 Task: Emphasize the color of a specific food item in a culinary photo for visual appeal.
Action: Mouse moved to (805, 216)
Screenshot: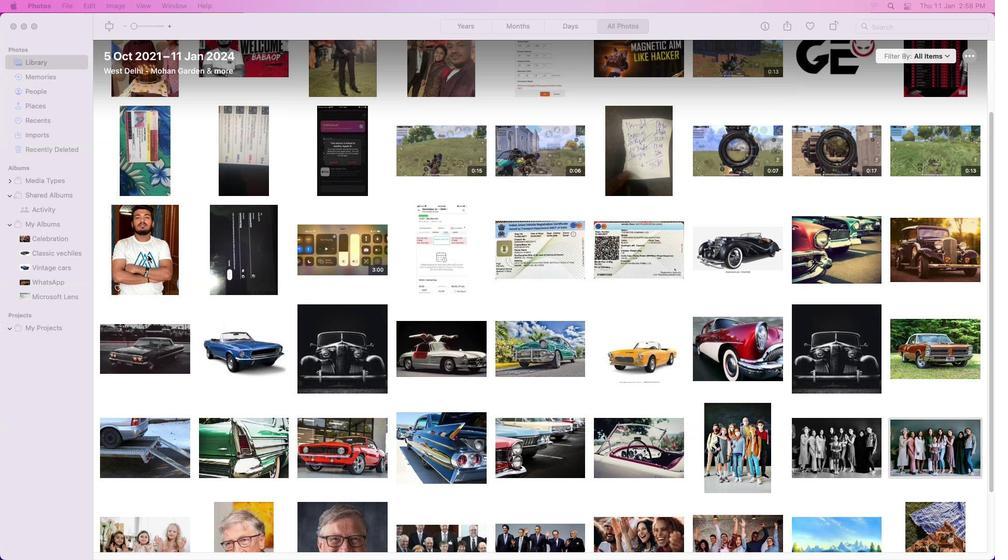 
Action: Mouse scrolled (805, 216) with delta (761, -12)
Screenshot: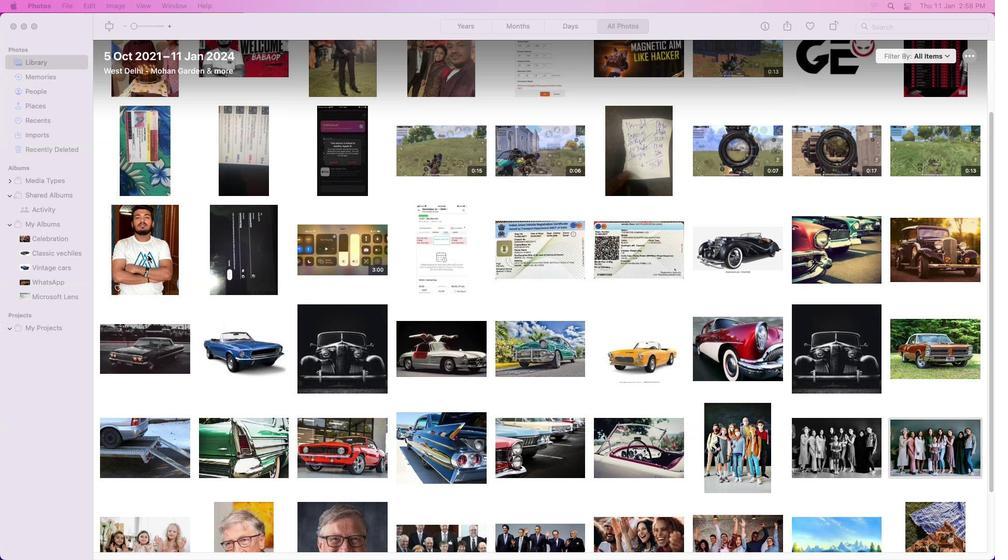 
Action: Mouse moved to (769, 55)
Screenshot: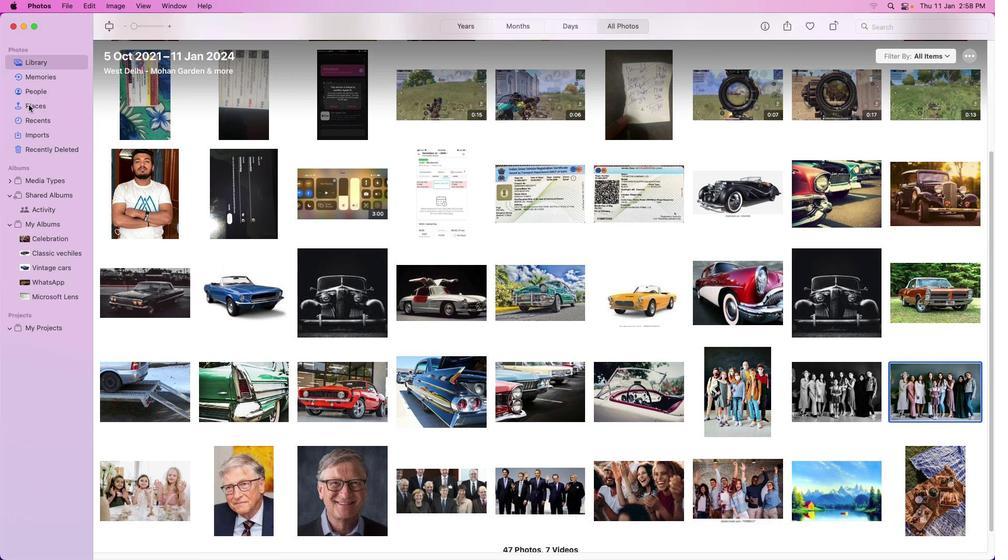 
Action: Mouse pressed left at (769, 55)
Screenshot: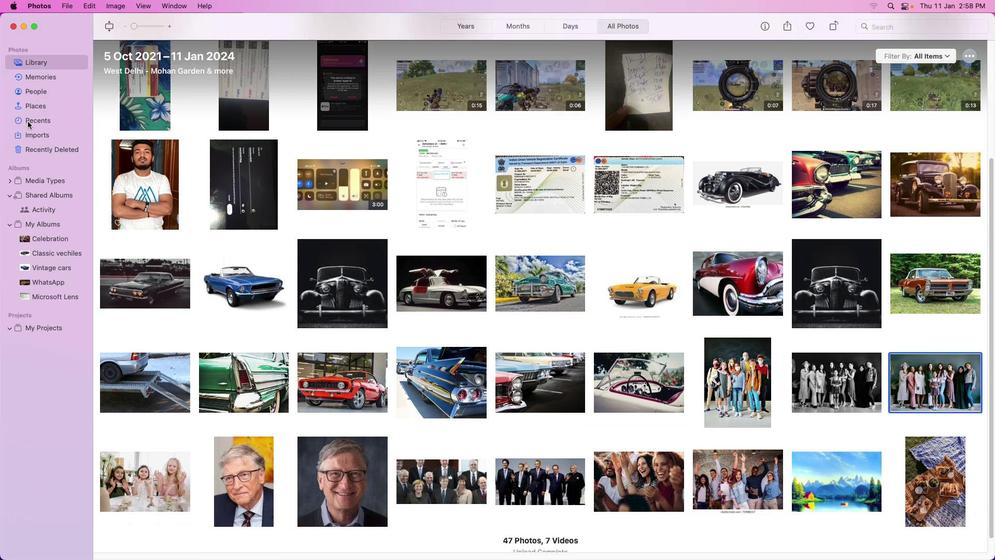 
Action: Mouse moved to (770, 112)
Screenshot: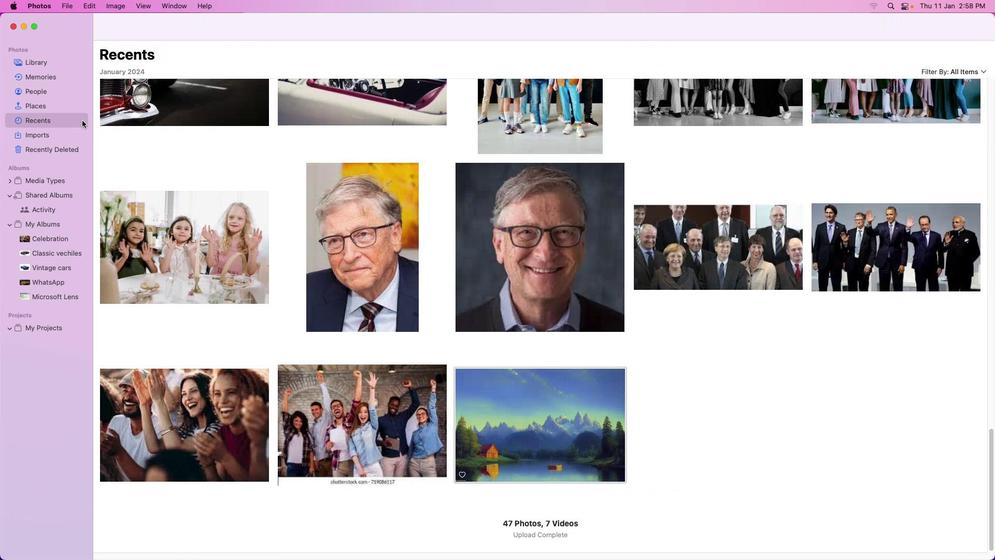 
Action: Mouse pressed left at (770, 112)
Screenshot: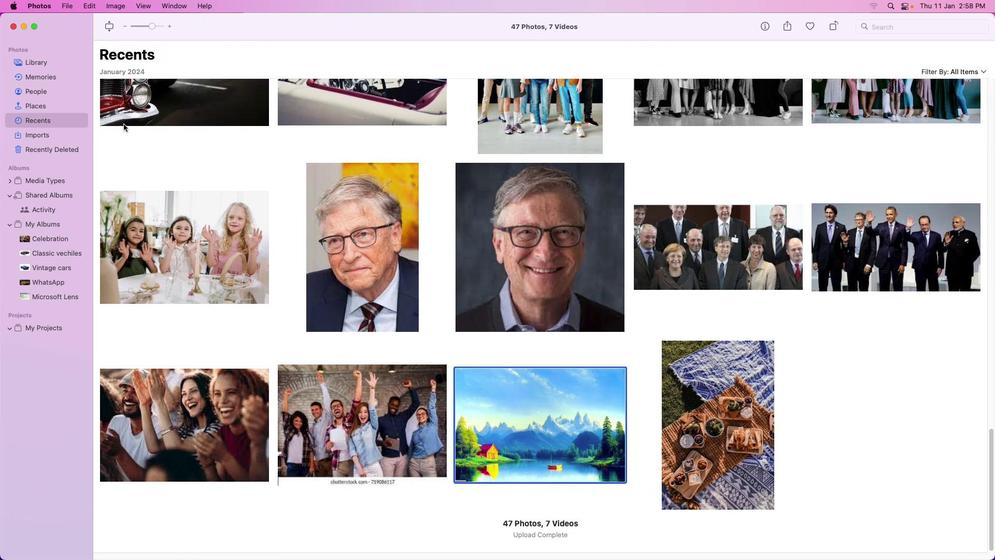 
Action: Mouse moved to (881, 423)
Screenshot: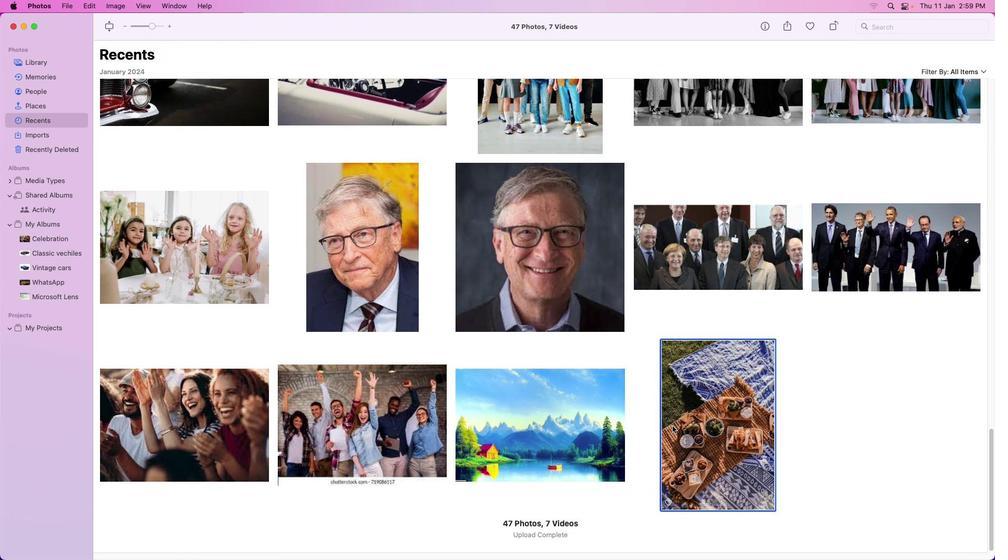 
Action: Mouse pressed left at (881, 423)
Screenshot: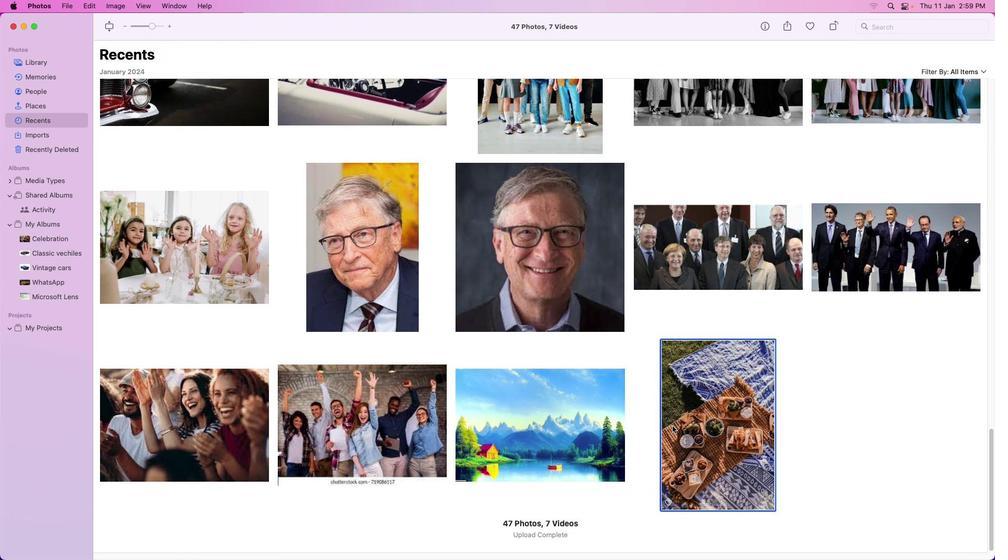 
Action: Mouse moved to (880, 408)
Screenshot: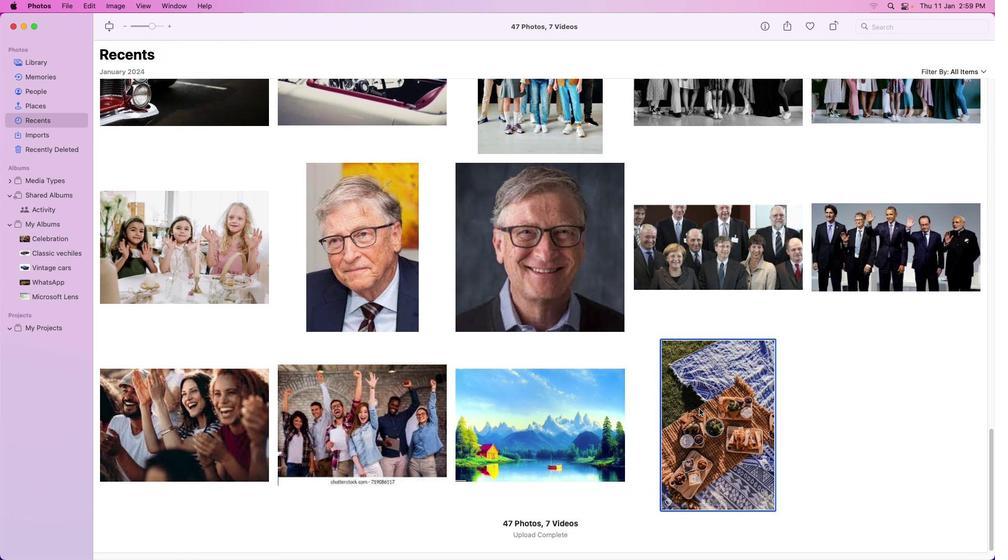 
Action: Mouse pressed left at (880, 408)
Screenshot: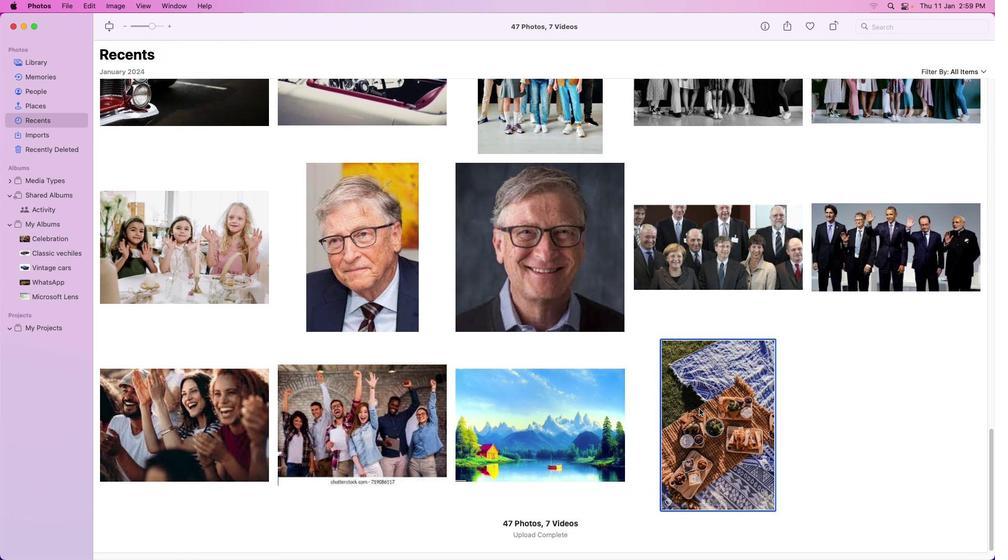 
Action: Mouse pressed left at (880, 408)
Screenshot: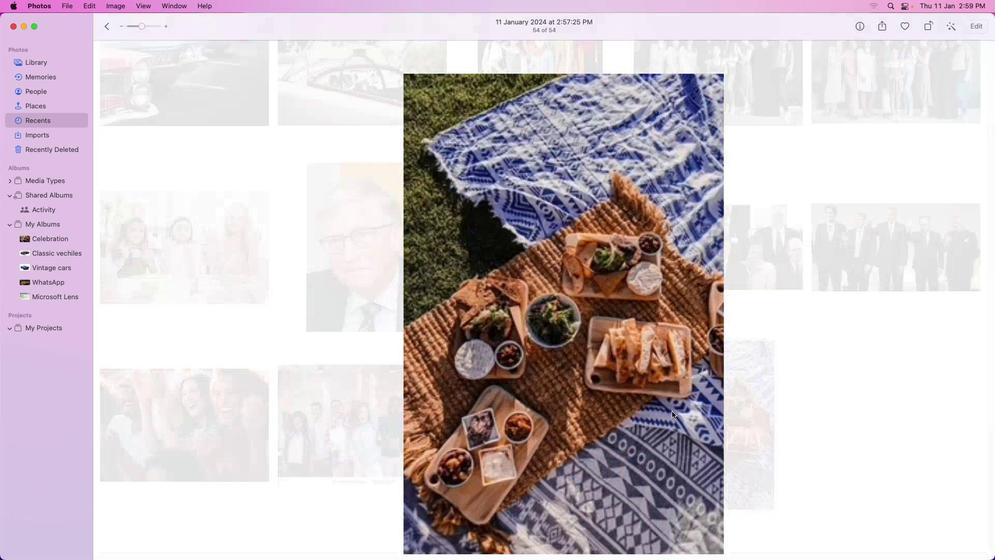 
Action: Mouse moved to (875, 257)
Screenshot: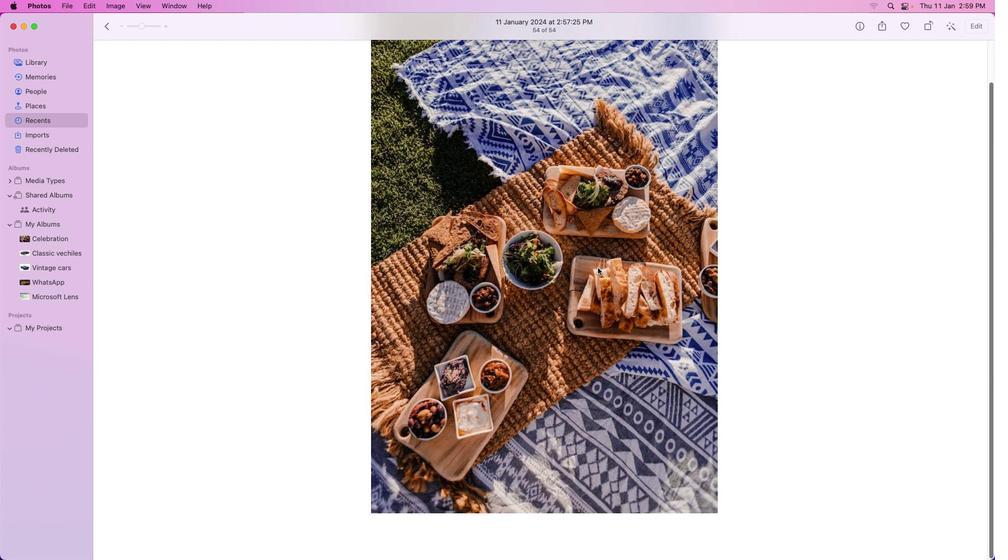 
Action: Mouse scrolled (875, 257) with delta (761, -13)
Screenshot: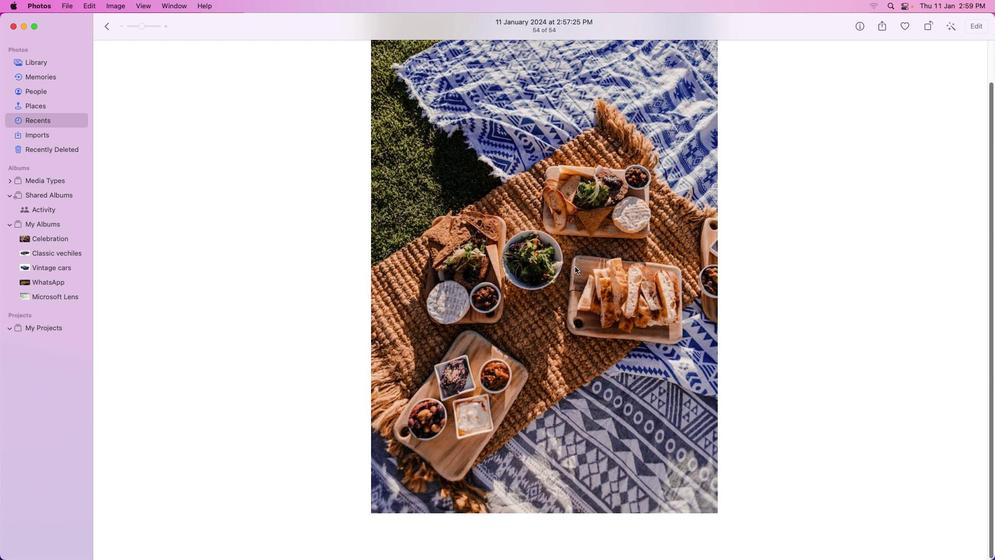 
Action: Mouse scrolled (875, 257) with delta (761, -13)
Screenshot: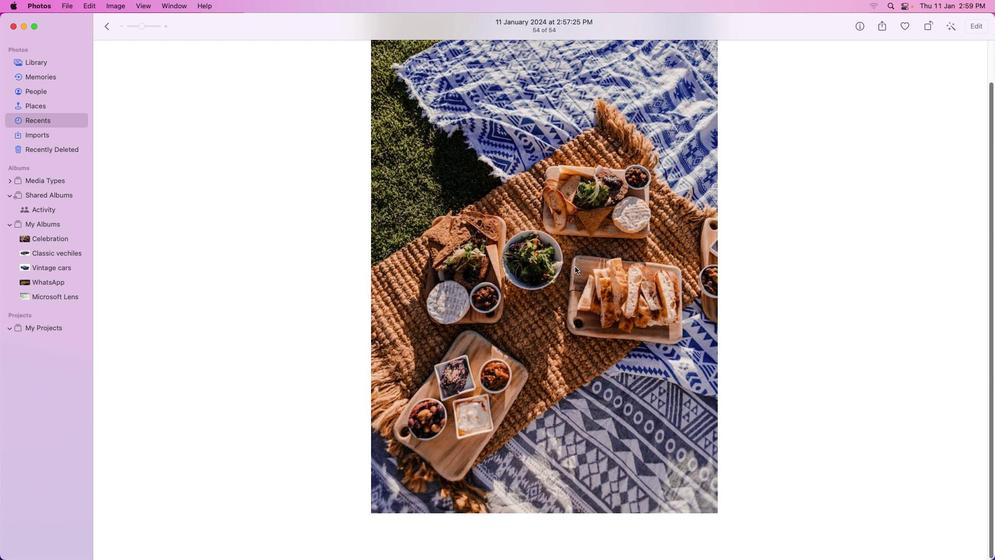 
Action: Mouse scrolled (875, 257) with delta (761, -14)
Screenshot: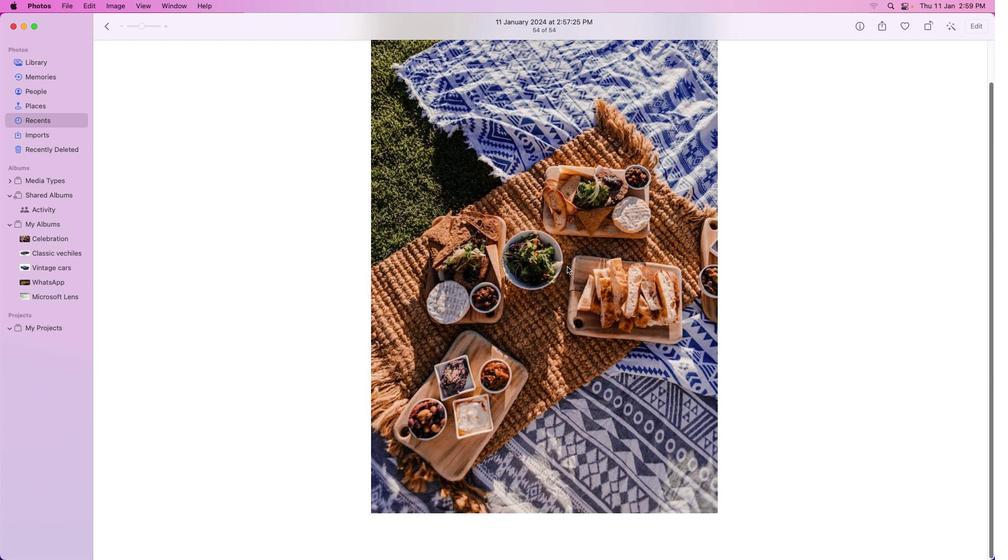 
Action: Mouse scrolled (875, 257) with delta (761, -15)
Screenshot: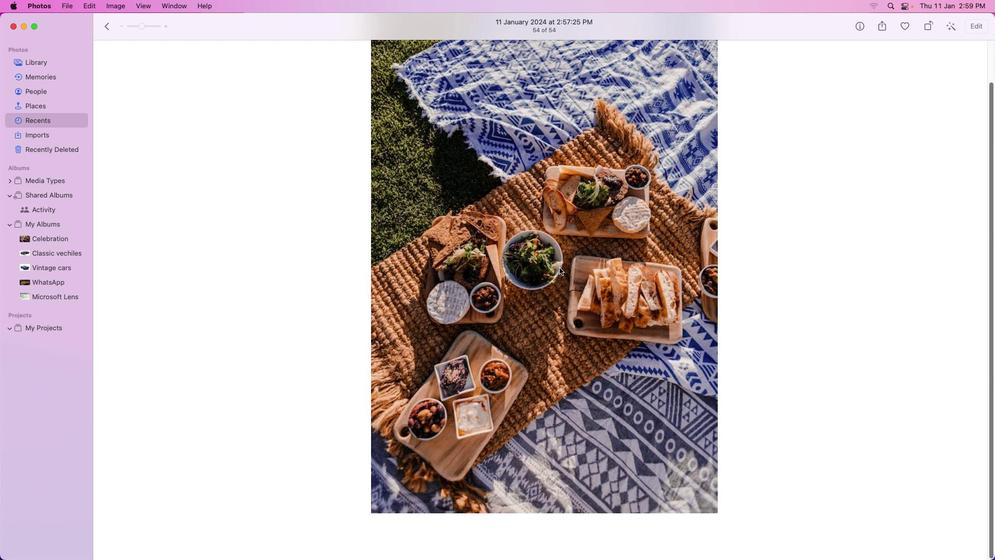 
Action: Mouse scrolled (875, 257) with delta (761, -15)
Screenshot: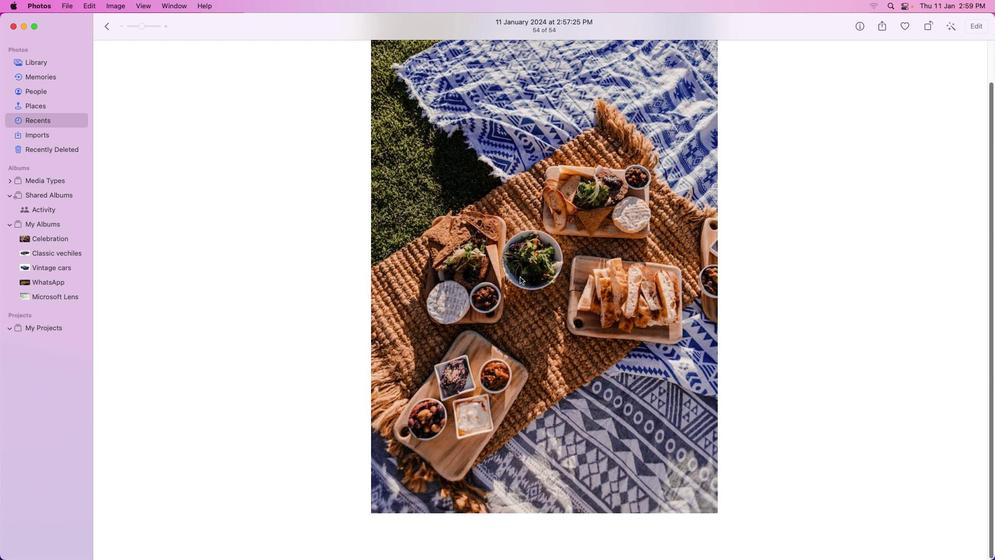 
Action: Mouse moved to (853, 280)
Screenshot: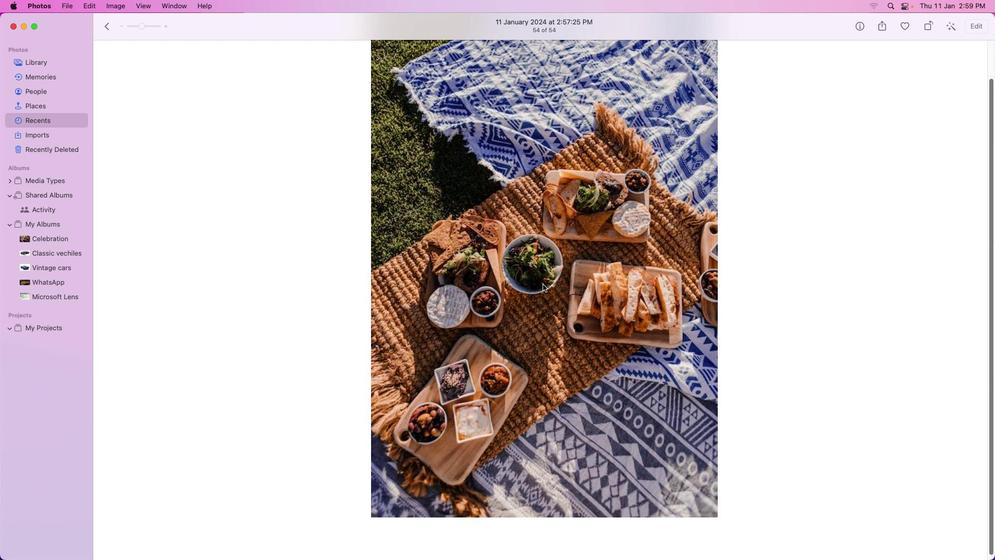 
Action: Mouse scrolled (853, 280) with delta (761, -12)
Screenshot: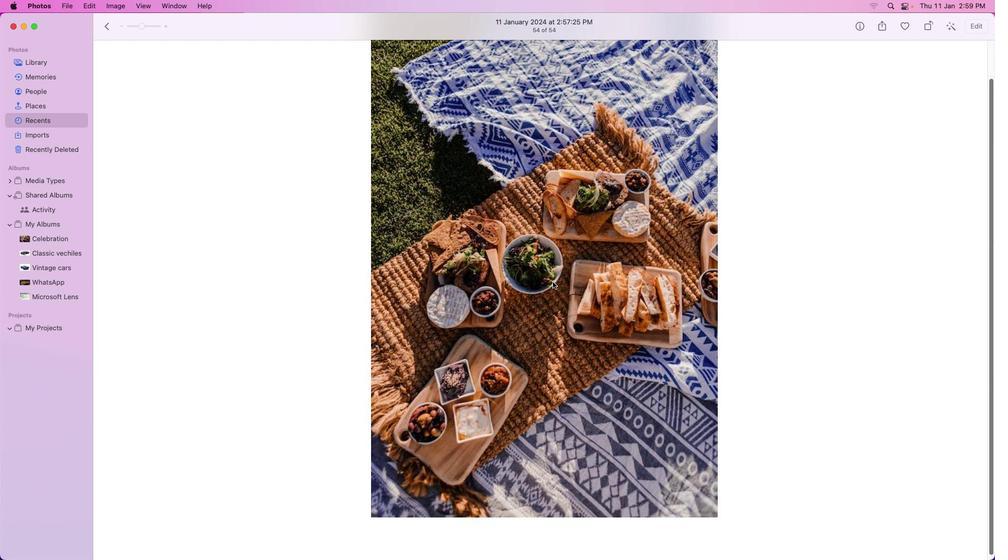 
Action: Mouse scrolled (853, 280) with delta (761, -12)
Screenshot: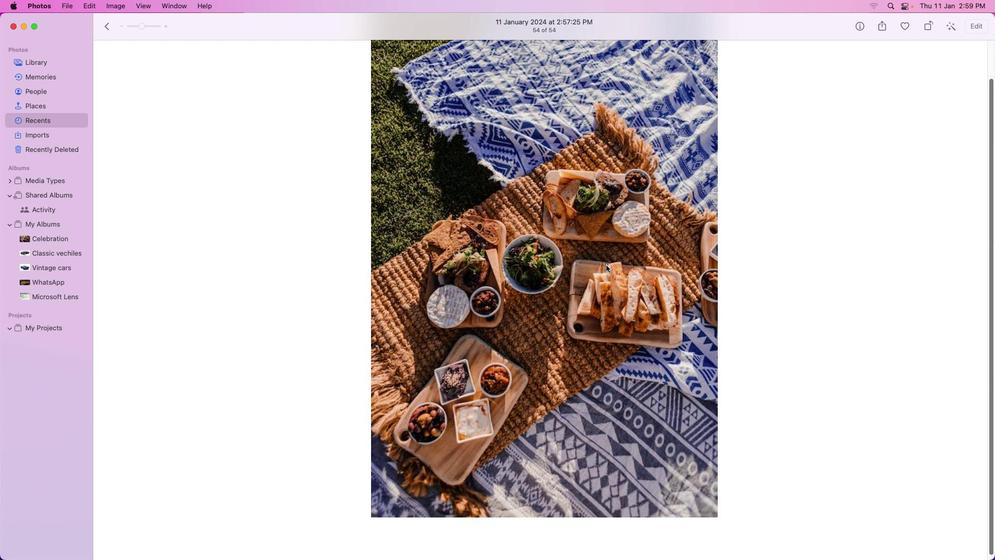 
Action: Mouse moved to (923, 17)
Screenshot: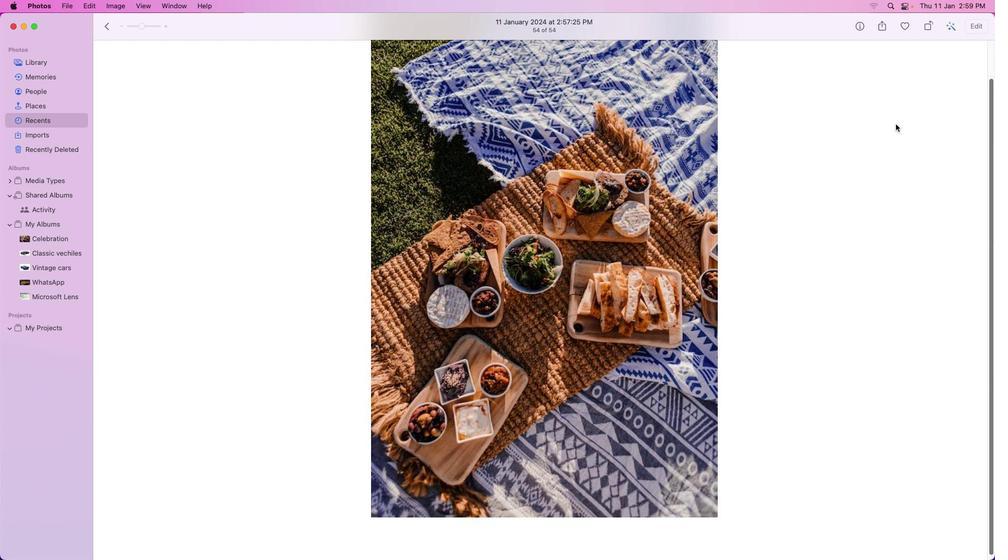 
Action: Mouse pressed left at (923, 17)
Screenshot: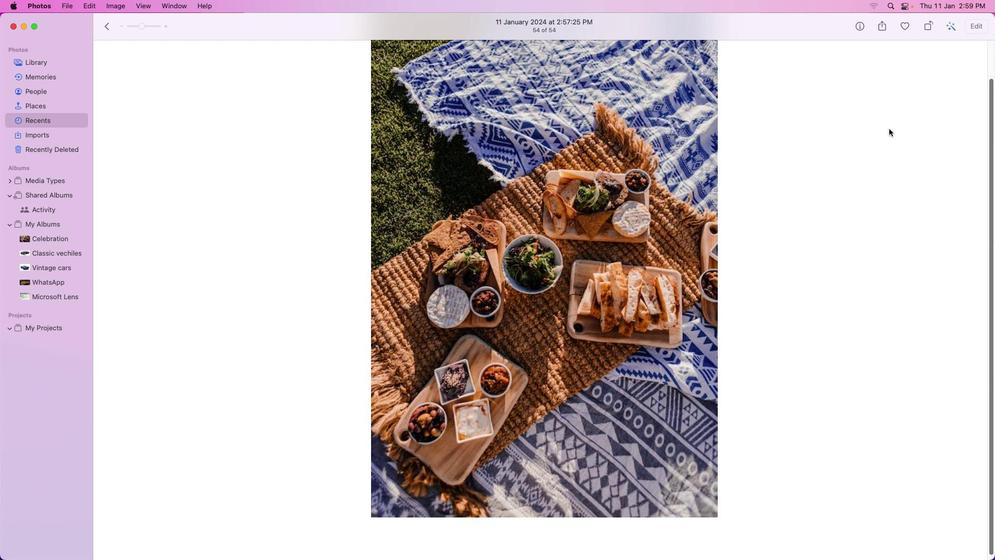
Action: Mouse moved to (927, 13)
Screenshot: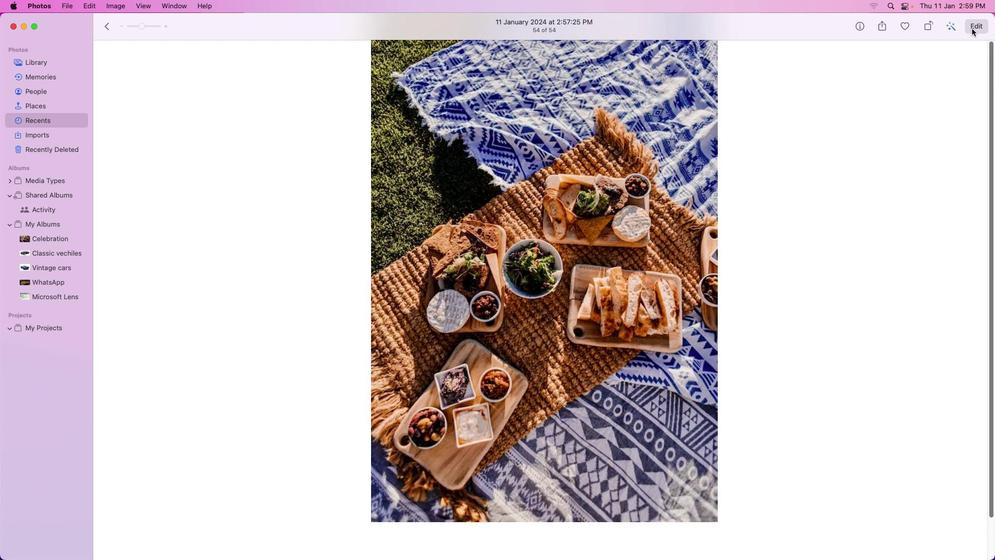 
Action: Mouse pressed left at (927, 13)
Screenshot: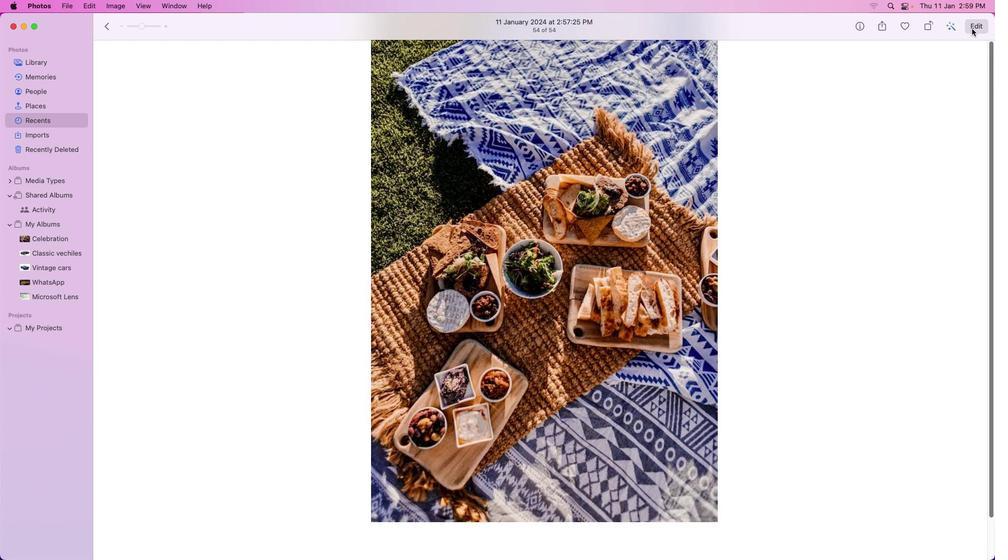 
Action: Mouse moved to (837, 241)
Screenshot: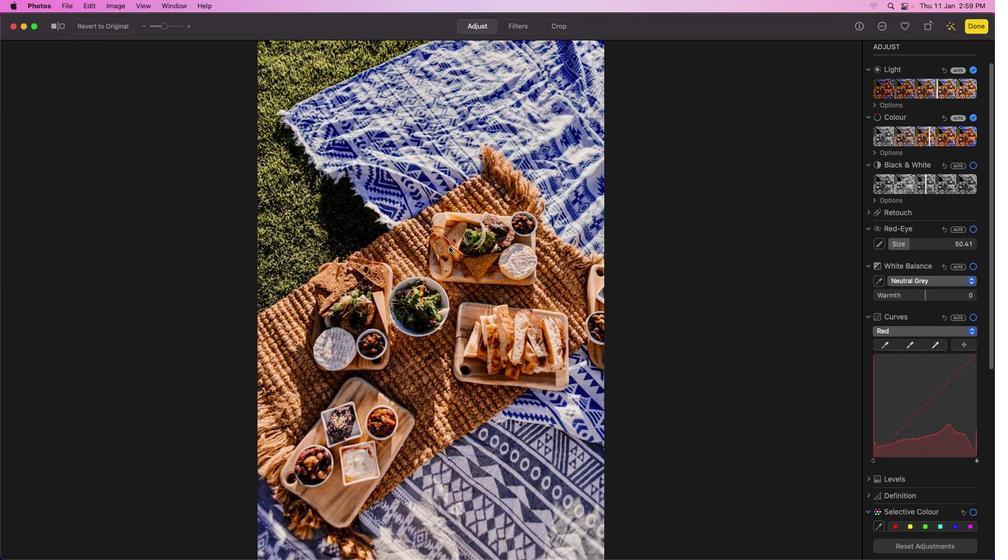 
Action: Mouse scrolled (837, 241) with delta (761, -13)
Screenshot: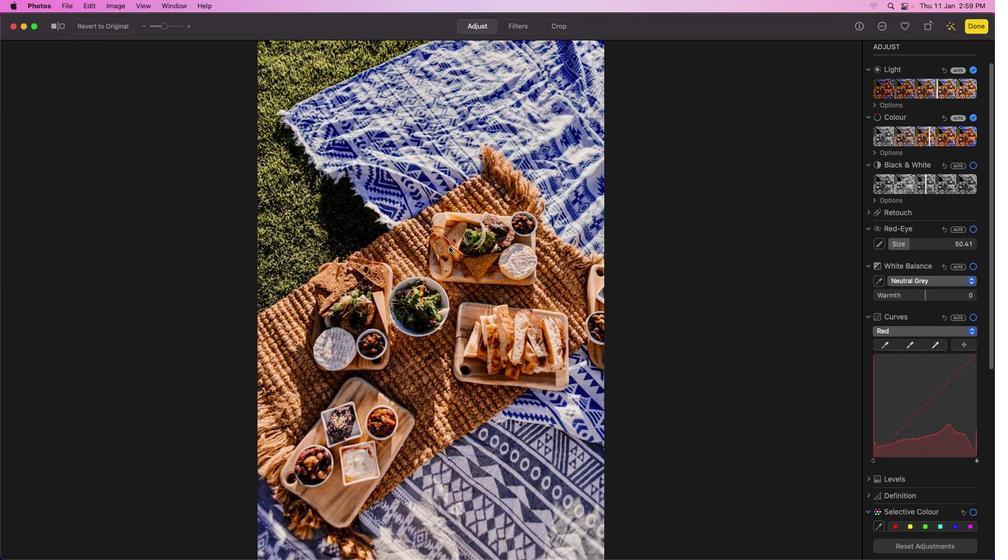 
Action: Mouse scrolled (837, 241) with delta (761, -13)
Screenshot: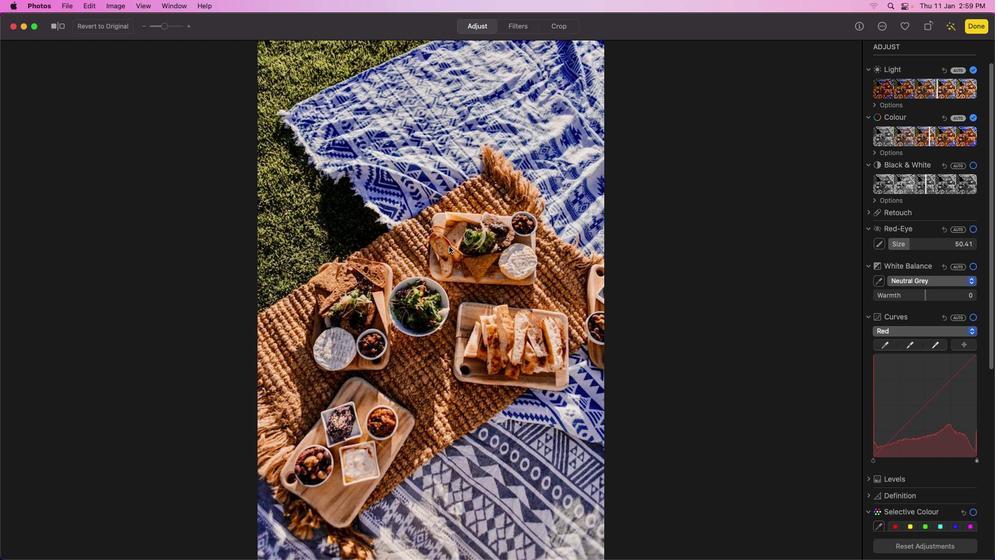 
Action: Mouse scrolled (837, 241) with delta (761, -14)
Screenshot: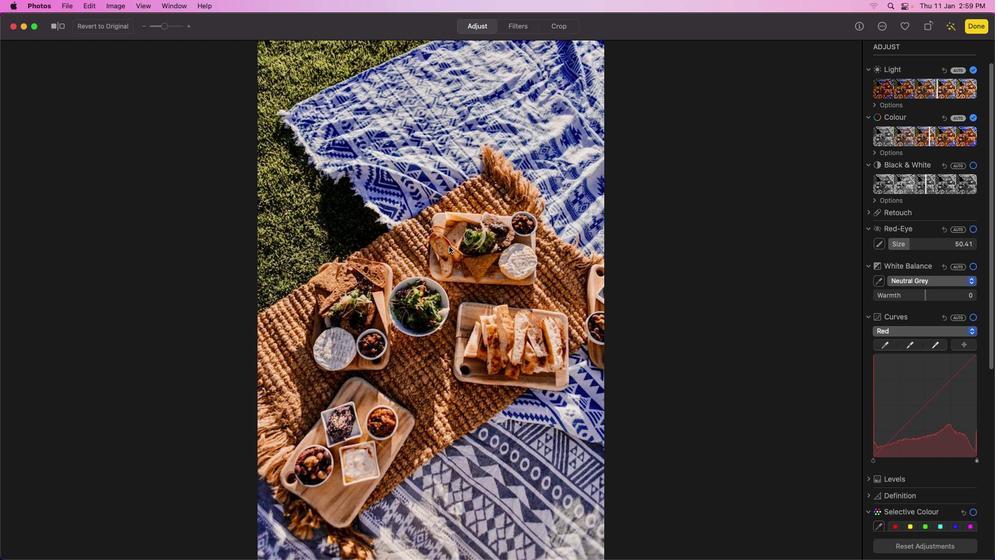 
Action: Mouse moved to (843, 291)
Screenshot: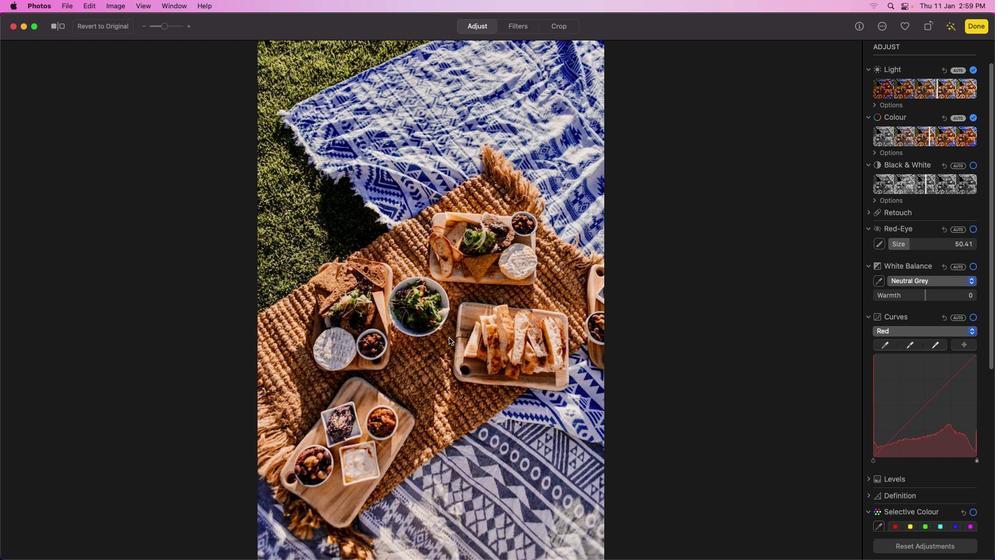 
Action: Mouse scrolled (843, 291) with delta (761, -13)
Screenshot: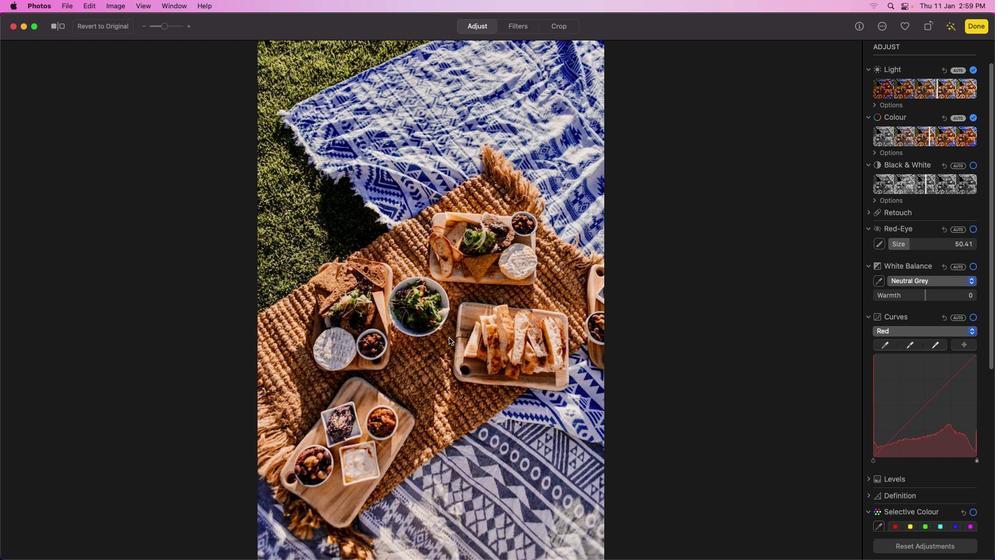 
Action: Mouse moved to (843, 292)
Screenshot: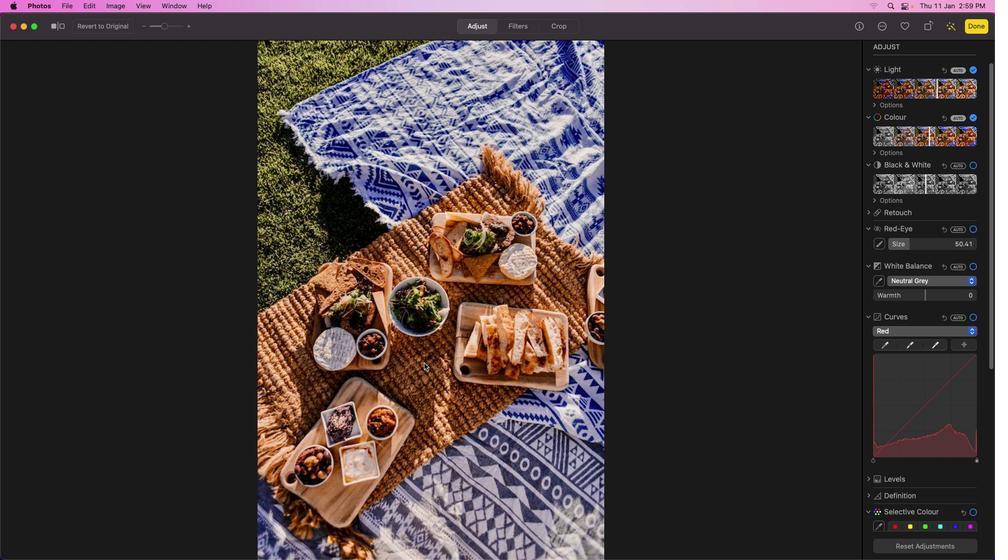 
Action: Mouse scrolled (843, 292) with delta (761, -13)
Screenshot: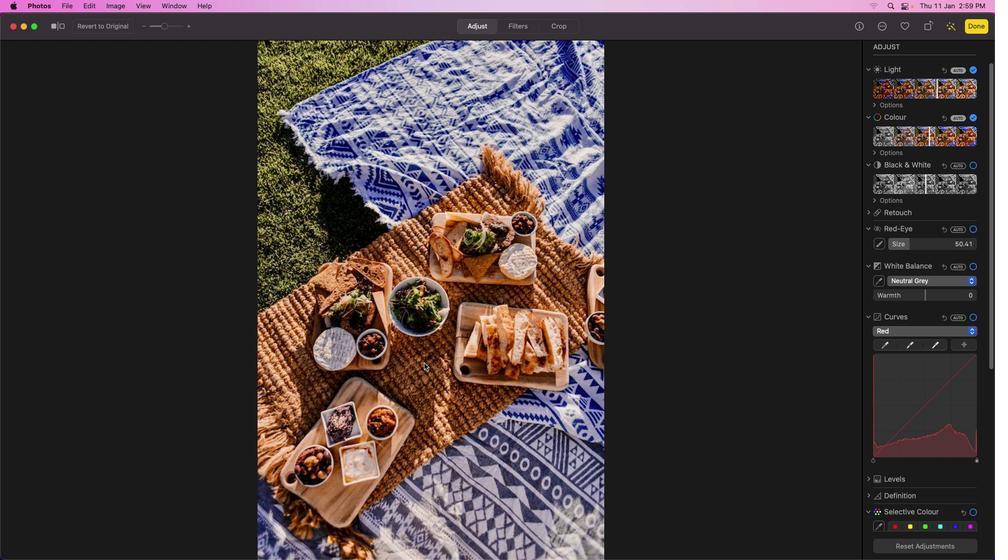 
Action: Mouse moved to (843, 292)
Screenshot: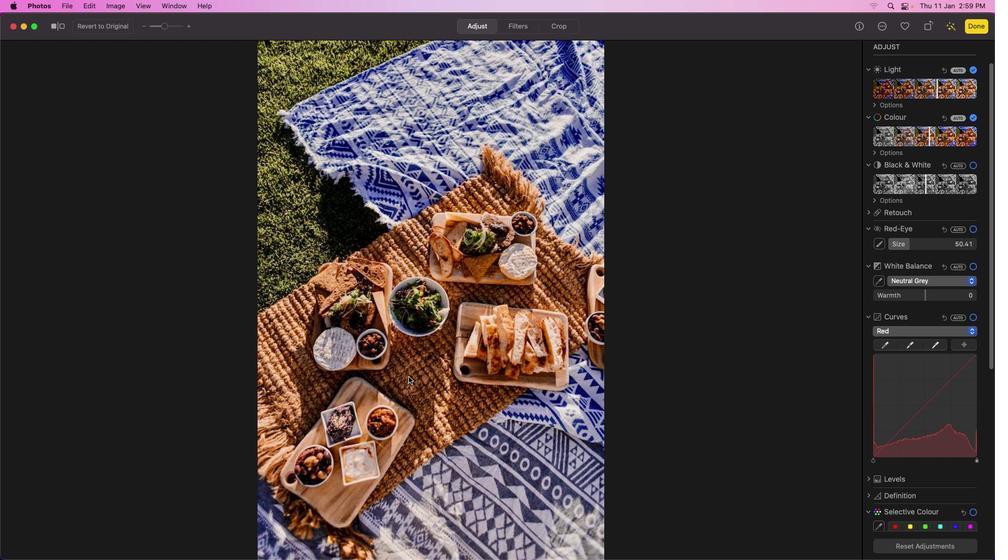 
Action: Mouse scrolled (843, 292) with delta (761, -14)
Screenshot: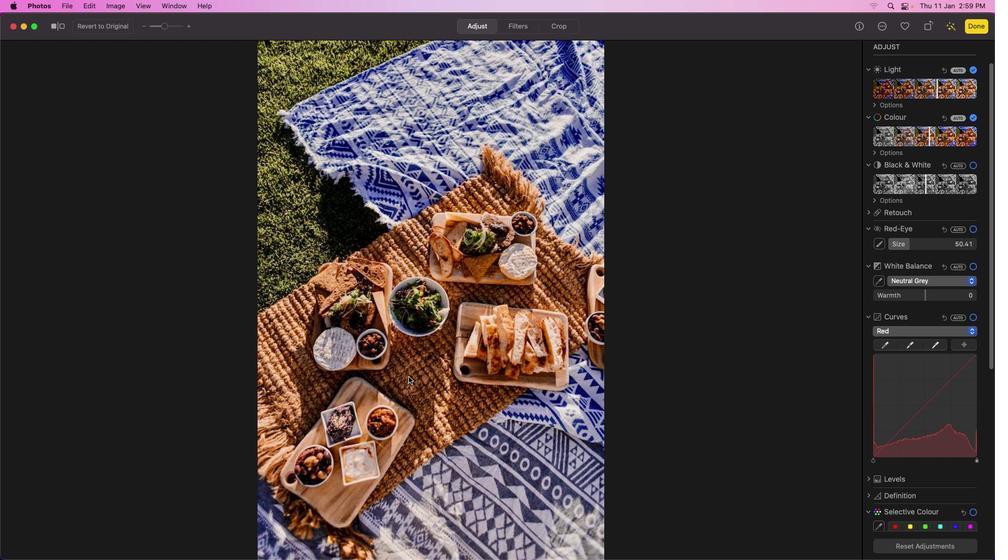 
Action: Mouse scrolled (843, 292) with delta (761, -15)
Screenshot: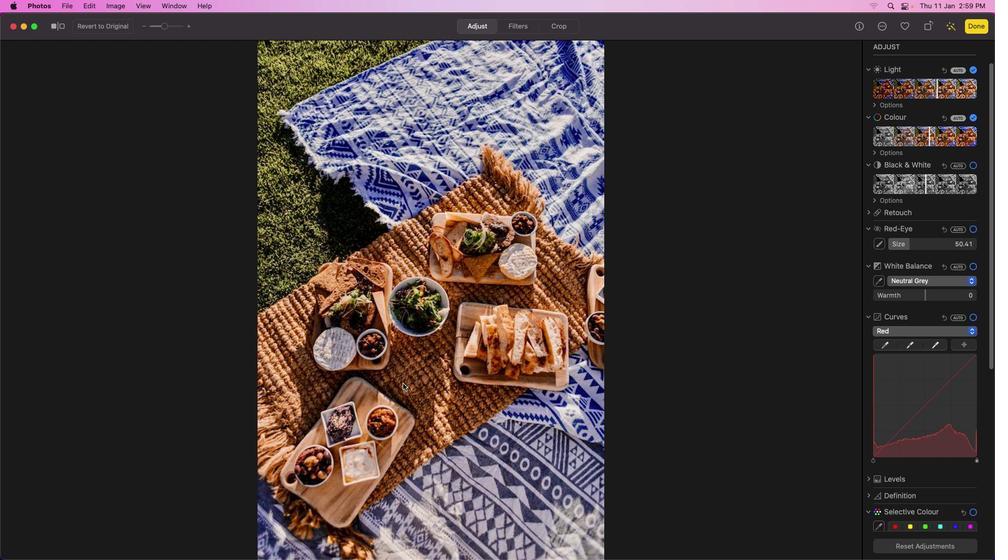 
Action: Mouse moved to (833, 326)
Screenshot: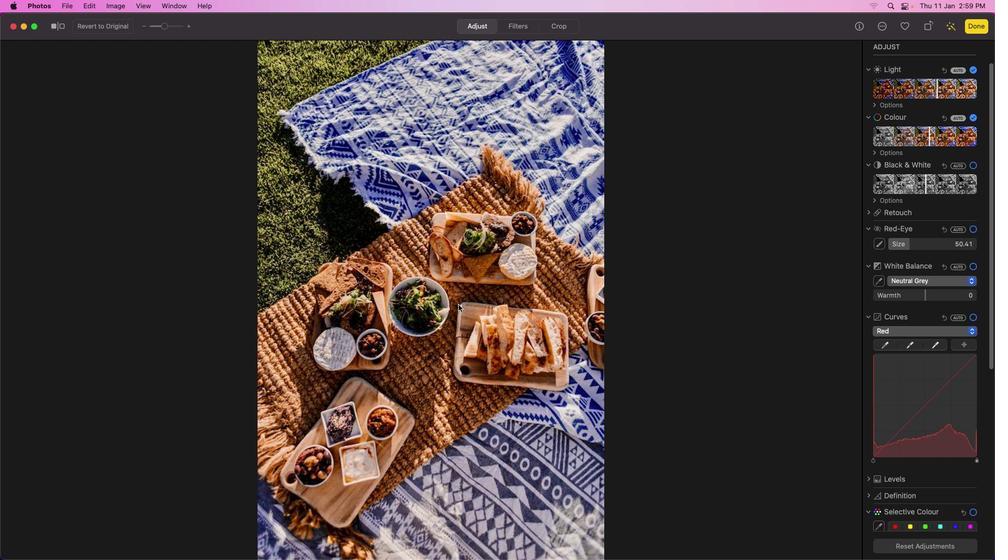 
Action: Mouse pressed left at (833, 326)
Screenshot: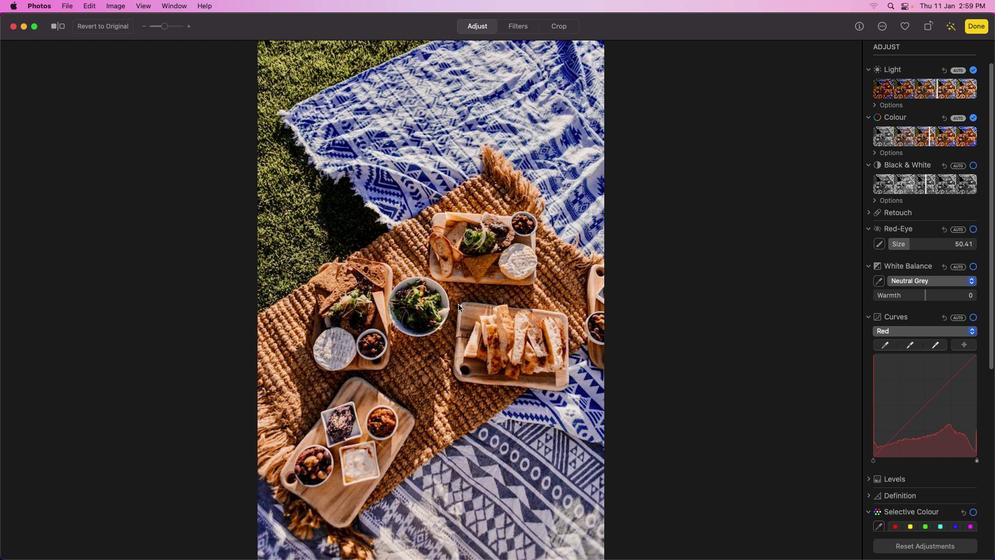 
Action: Mouse moved to (914, 276)
Screenshot: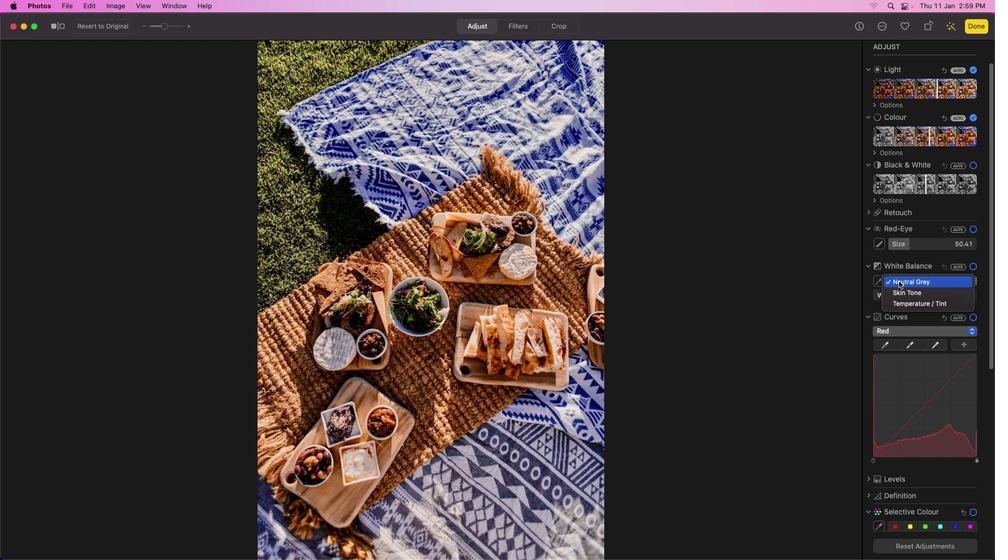 
Action: Mouse pressed left at (914, 276)
Screenshot: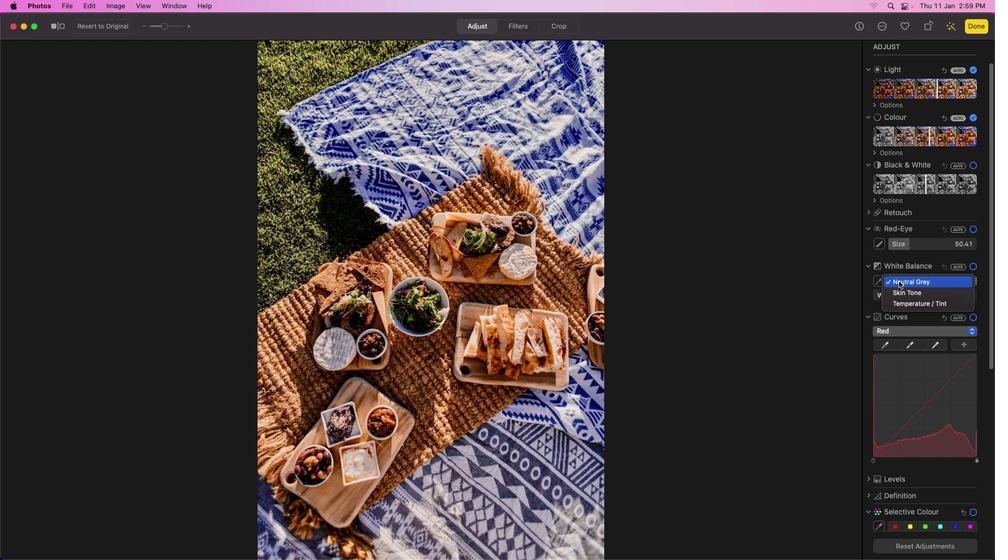 
Action: Mouse moved to (914, 290)
Screenshot: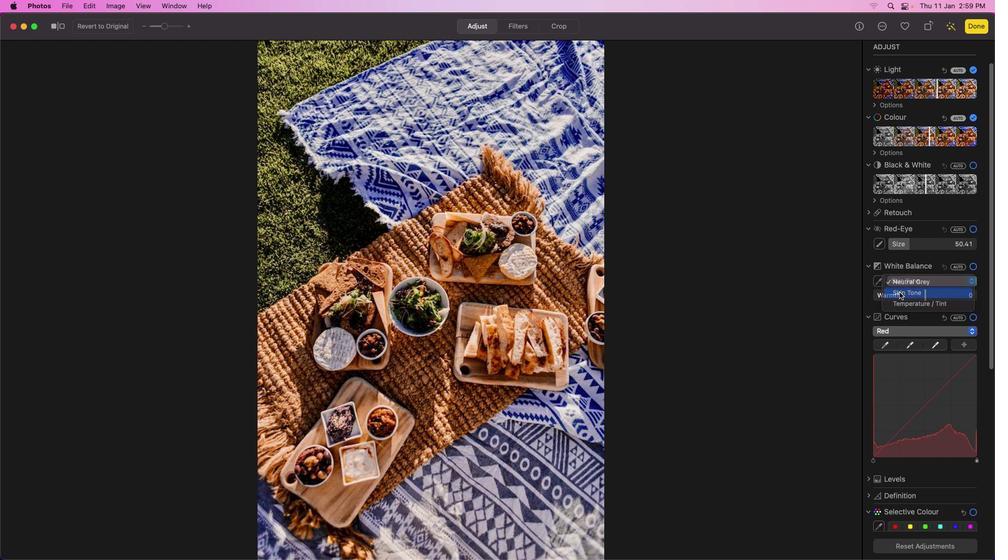 
Action: Mouse pressed left at (914, 290)
Screenshot: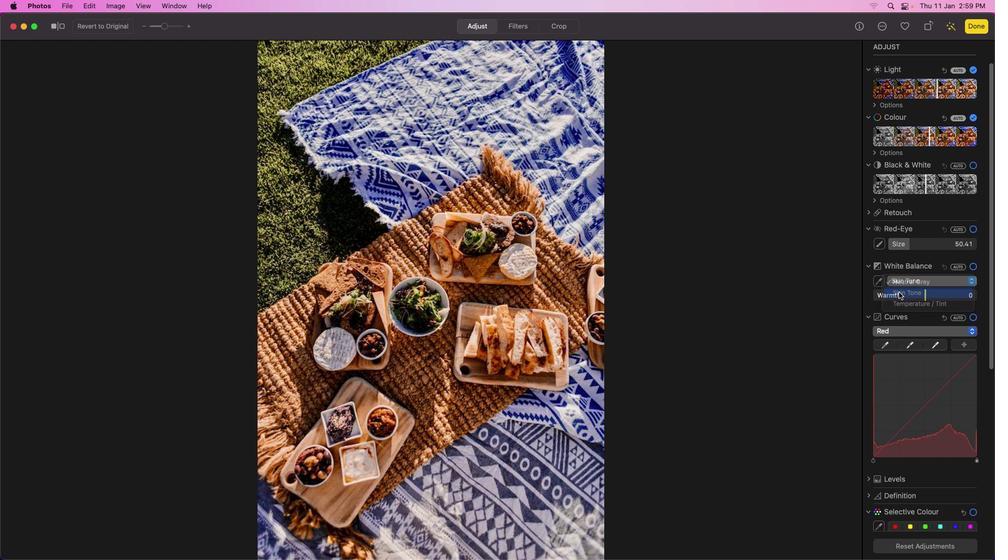 
Action: Mouse moved to (910, 207)
Screenshot: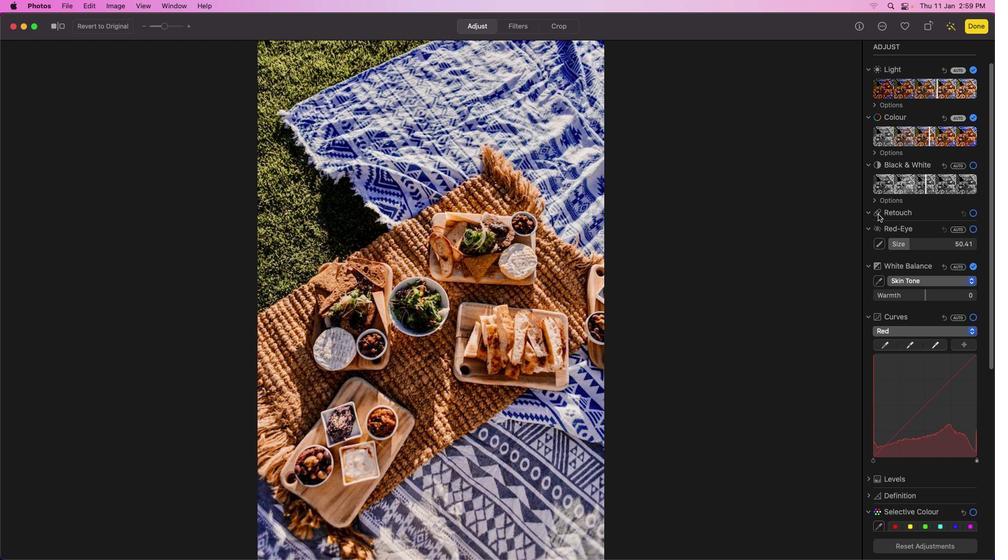 
Action: Mouse pressed left at (910, 207)
Screenshot: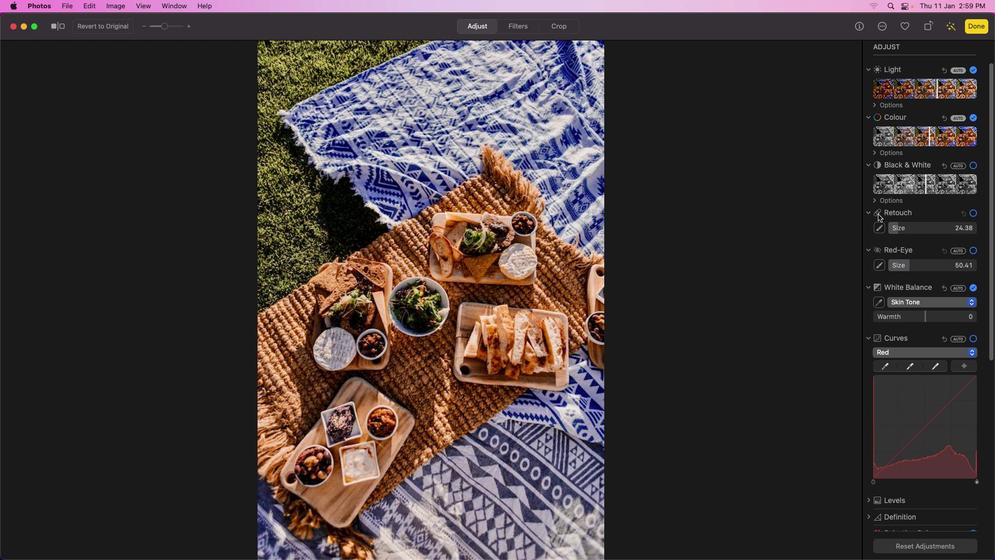 
Action: Mouse moved to (910, 221)
Screenshot: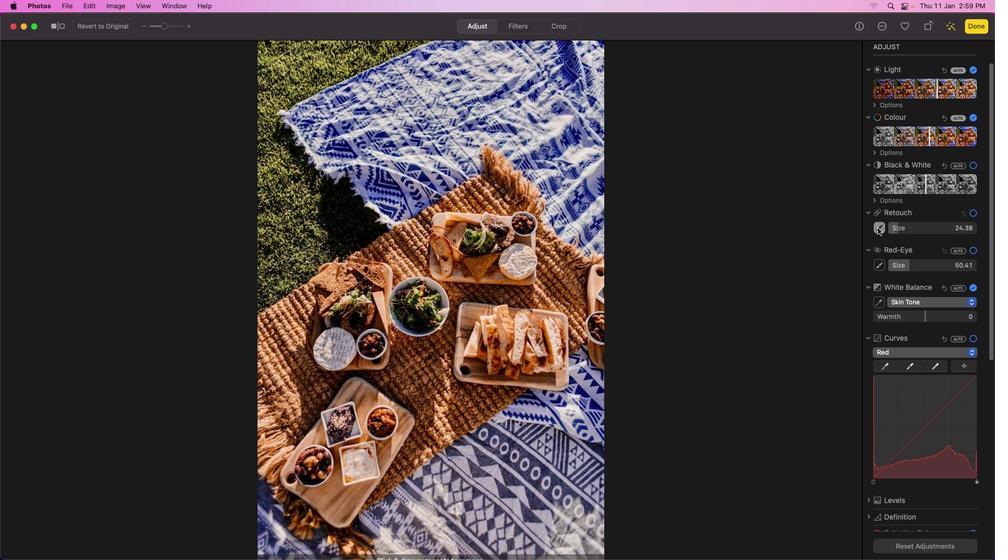 
Action: Mouse pressed left at (910, 221)
Screenshot: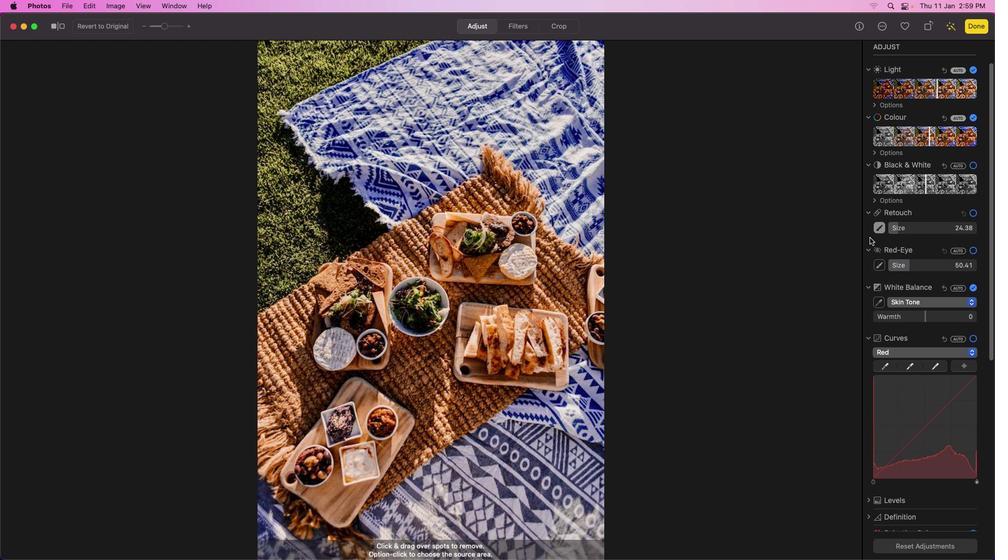
Action: Mouse moved to (915, 262)
Screenshot: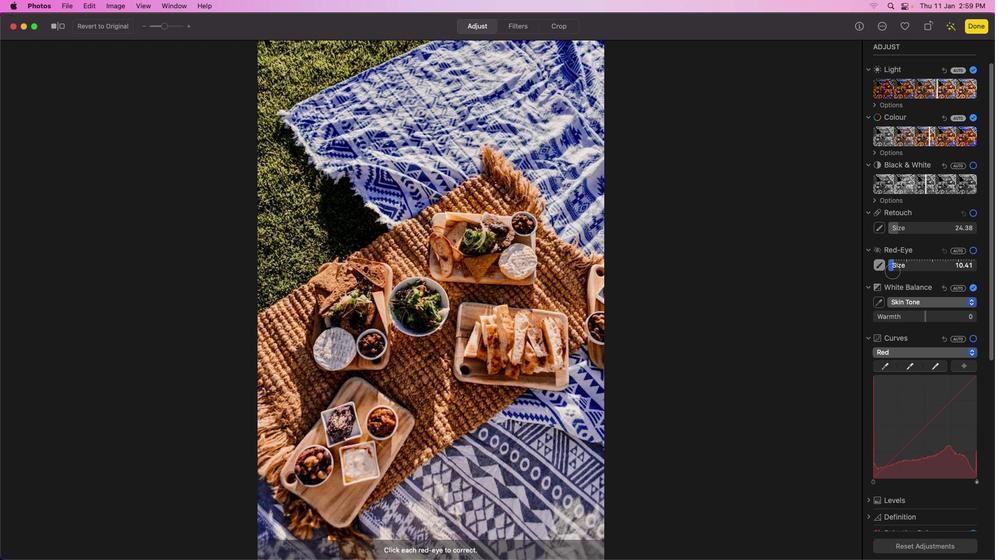 
Action: Mouse pressed left at (915, 262)
Screenshot: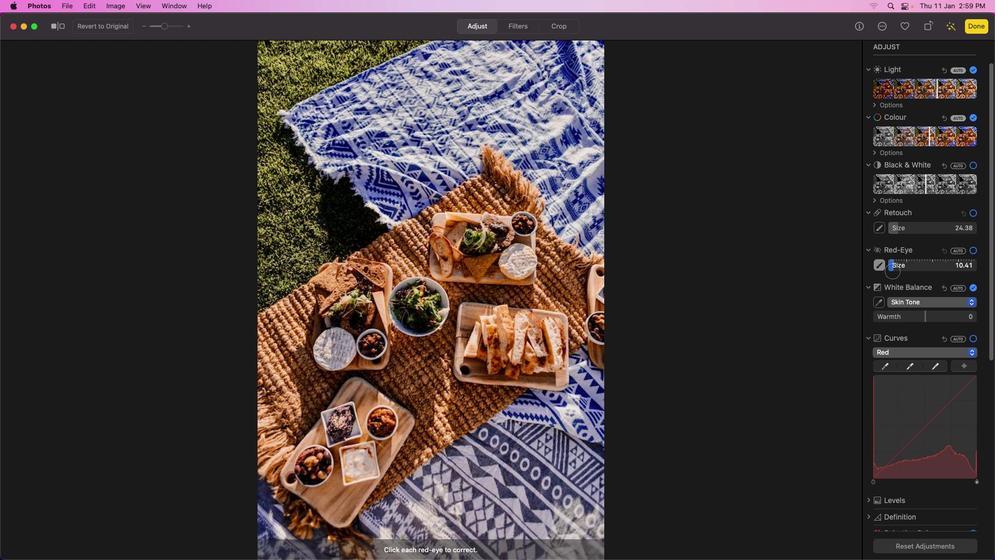 
Action: Mouse moved to (850, 210)
Screenshot: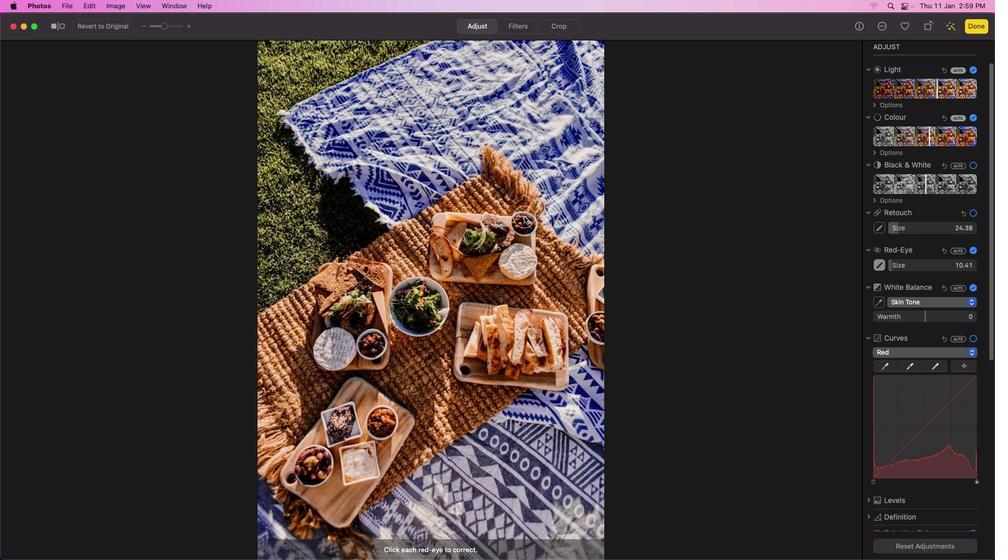 
Action: Mouse pressed left at (850, 210)
Screenshot: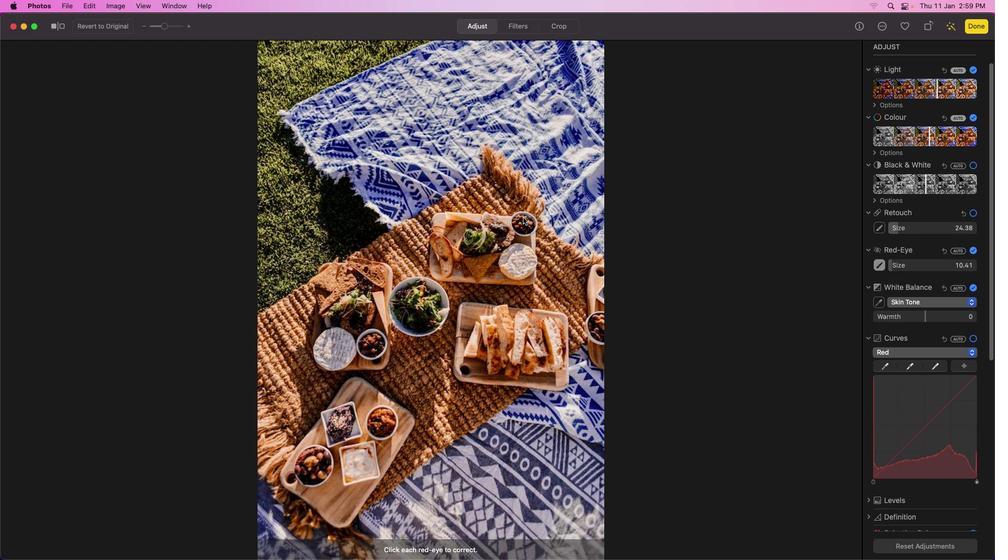 
Action: Mouse moved to (849, 212)
Screenshot: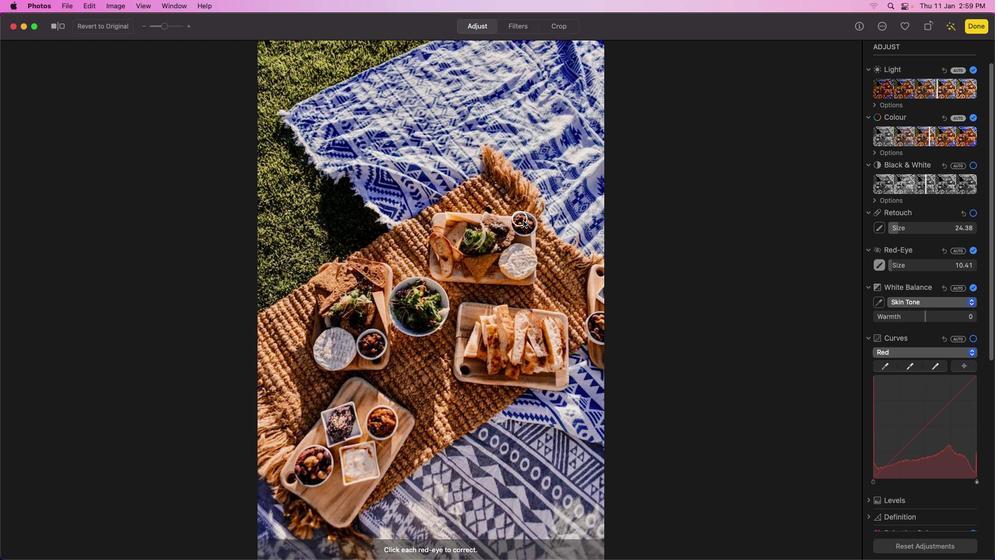 
Action: Mouse pressed left at (849, 212)
Screenshot: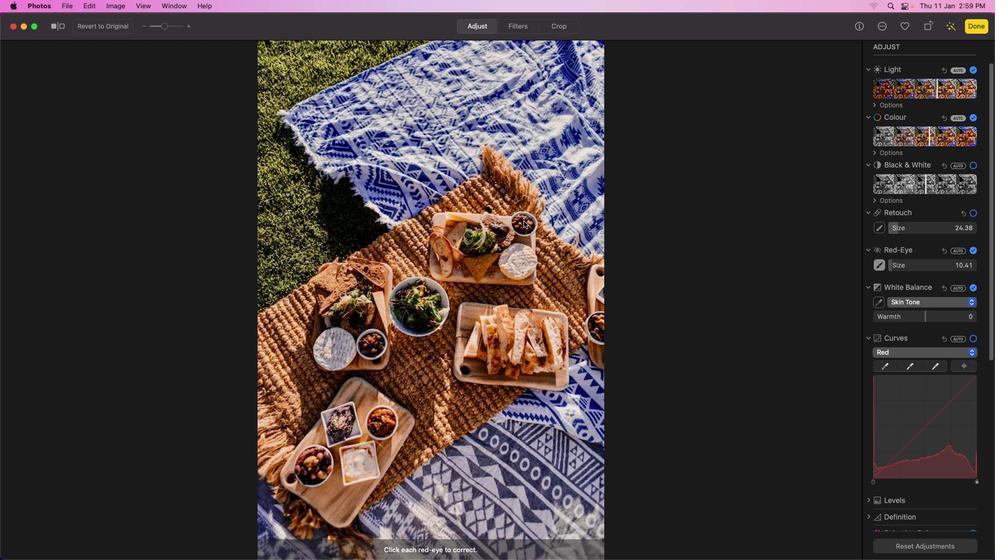 
Action: Mouse moved to (850, 217)
Screenshot: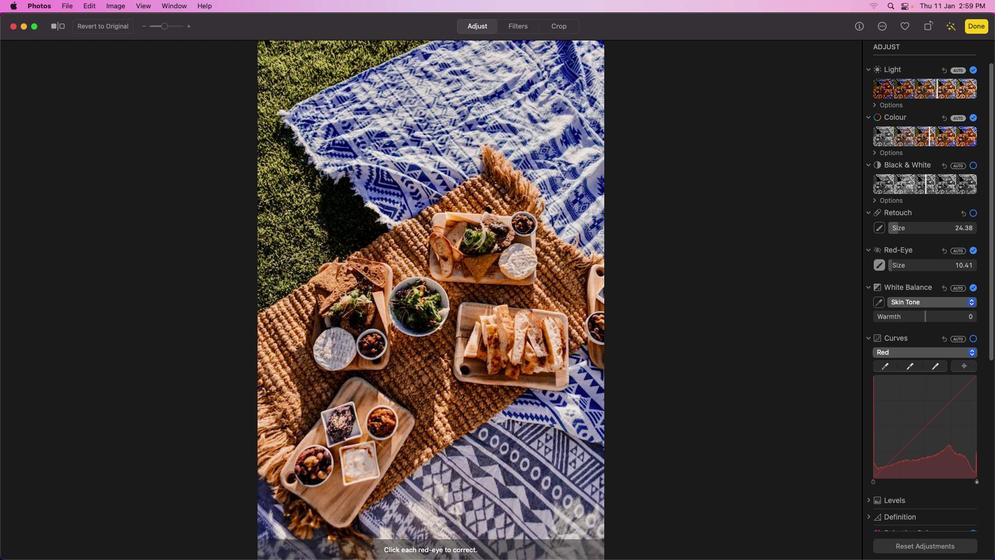 
Action: Mouse pressed left at (850, 217)
Screenshot: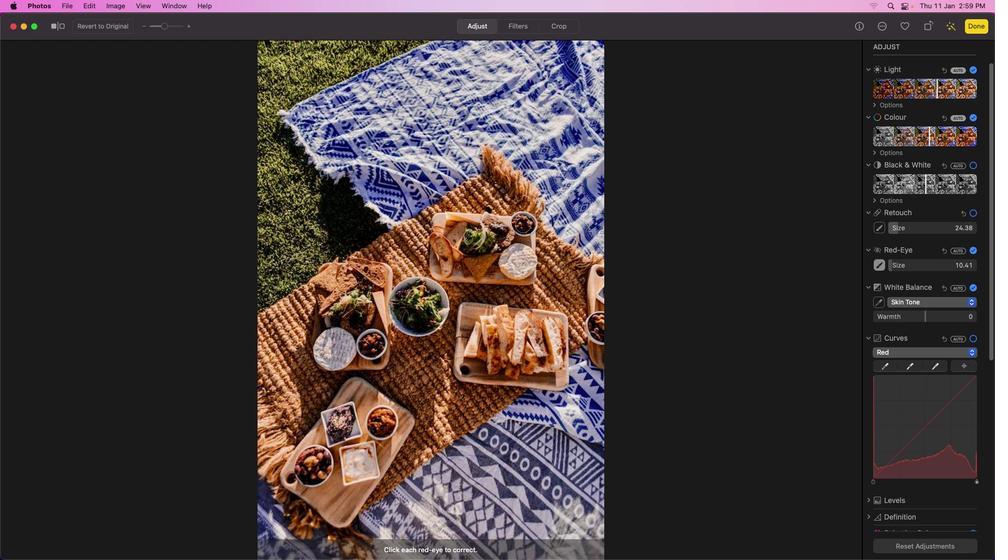 
Action: Mouse moved to (850, 218)
Screenshot: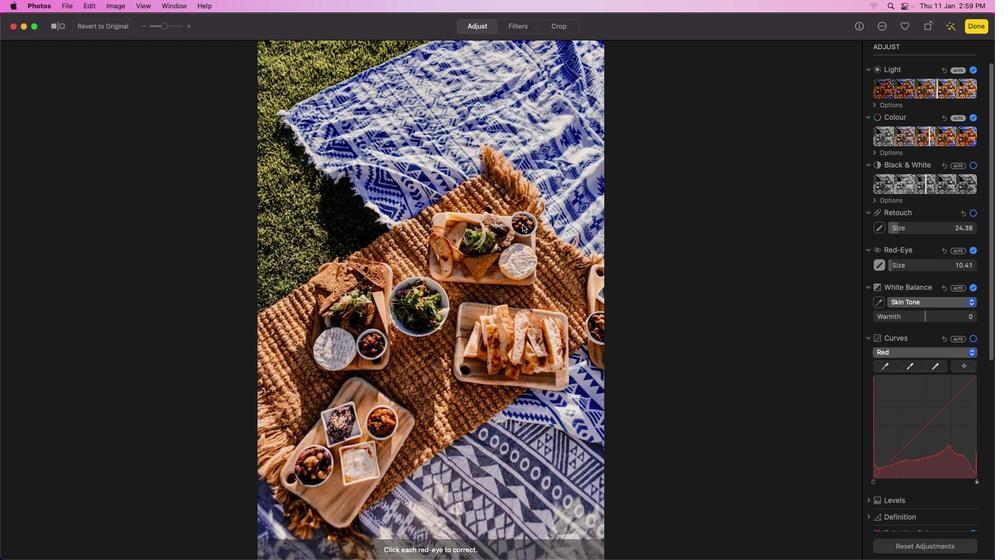 
Action: Mouse pressed left at (850, 218)
Screenshot: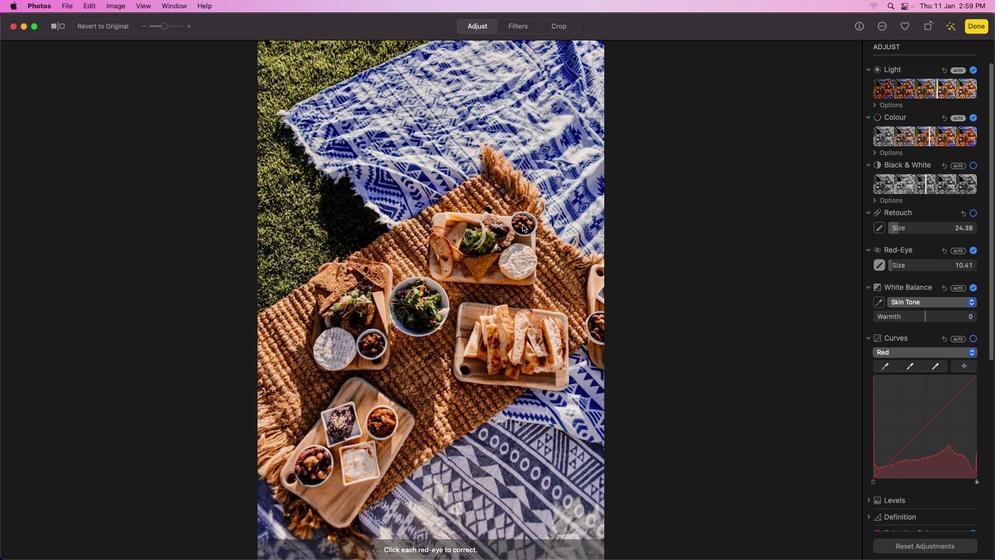 
Action: Mouse pressed left at (850, 218)
Screenshot: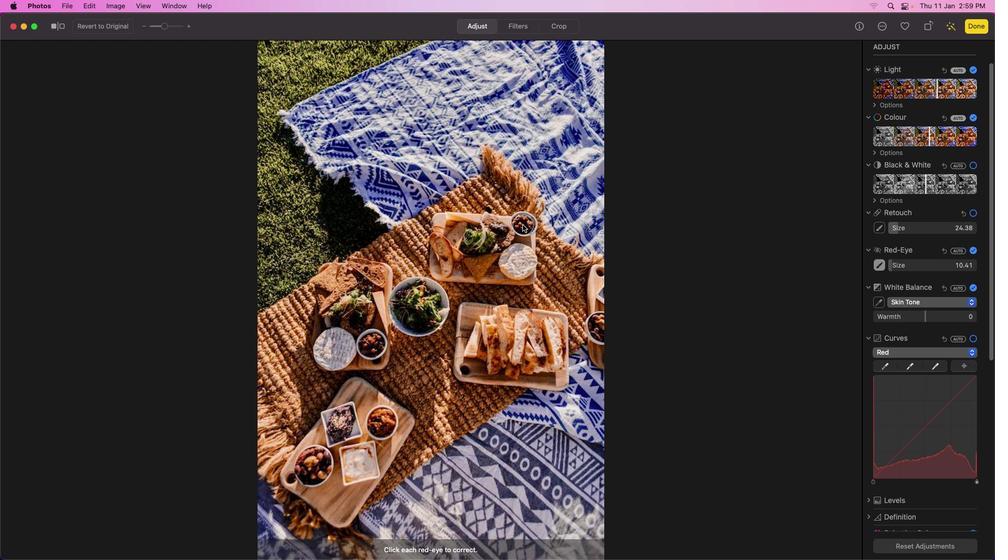 
Action: Mouse pressed left at (850, 218)
Screenshot: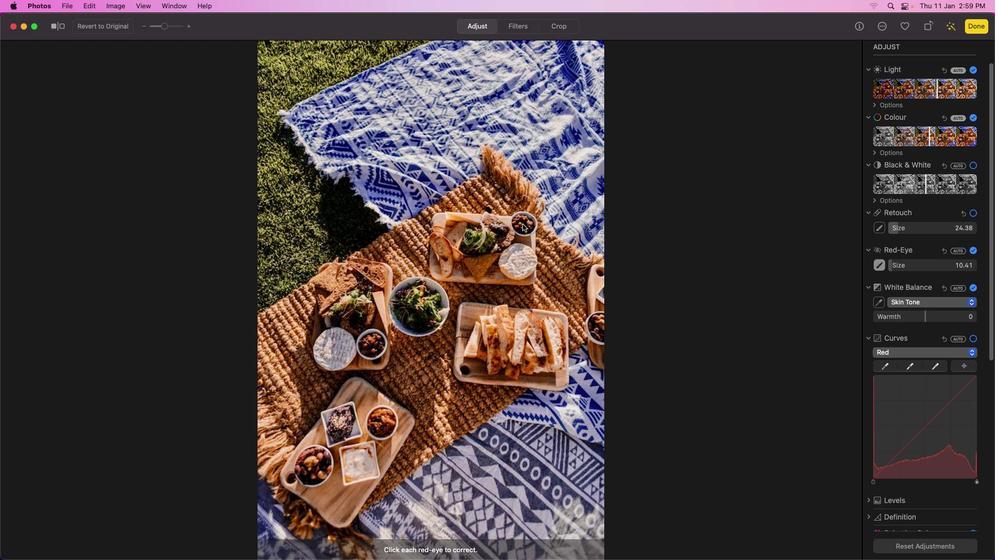 
Action: Mouse pressed left at (850, 218)
Screenshot: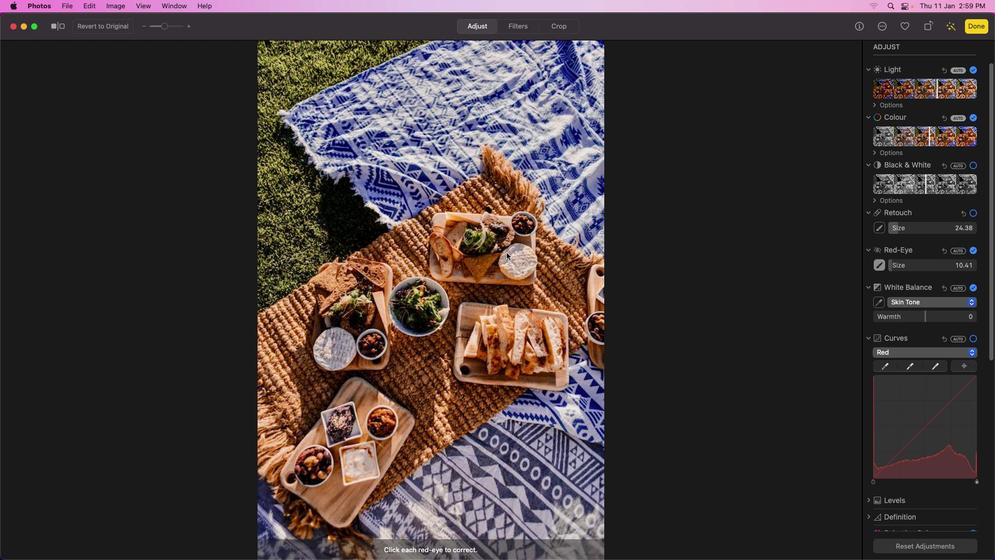 
Action: Mouse moved to (814, 448)
Screenshot: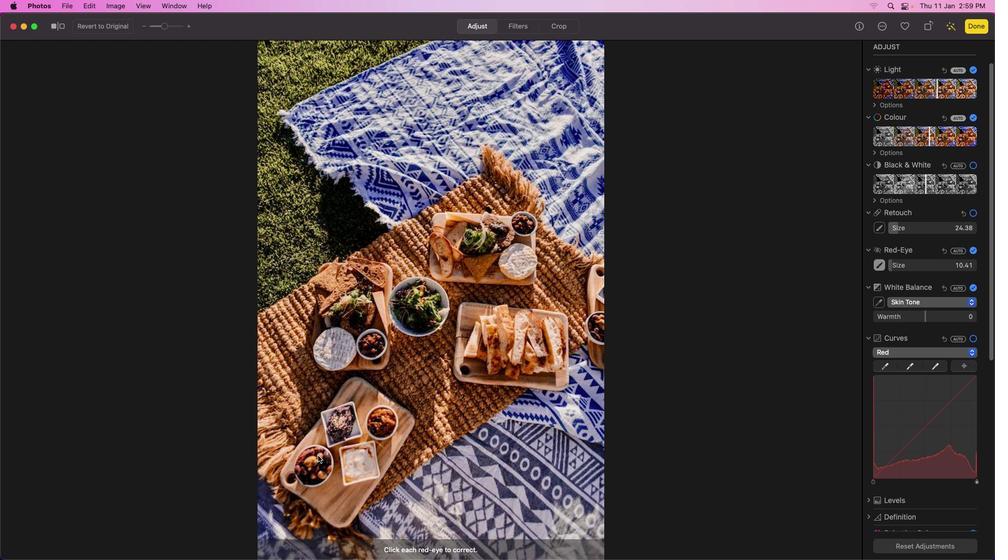 
Action: Mouse pressed left at (814, 448)
Screenshot: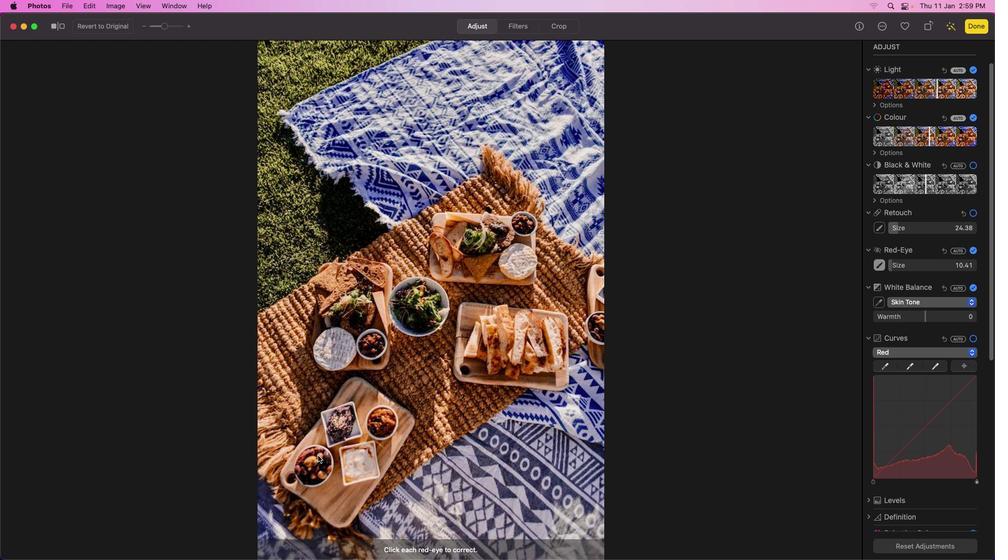 
Action: Mouse moved to (814, 467)
Screenshot: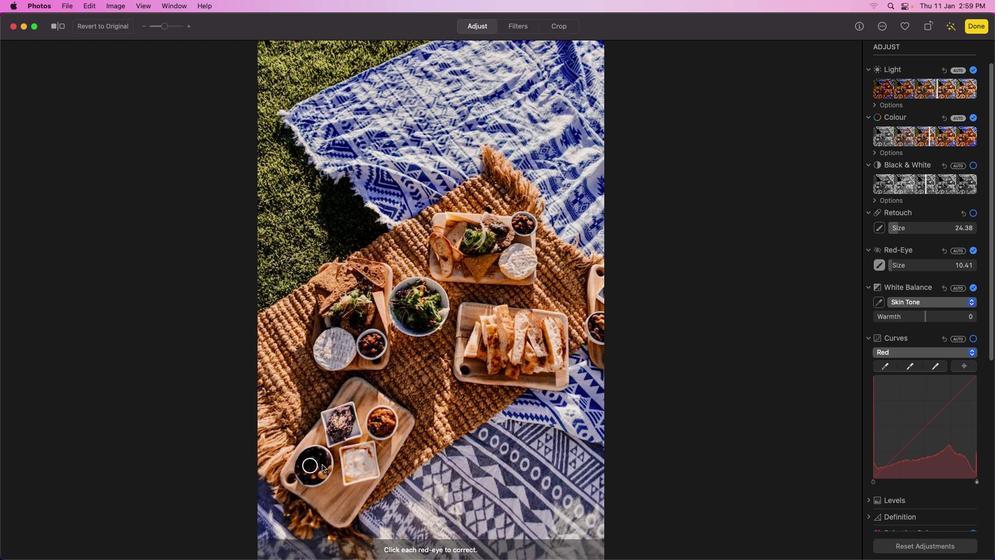 
Action: Mouse pressed left at (814, 467)
Screenshot: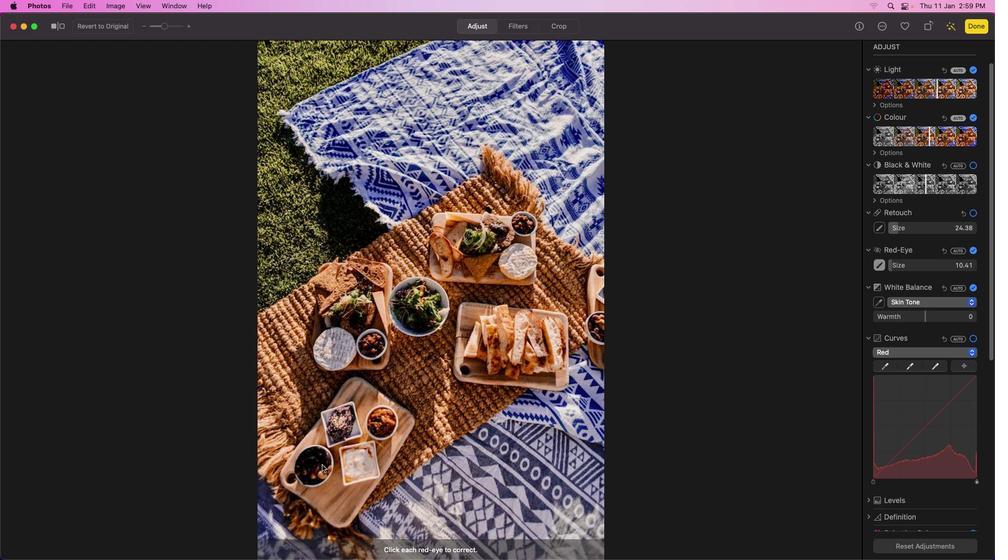 
Action: Mouse moved to (917, 260)
Screenshot: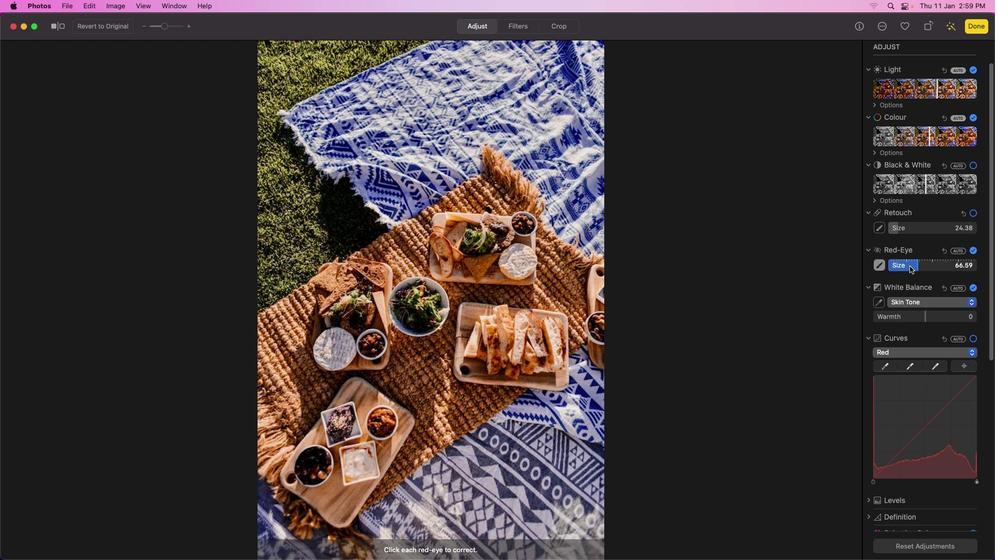 
Action: Mouse pressed left at (917, 260)
Screenshot: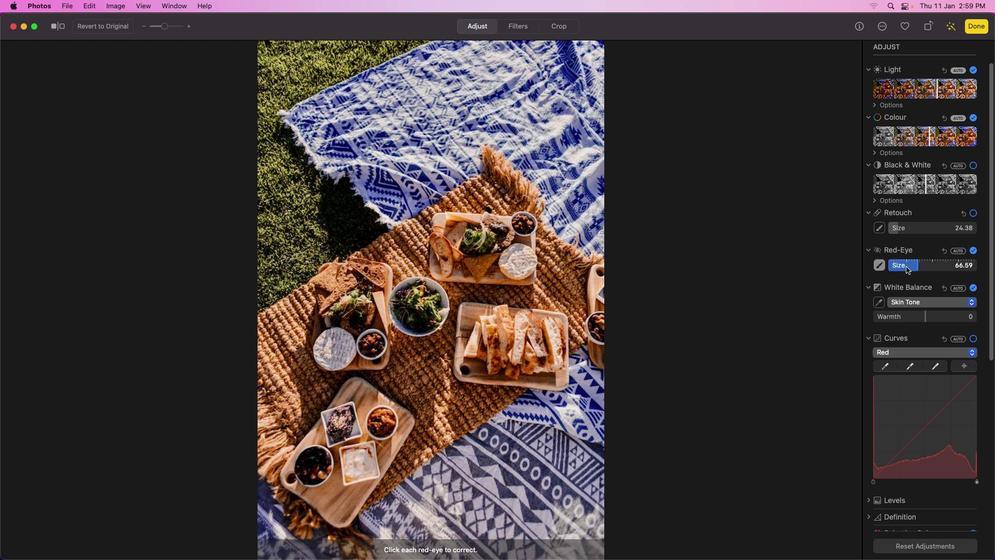 
Action: Mouse moved to (915, 262)
Screenshot: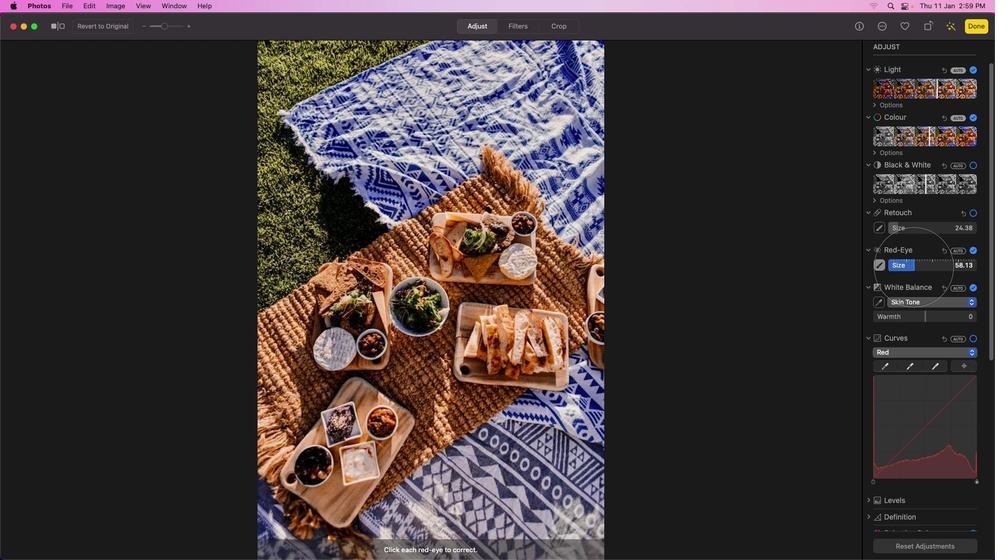 
Action: Mouse pressed left at (915, 262)
Screenshot: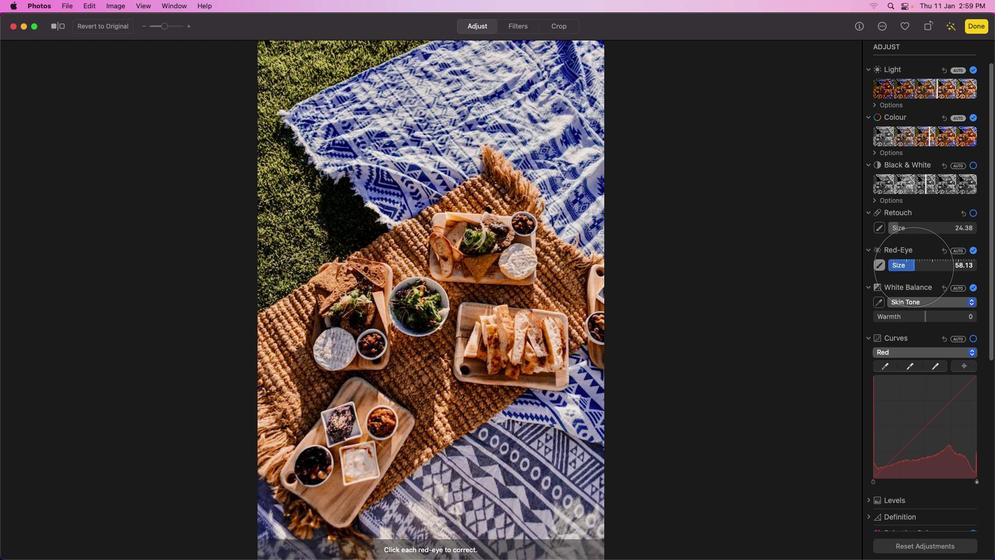 
Action: Mouse moved to (911, 223)
Screenshot: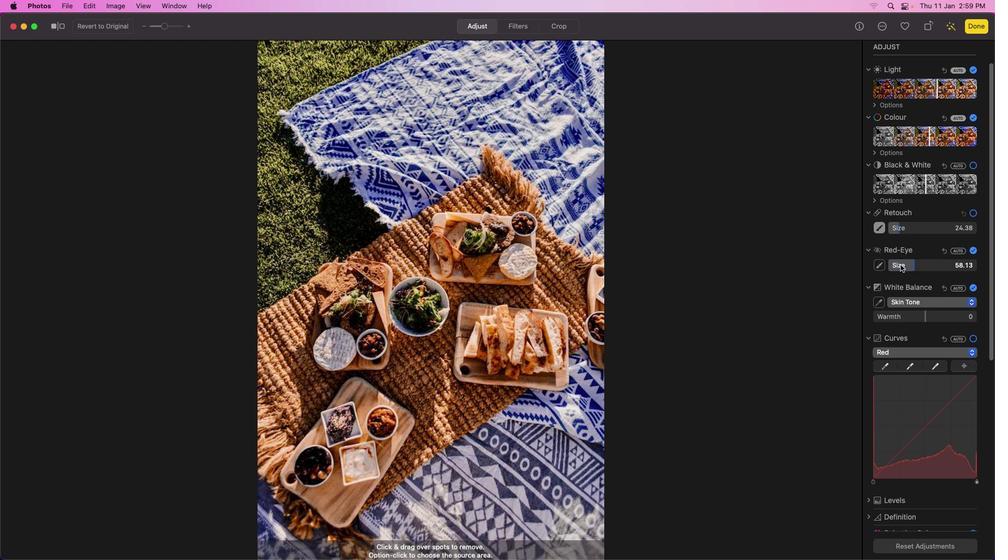 
Action: Mouse pressed left at (911, 223)
Screenshot: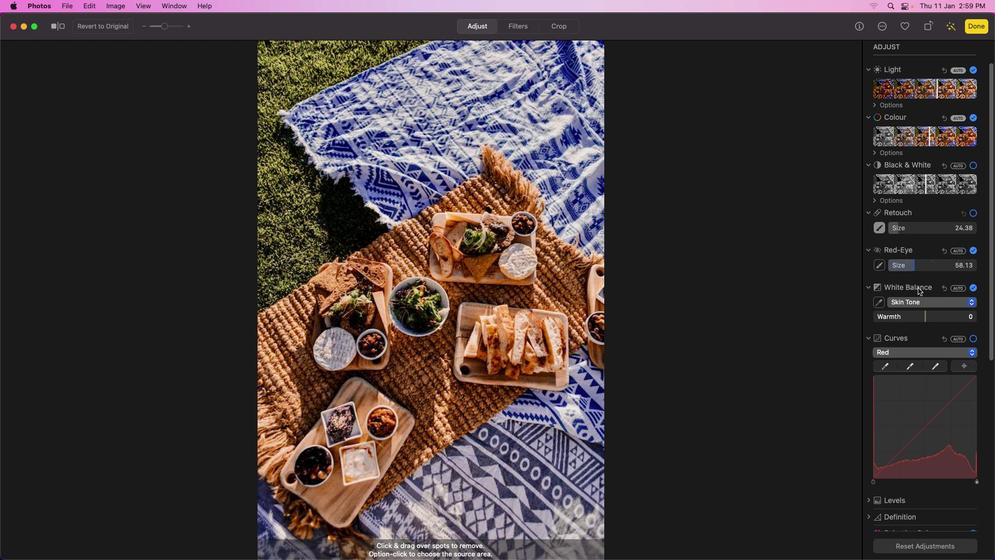 
Action: Mouse moved to (916, 258)
Screenshot: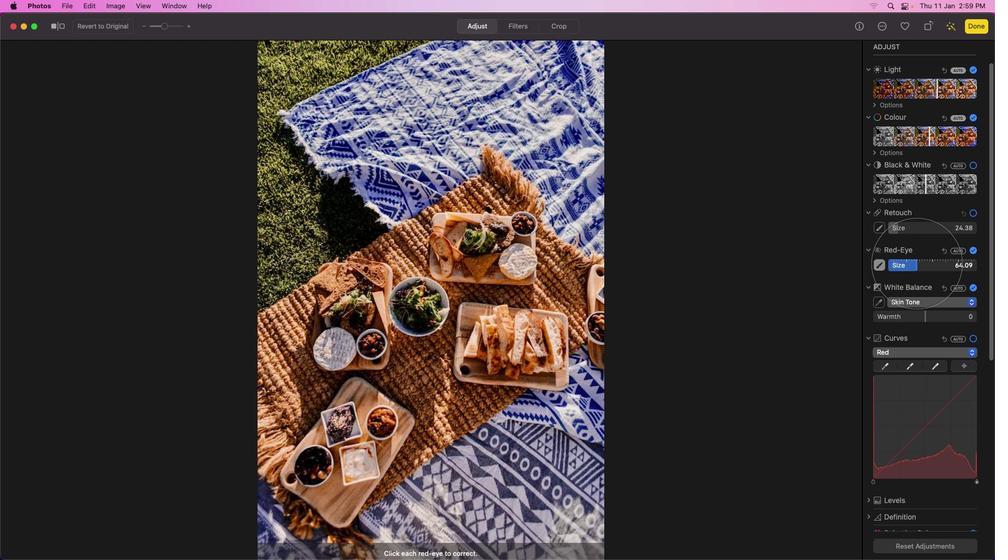 
Action: Mouse pressed left at (916, 258)
Screenshot: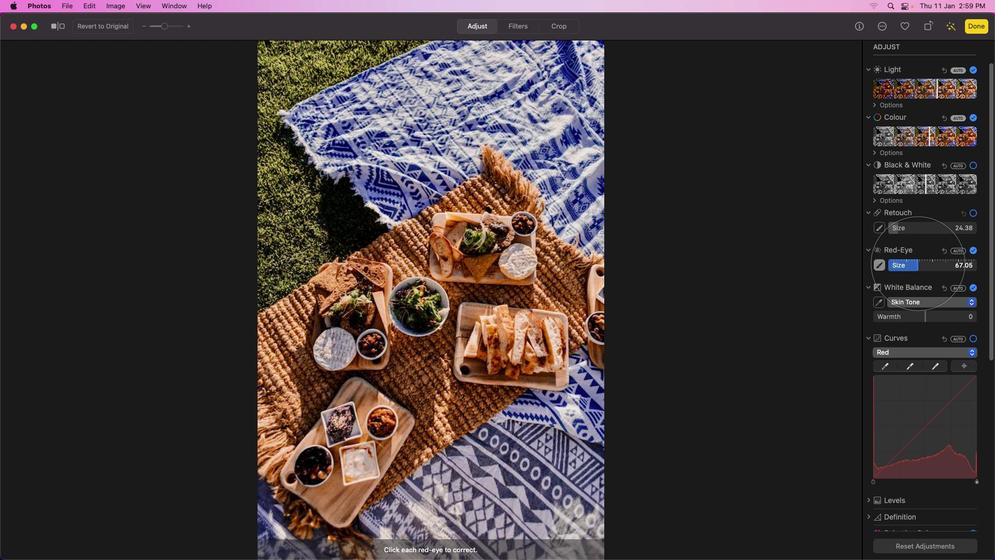 
Action: Mouse moved to (927, 207)
Screenshot: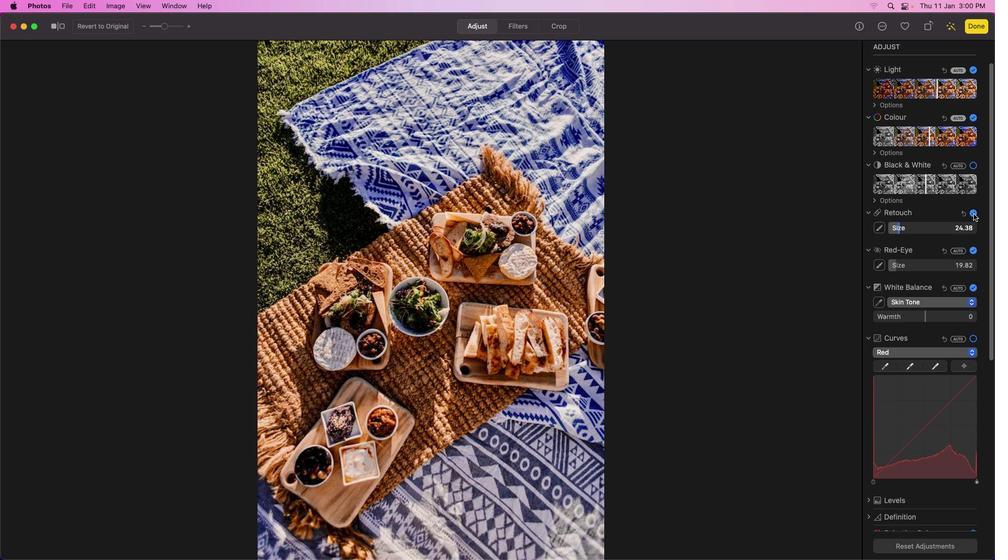 
Action: Mouse pressed left at (927, 207)
Screenshot: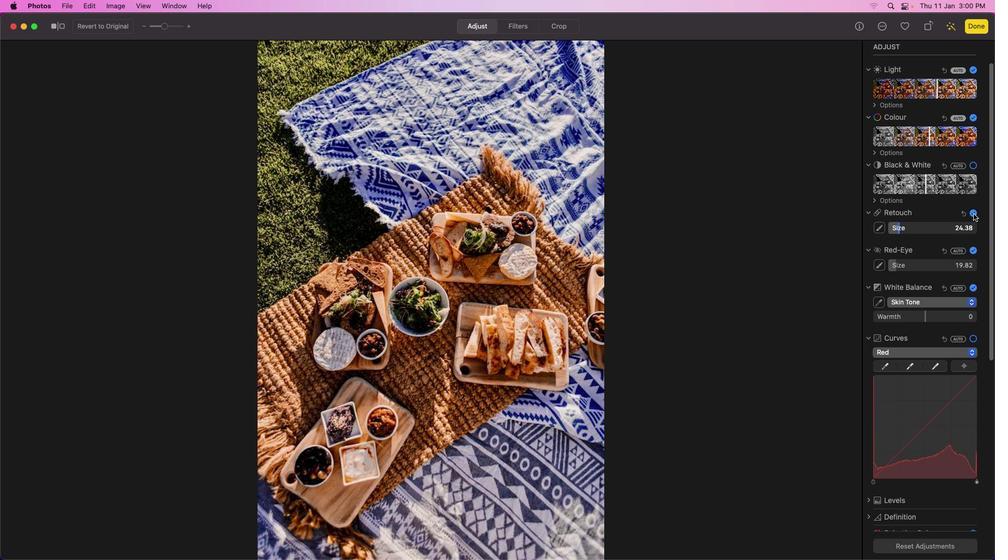 
Action: Mouse moved to (920, 271)
Screenshot: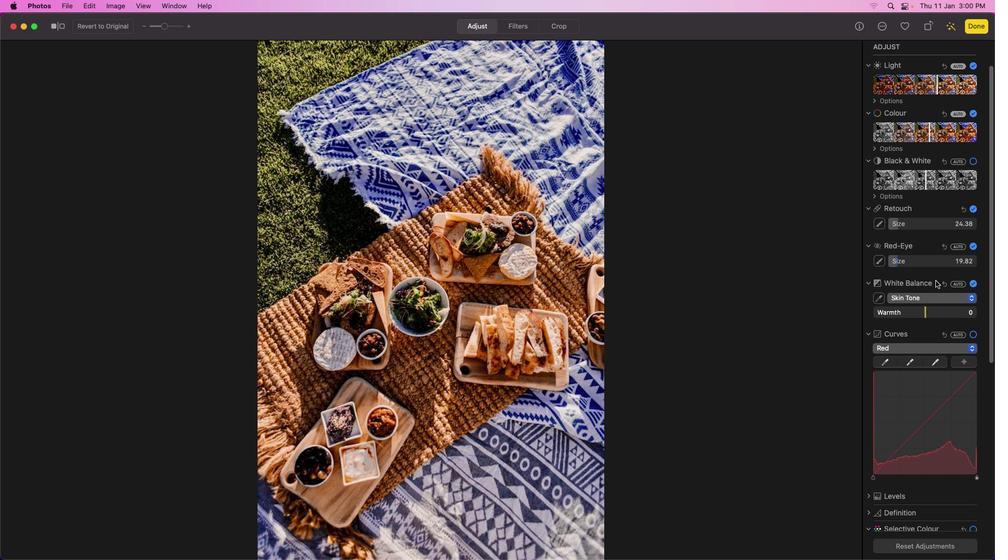 
Action: Mouse scrolled (920, 271) with delta (761, -13)
Screenshot: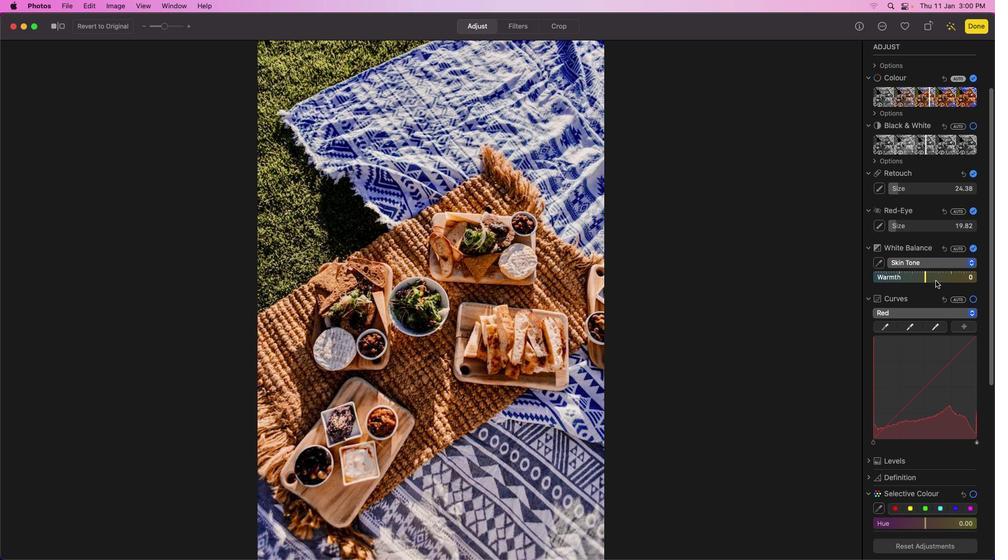 
Action: Mouse moved to (920, 275)
Screenshot: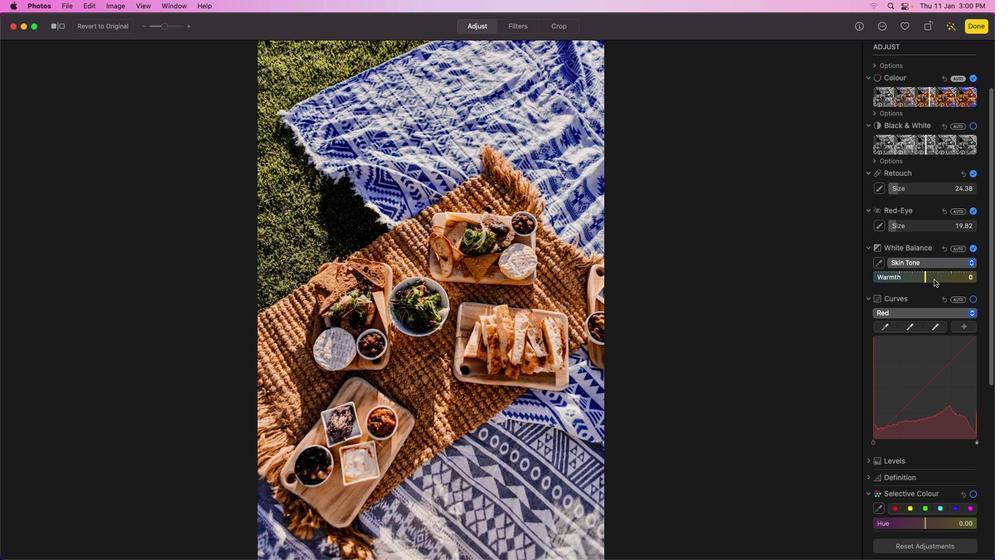 
Action: Mouse scrolled (920, 275) with delta (761, -13)
Screenshot: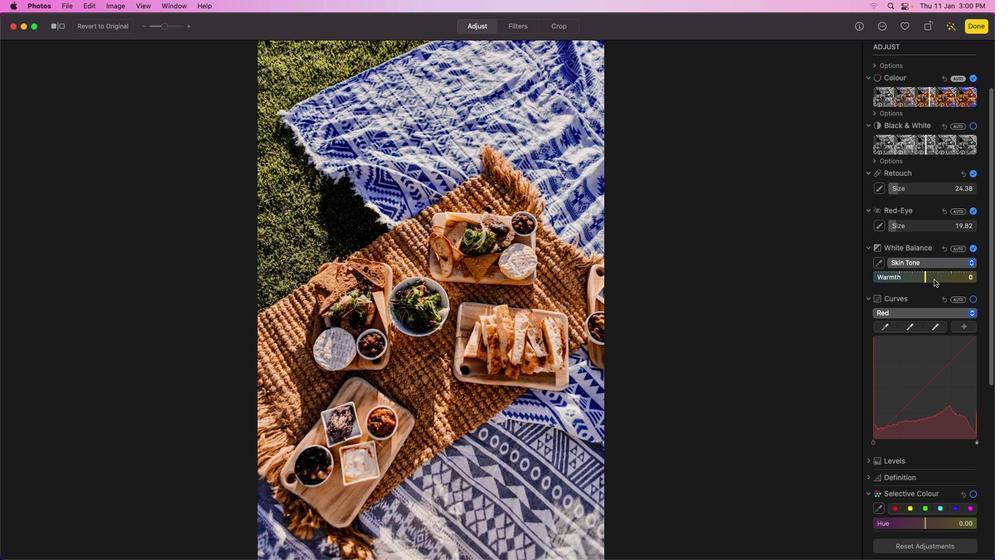 
Action: Mouse moved to (920, 276)
Screenshot: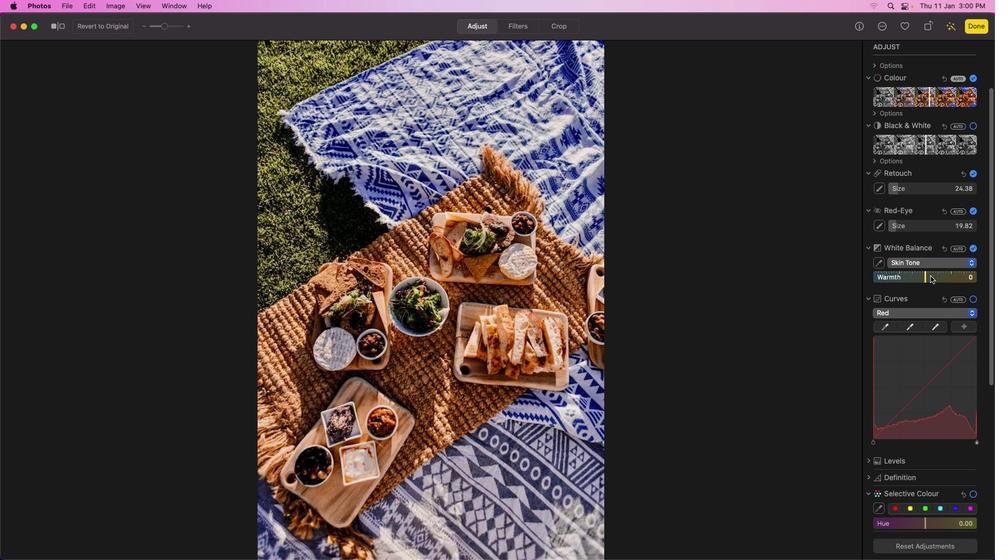 
Action: Mouse scrolled (920, 276) with delta (761, -14)
Screenshot: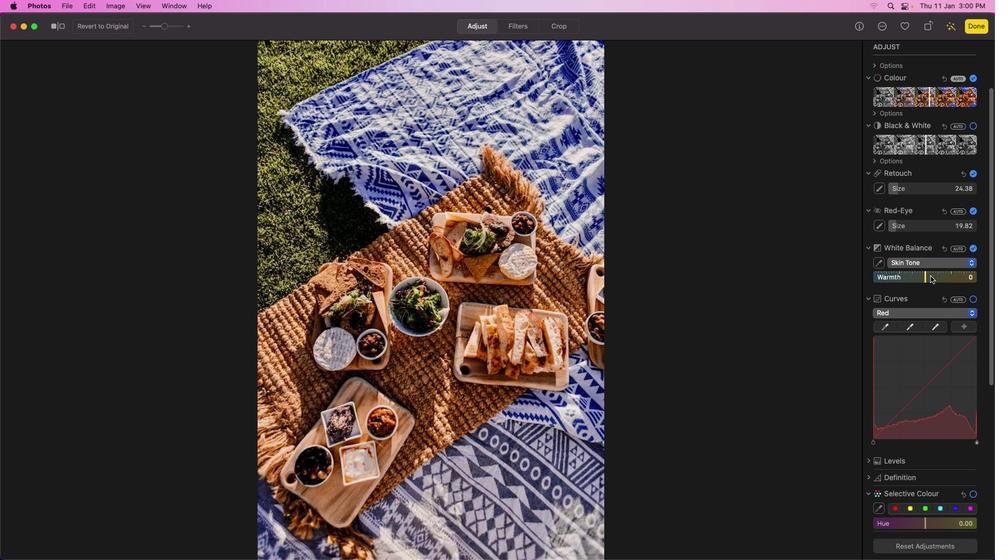 
Action: Mouse scrolled (920, 276) with delta (761, -15)
Screenshot: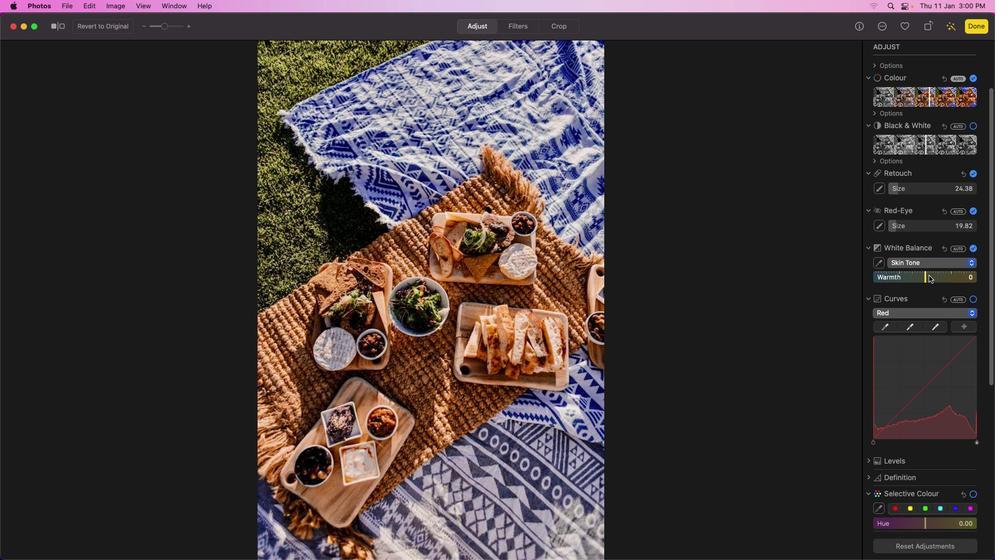 
Action: Mouse moved to (918, 272)
Screenshot: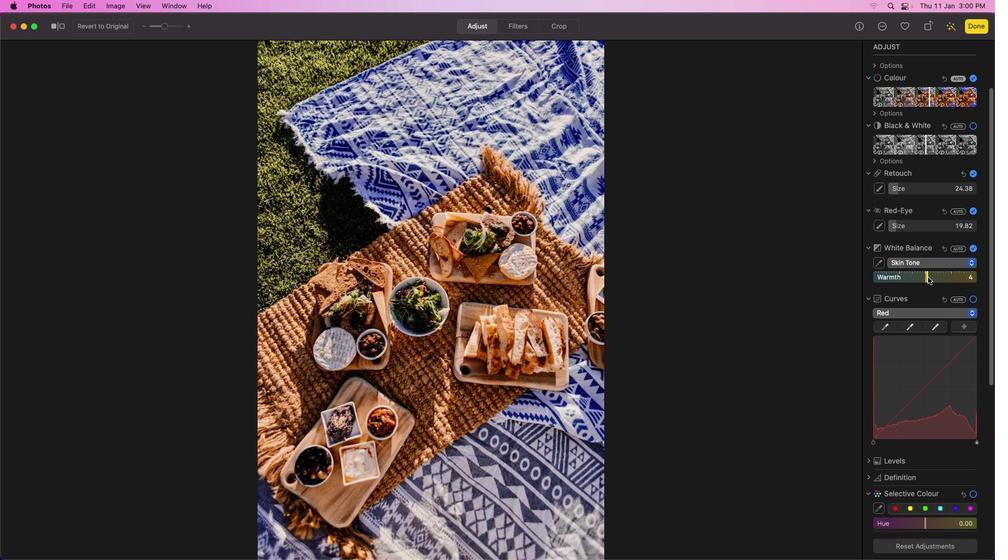
Action: Mouse pressed left at (918, 272)
Screenshot: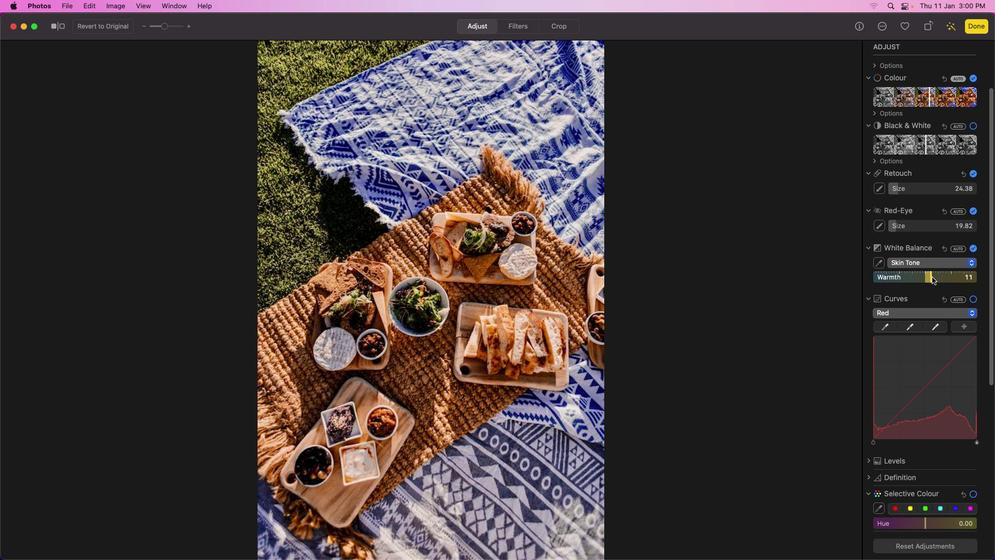 
Action: Mouse moved to (920, 298)
Screenshot: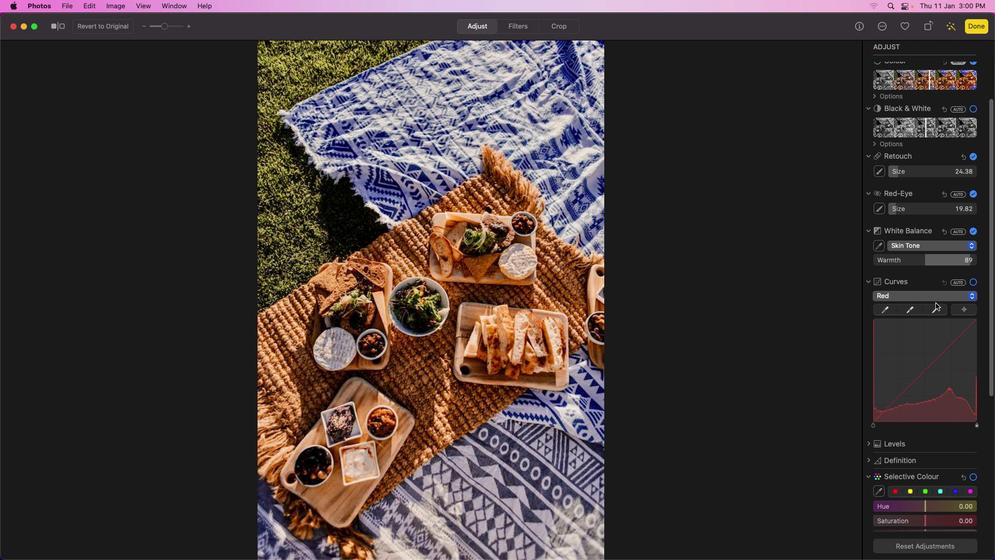 
Action: Mouse scrolled (920, 298) with delta (761, -13)
Screenshot: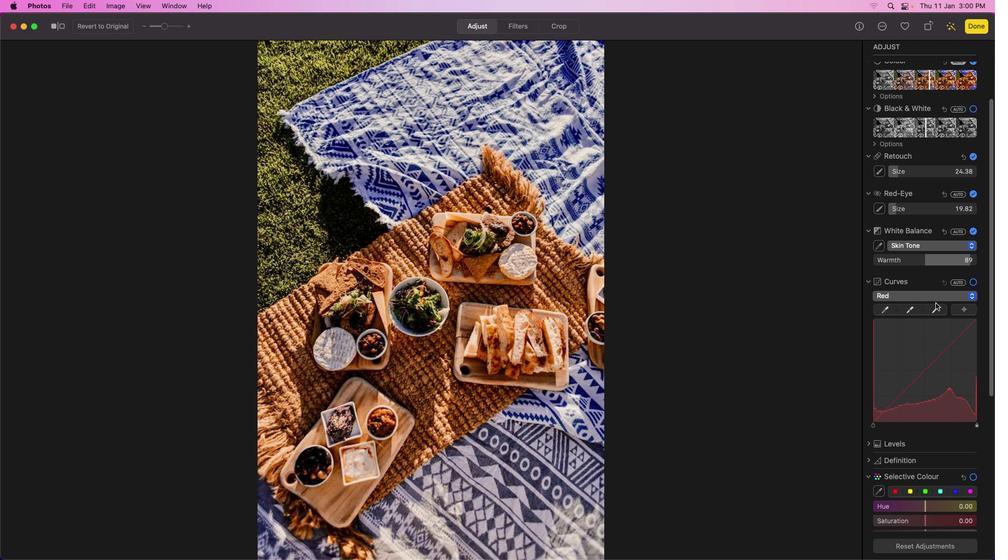 
Action: Mouse moved to (920, 299)
Screenshot: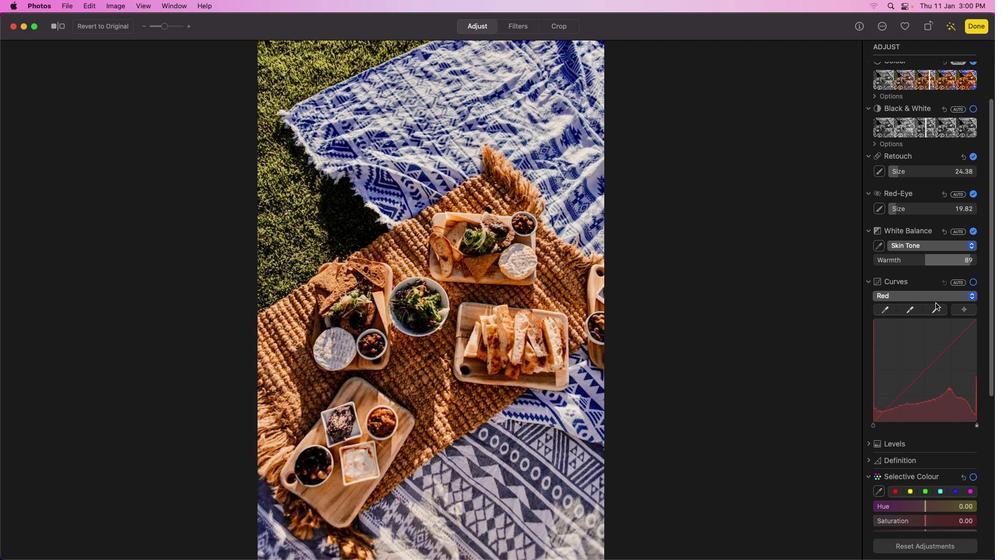 
Action: Mouse scrolled (920, 299) with delta (761, -13)
Screenshot: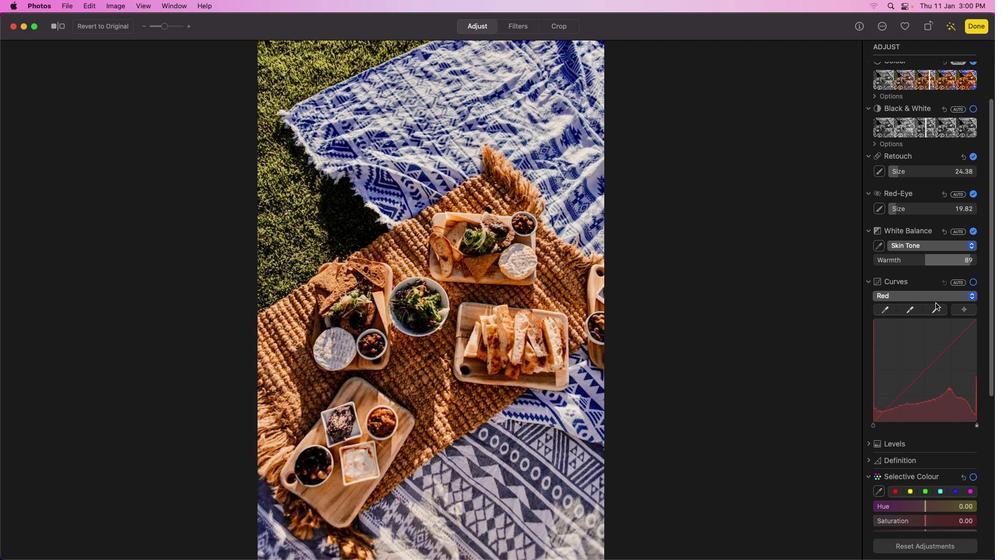 
Action: Mouse scrolled (920, 299) with delta (761, -13)
Screenshot: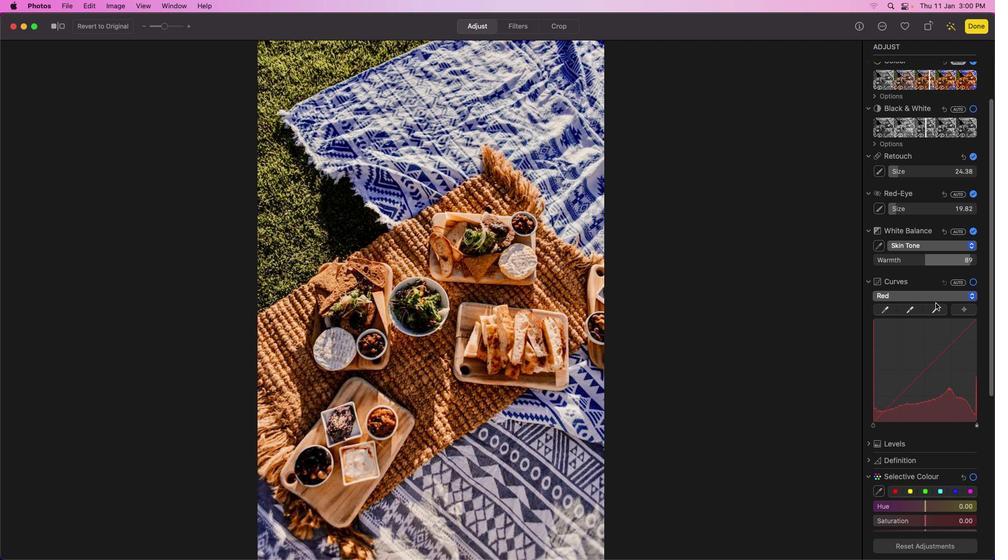 
Action: Mouse moved to (920, 299)
Screenshot: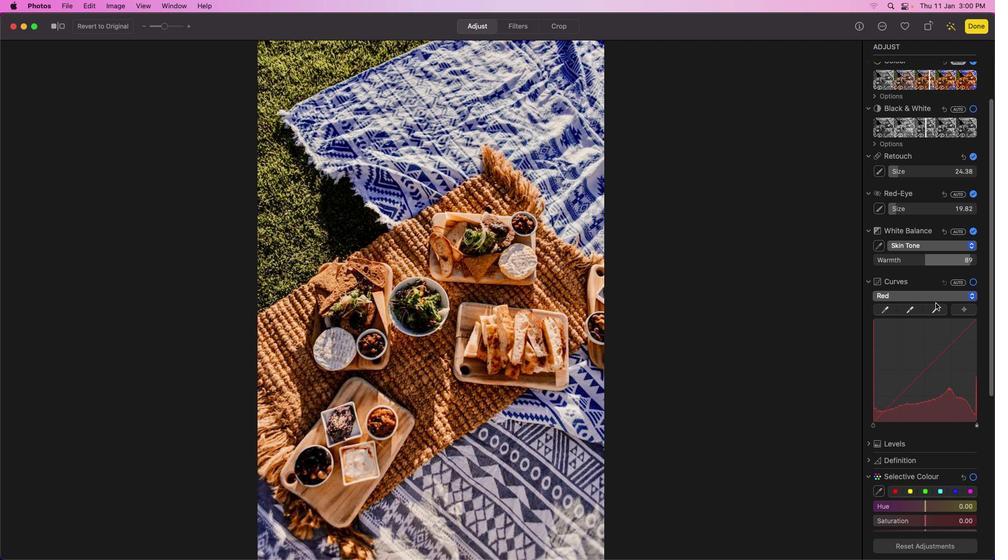 
Action: Mouse scrolled (920, 299) with delta (761, -13)
Screenshot: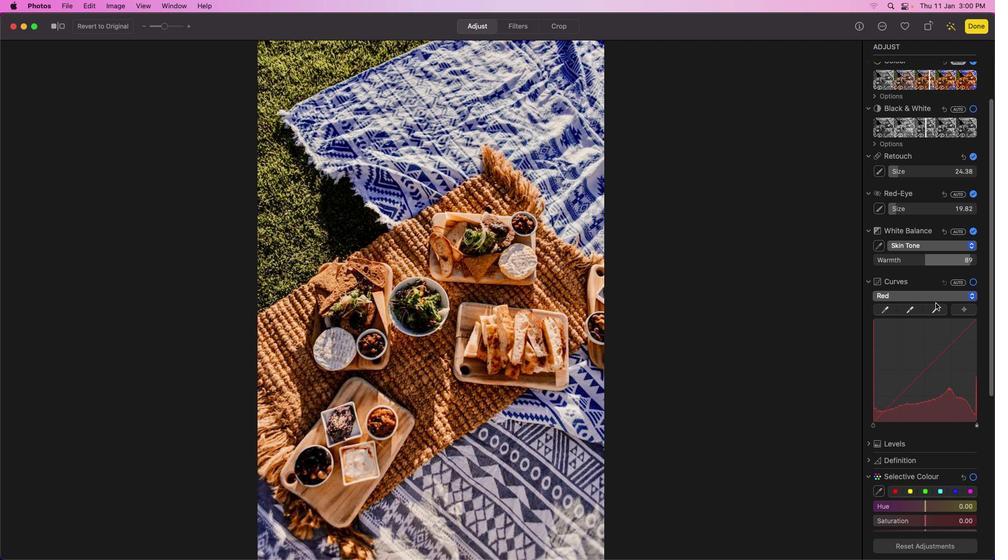 
Action: Mouse moved to (920, 377)
Screenshot: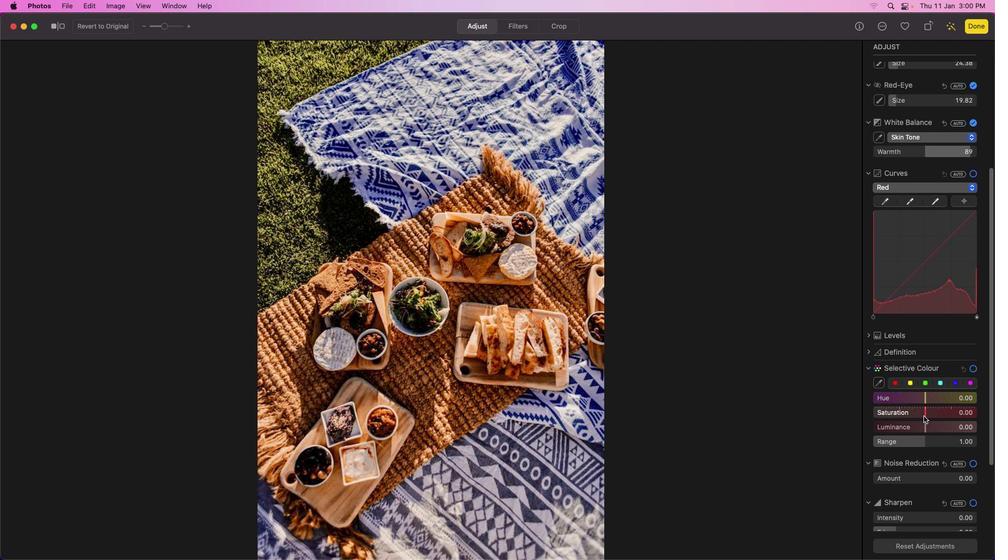 
Action: Mouse scrolled (920, 377) with delta (761, -13)
Screenshot: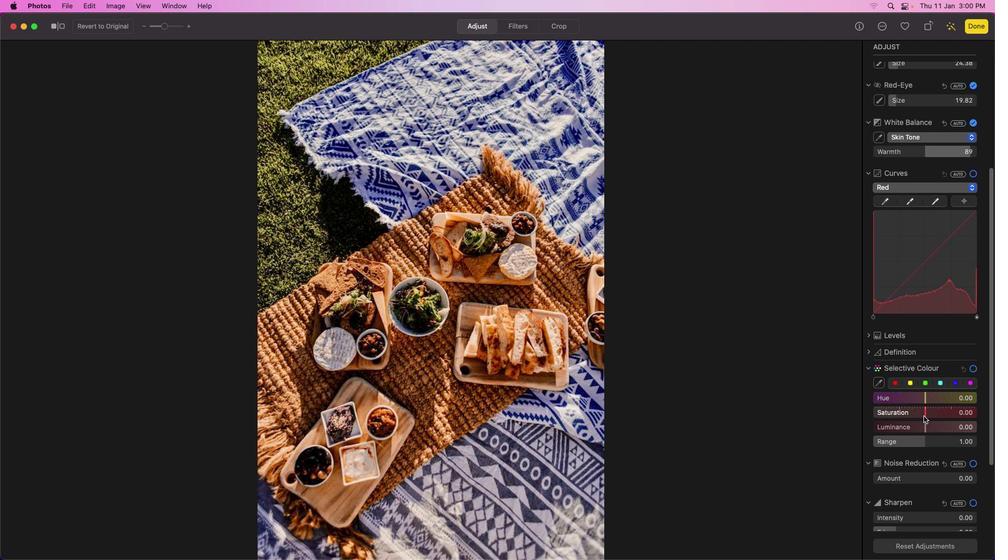 
Action: Mouse moved to (920, 379)
Screenshot: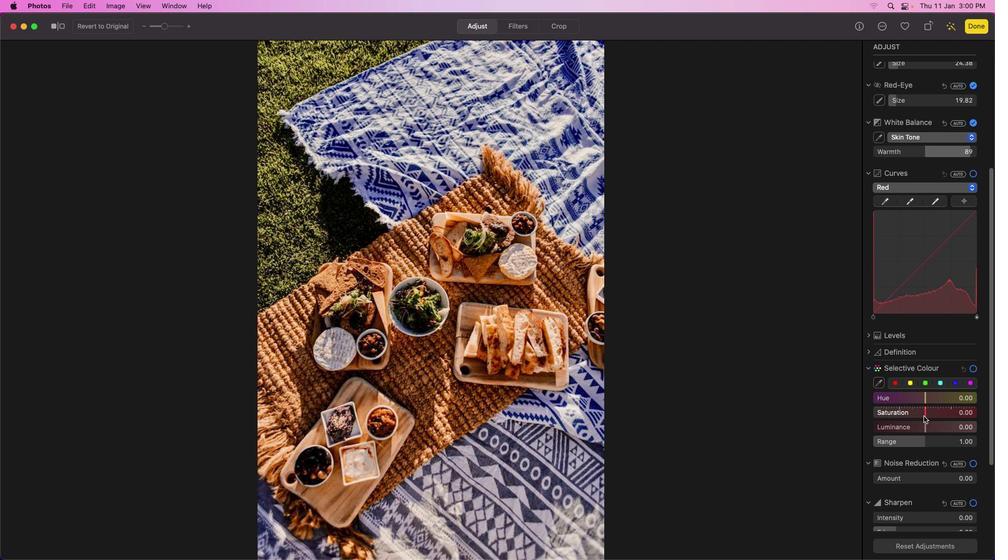 
Action: Mouse scrolled (920, 379) with delta (761, -13)
Screenshot: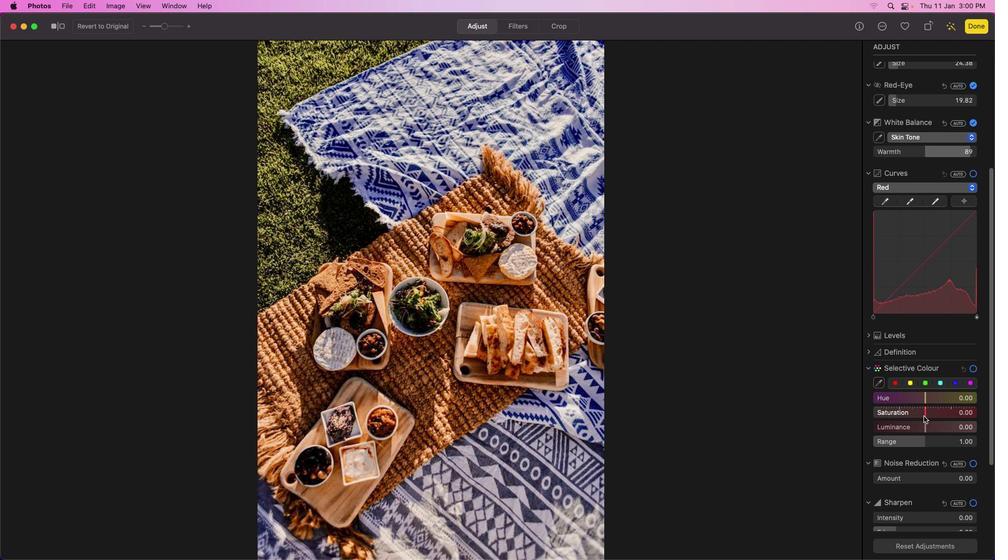 
Action: Mouse moved to (920, 381)
Screenshot: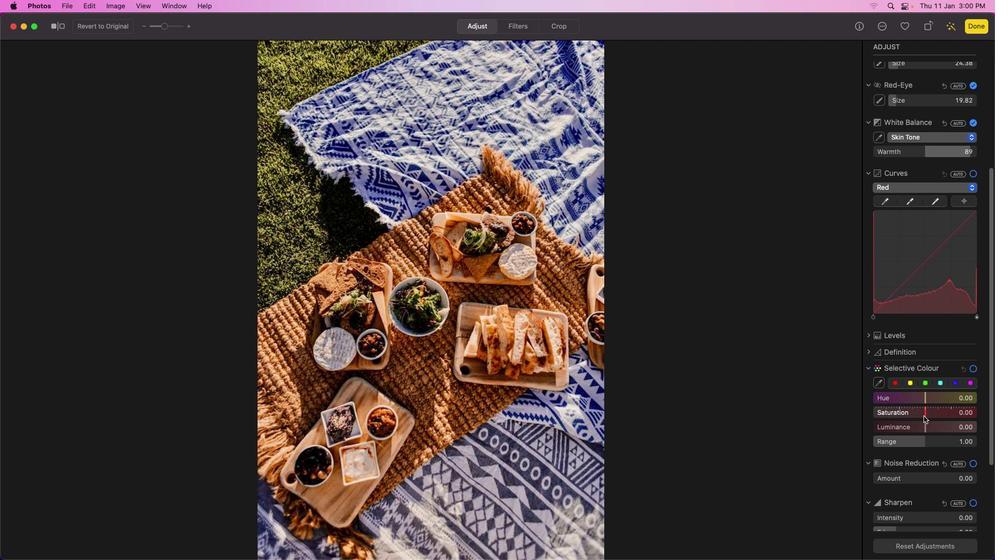 
Action: Mouse scrolled (920, 381) with delta (761, -14)
Screenshot: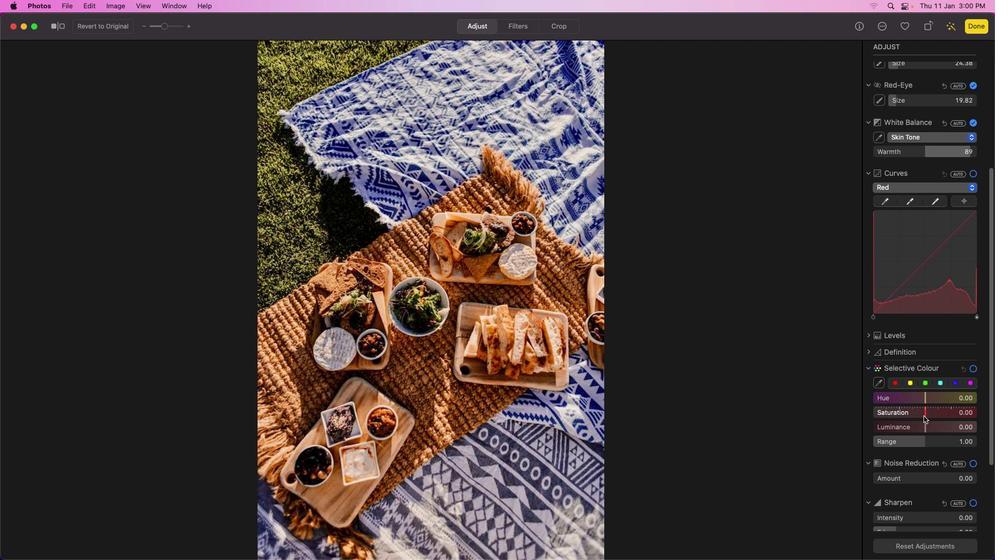 
Action: Mouse moved to (920, 382)
Screenshot: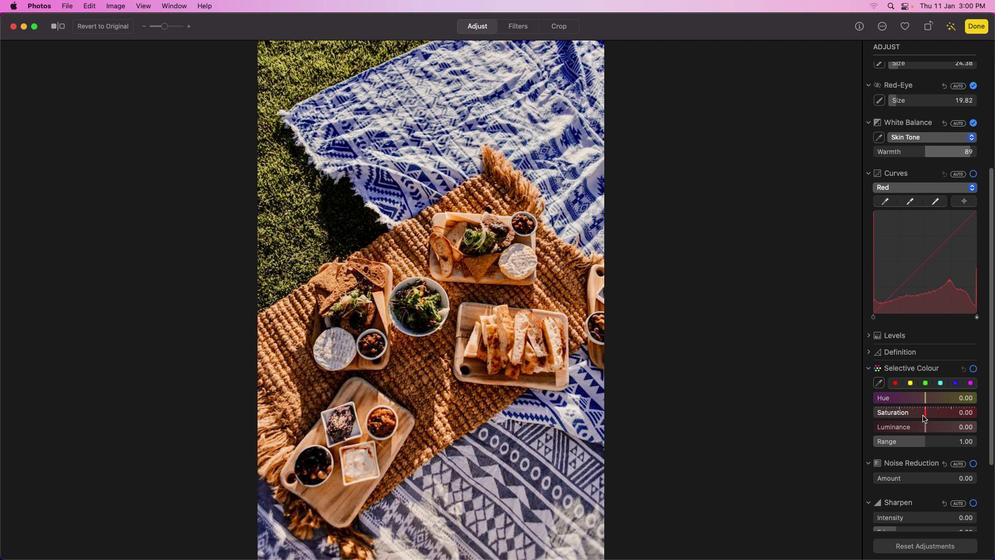 
Action: Mouse scrolled (920, 382) with delta (761, -15)
Screenshot: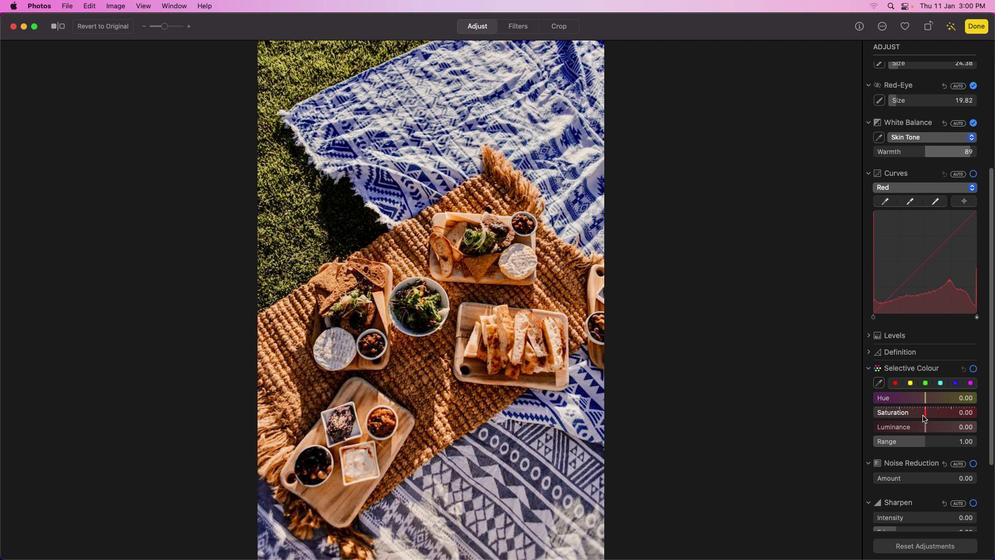 
Action: Mouse moved to (920, 385)
Screenshot: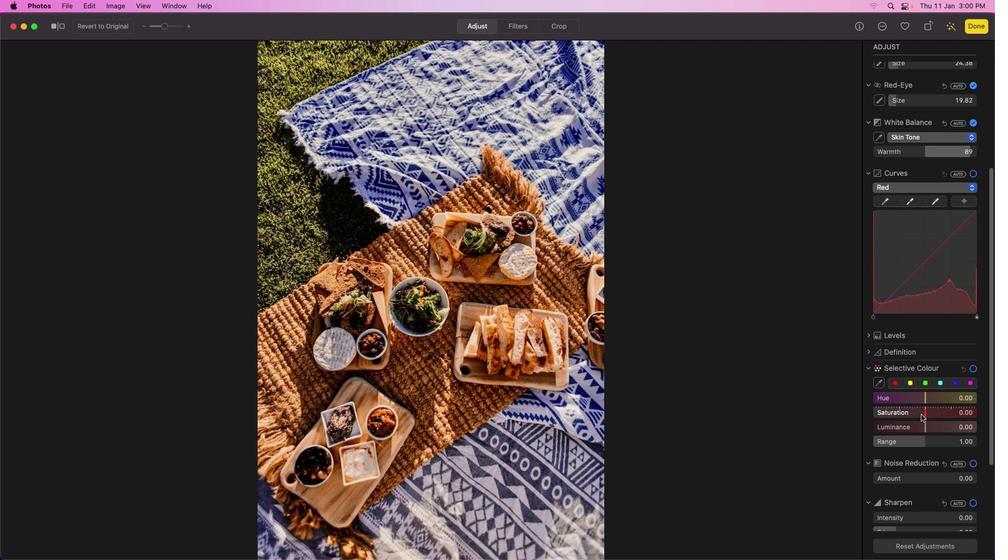 
Action: Mouse scrolled (920, 385) with delta (761, -15)
Screenshot: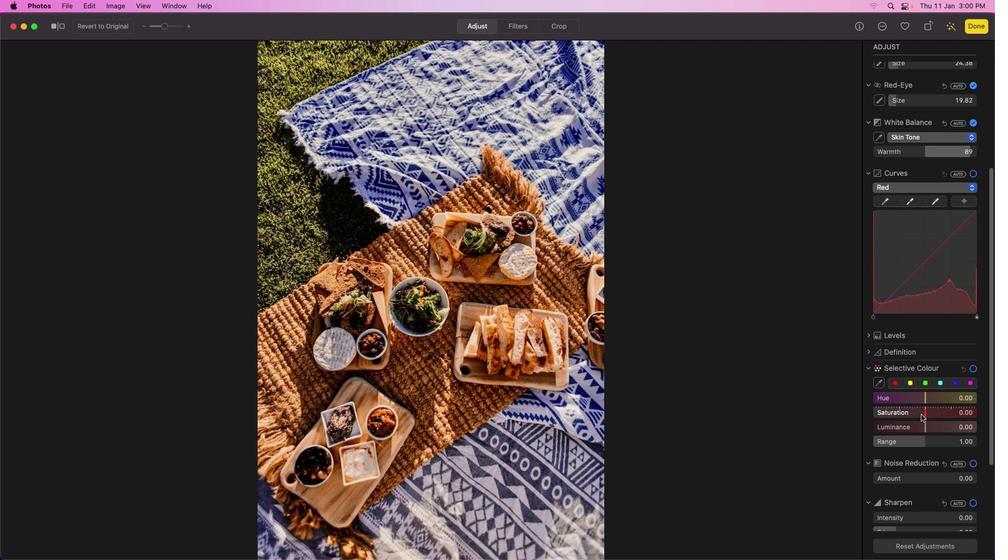 
Action: Mouse moved to (920, 387)
Screenshot: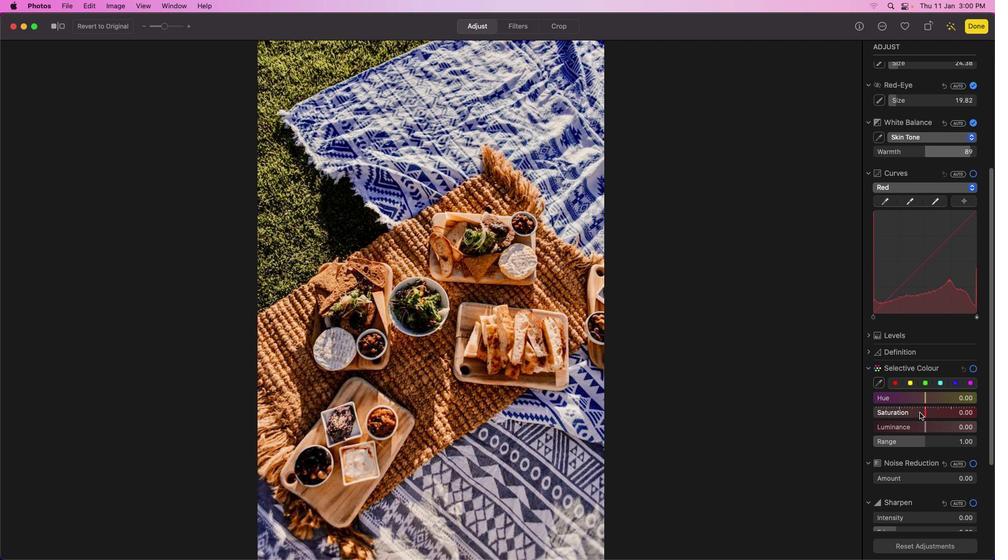 
Action: Mouse scrolled (920, 387) with delta (761, -16)
Screenshot: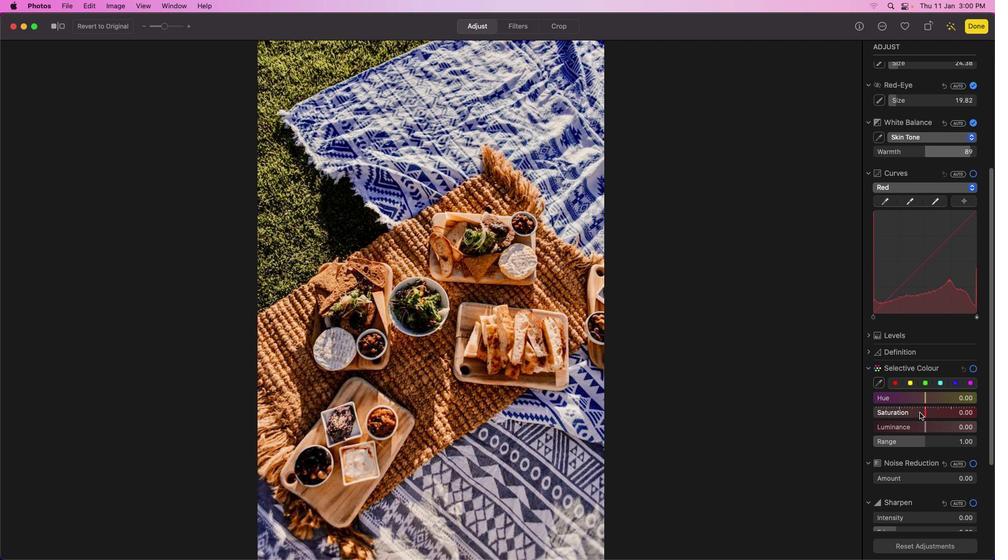 
Action: Mouse moved to (917, 411)
Screenshot: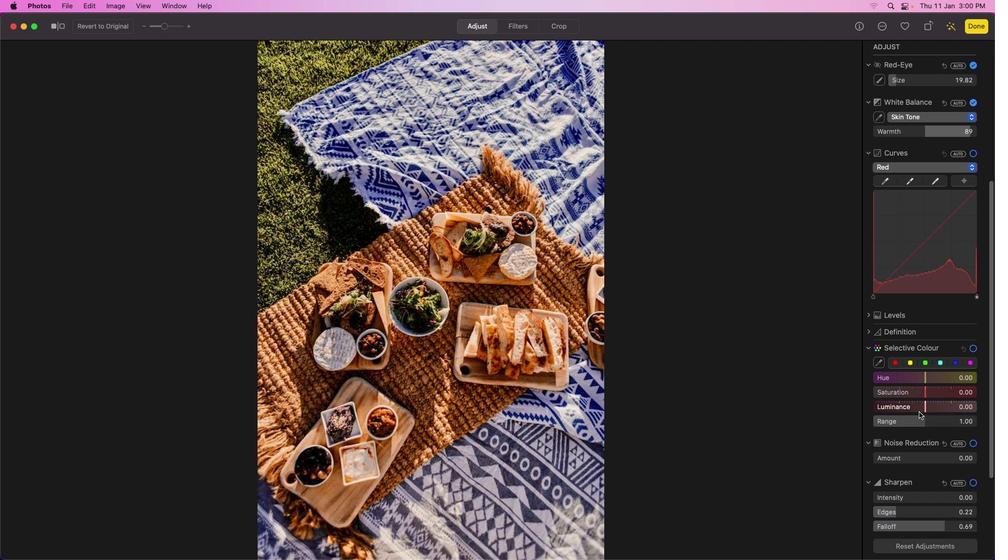 
Action: Mouse scrolled (917, 411) with delta (761, -13)
Screenshot: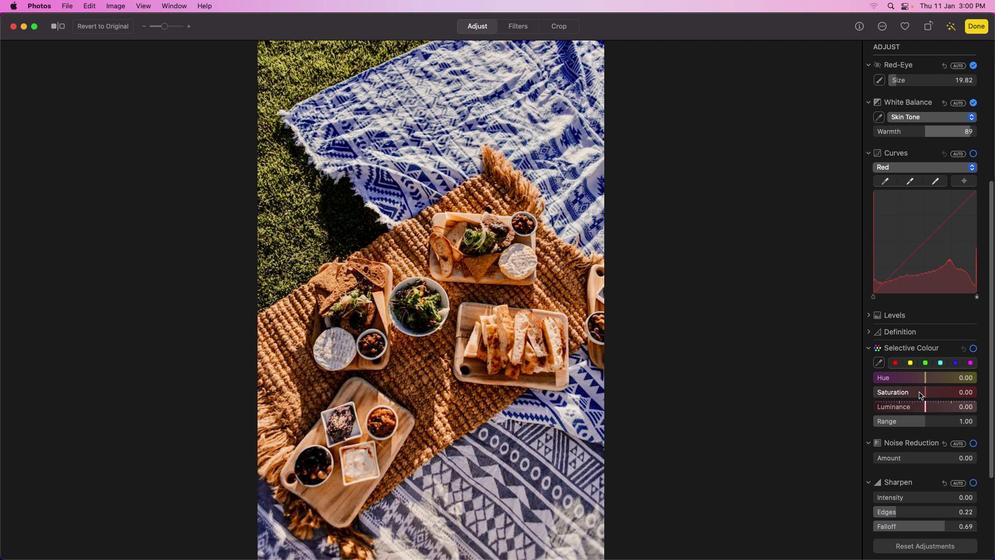
Action: Mouse scrolled (917, 411) with delta (761, -13)
Screenshot: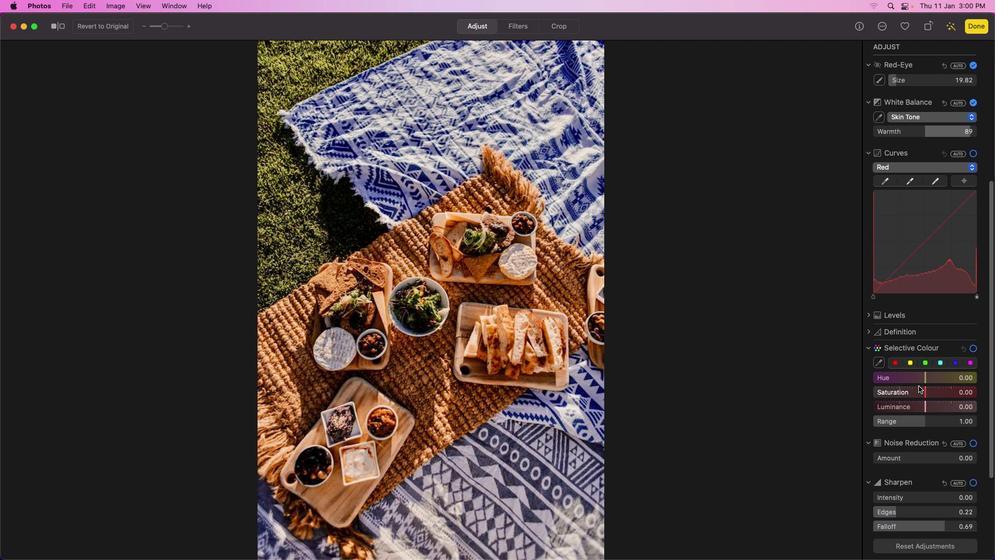 
Action: Mouse scrolled (917, 411) with delta (761, -14)
Screenshot: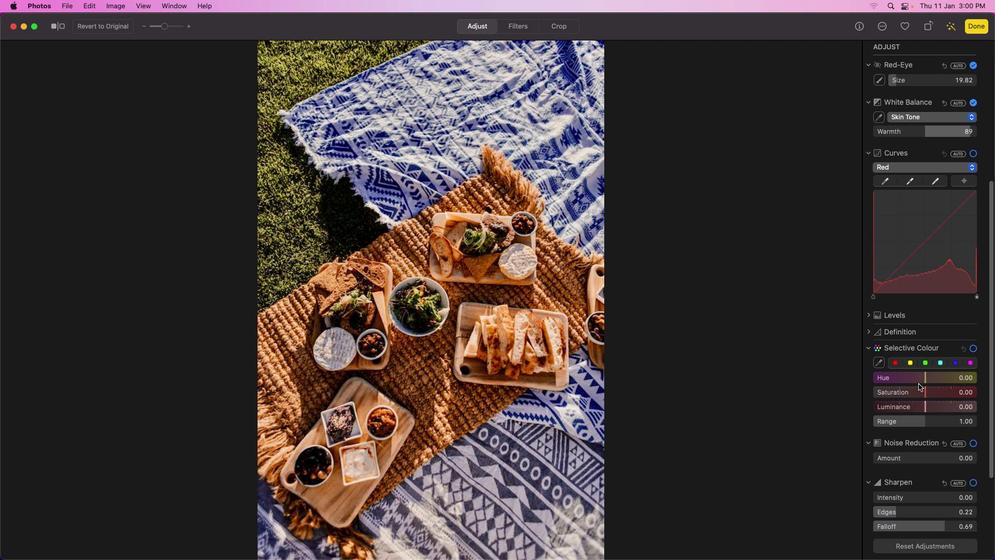 
Action: Mouse moved to (914, 313)
Screenshot: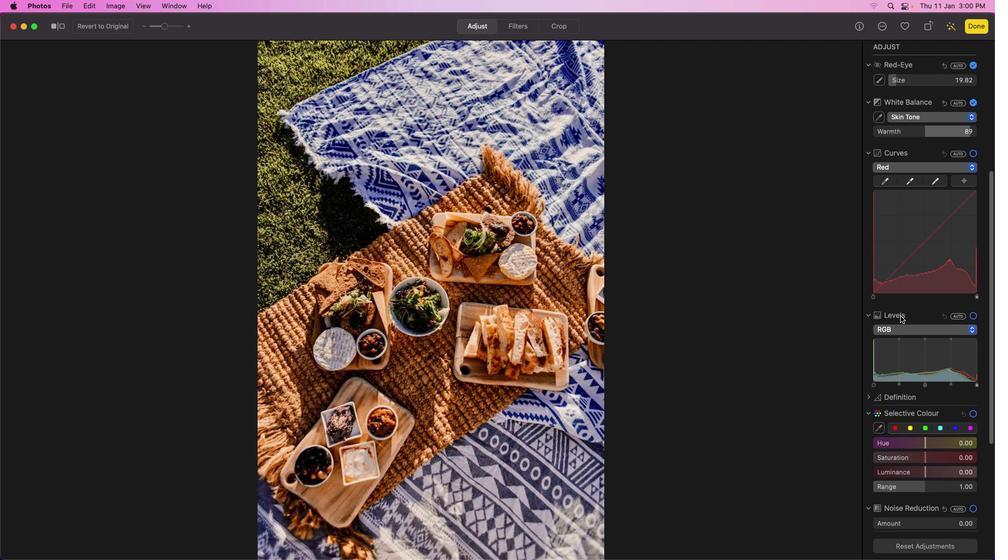 
Action: Mouse pressed left at (914, 313)
Screenshot: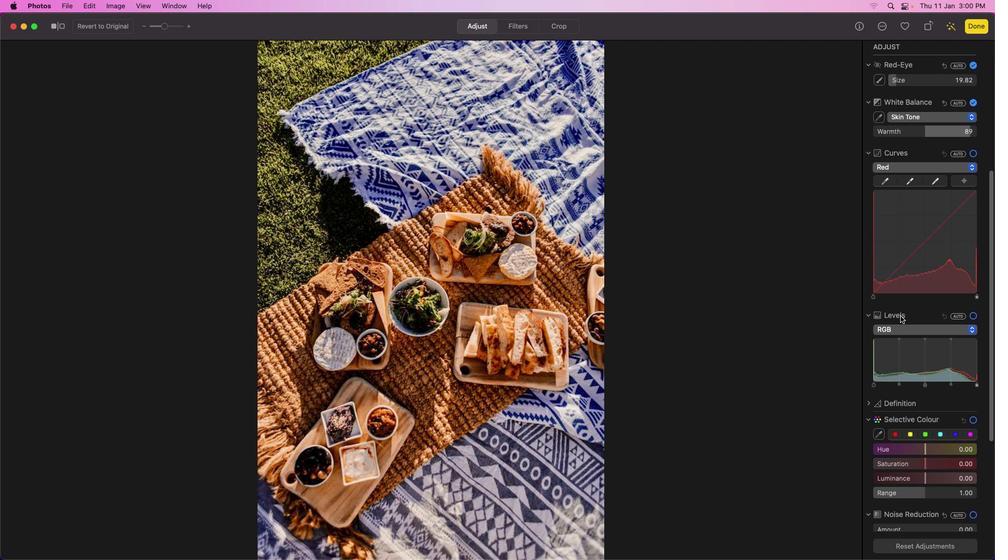 
Action: Mouse moved to (918, 384)
Screenshot: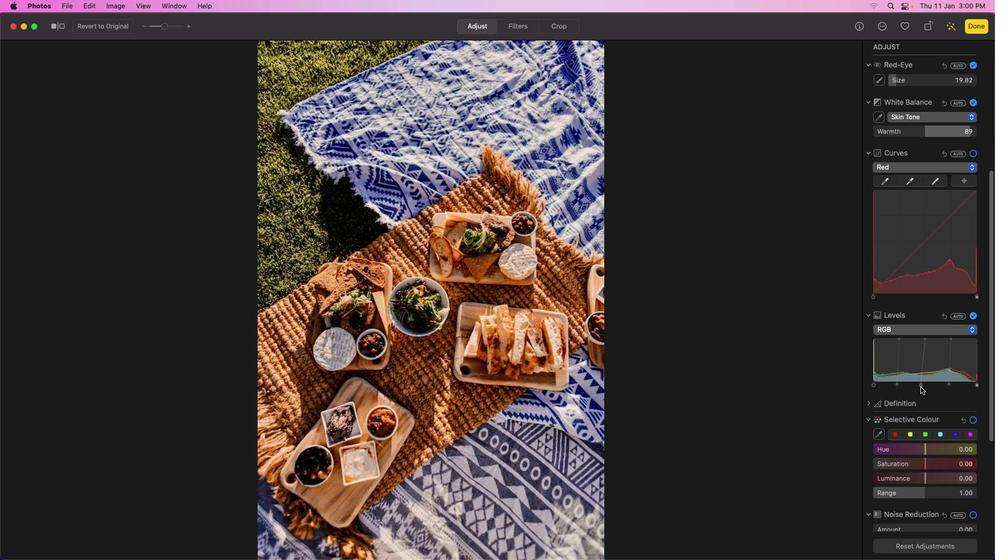 
Action: Mouse pressed left at (918, 384)
Screenshot: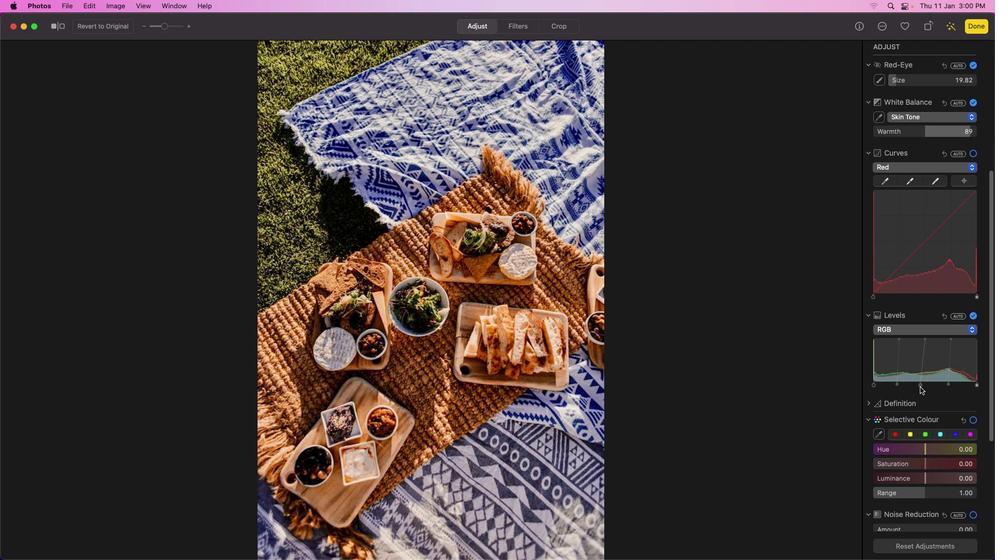 
Action: Mouse moved to (845, 339)
Screenshot: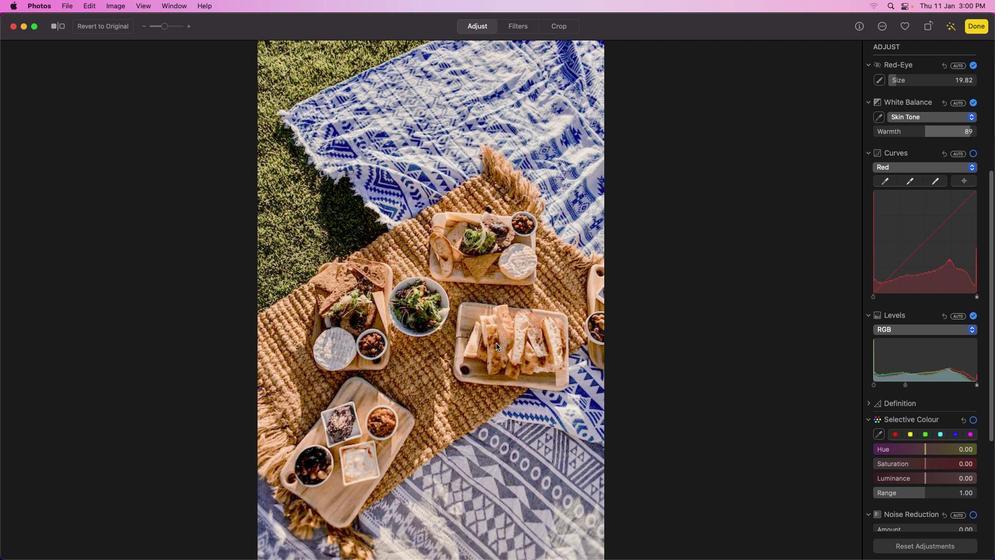 
Action: Mouse scrolled (845, 339) with delta (761, -13)
Screenshot: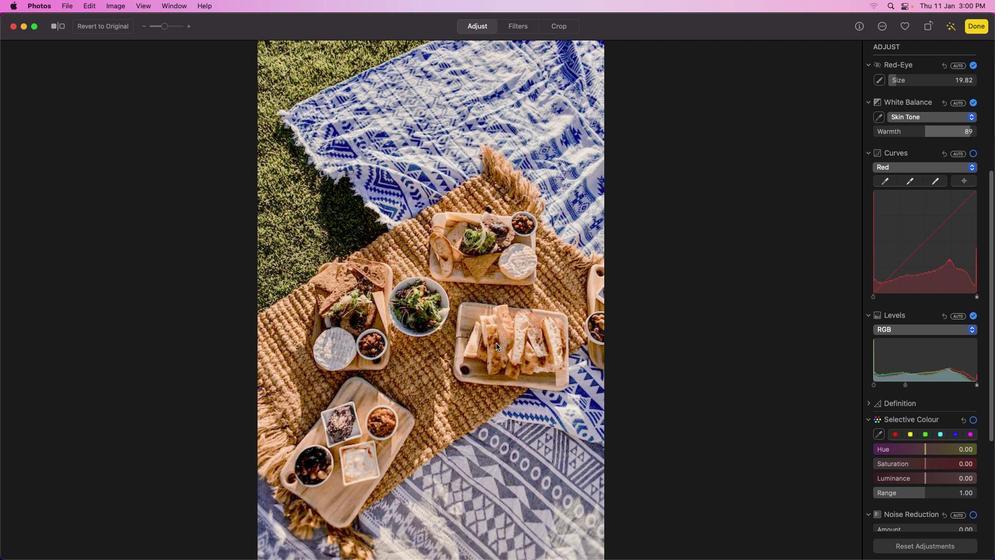 
Action: Mouse moved to (845, 339)
Screenshot: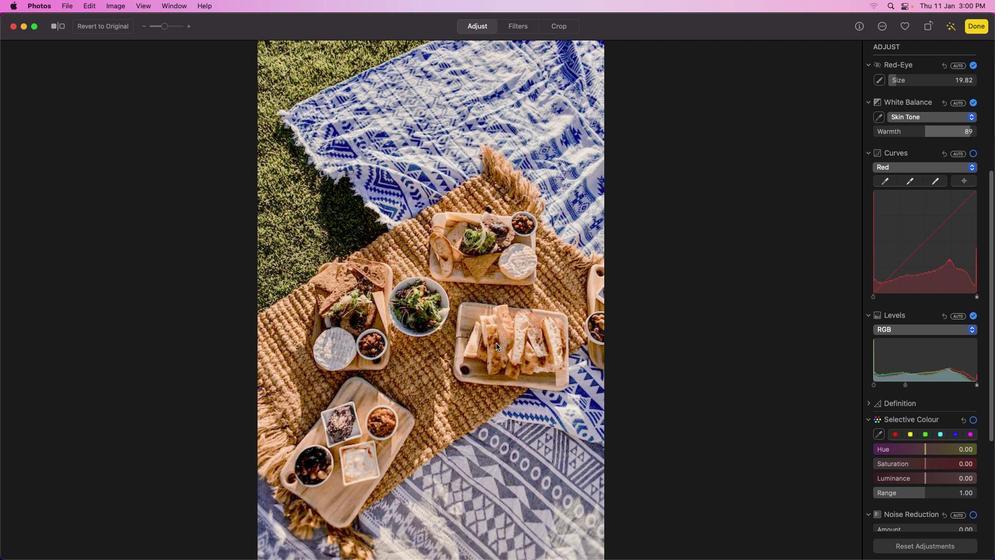 
Action: Mouse scrolled (845, 339) with delta (761, -13)
Screenshot: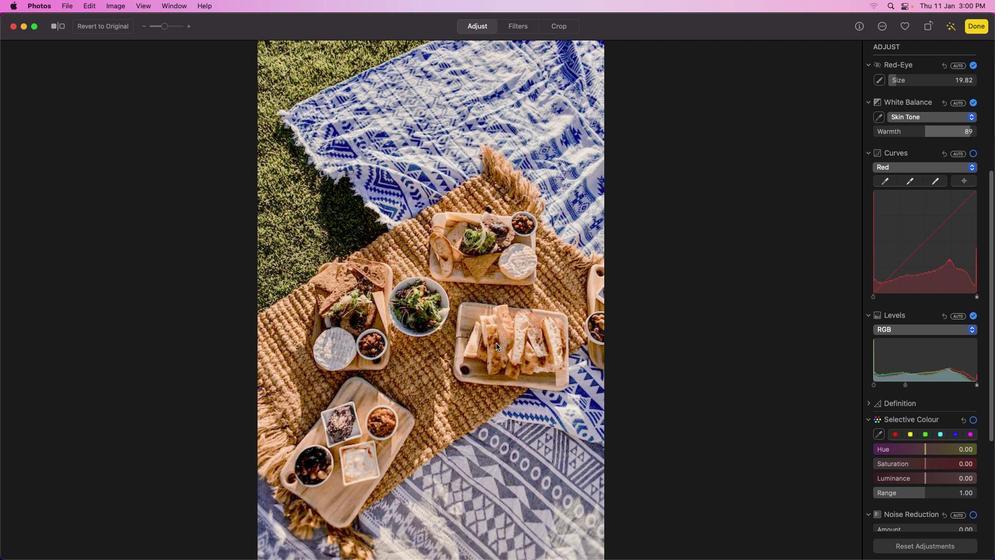 
Action: Mouse moved to (845, 340)
Screenshot: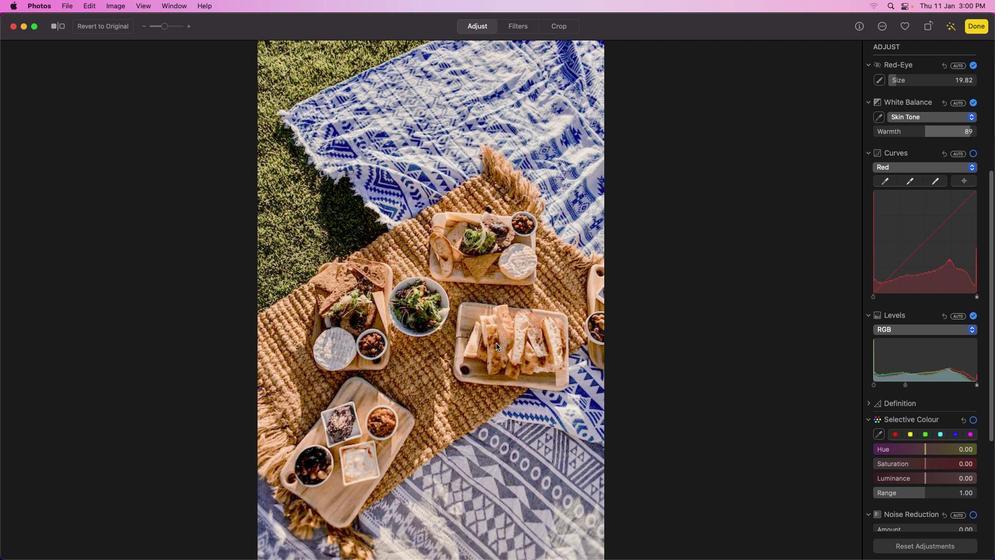 
Action: Mouse scrolled (845, 340) with delta (761, -14)
Screenshot: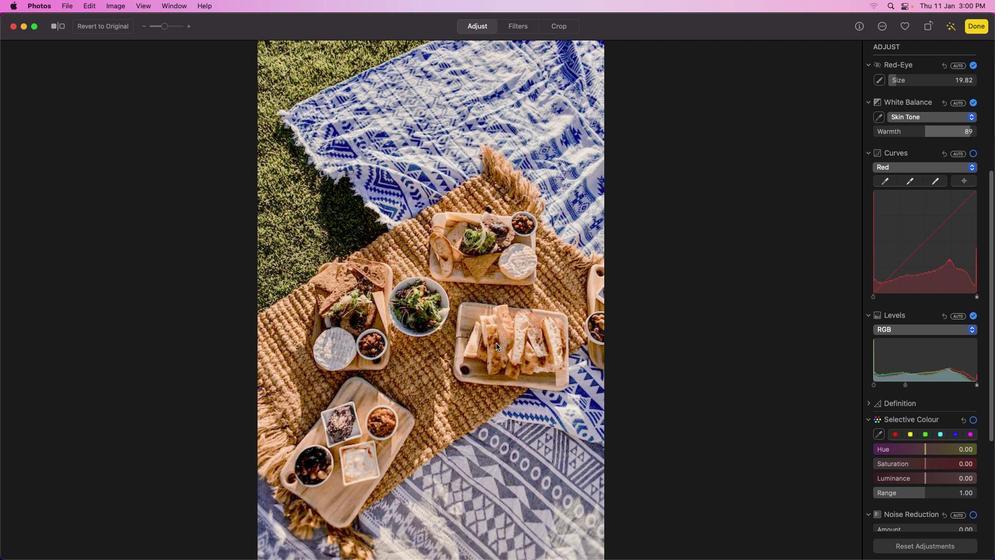 
Action: Mouse moved to (845, 341)
Screenshot: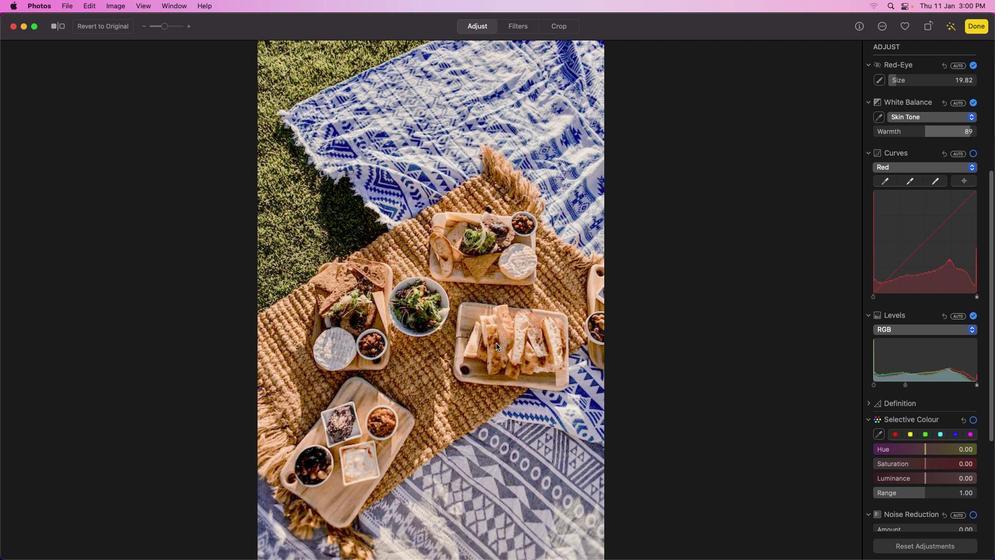 
Action: Mouse scrolled (845, 341) with delta (761, -15)
Screenshot: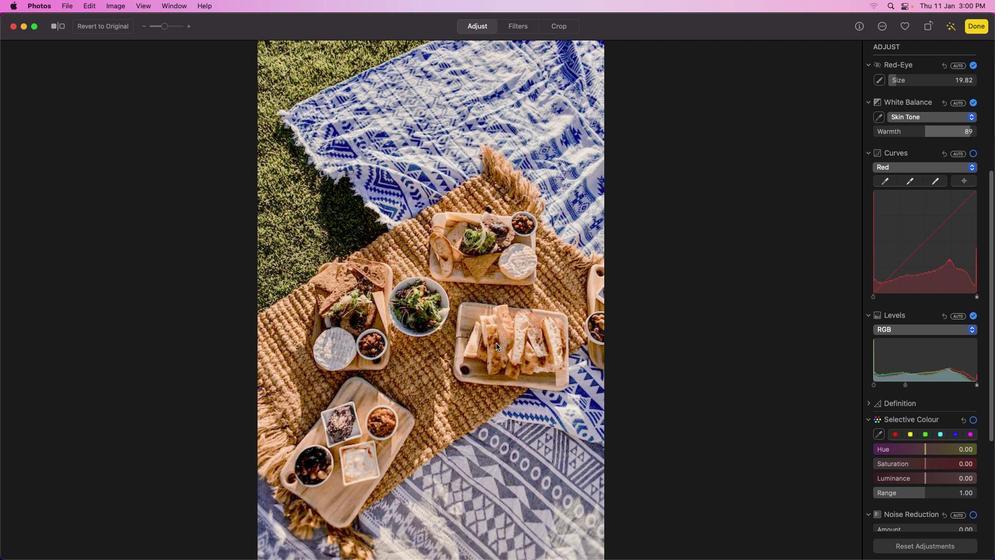 
Action: Mouse moved to (914, 420)
Screenshot: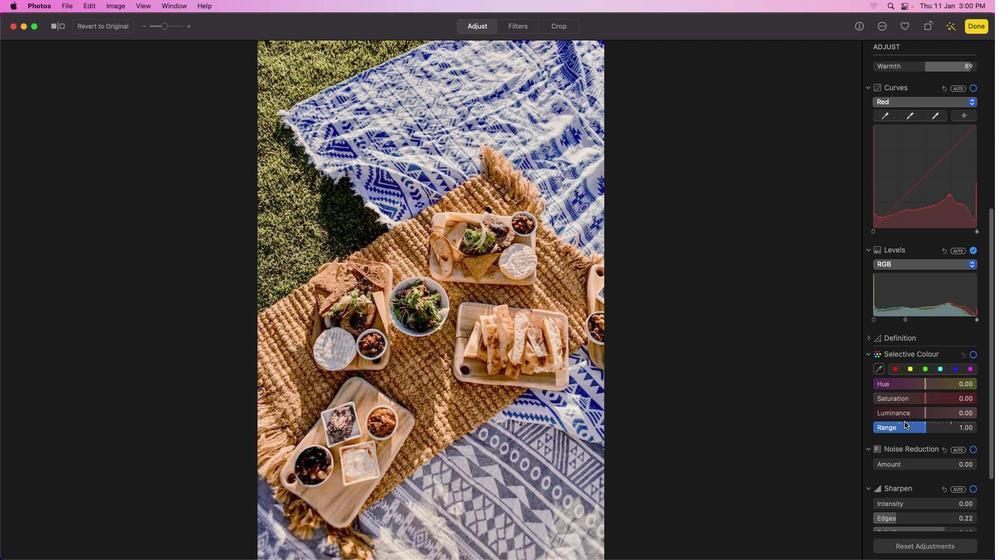 
Action: Mouse scrolled (914, 420) with delta (761, -13)
Screenshot: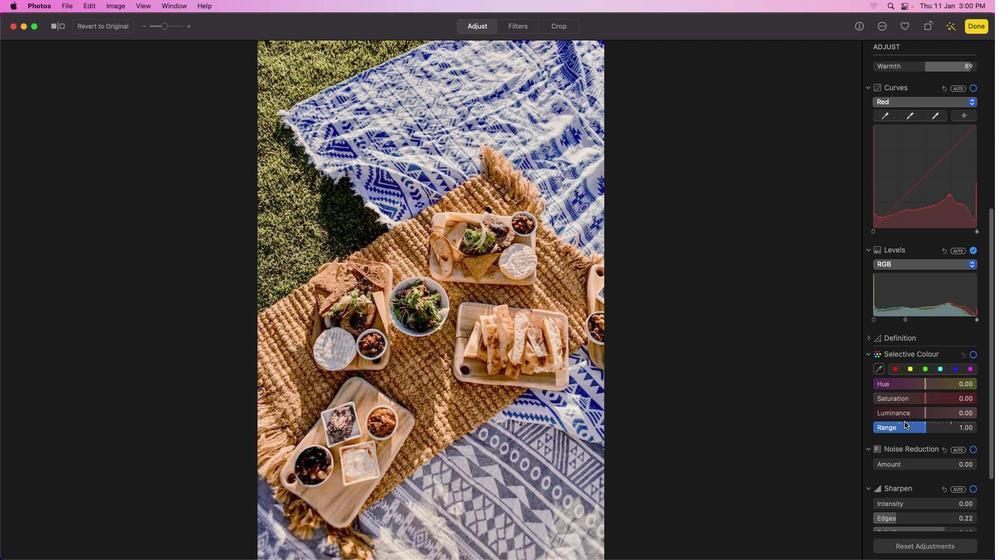
Action: Mouse moved to (914, 422)
Screenshot: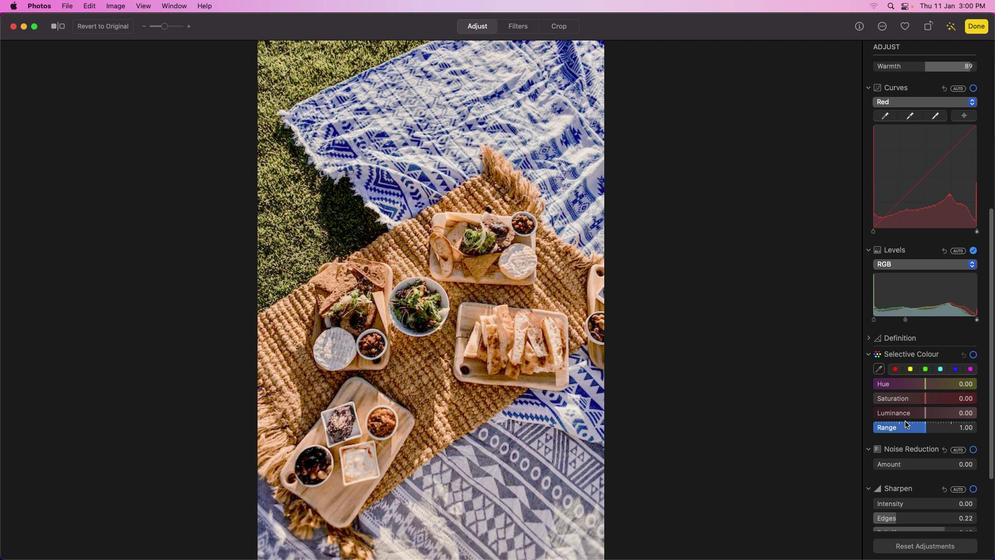 
Action: Mouse scrolled (914, 422) with delta (761, -13)
Screenshot: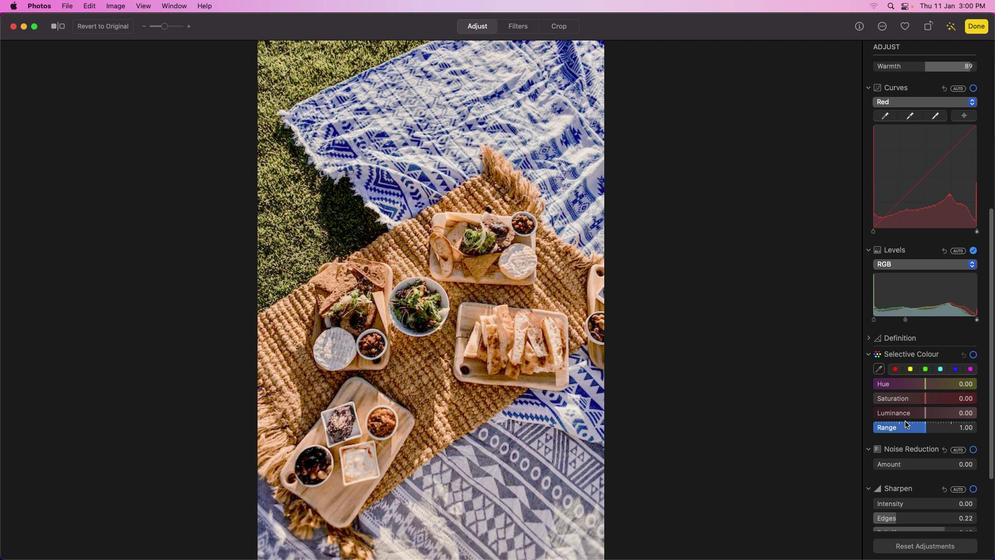 
Action: Mouse moved to (914, 423)
Screenshot: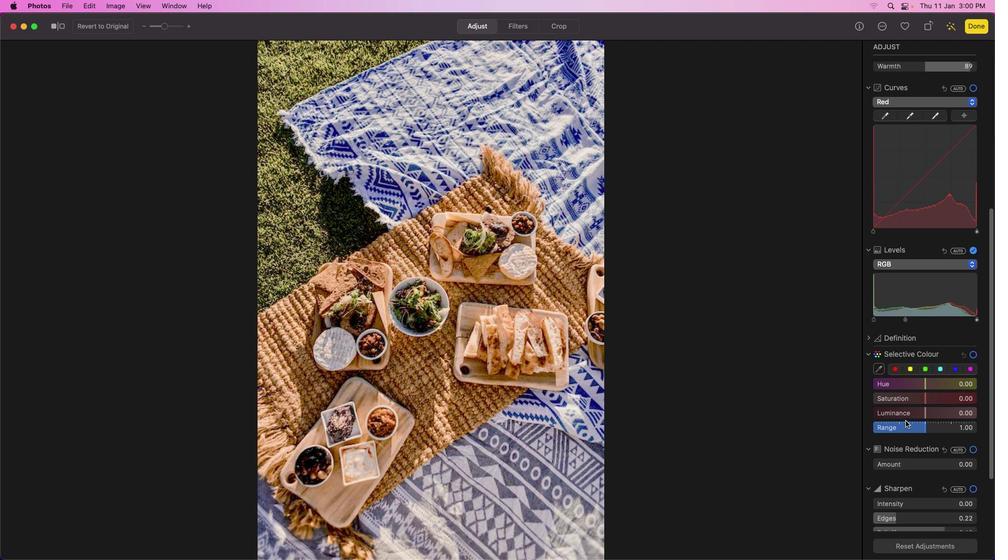 
Action: Mouse scrolled (914, 423) with delta (761, -14)
Screenshot: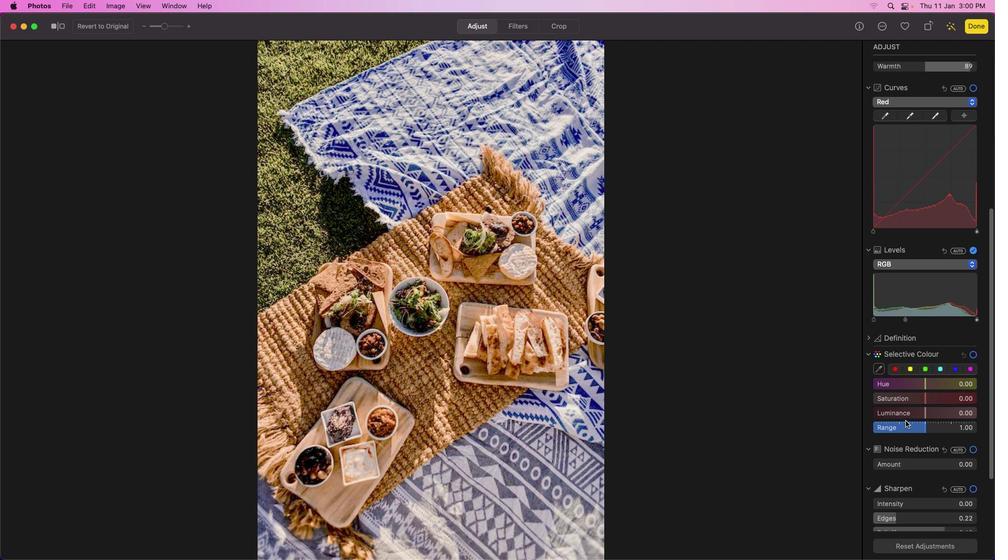 
Action: Mouse moved to (914, 423)
Screenshot: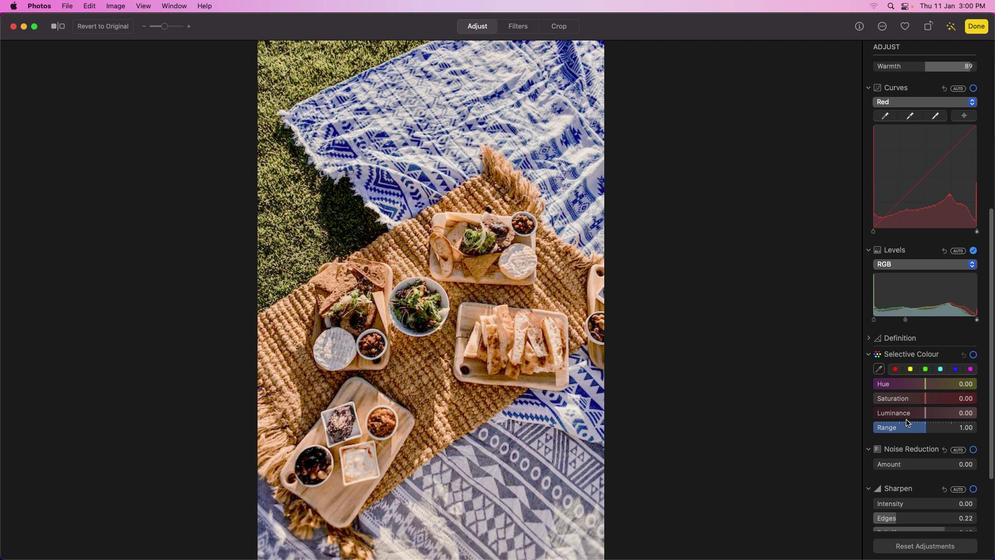 
Action: Mouse scrolled (914, 423) with delta (761, -15)
Screenshot: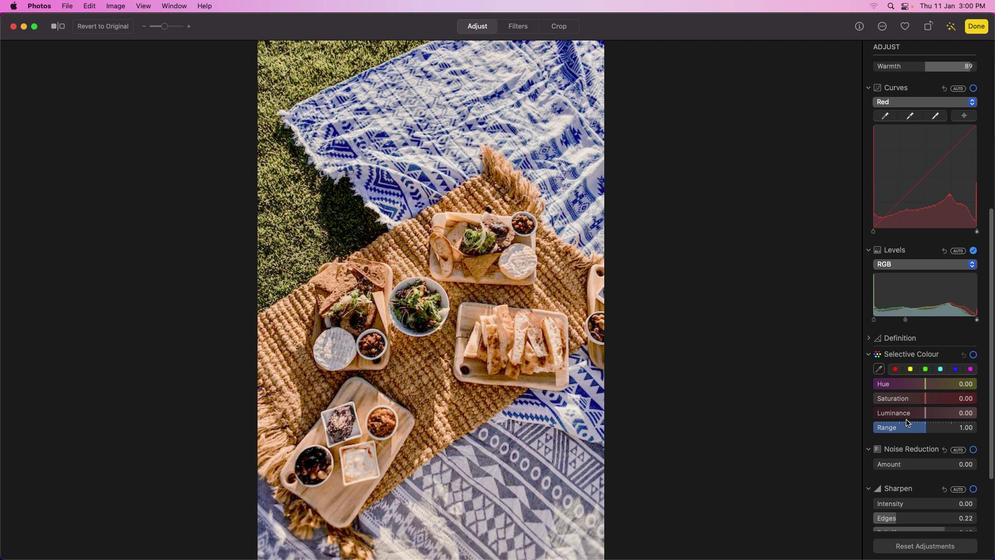 
Action: Mouse moved to (914, 424)
Screenshot: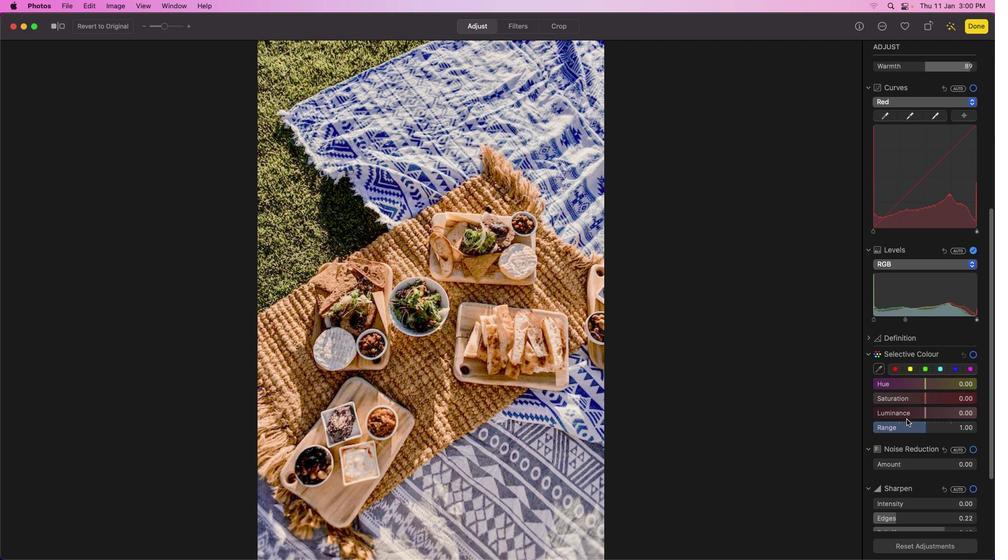 
Action: Mouse scrolled (914, 424) with delta (761, -15)
Screenshot: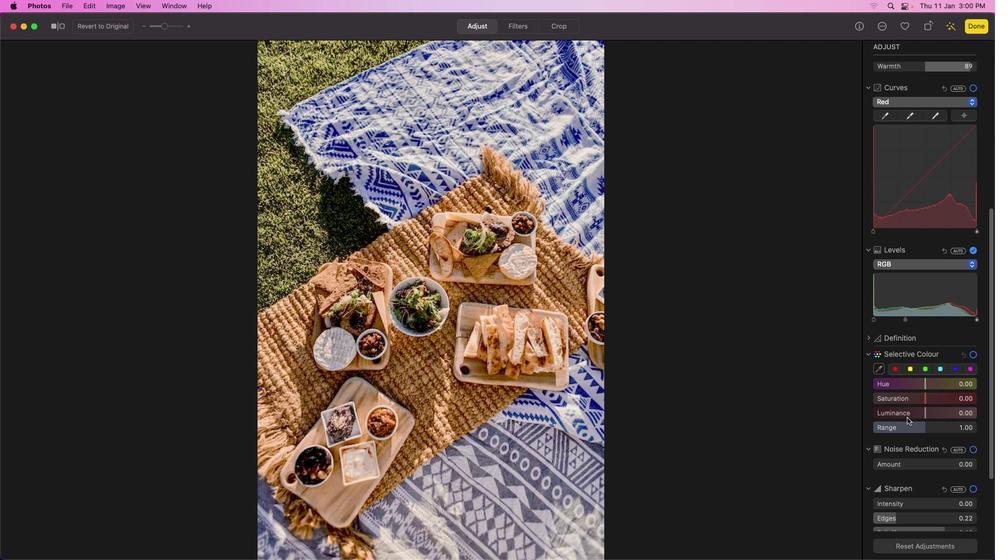 
Action: Mouse moved to (915, 416)
Screenshot: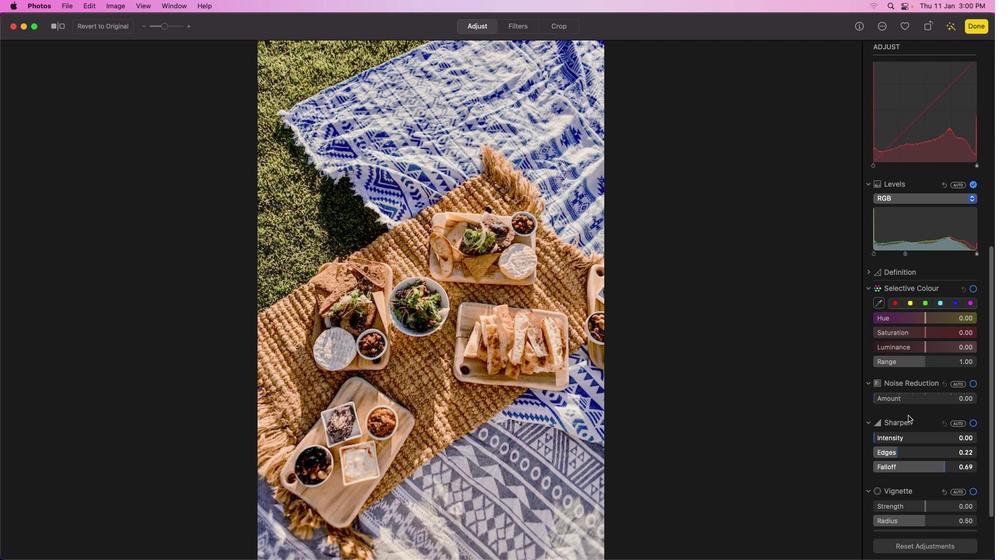 
Action: Mouse scrolled (915, 416) with delta (761, -13)
Screenshot: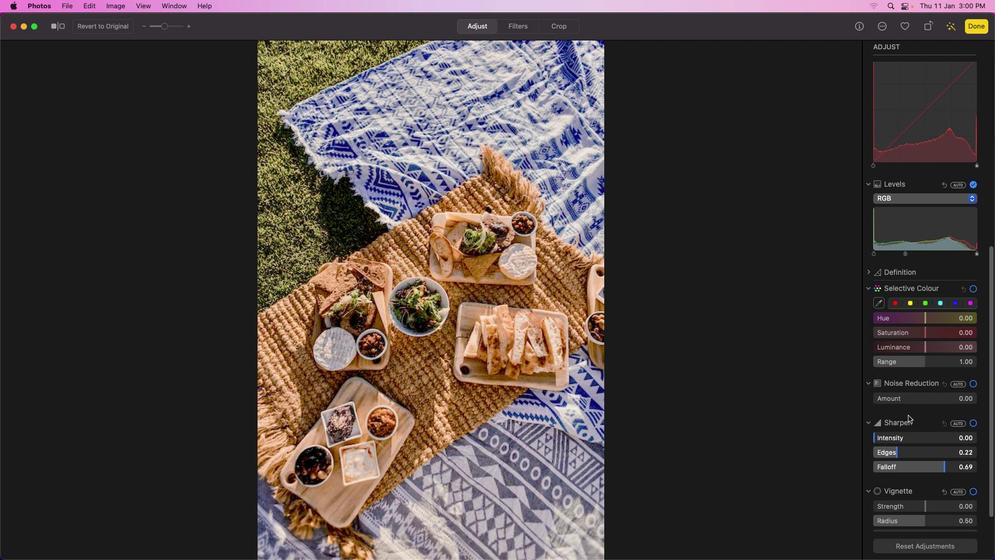 
Action: Mouse scrolled (915, 416) with delta (761, -13)
Screenshot: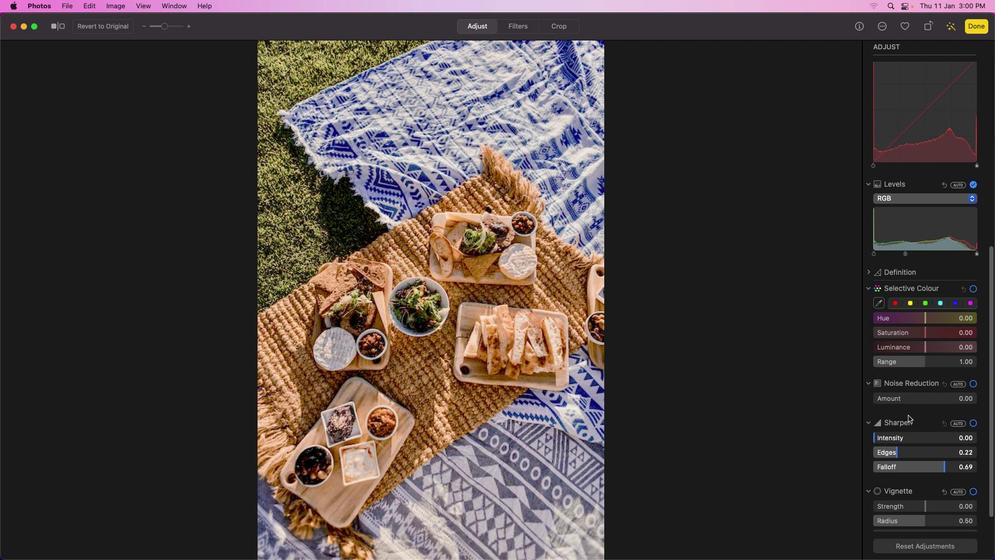 
Action: Mouse scrolled (915, 416) with delta (761, -14)
Screenshot: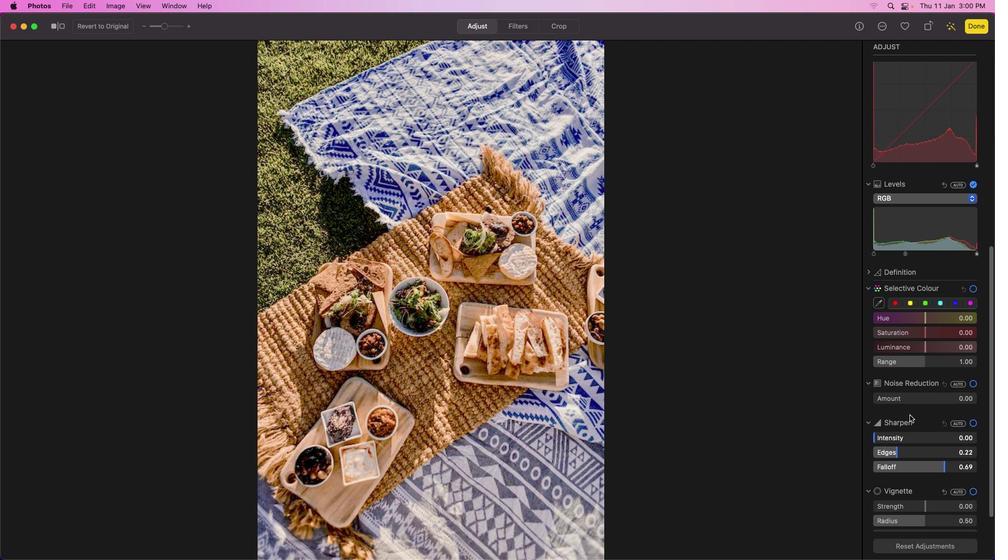
Action: Mouse scrolled (915, 416) with delta (761, -15)
Screenshot: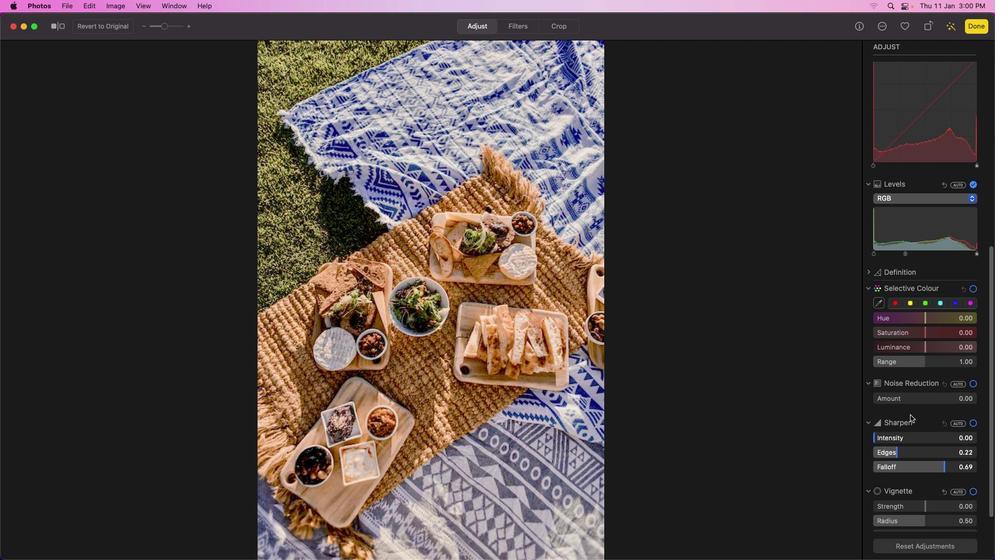 
Action: Mouse scrolled (915, 416) with delta (761, -15)
Screenshot: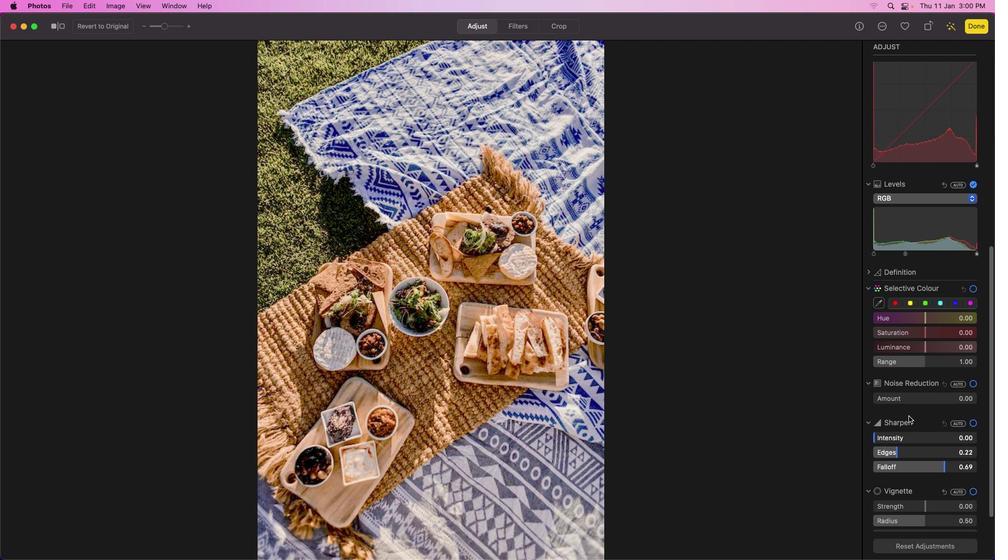 
Action: Mouse moved to (916, 408)
Screenshot: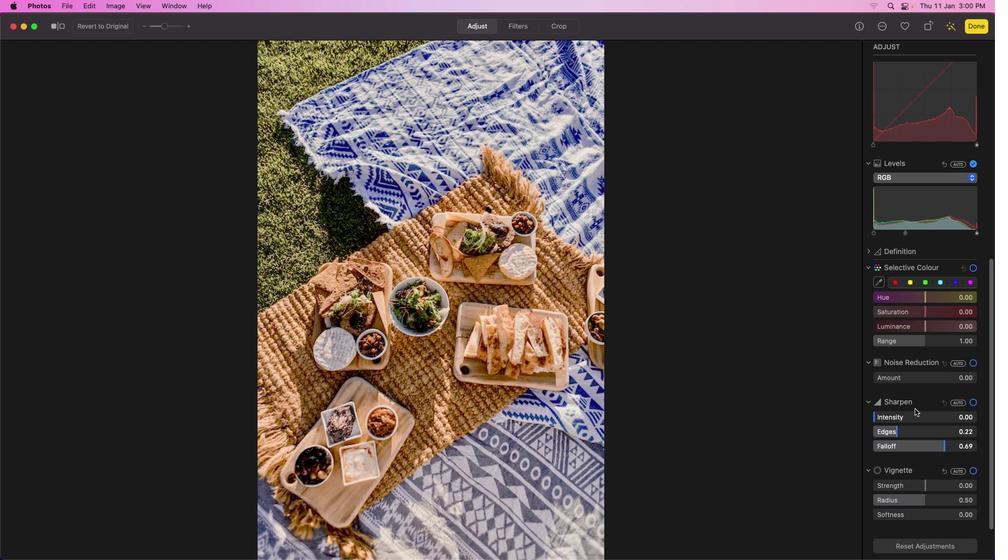 
Action: Mouse scrolled (916, 408) with delta (761, -13)
Screenshot: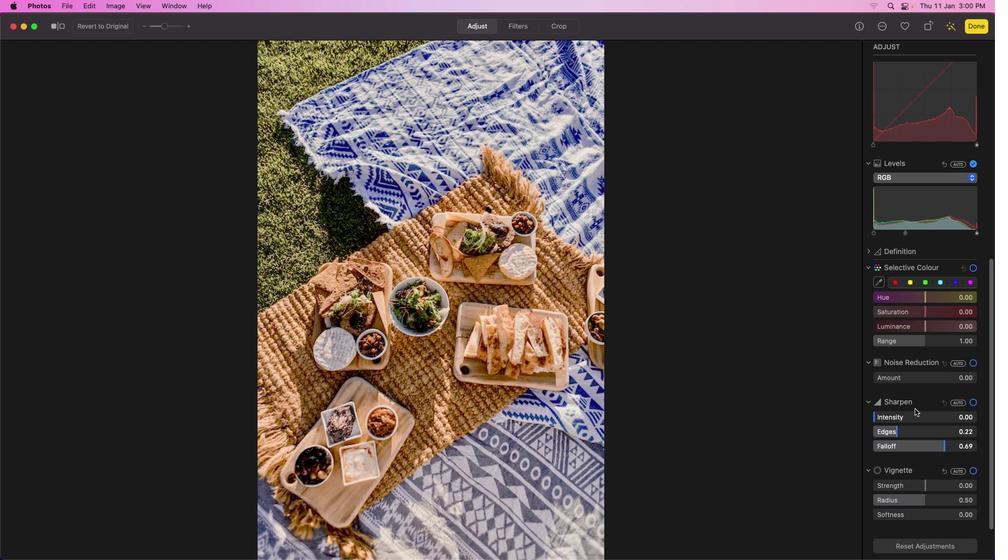 
Action: Mouse moved to (916, 409)
Screenshot: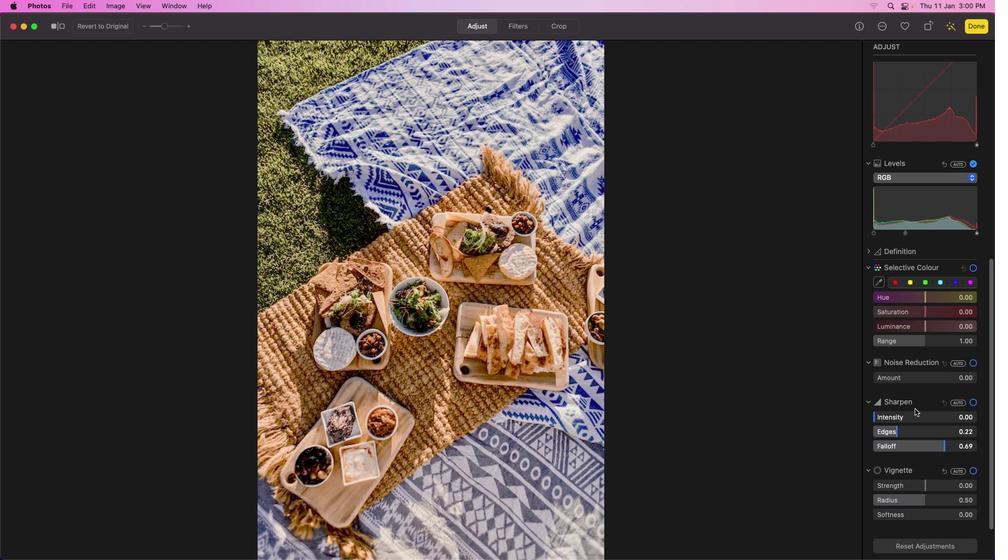 
Action: Mouse scrolled (916, 409) with delta (761, -13)
Screenshot: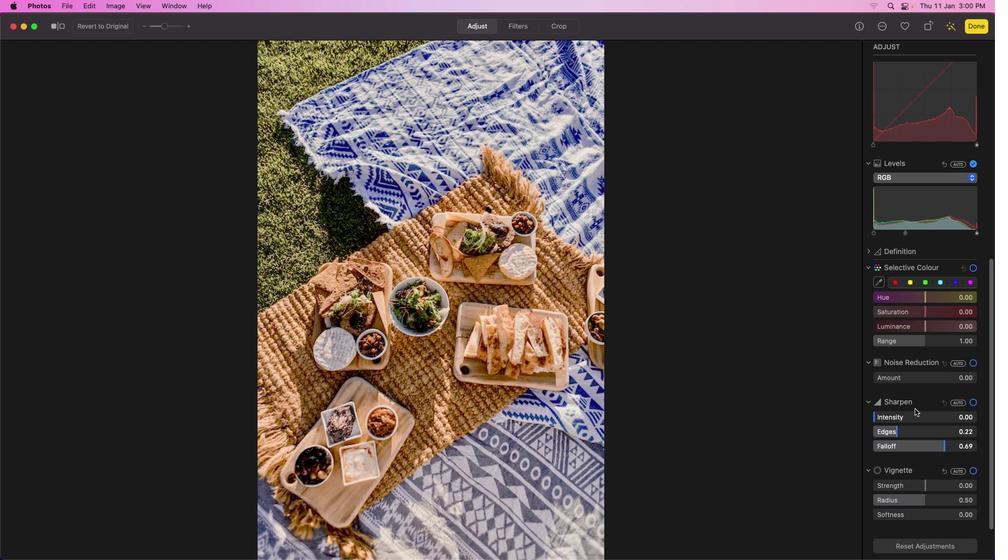 
Action: Mouse scrolled (916, 409) with delta (761, -14)
Screenshot: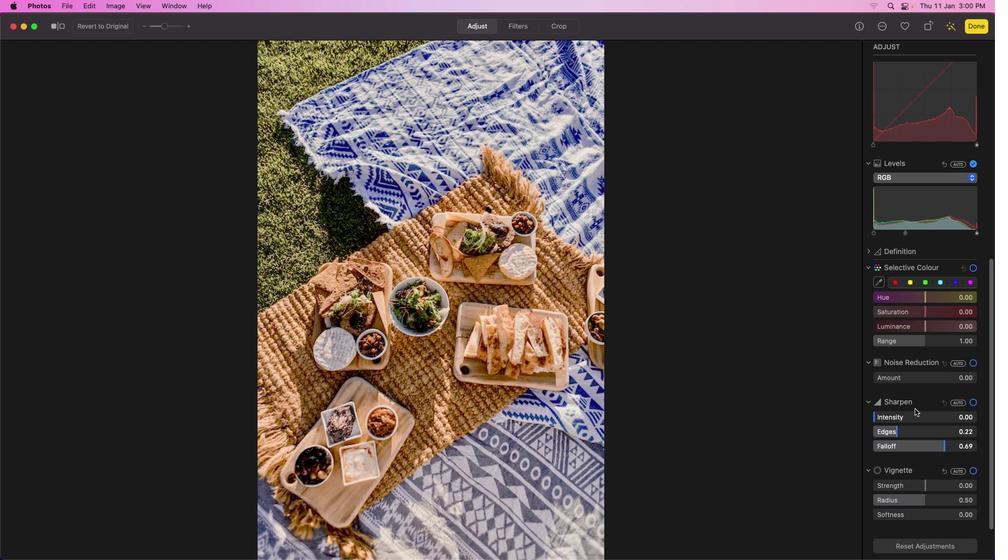 
Action: Mouse scrolled (916, 409) with delta (761, -14)
Screenshot: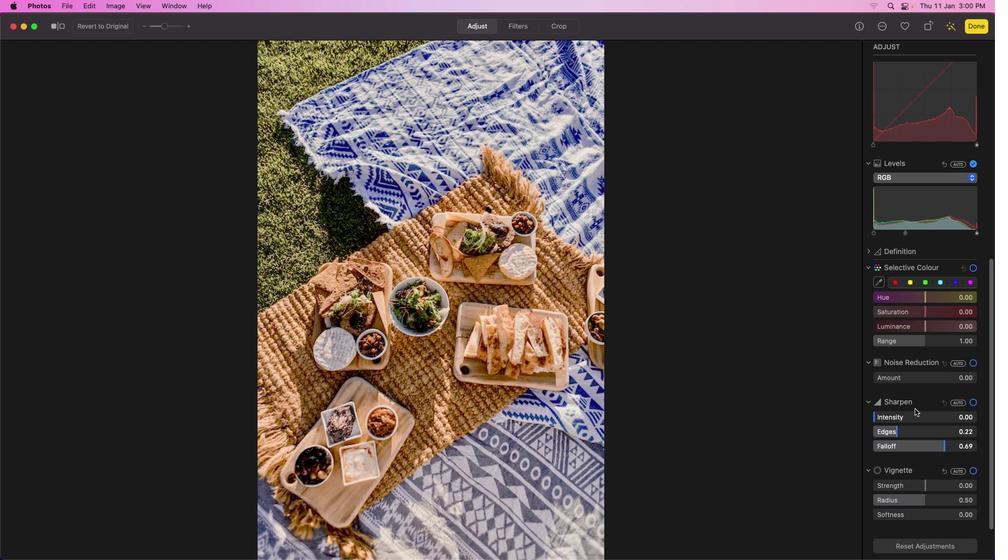
Action: Mouse moved to (916, 408)
Screenshot: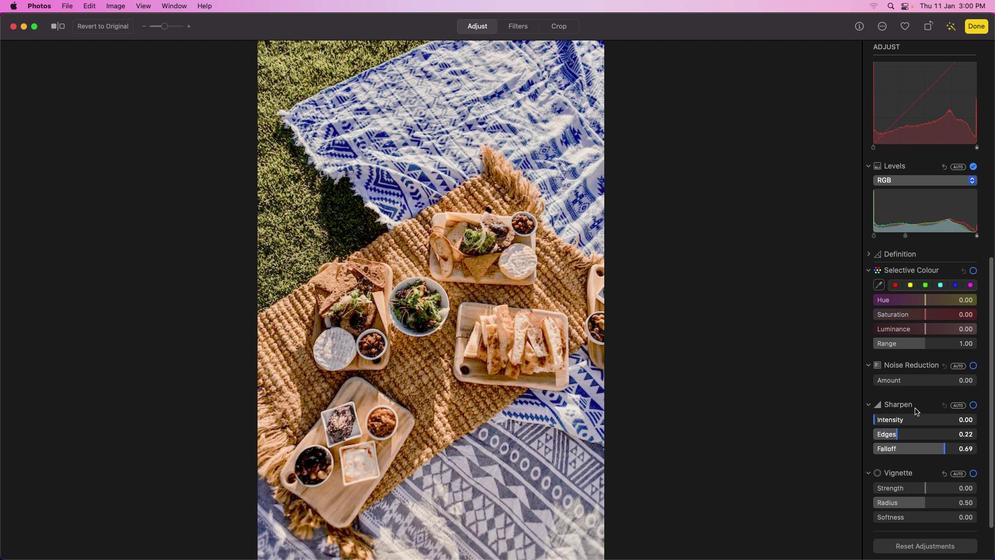 
Action: Mouse scrolled (916, 408) with delta (761, -12)
Screenshot: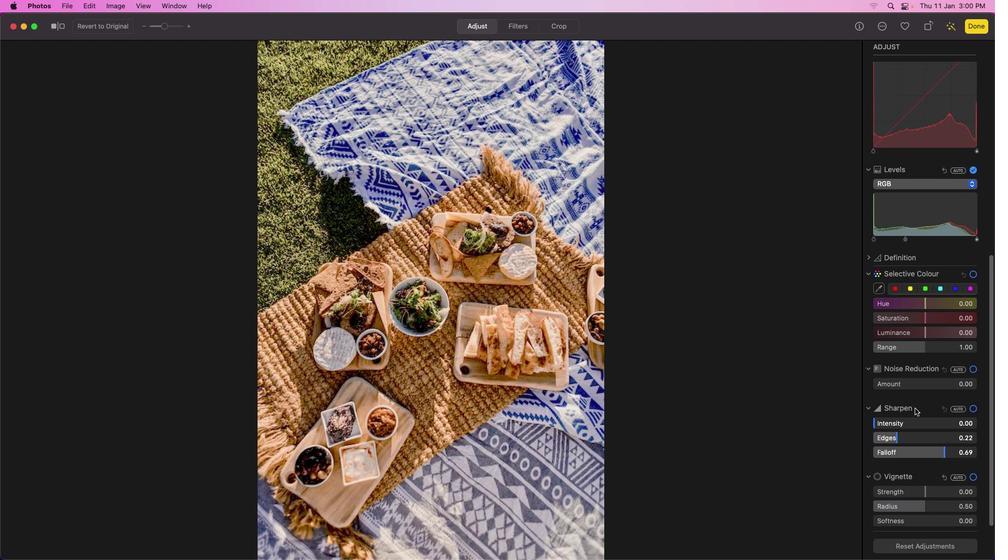 
Action: Mouse scrolled (916, 408) with delta (761, -12)
Screenshot: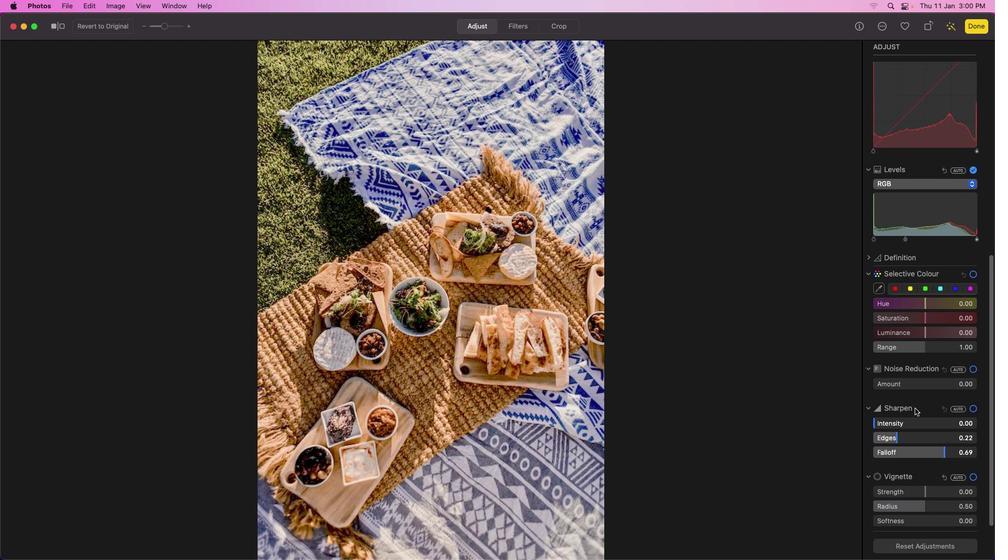 
Action: Mouse scrolled (916, 408) with delta (761, -12)
Screenshot: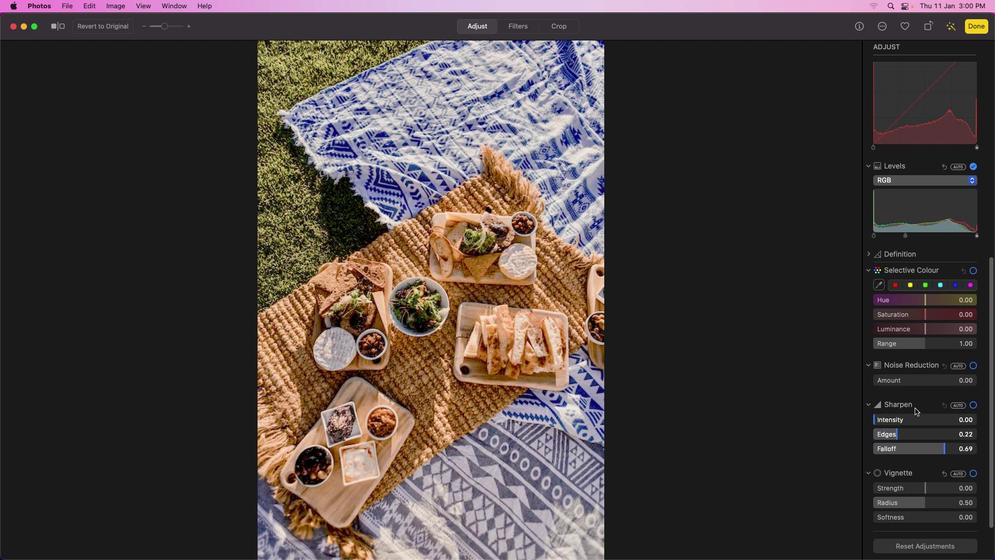 
Action: Mouse scrolled (916, 408) with delta (761, -13)
Screenshot: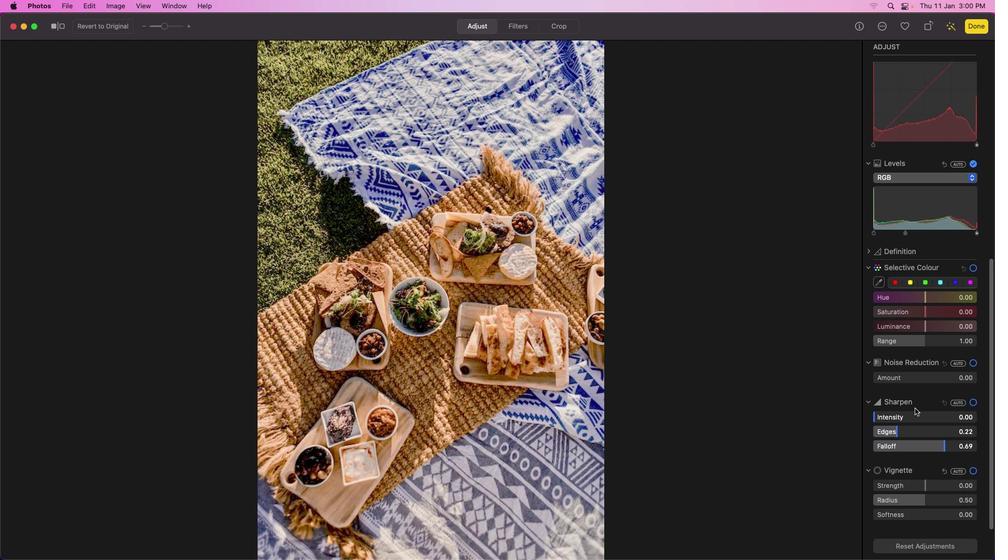 
Action: Mouse scrolled (916, 408) with delta (761, -13)
Screenshot: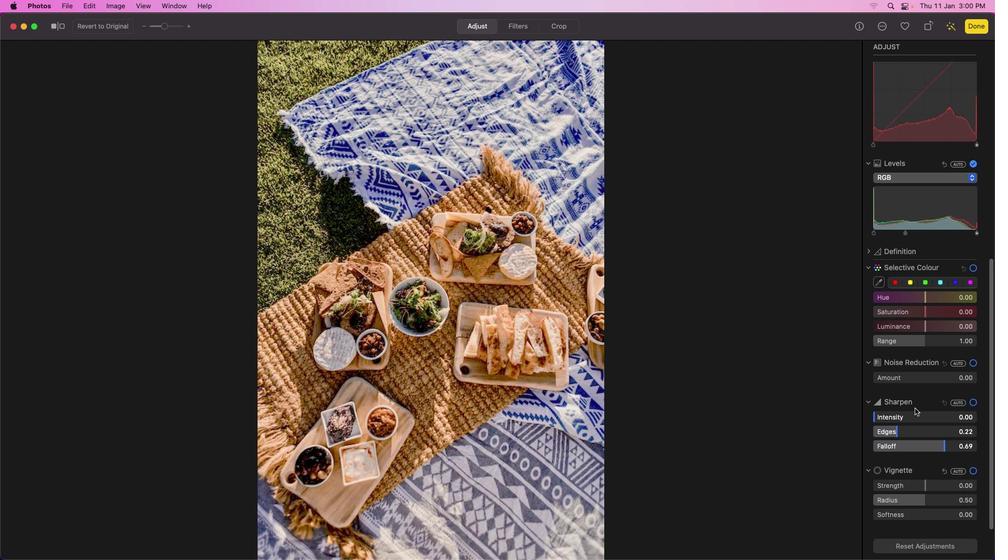 
Action: Mouse scrolled (916, 408) with delta (761, -13)
Screenshot: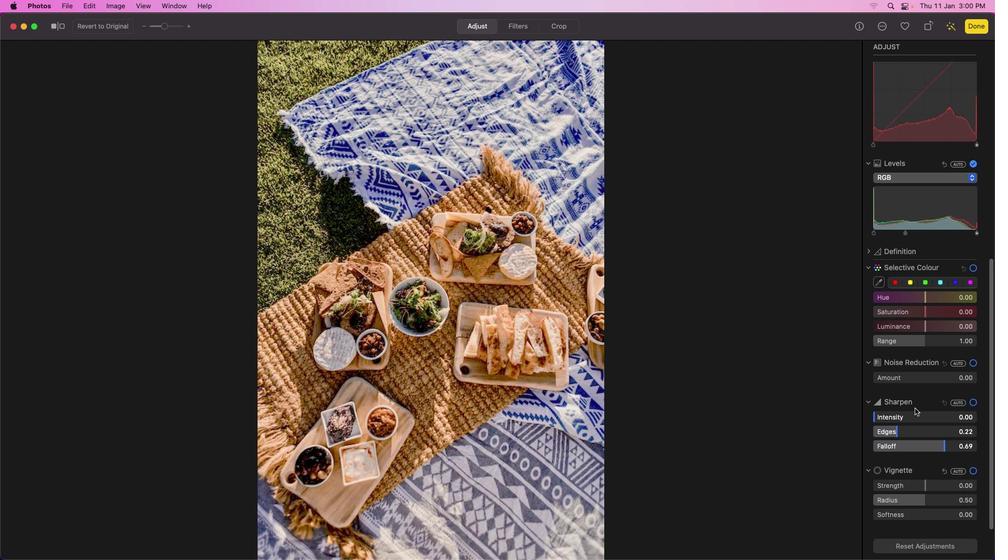 
Action: Mouse moved to (917, 397)
Screenshot: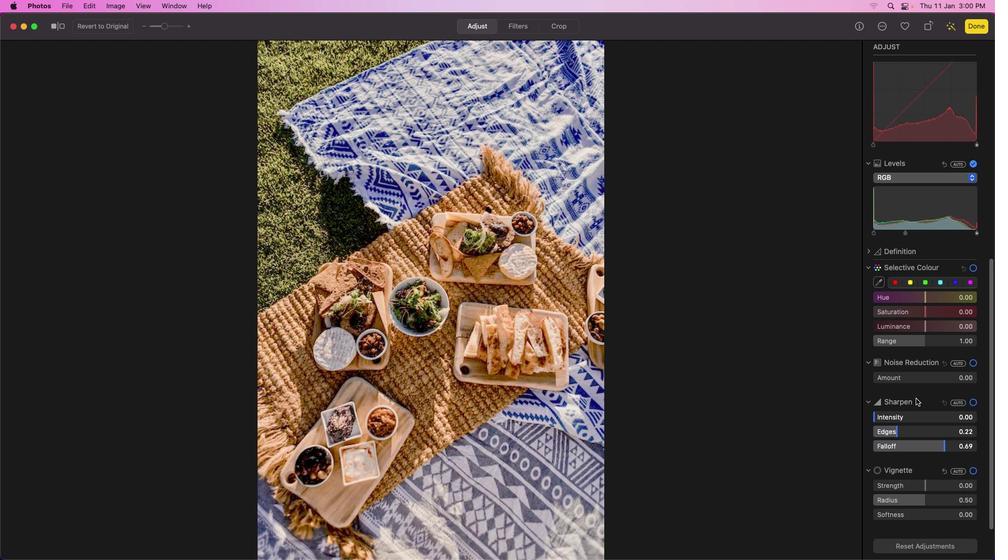 
Action: Mouse scrolled (917, 397) with delta (761, -13)
Screenshot: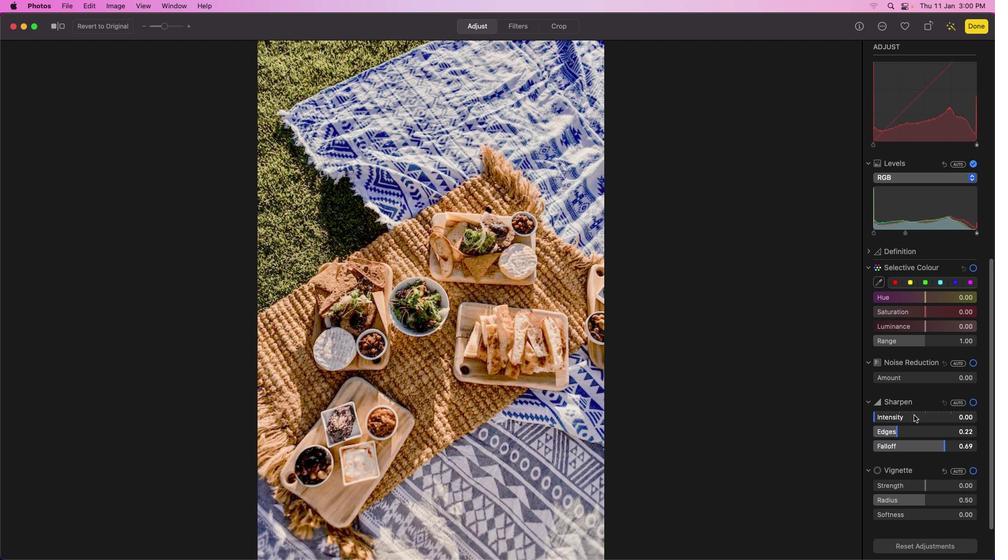
Action: Mouse scrolled (917, 397) with delta (761, -13)
Screenshot: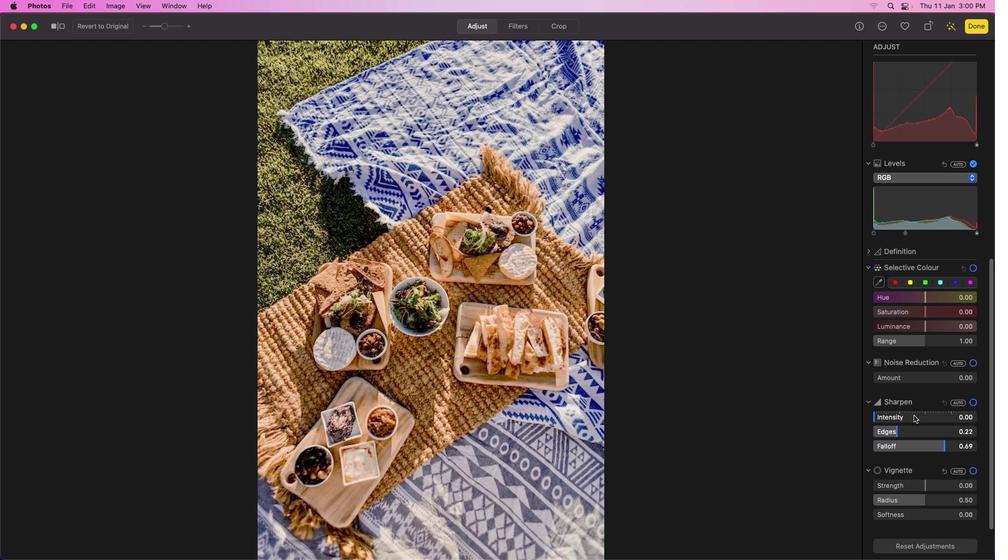 
Action: Mouse moved to (917, 397)
Screenshot: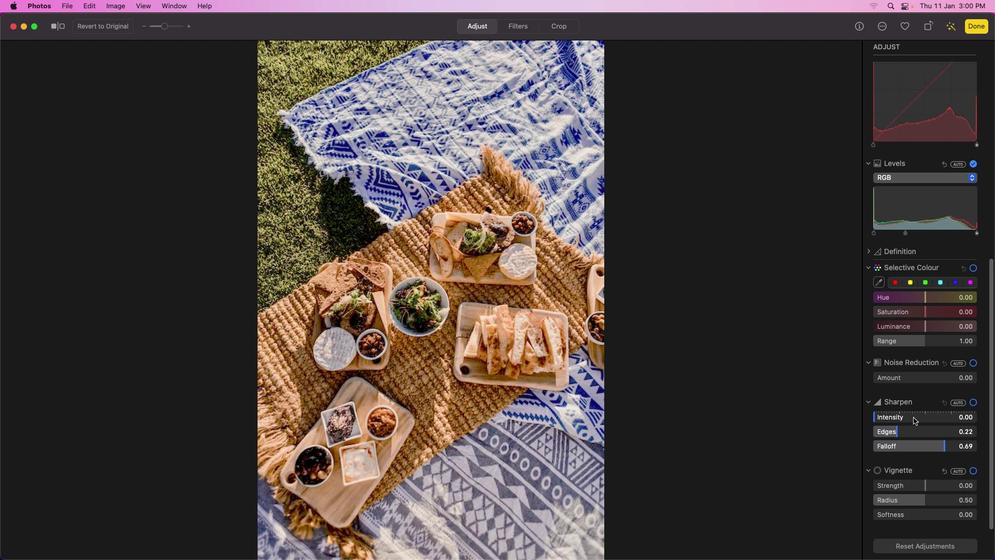 
Action: Mouse scrolled (917, 397) with delta (761, -14)
Screenshot: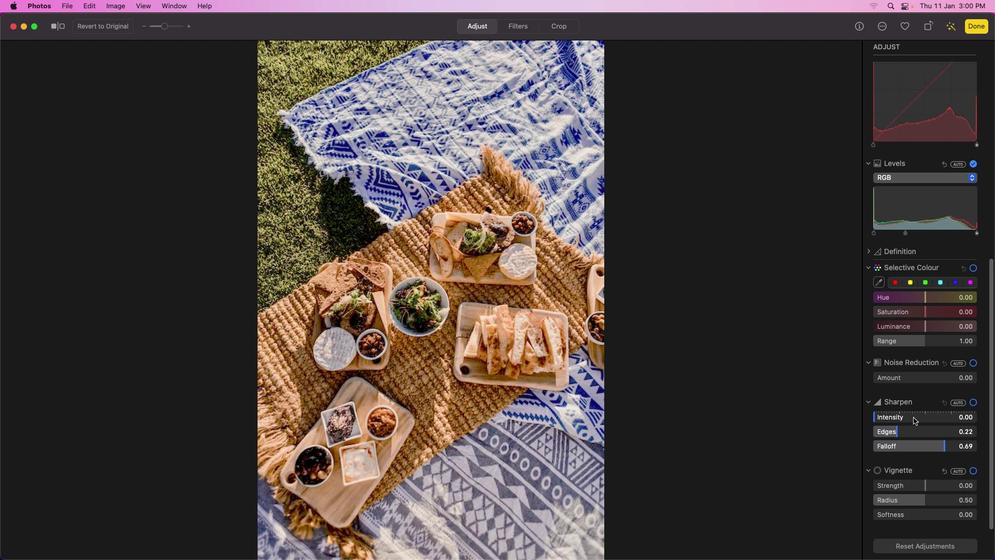 
Action: Mouse moved to (917, 397)
Screenshot: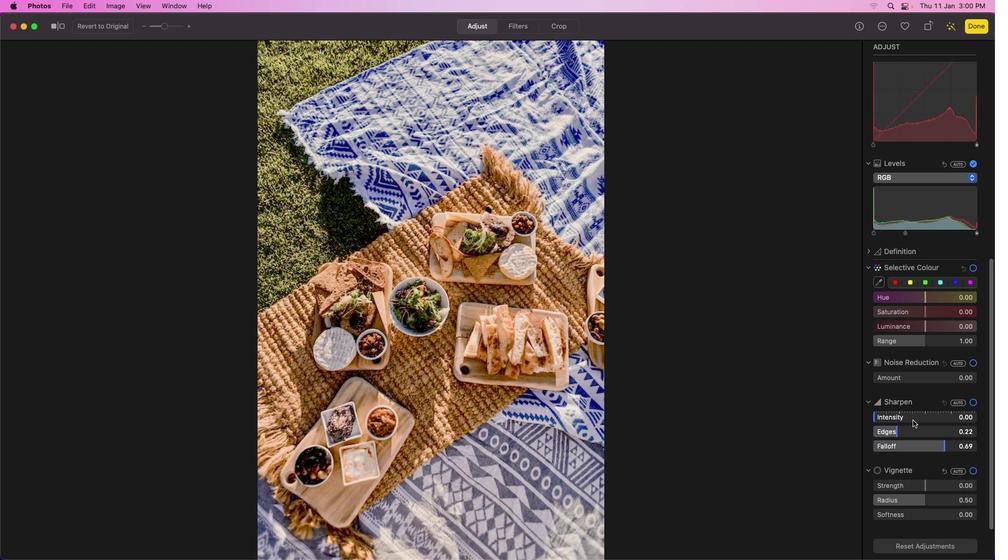 
Action: Mouse scrolled (917, 397) with delta (761, -15)
Screenshot: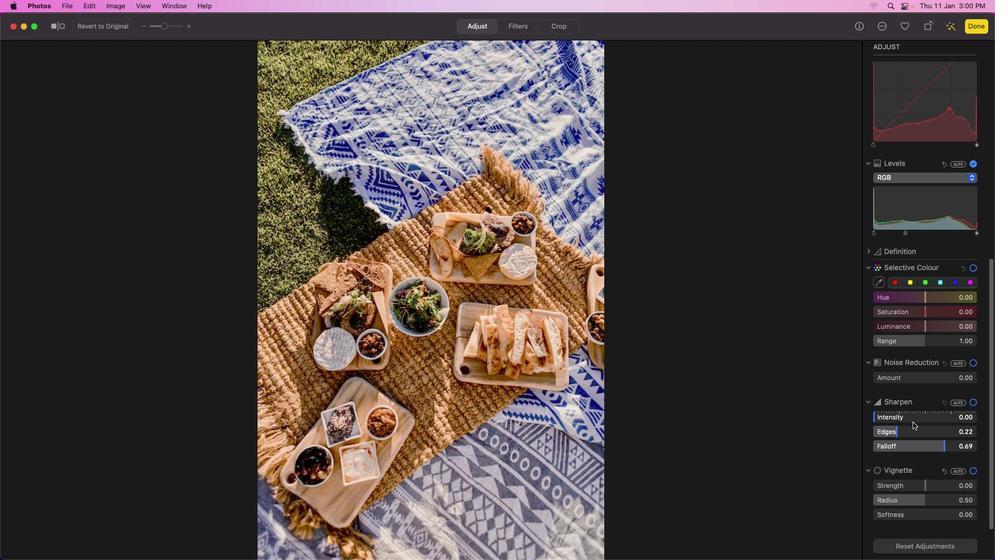 
Action: Mouse moved to (913, 431)
Screenshot: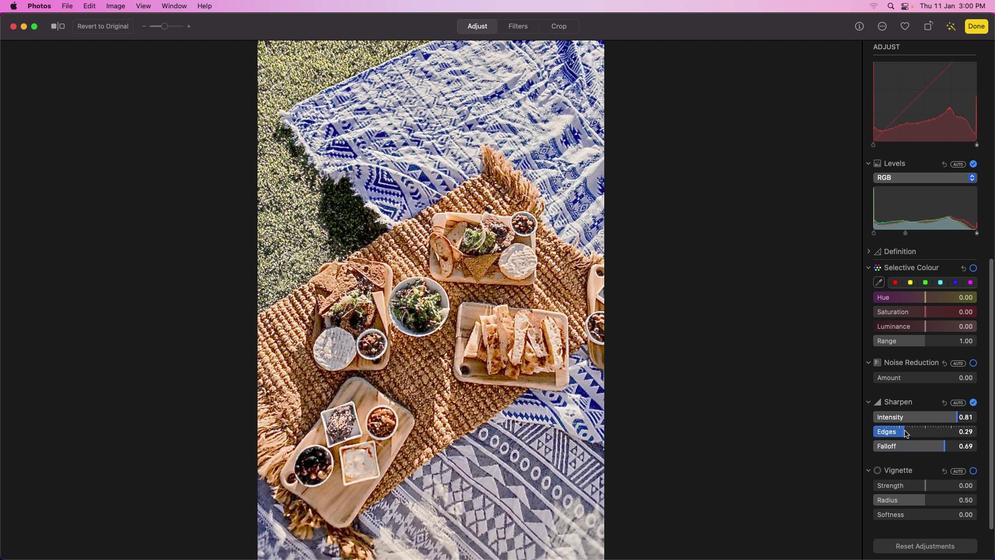 
Action: Mouse pressed left at (913, 431)
Screenshot: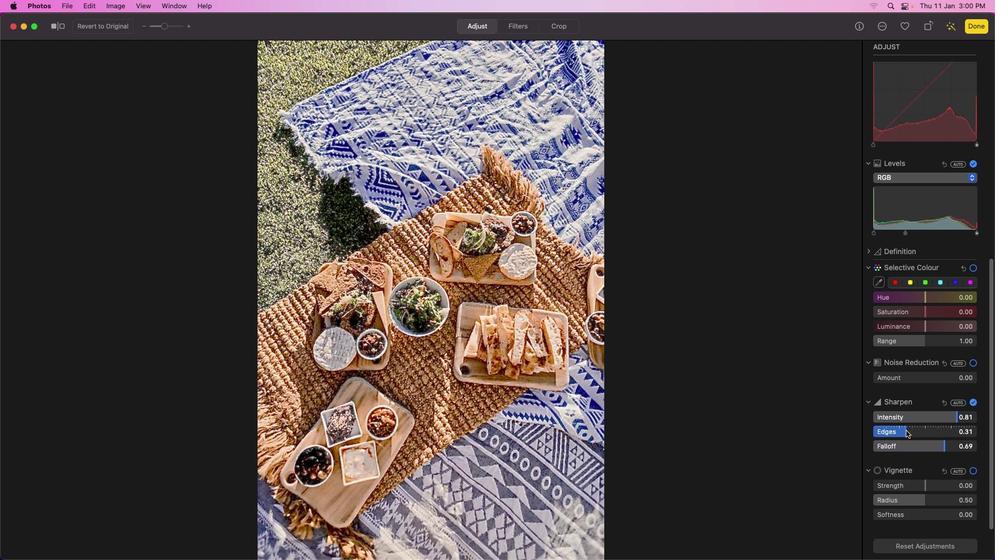 
Action: Mouse moved to (921, 448)
Screenshot: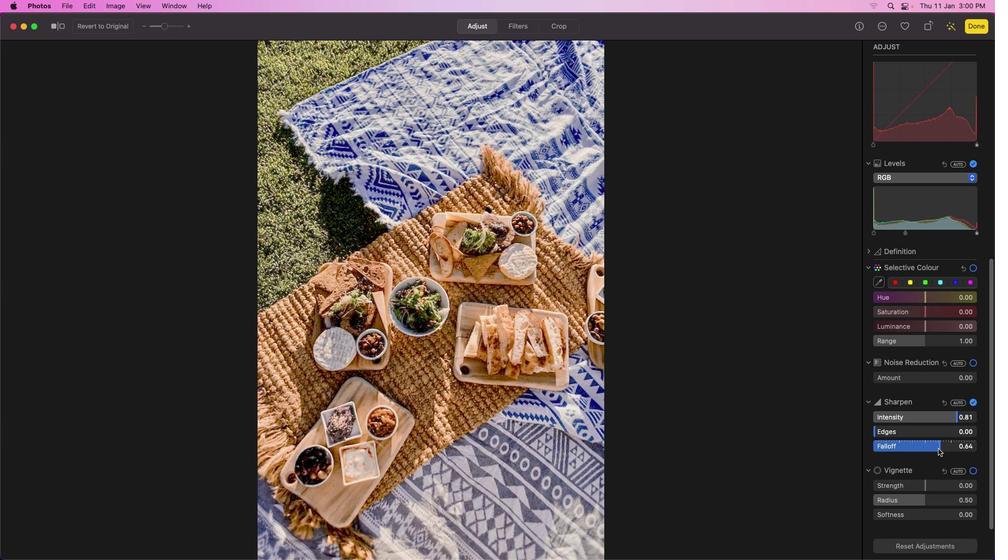 
Action: Mouse pressed left at (921, 448)
Screenshot: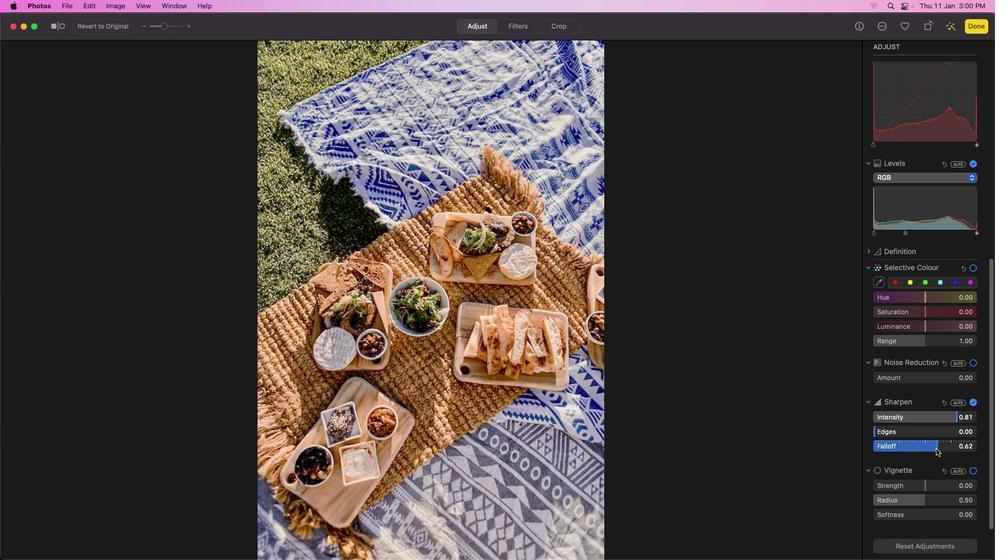 
Action: Mouse moved to (923, 415)
Screenshot: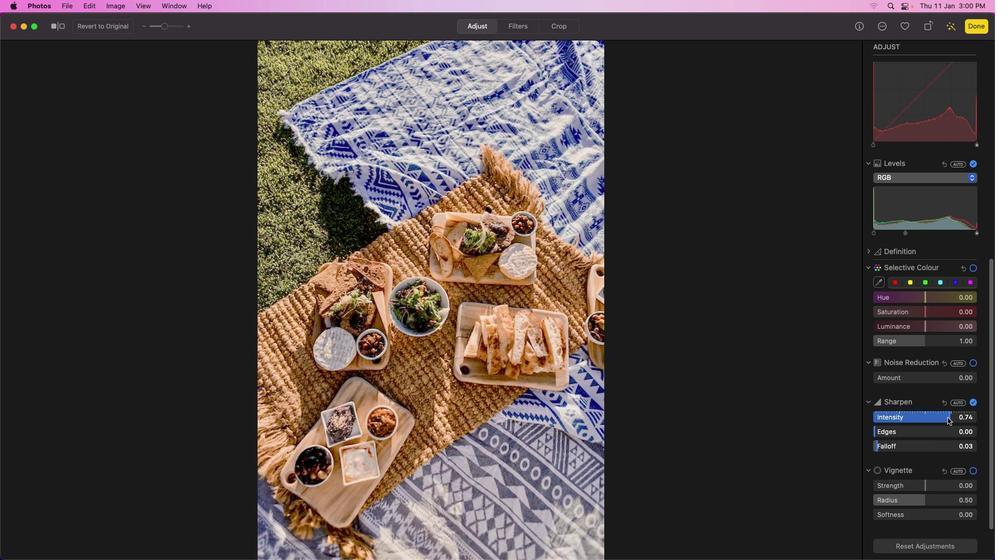 
Action: Mouse pressed left at (923, 415)
Screenshot: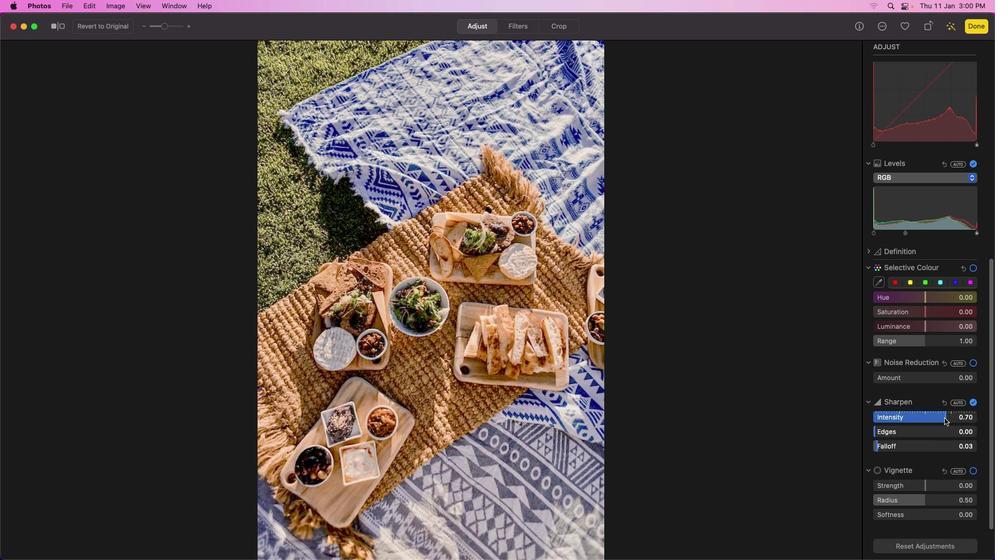 
Action: Mouse moved to (910, 434)
Screenshot: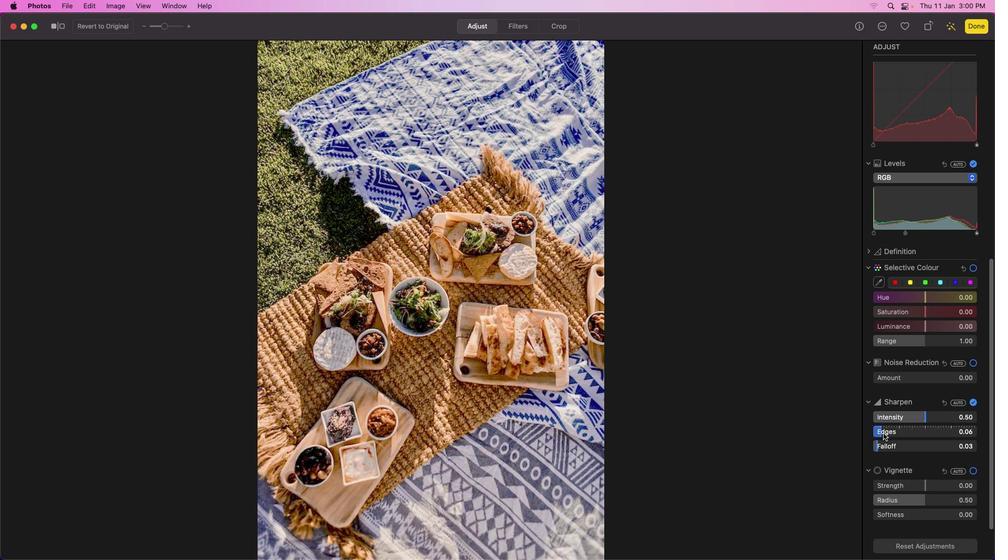 
Action: Mouse pressed left at (910, 434)
Screenshot: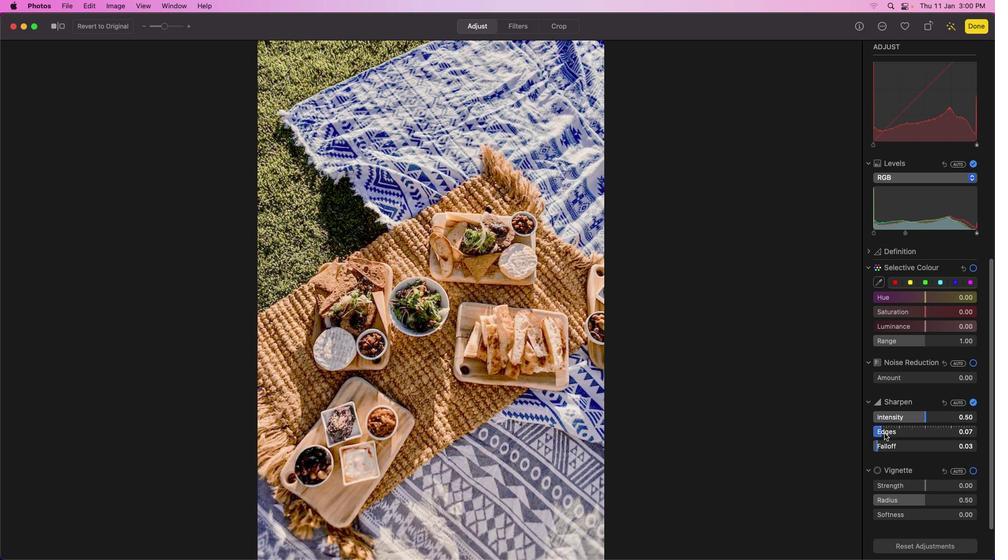 
Action: Mouse moved to (917, 443)
Screenshot: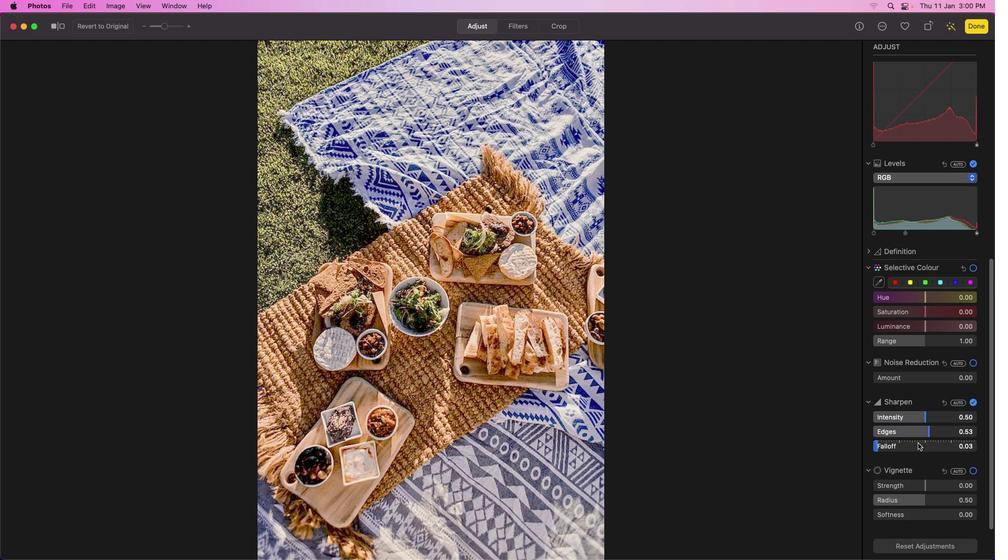
Action: Mouse scrolled (917, 443) with delta (761, -13)
Screenshot: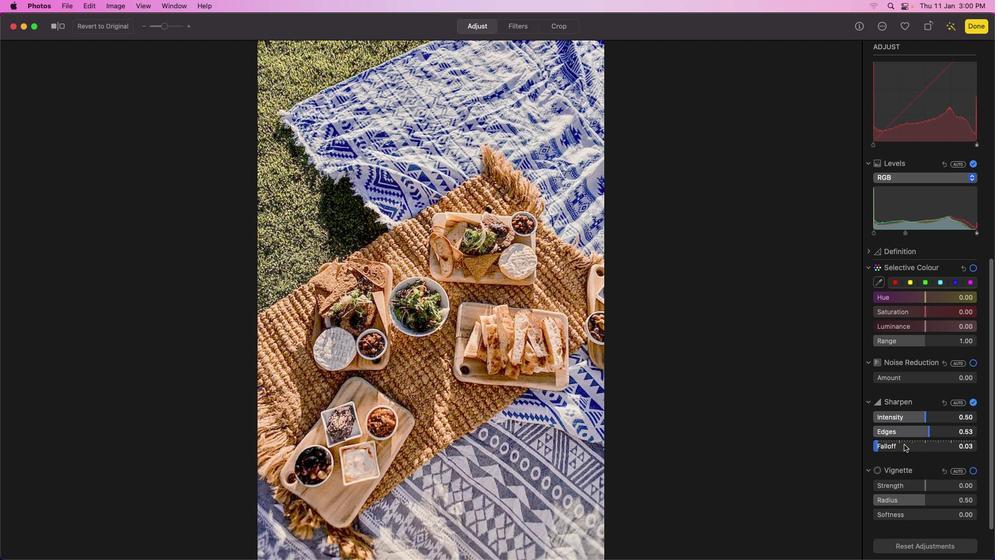 
Action: Mouse scrolled (917, 443) with delta (761, -13)
Screenshot: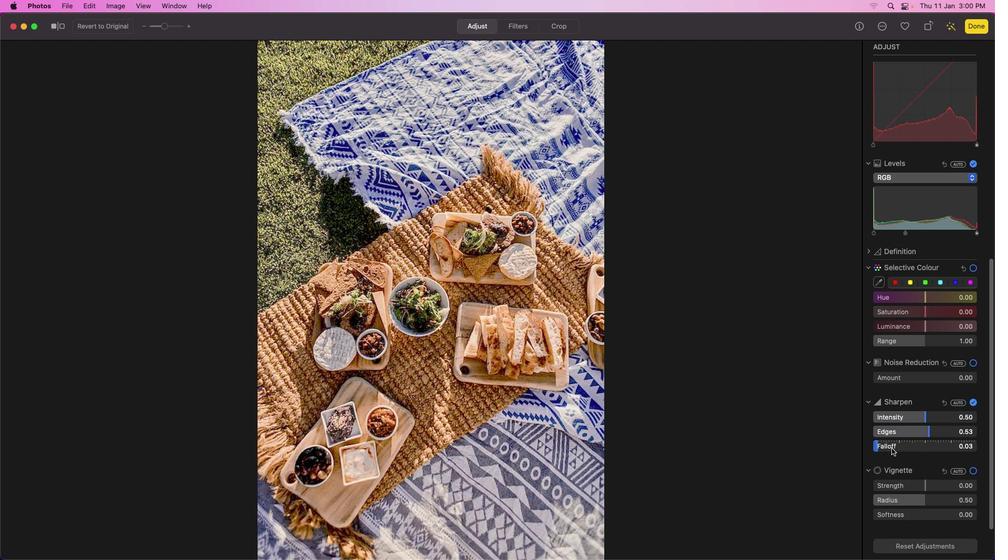 
Action: Mouse scrolled (917, 443) with delta (761, -14)
Screenshot: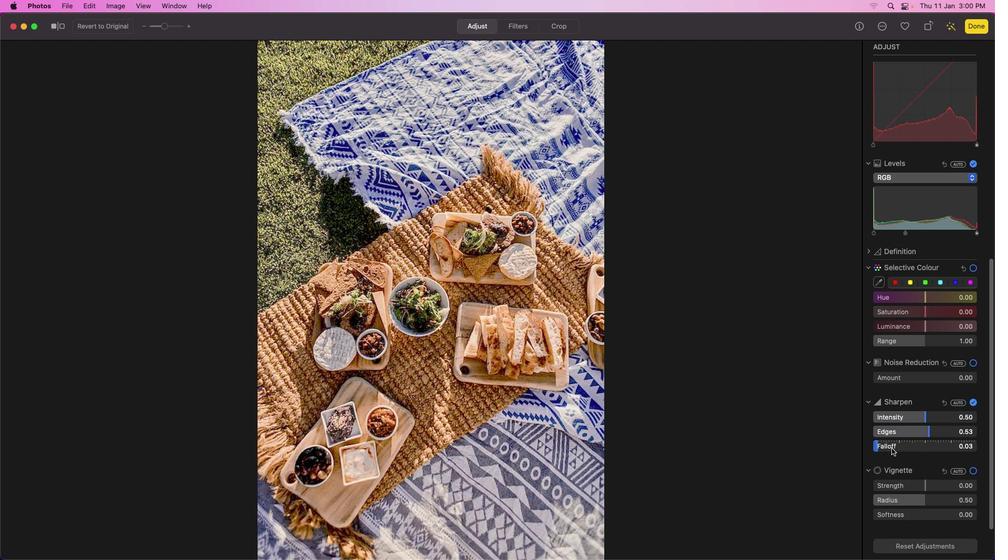 
Action: Mouse scrolled (917, 443) with delta (761, -14)
Screenshot: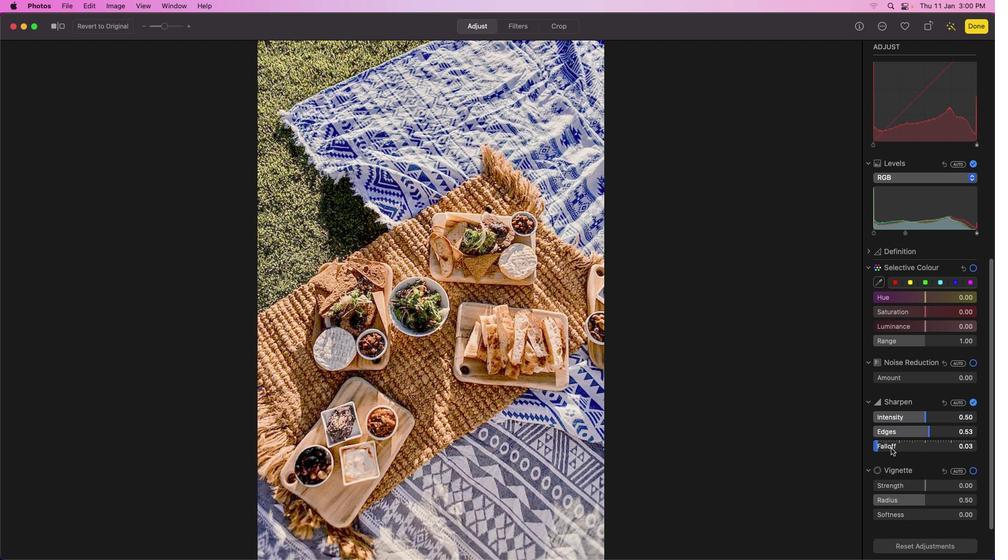 
Action: Mouse scrolled (917, 443) with delta (761, -15)
Screenshot: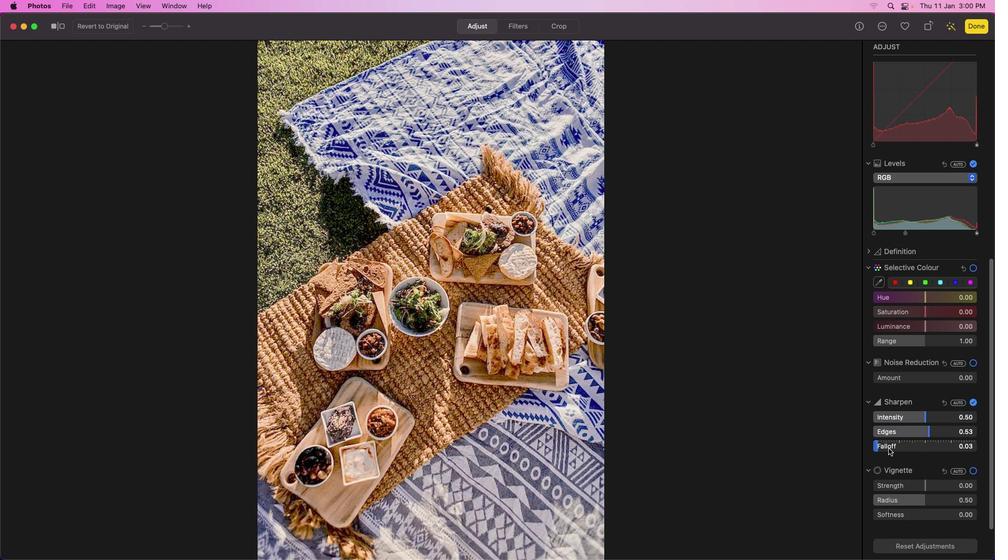 
Action: Mouse moved to (911, 449)
Screenshot: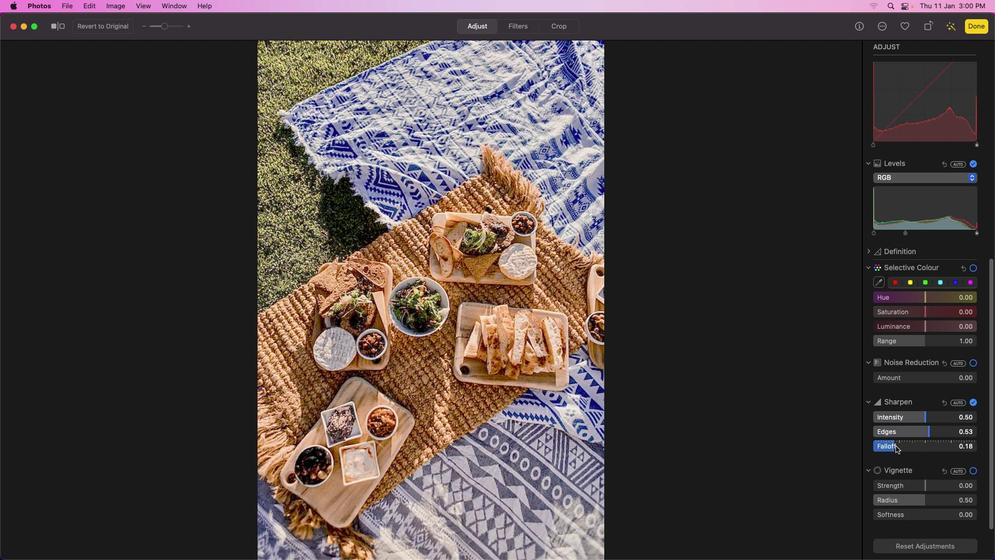 
Action: Mouse pressed left at (911, 449)
Screenshot: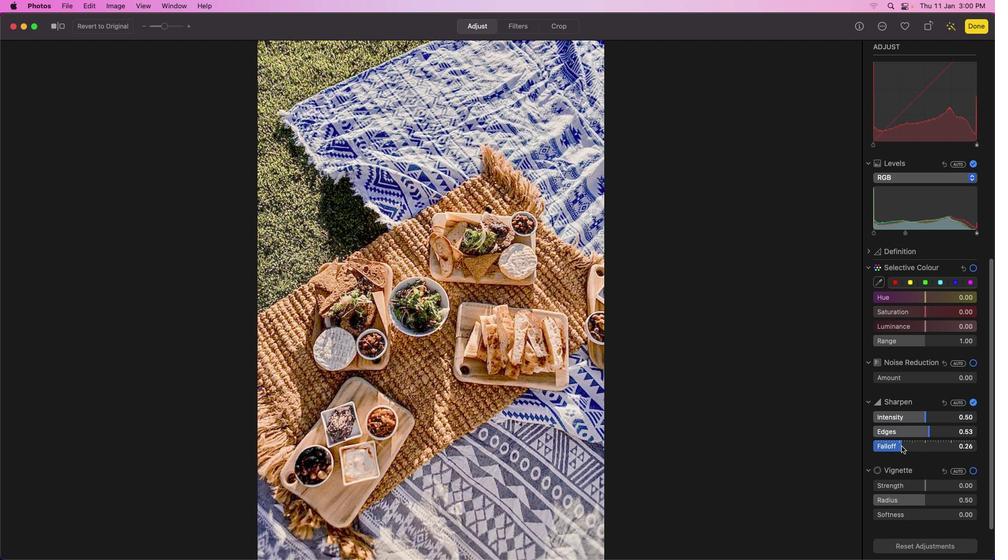 
Action: Mouse moved to (919, 456)
Screenshot: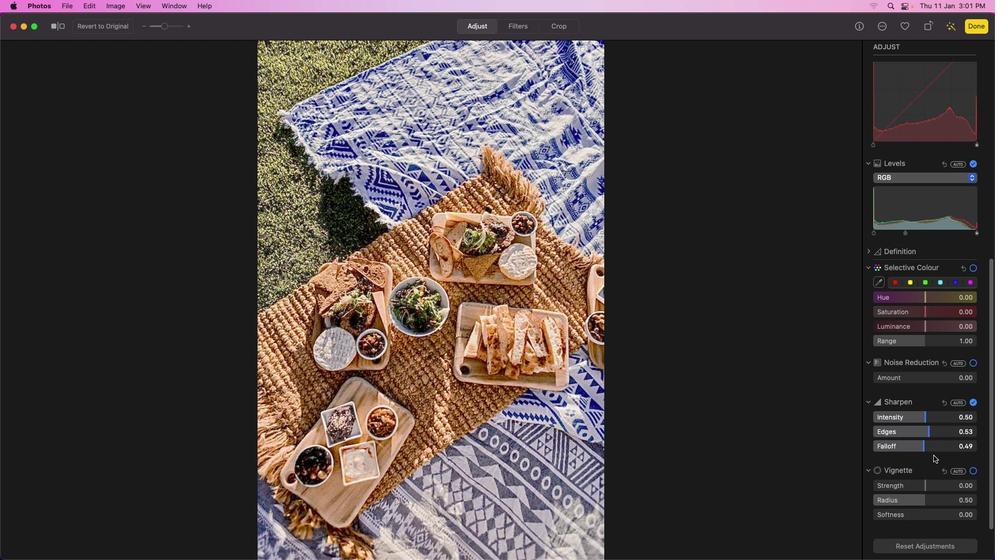 
Action: Mouse scrolled (919, 456) with delta (761, -13)
Screenshot: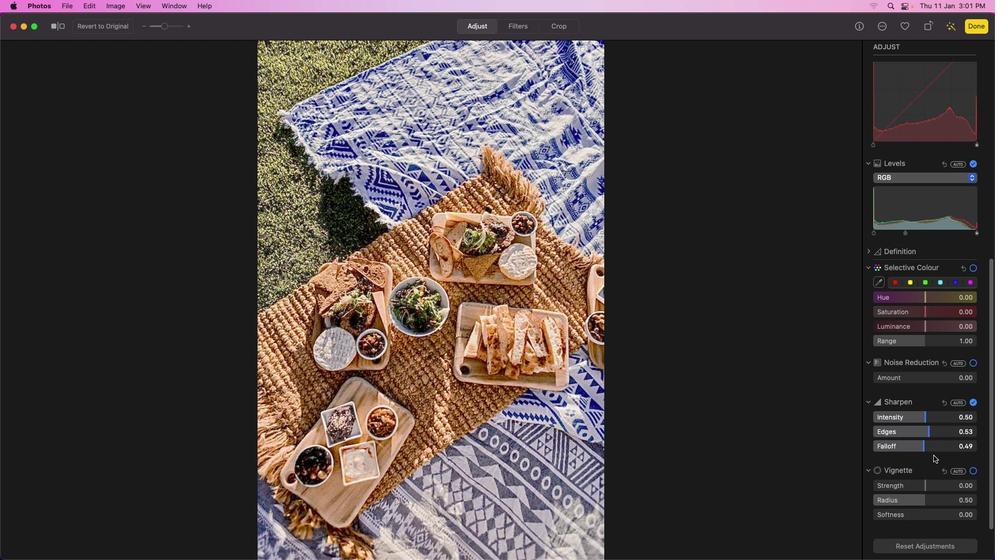 
Action: Mouse scrolled (919, 456) with delta (761, -13)
Screenshot: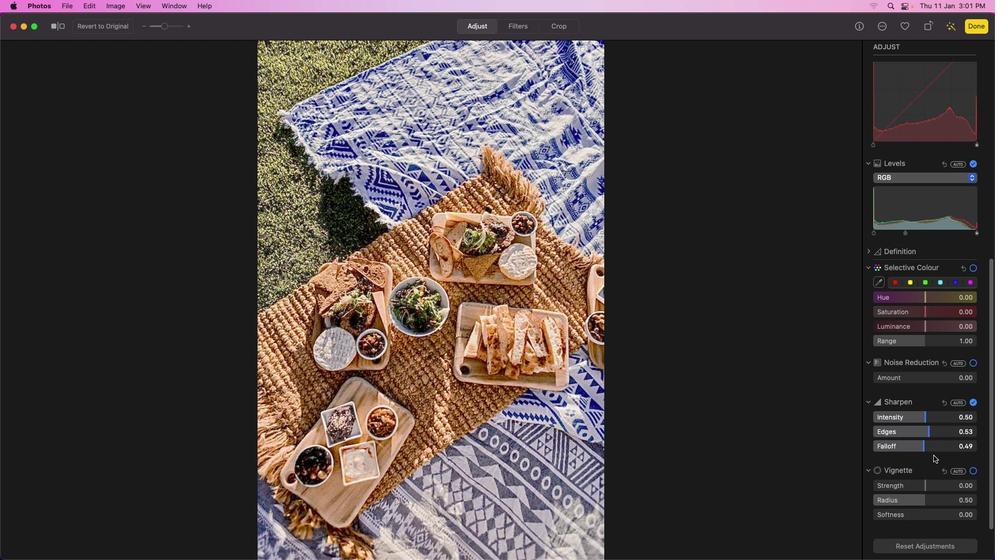 
Action: Mouse scrolled (919, 456) with delta (761, -14)
Screenshot: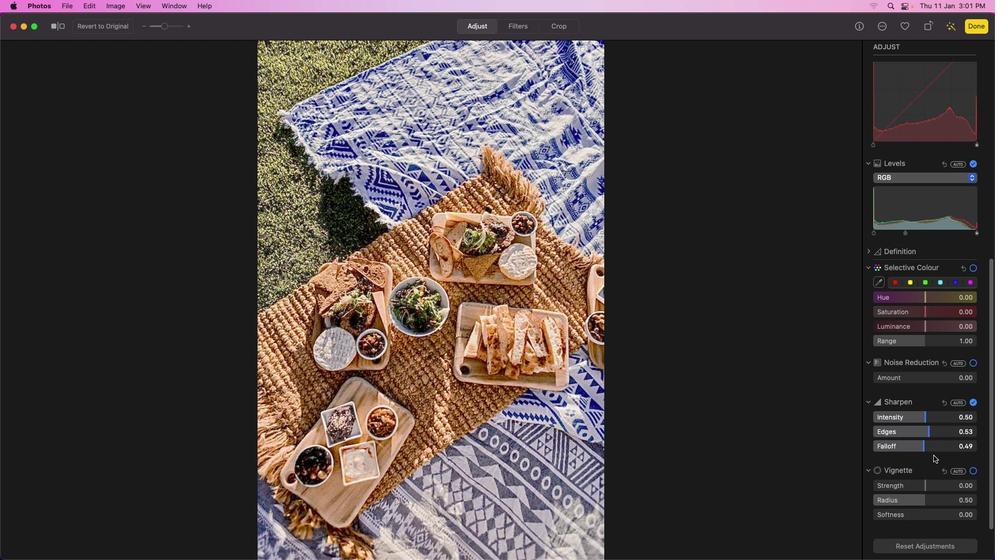 
Action: Mouse scrolled (919, 456) with delta (761, -14)
Screenshot: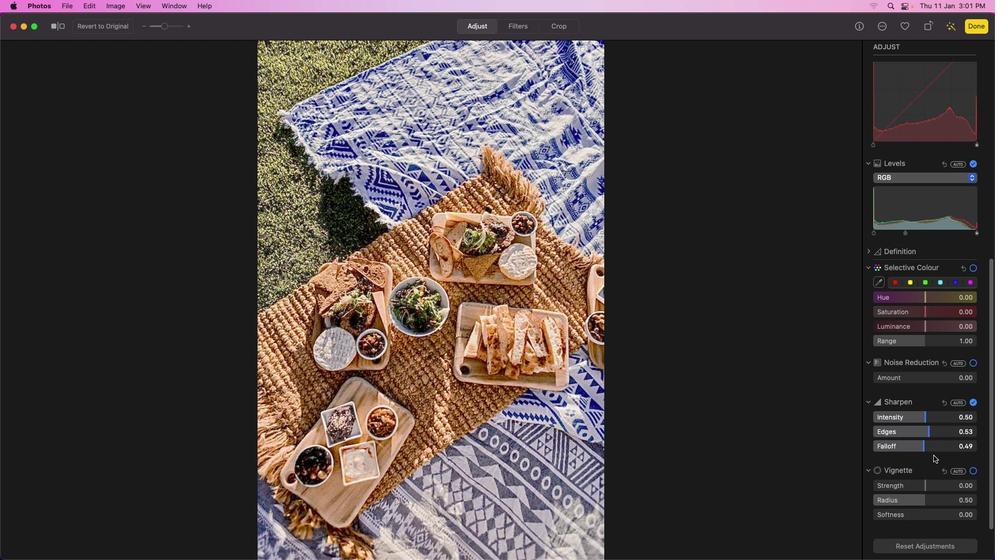 
Action: Mouse scrolled (919, 456) with delta (761, -14)
Screenshot: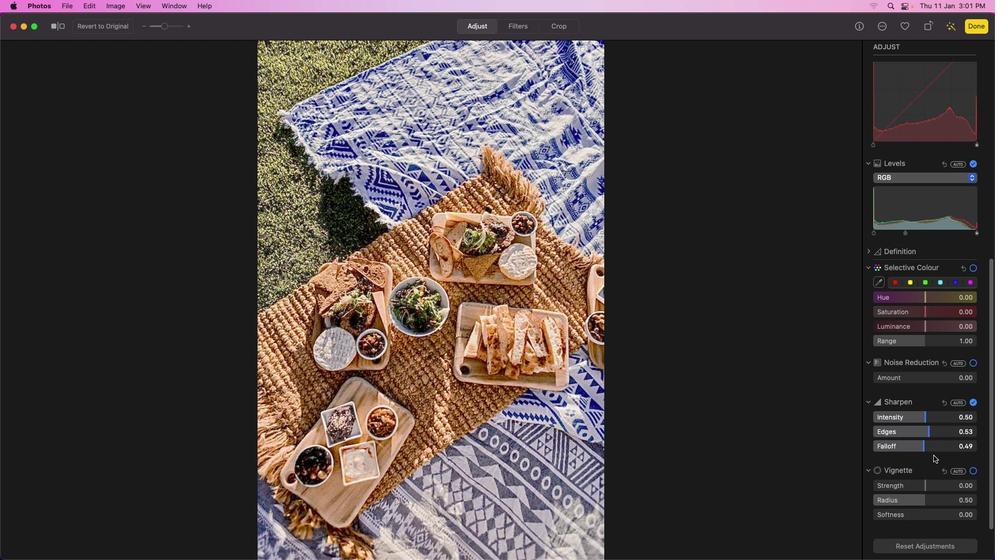 
Action: Mouse moved to (918, 449)
Screenshot: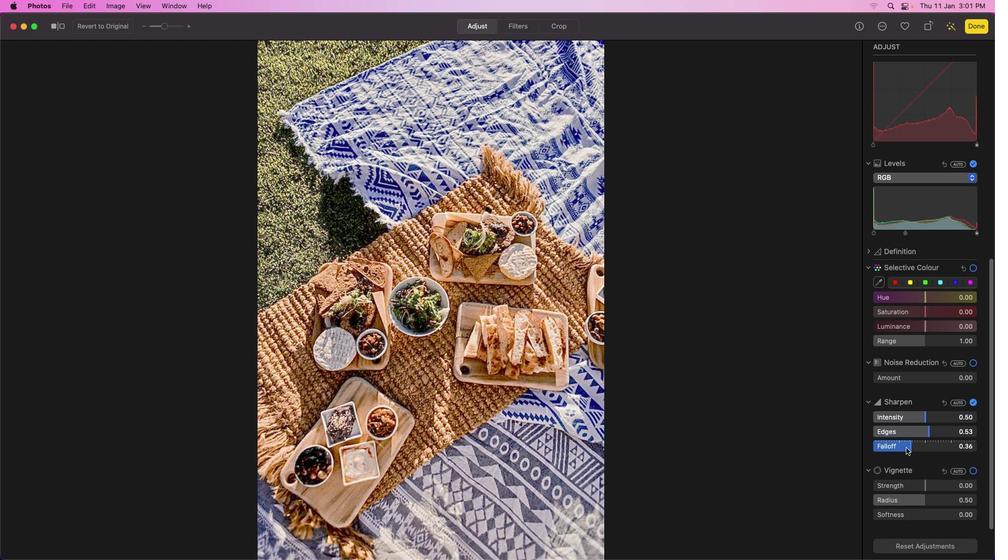 
Action: Mouse pressed left at (918, 449)
Screenshot: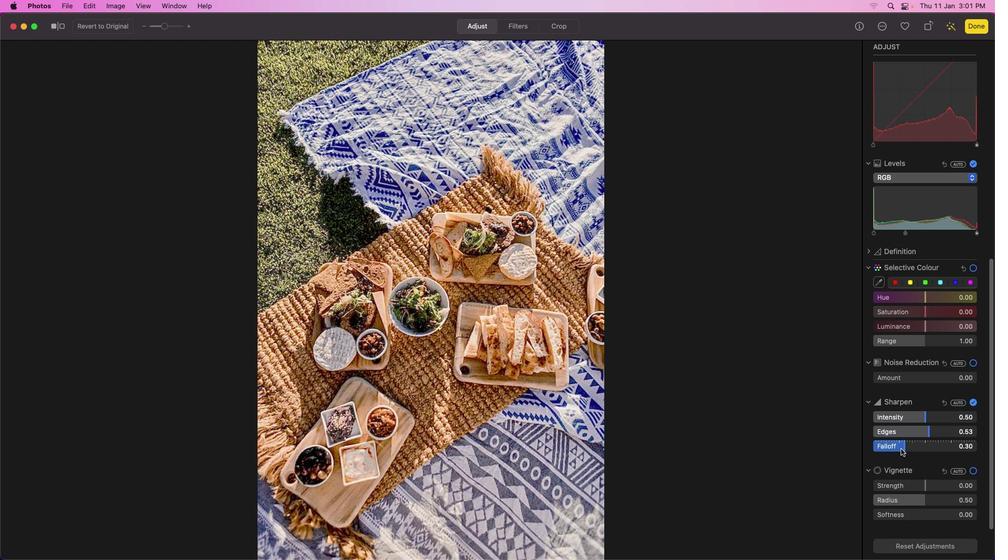 
Action: Mouse moved to (919, 428)
Screenshot: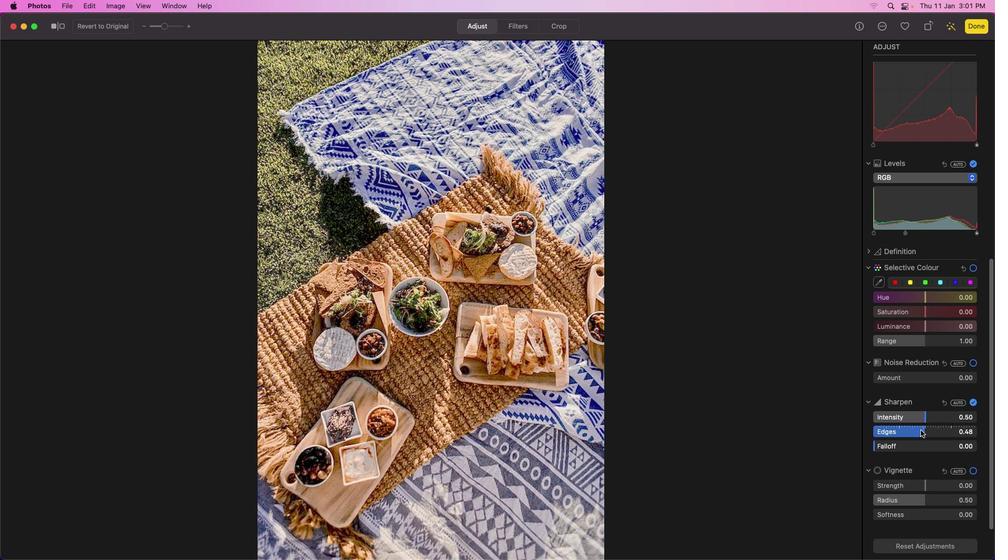 
Action: Mouse pressed left at (919, 428)
Screenshot: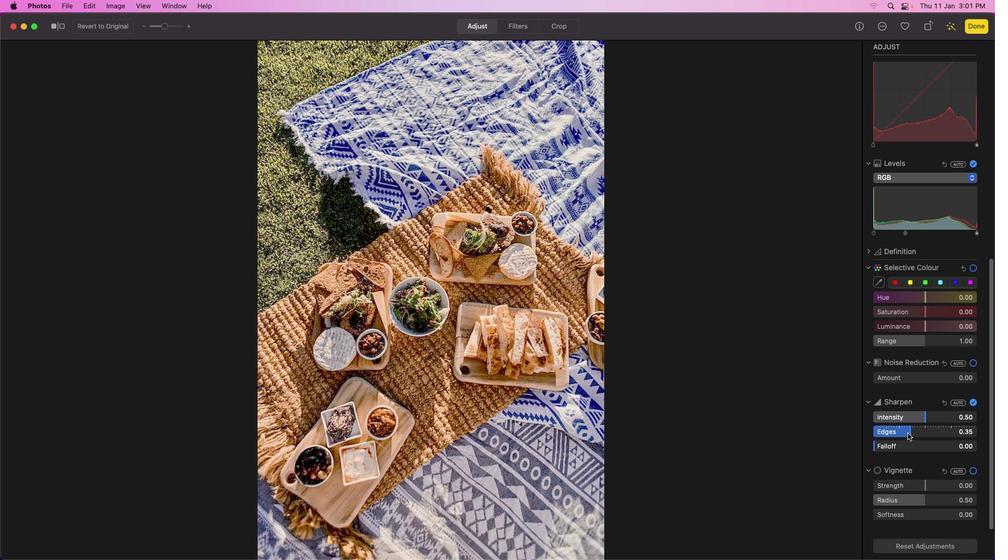 
Action: Mouse moved to (917, 419)
Screenshot: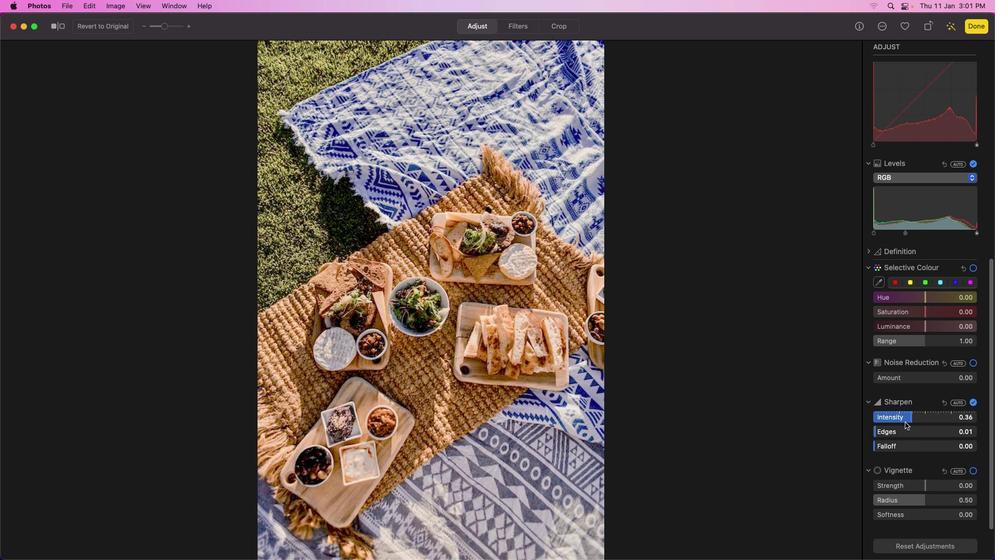 
Action: Mouse pressed left at (917, 419)
Screenshot: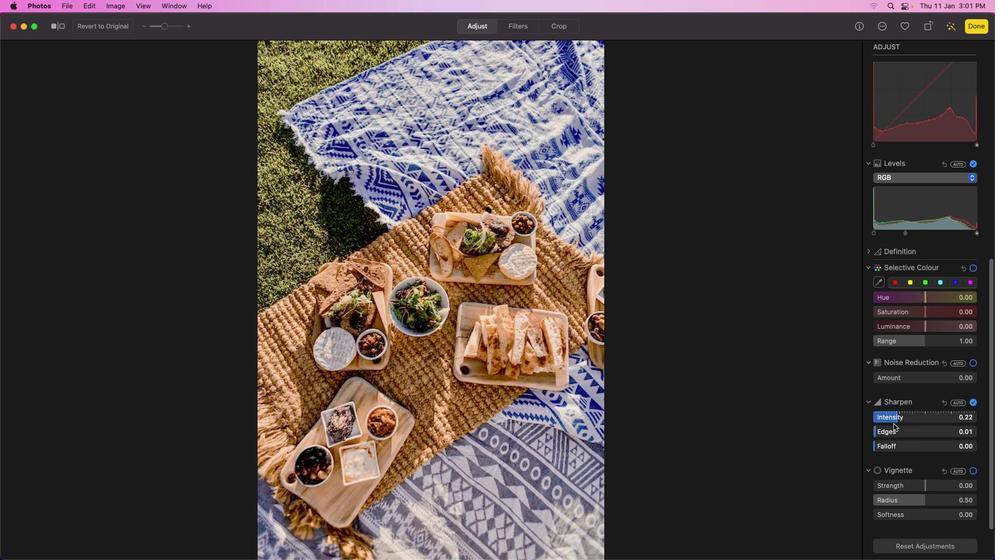 
Action: Mouse moved to (919, 448)
Screenshot: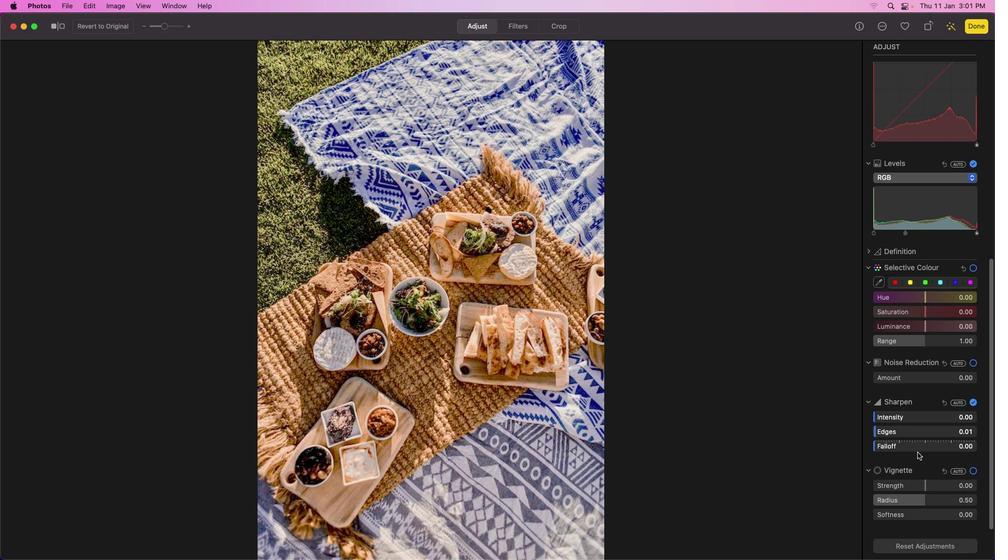 
Action: Mouse scrolled (919, 448) with delta (761, -13)
Screenshot: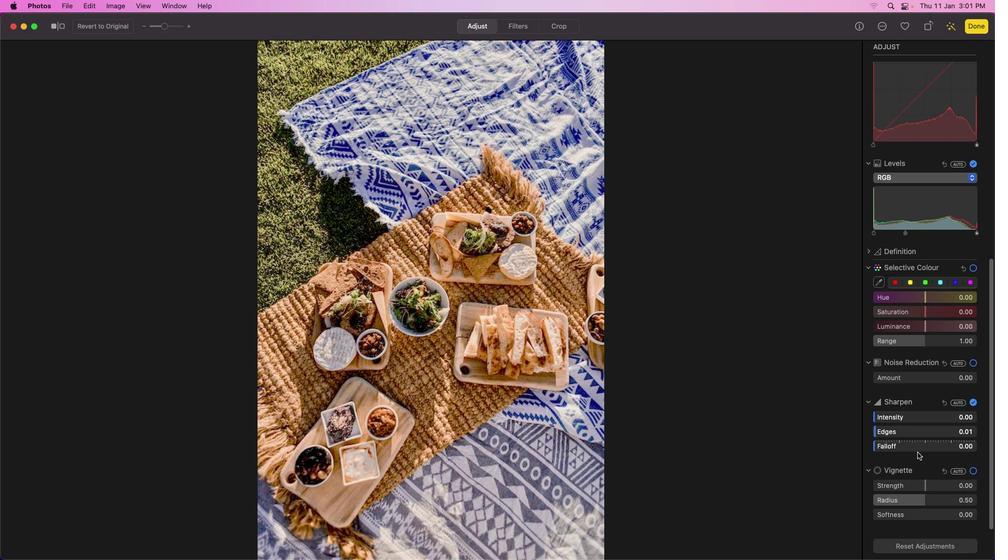 
Action: Mouse moved to (919, 448)
Screenshot: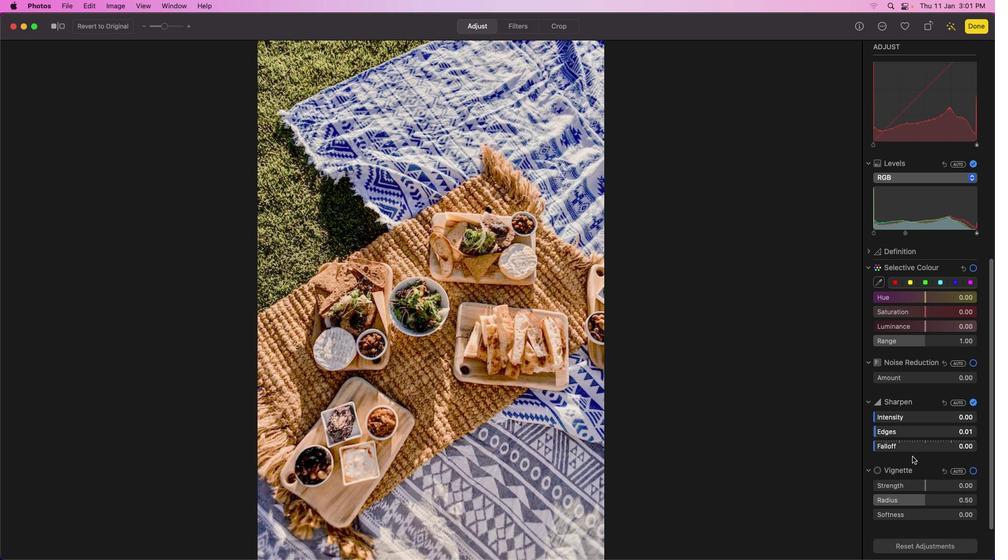 
Action: Mouse scrolled (919, 448) with delta (761, -13)
Screenshot: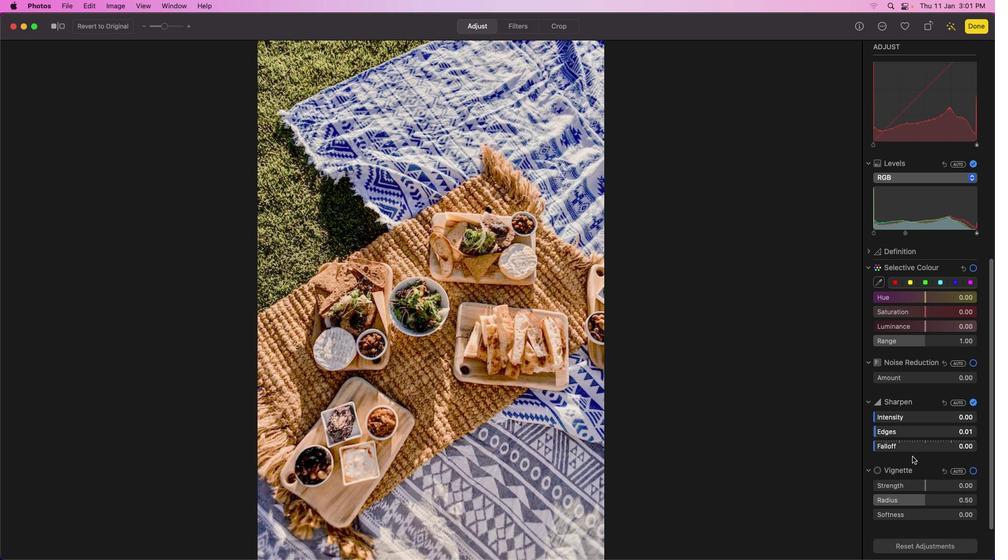 
Action: Mouse moved to (919, 448)
Screenshot: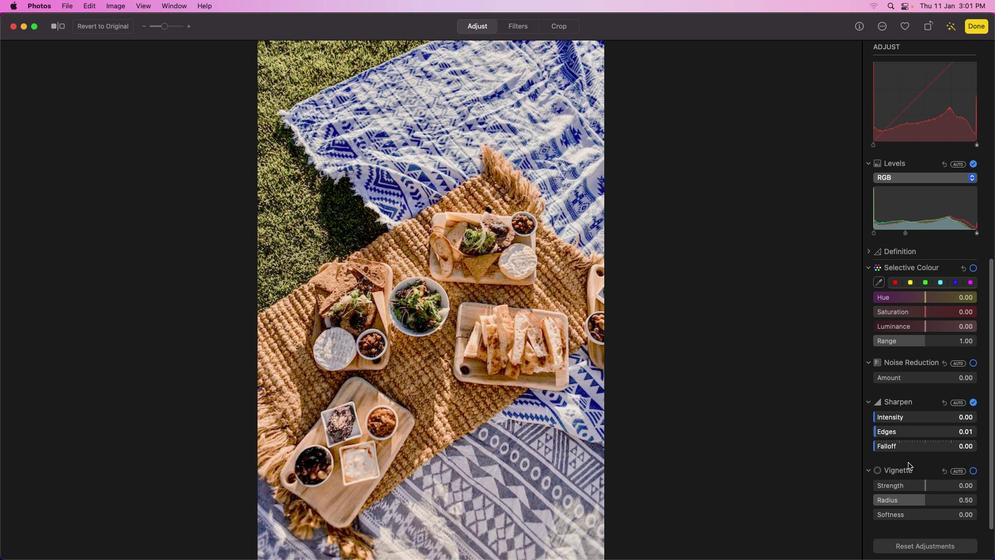 
Action: Mouse scrolled (919, 448) with delta (761, -14)
Screenshot: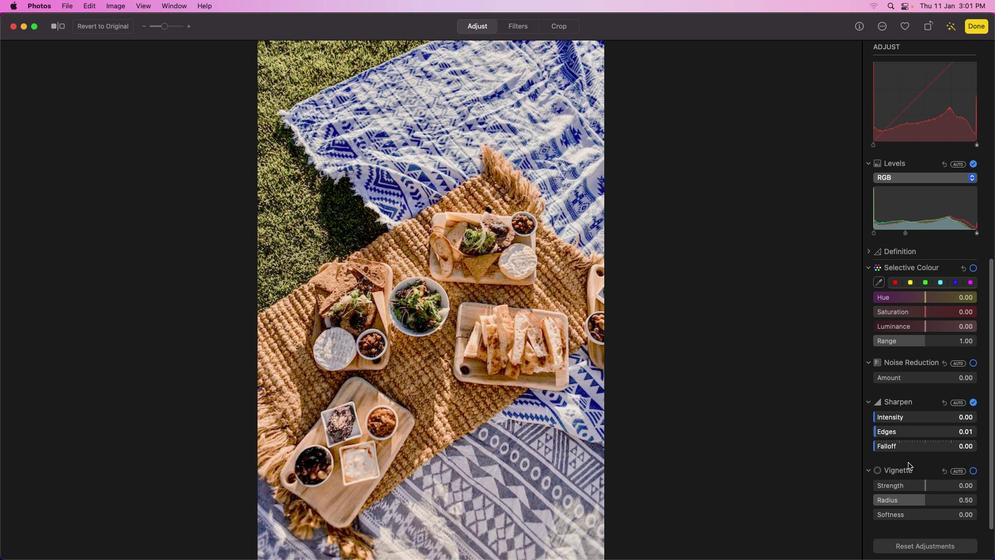
Action: Mouse moved to (919, 448)
Screenshot: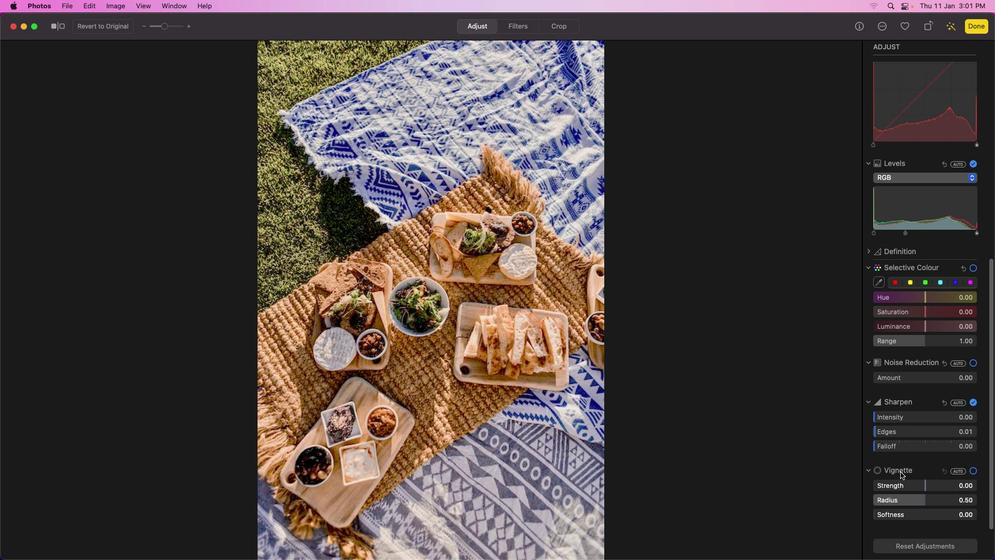 
Action: Mouse scrolled (919, 448) with delta (761, -15)
Screenshot: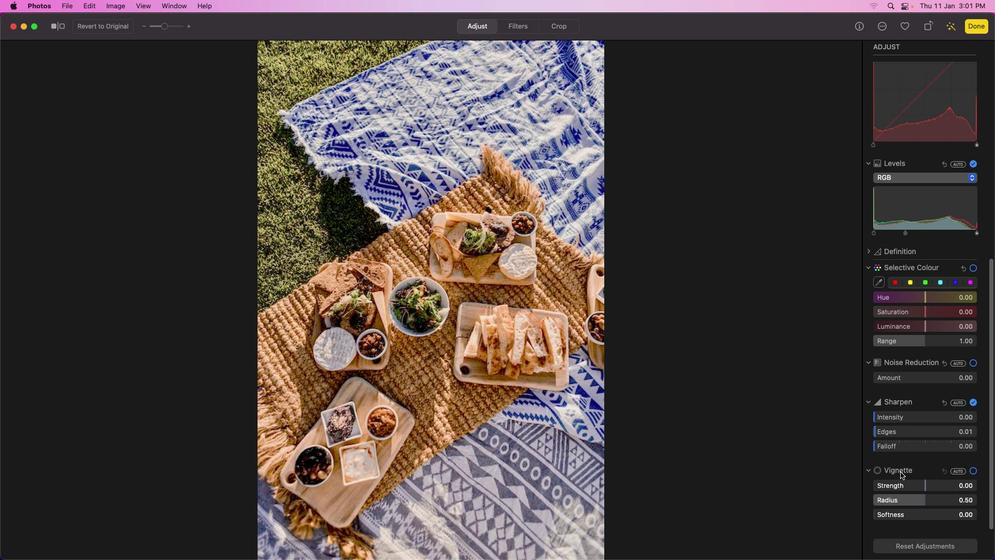 
Action: Mouse scrolled (919, 448) with delta (761, -15)
Screenshot: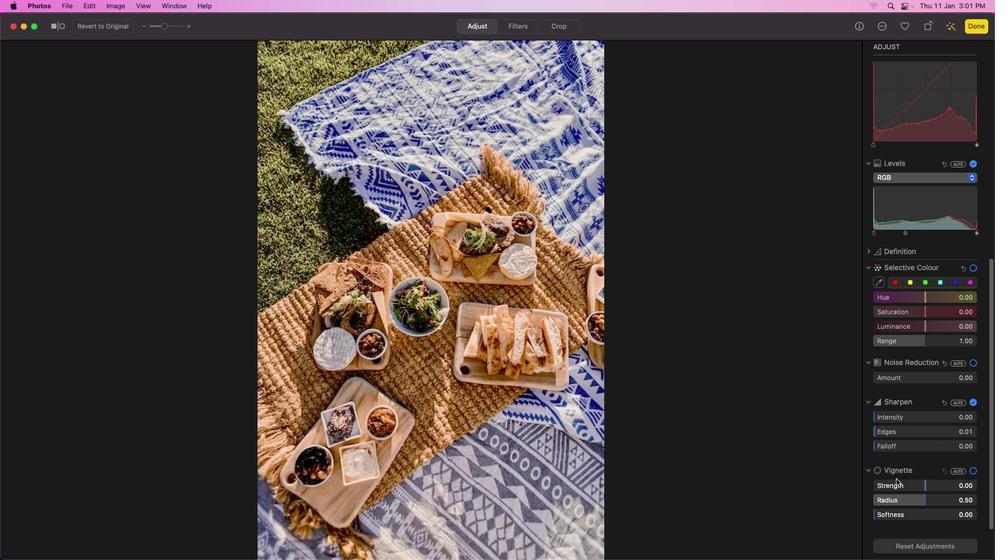 
Action: Mouse moved to (919, 448)
Screenshot: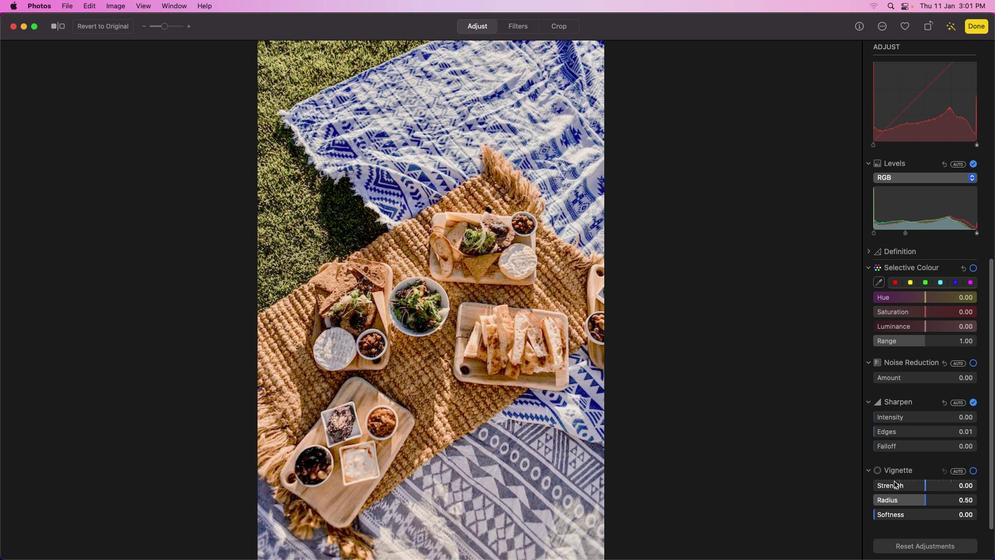 
Action: Mouse scrolled (919, 448) with delta (761, -15)
Screenshot: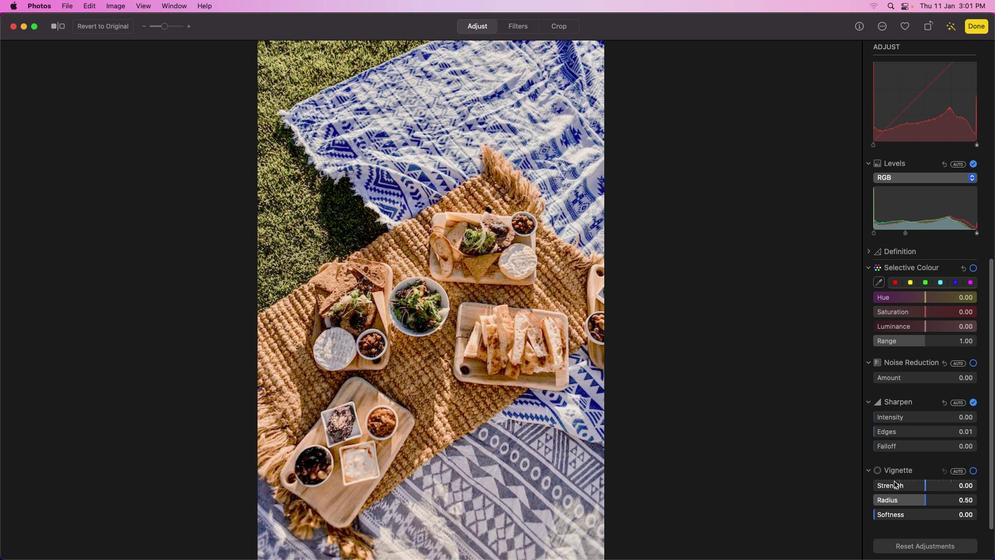 
Action: Mouse moved to (918, 487)
Screenshot: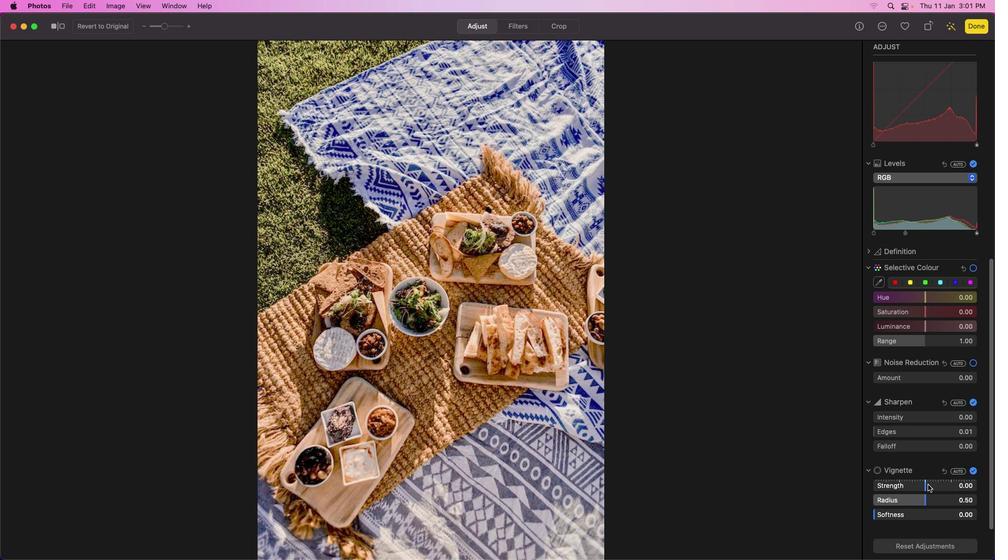 
Action: Mouse pressed left at (918, 487)
Screenshot: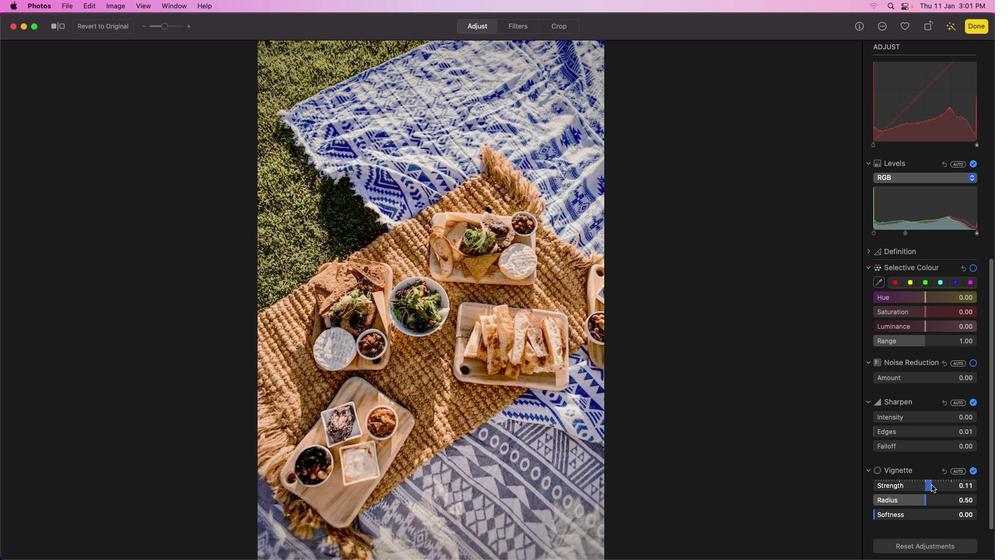 
Action: Mouse moved to (918, 503)
Screenshot: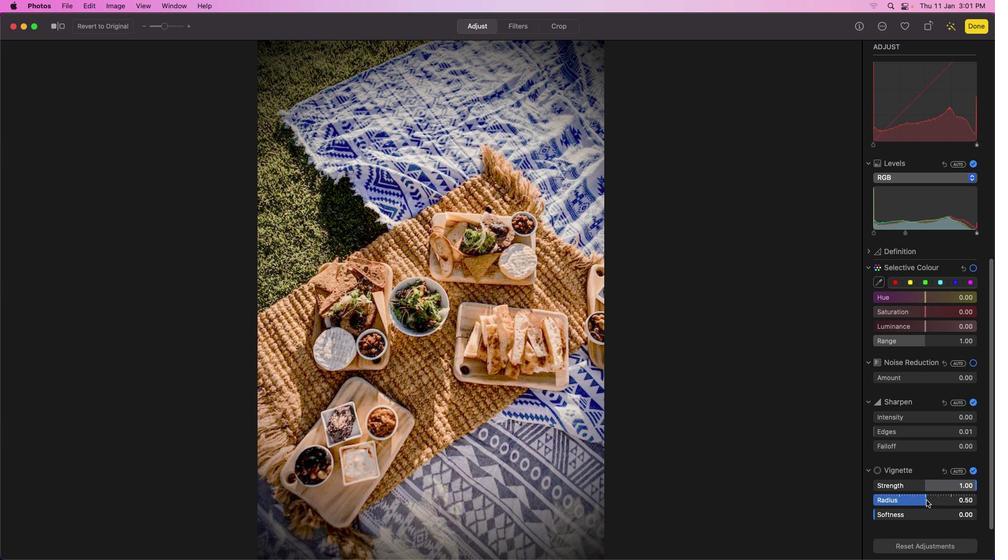 
Action: Mouse pressed left at (918, 503)
Screenshot: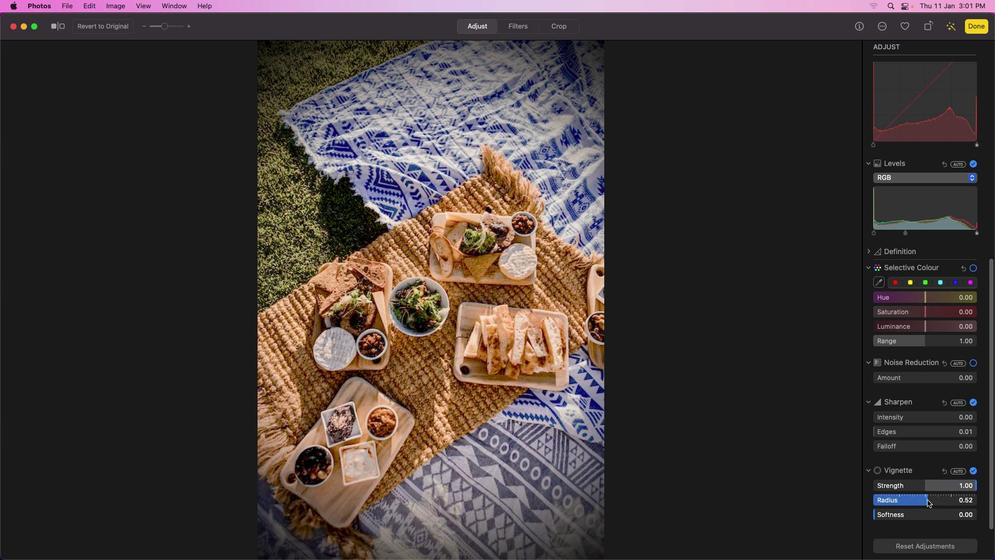 
Action: Mouse moved to (927, 486)
Screenshot: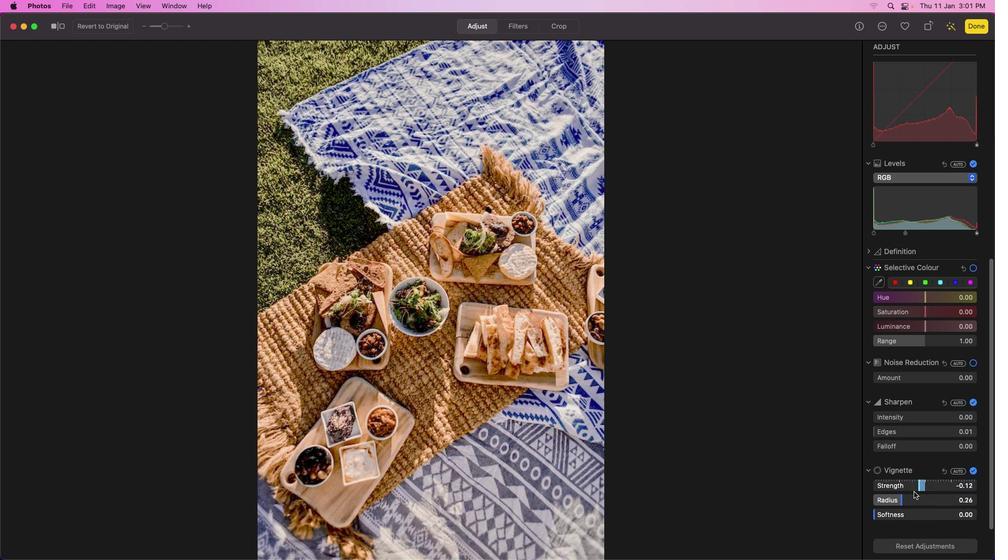 
Action: Mouse pressed left at (927, 486)
Screenshot: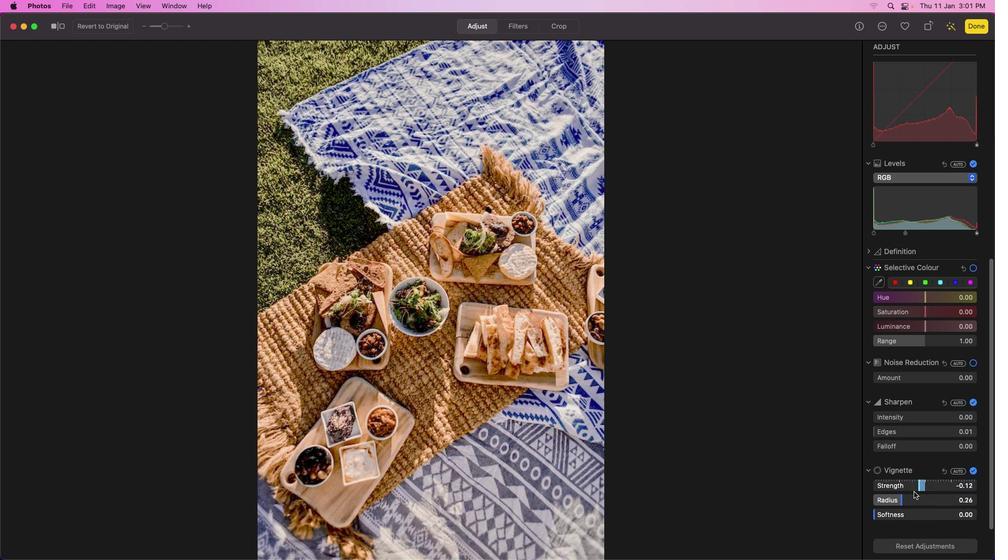 
Action: Mouse moved to (914, 519)
Screenshot: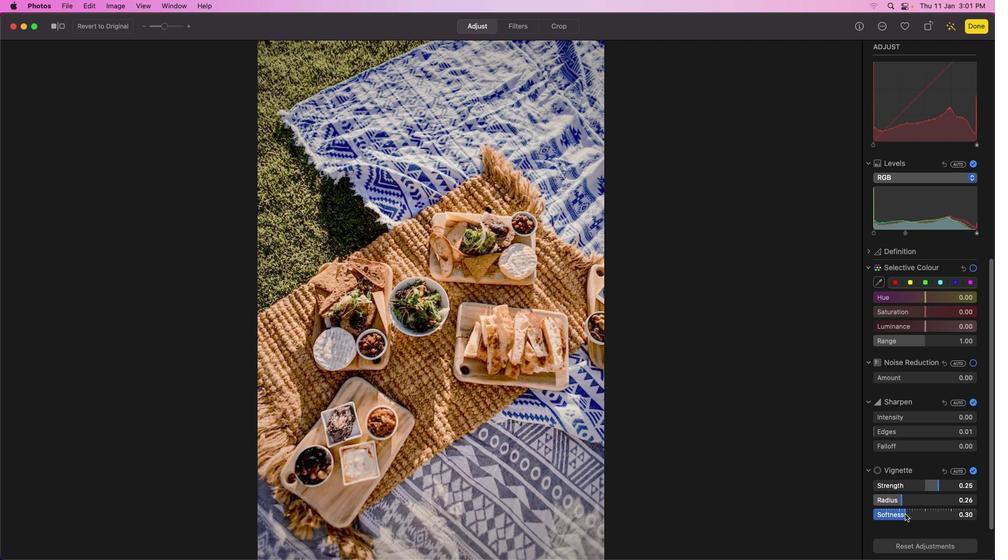 
Action: Mouse pressed left at (914, 519)
Screenshot: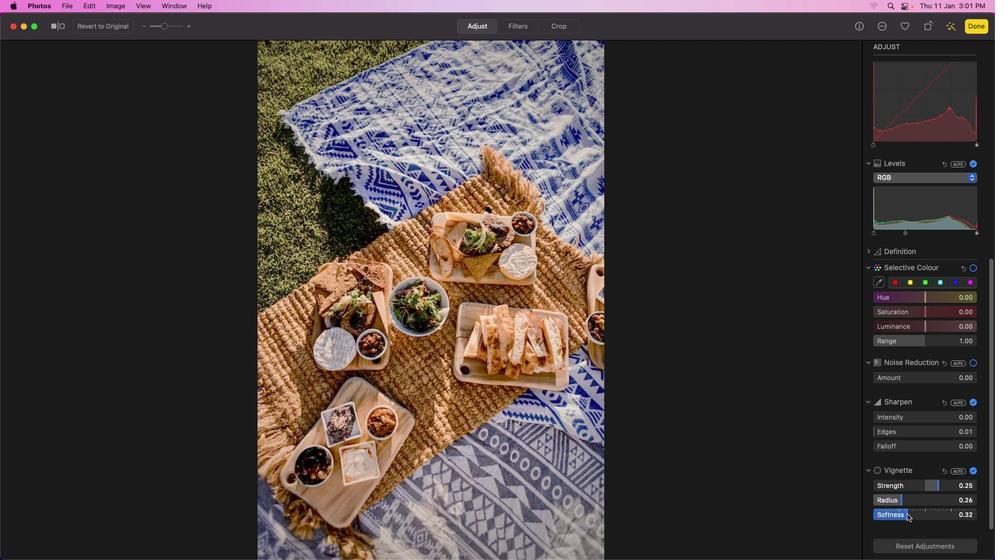 
Action: Mouse moved to (915, 226)
Screenshot: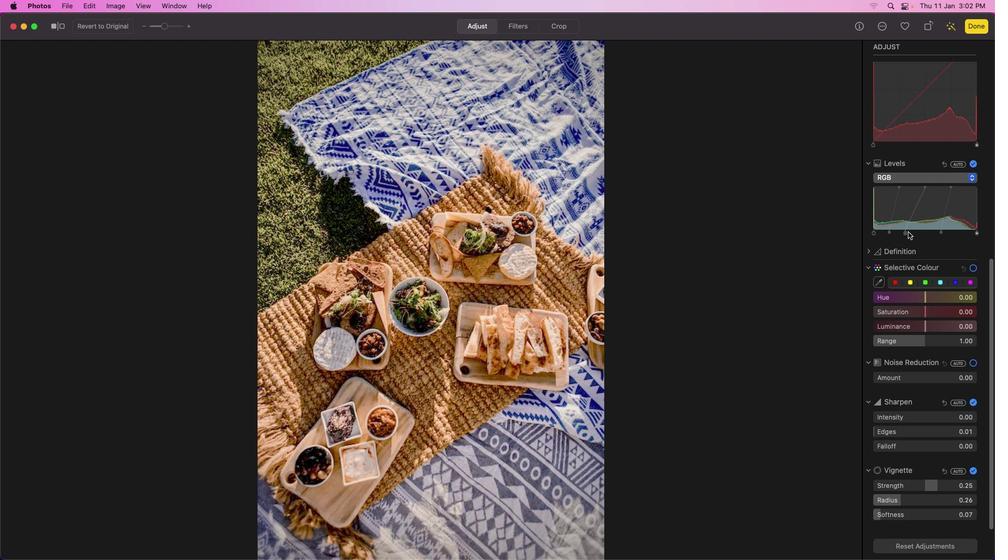 
Action: Mouse pressed left at (915, 226)
Screenshot: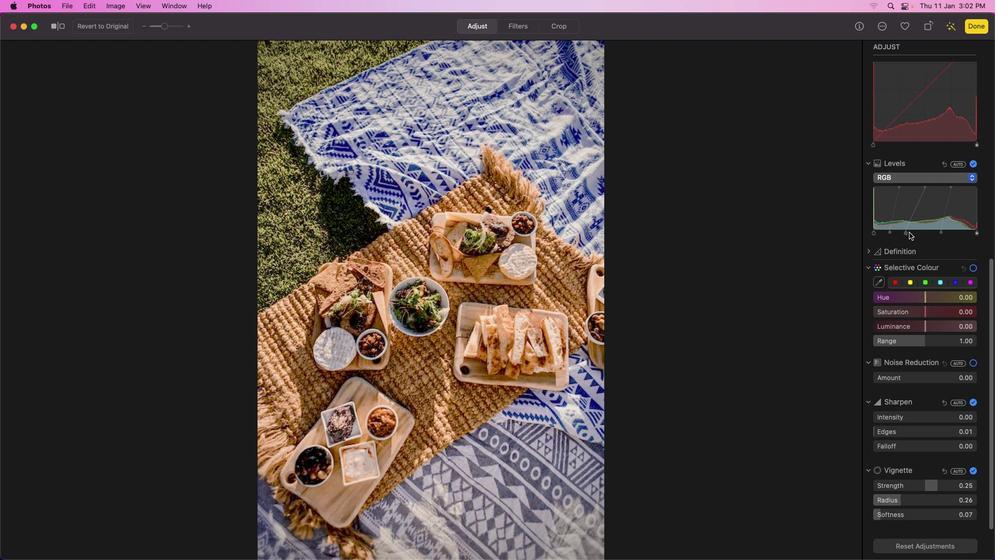 
Action: Mouse moved to (921, 227)
Screenshot: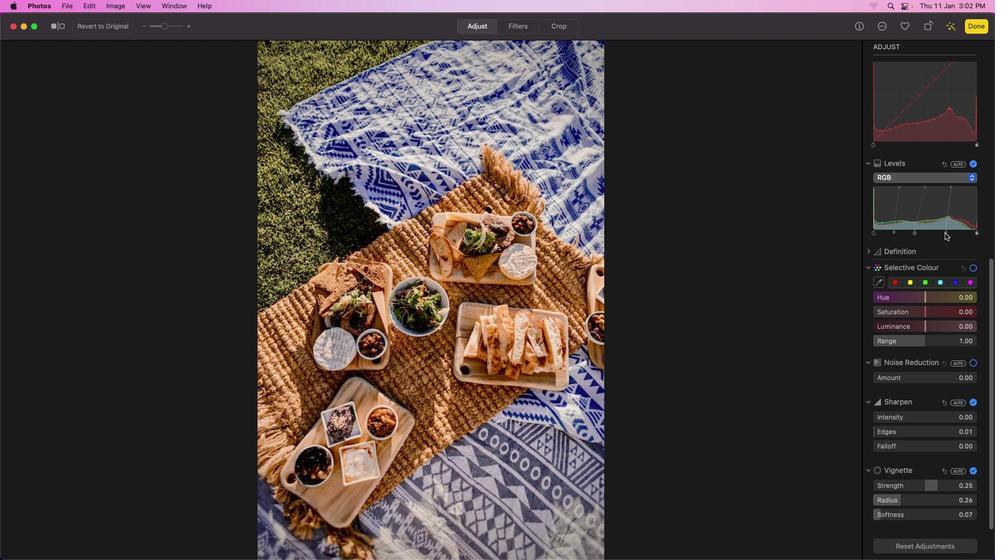 
Action: Mouse pressed left at (921, 227)
Screenshot: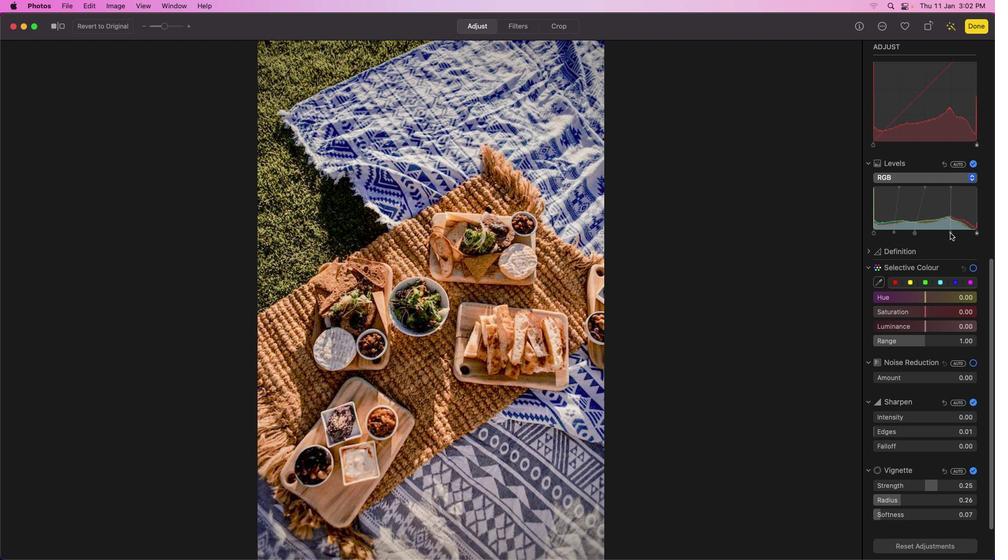 
Action: Mouse moved to (916, 227)
Screenshot: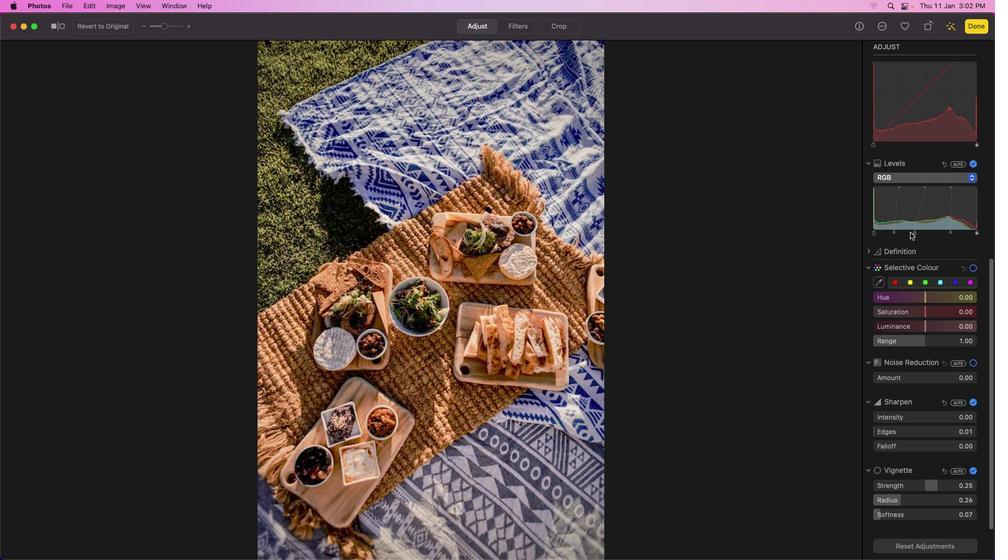 
Action: Mouse pressed left at (916, 227)
Screenshot: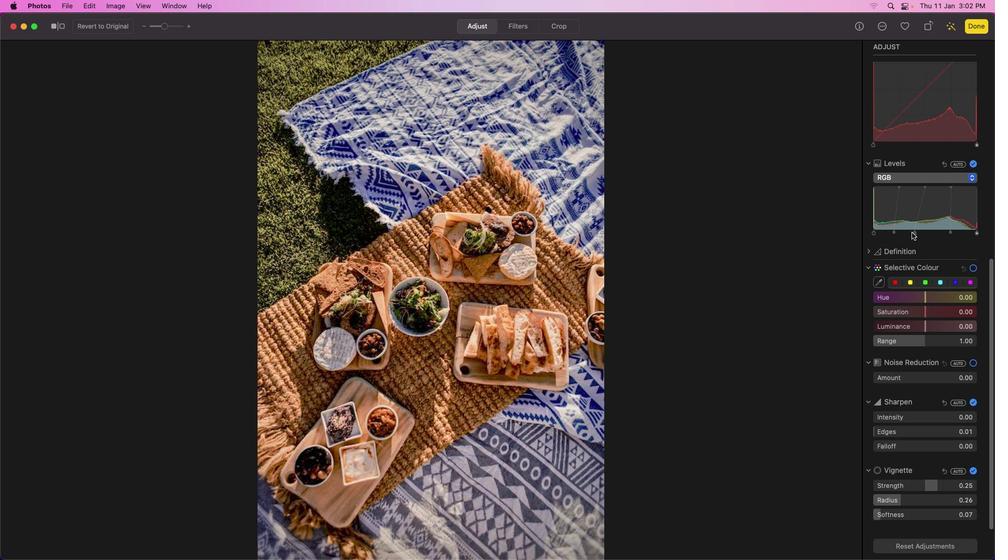 
Action: Mouse moved to (916, 227)
Screenshot: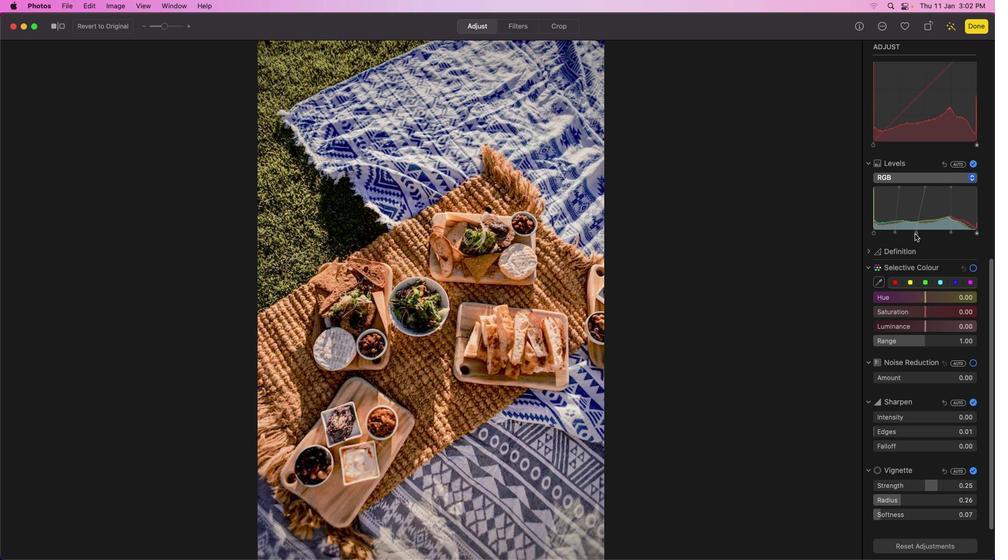 
Action: Mouse pressed left at (916, 227)
Screenshot: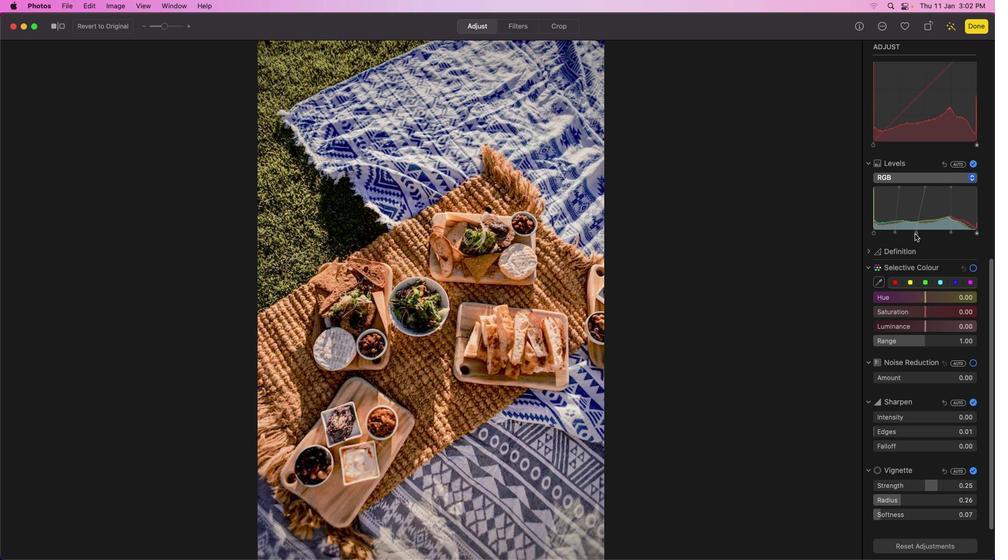 
Action: Mouse moved to (916, 228)
Screenshot: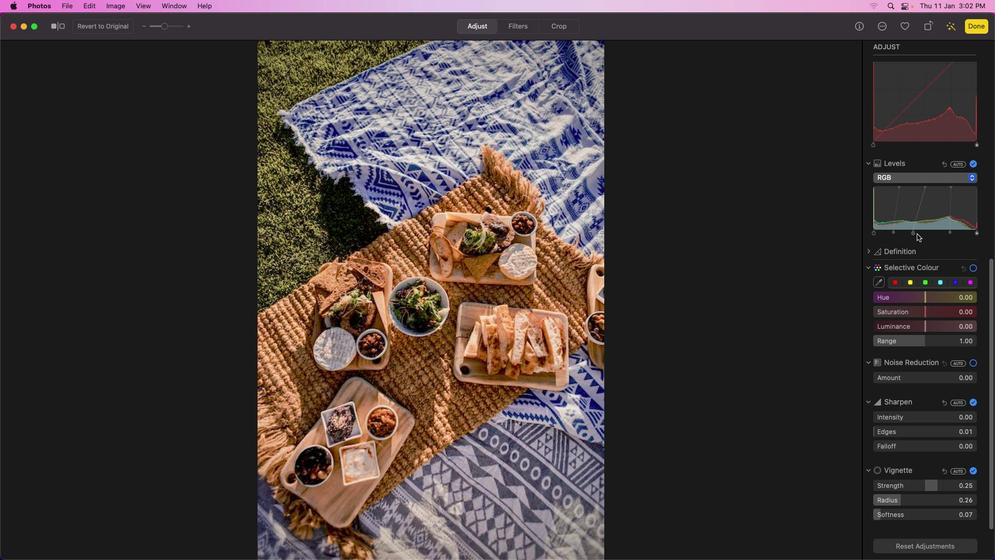 
Action: Mouse pressed left at (916, 228)
Screenshot: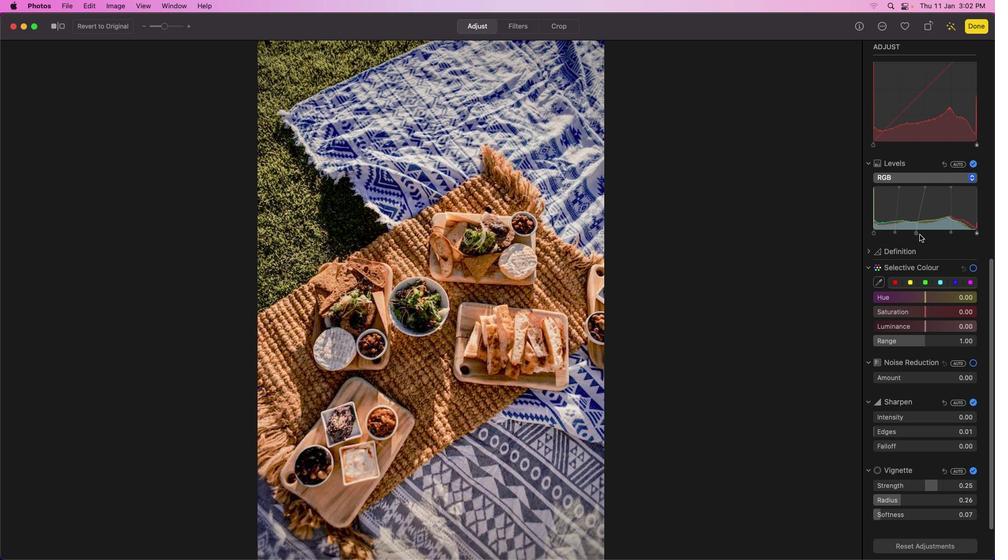 
Action: Mouse moved to (929, 262)
Screenshot: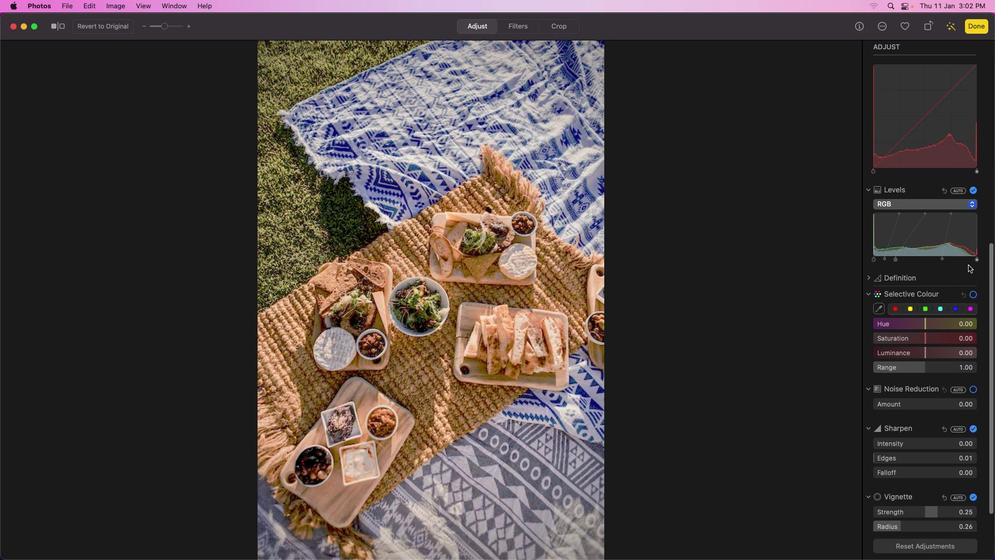 
Action: Mouse scrolled (929, 262) with delta (761, -12)
Screenshot: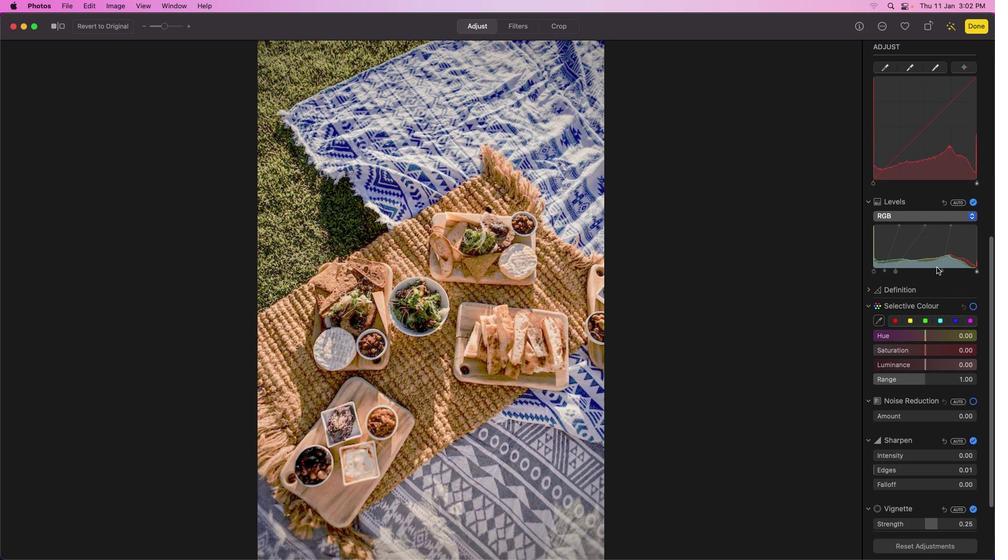 
Action: Mouse scrolled (929, 262) with delta (761, -12)
Screenshot: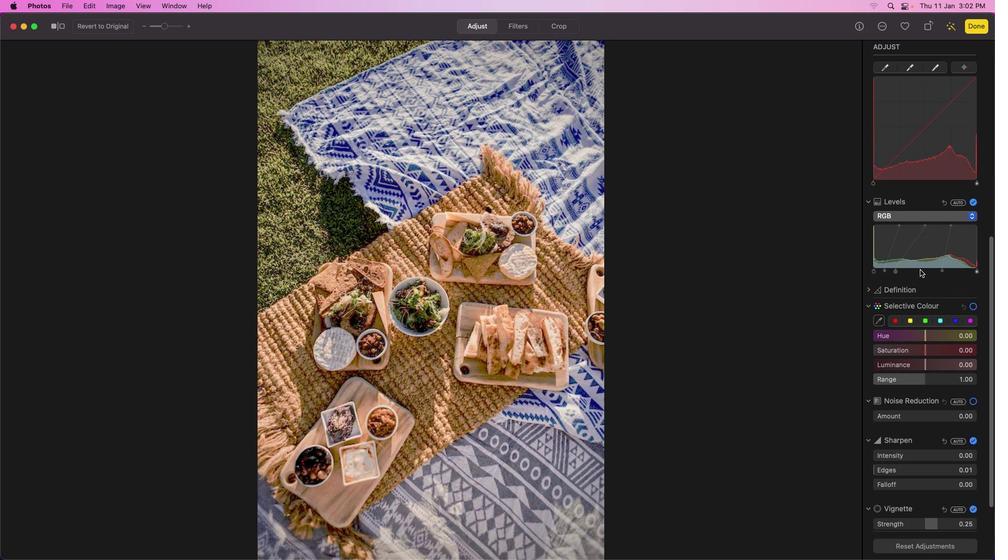 
Action: Mouse scrolled (929, 262) with delta (761, -12)
Screenshot: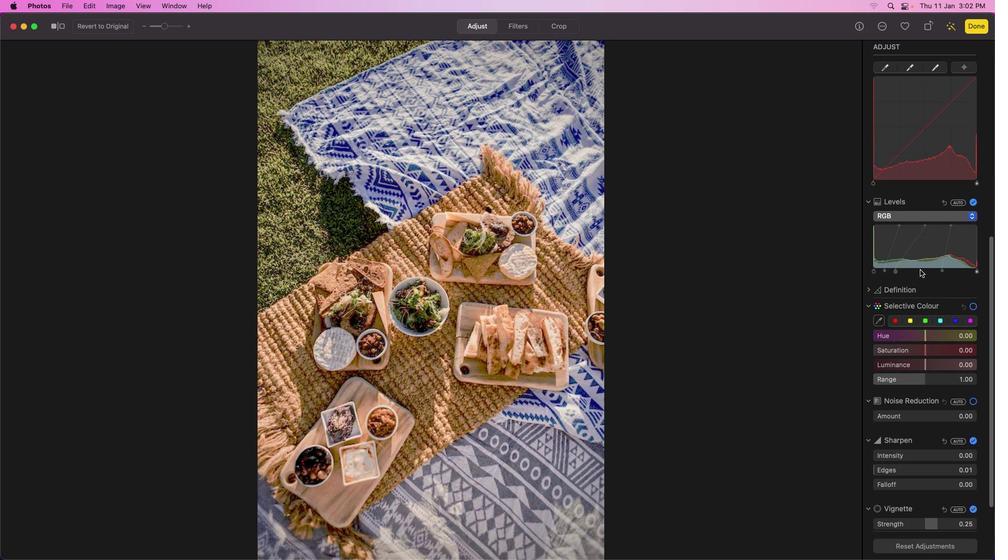 
Action: Mouse moved to (929, 261)
Screenshot: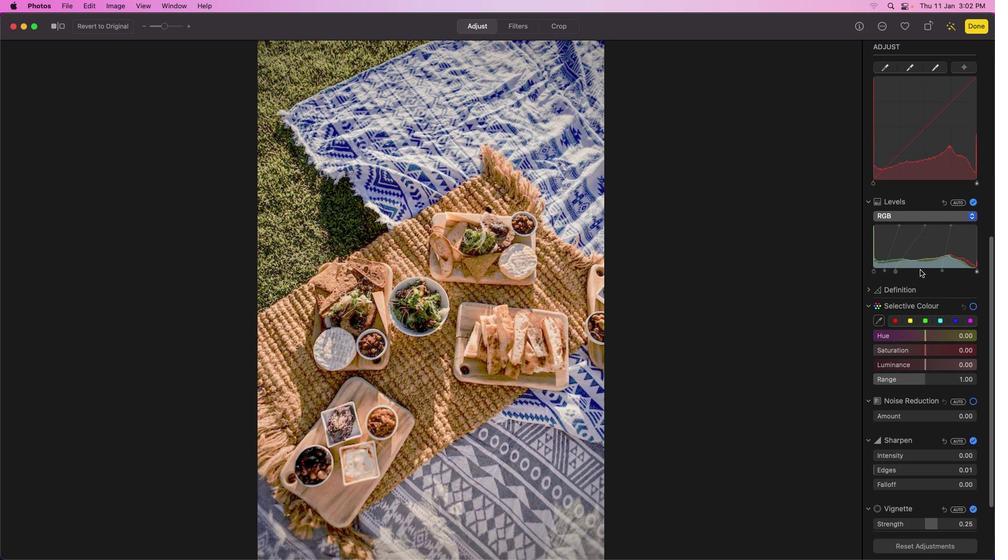 
Action: Mouse scrolled (929, 261) with delta (761, -11)
Screenshot: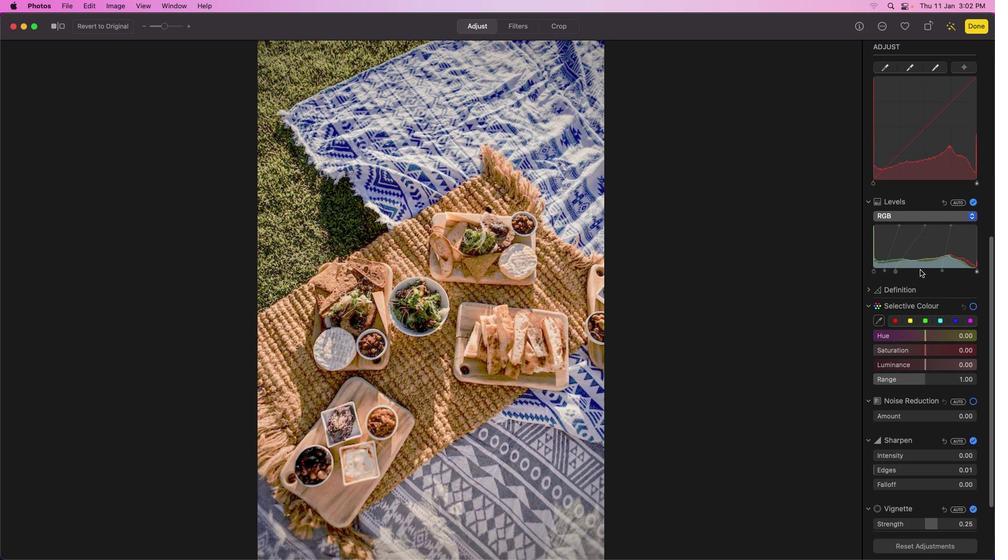 
Action: Mouse moved to (925, 260)
Screenshot: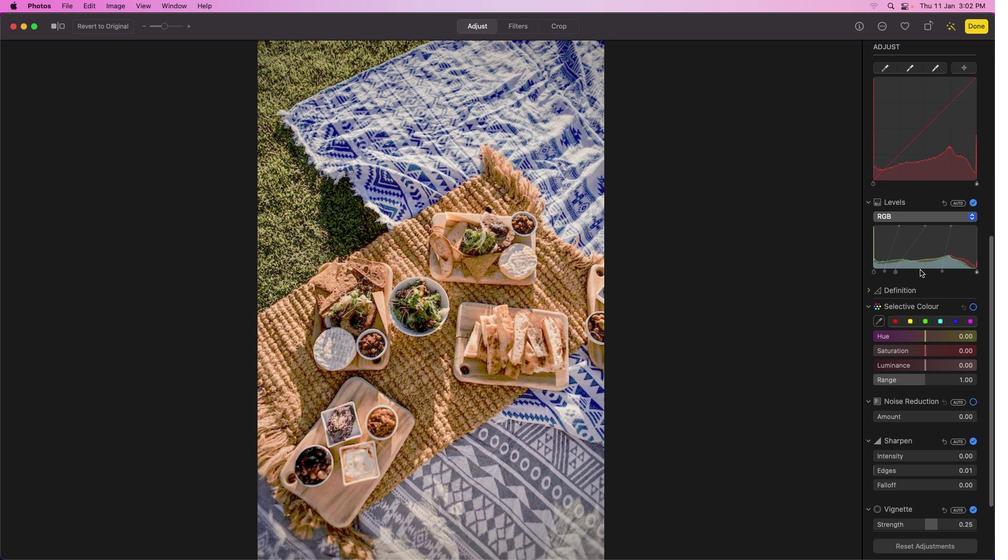 
Action: Mouse scrolled (925, 260) with delta (761, -11)
Screenshot: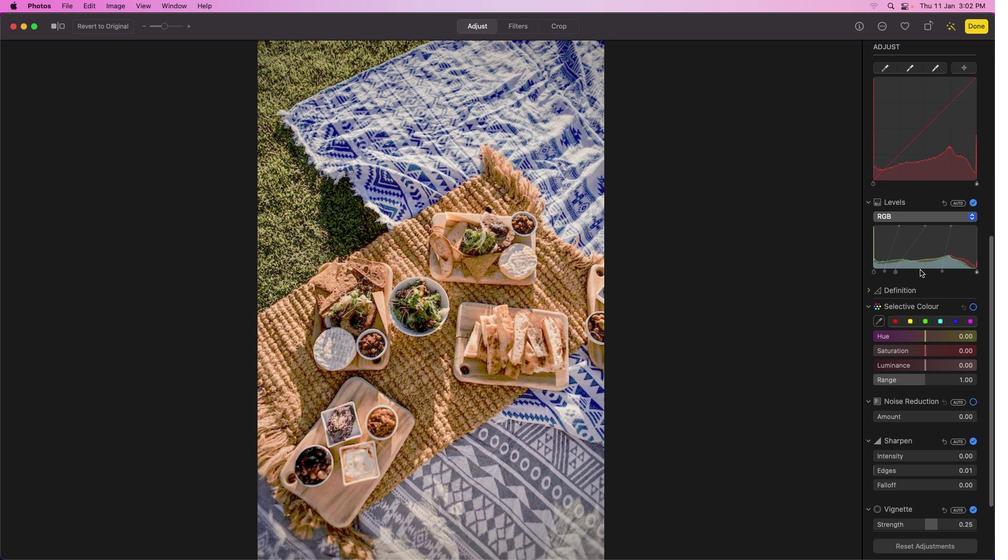 
Action: Mouse moved to (917, 264)
Screenshot: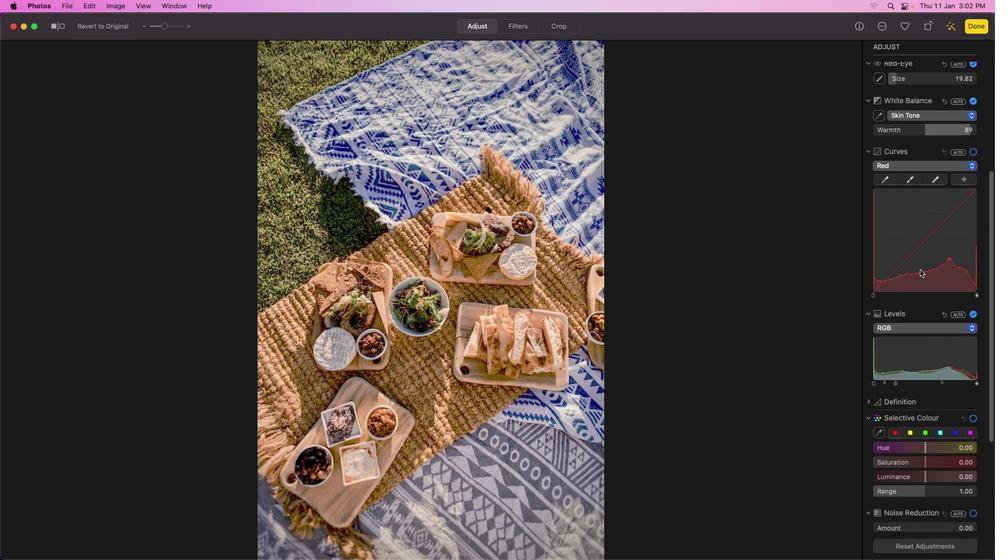 
Action: Mouse scrolled (917, 264) with delta (761, -12)
Screenshot: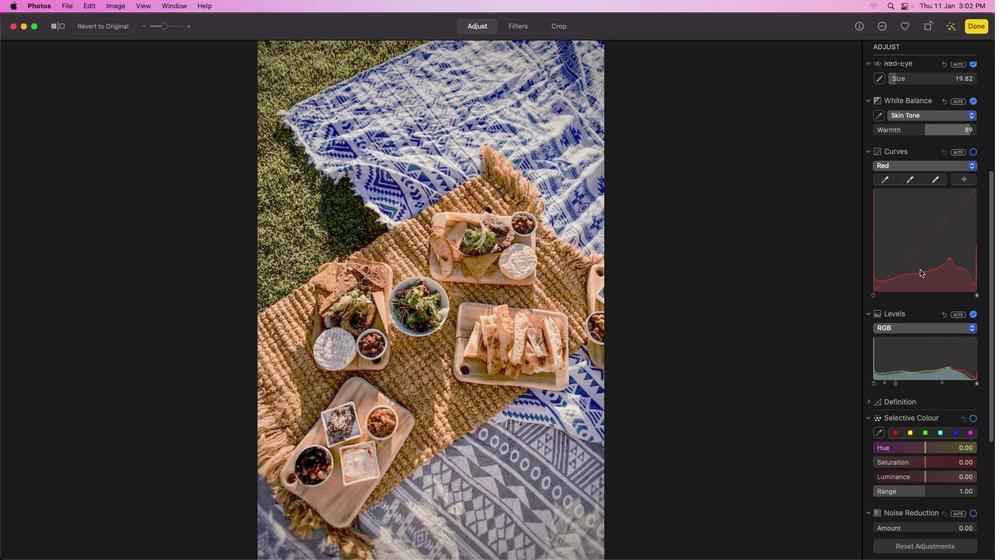
Action: Mouse scrolled (917, 264) with delta (761, -12)
Screenshot: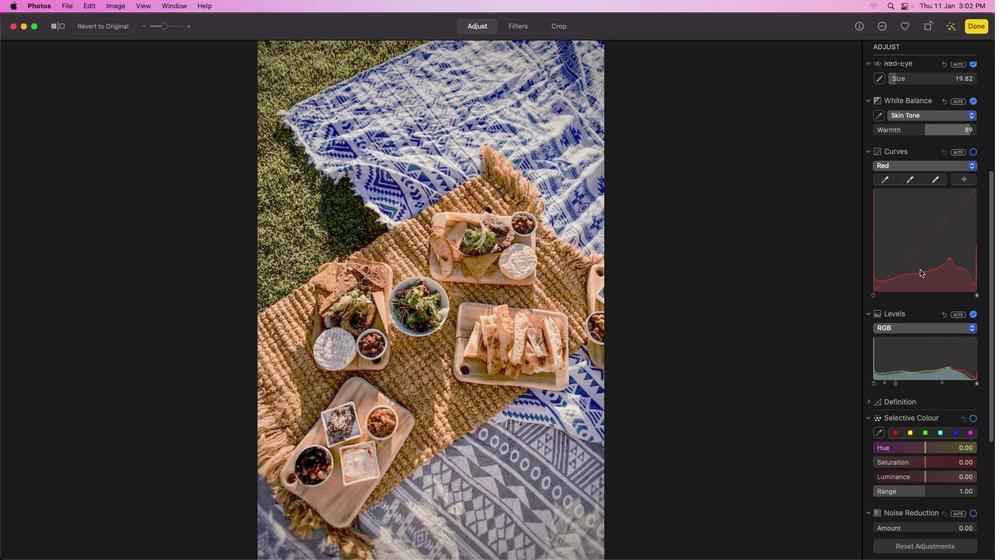 
Action: Mouse scrolled (917, 264) with delta (761, -11)
Screenshot: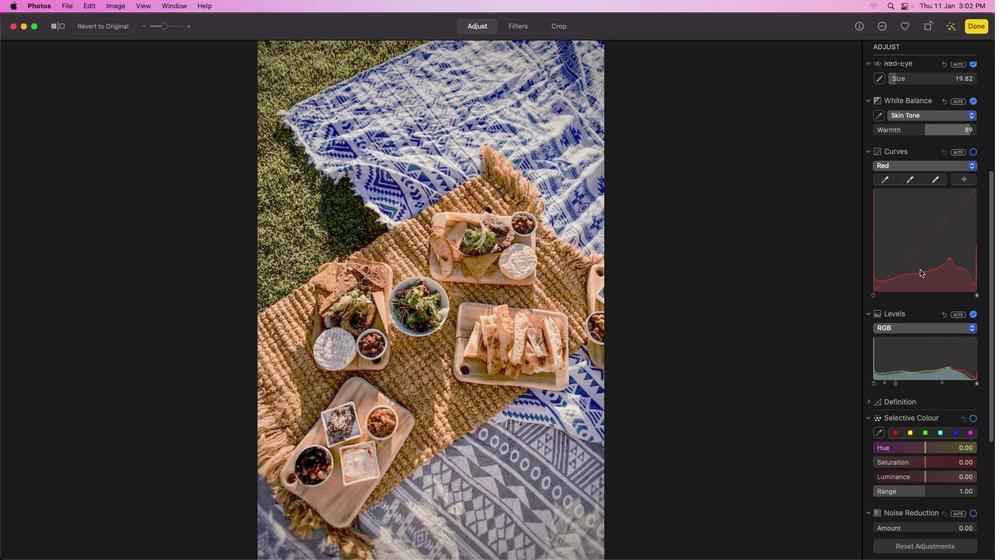 
Action: Mouse scrolled (917, 264) with delta (761, -10)
Screenshot: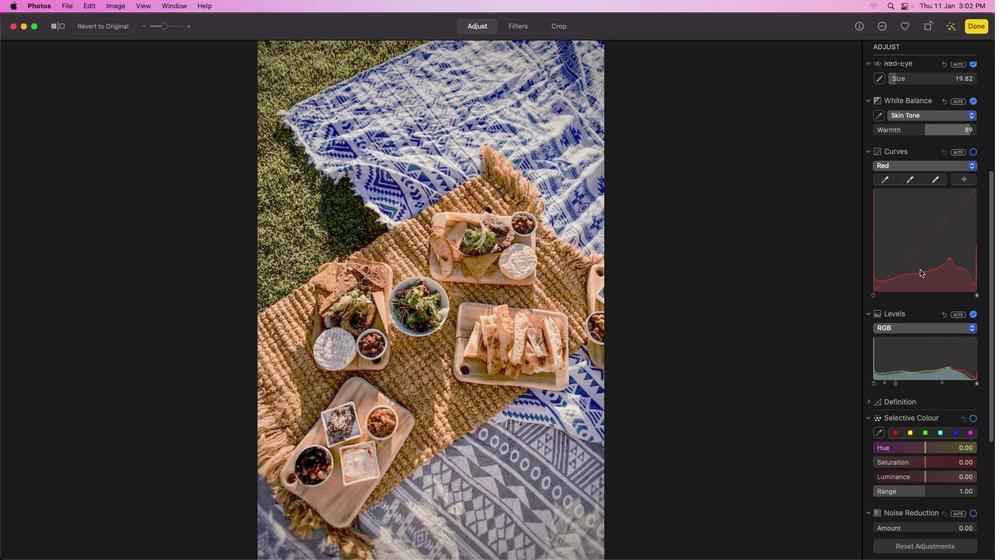 
Action: Mouse scrolled (917, 264) with delta (761, -10)
Screenshot: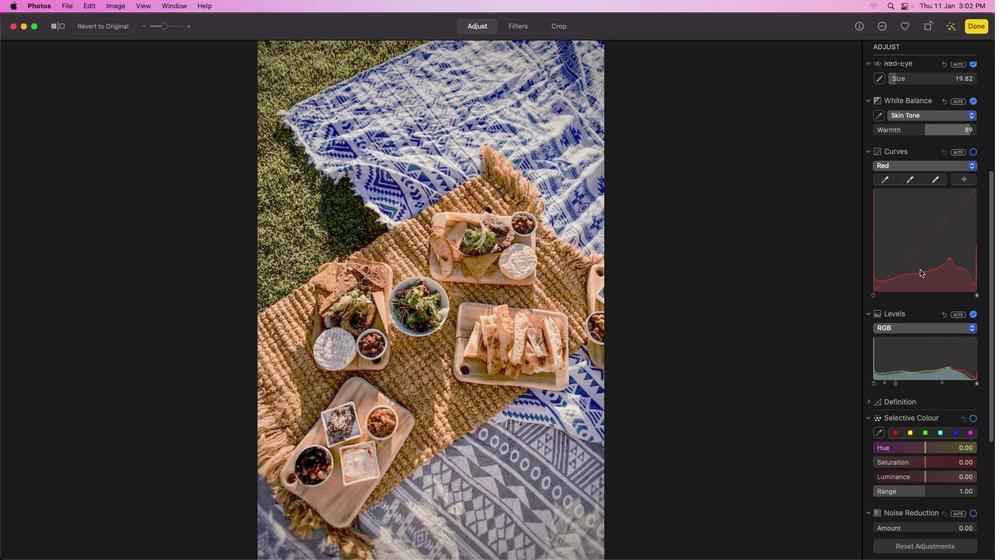 
Action: Mouse scrolled (917, 264) with delta (761, -9)
Screenshot: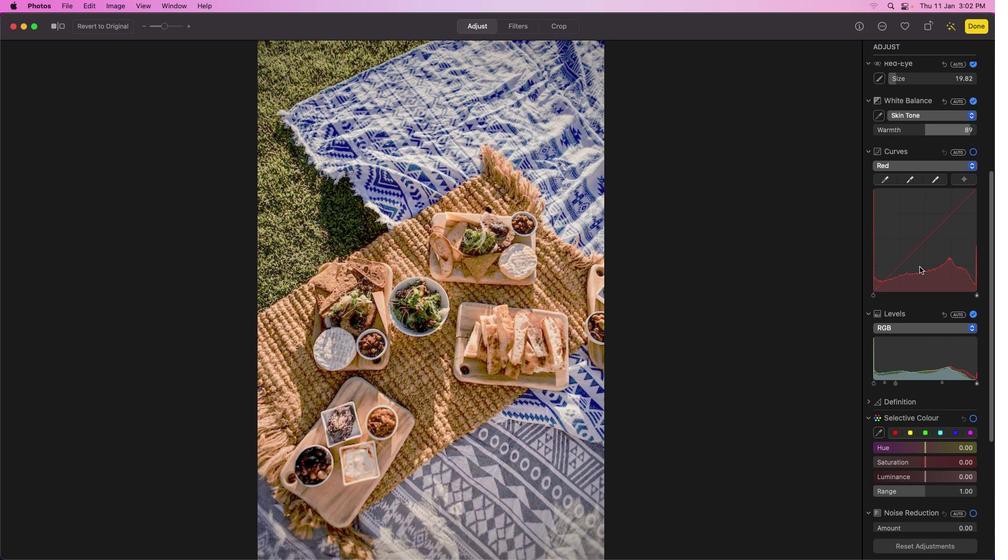 
Action: Mouse moved to (917, 128)
Screenshot: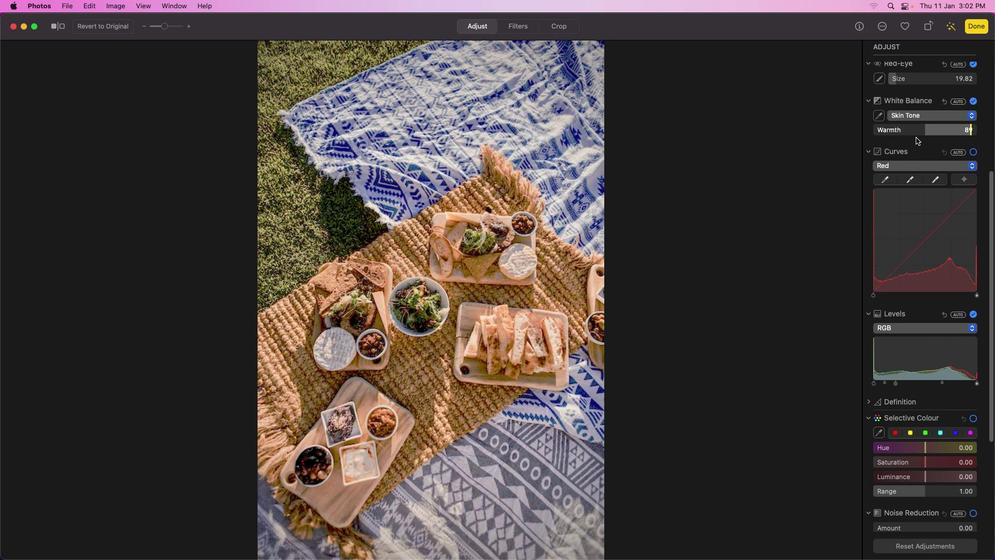 
Action: Mouse pressed left at (917, 128)
Screenshot: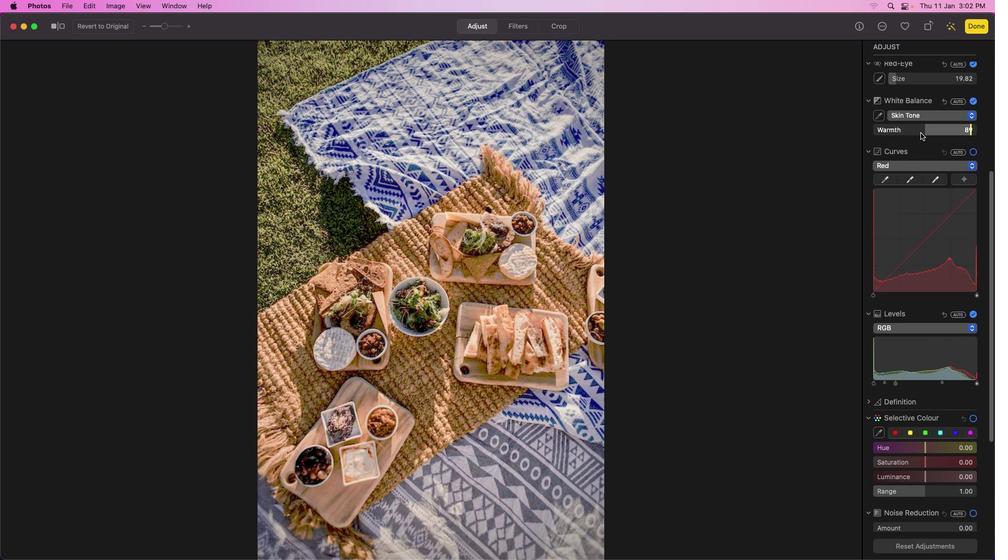 
Action: Mouse moved to (918, 120)
Screenshot: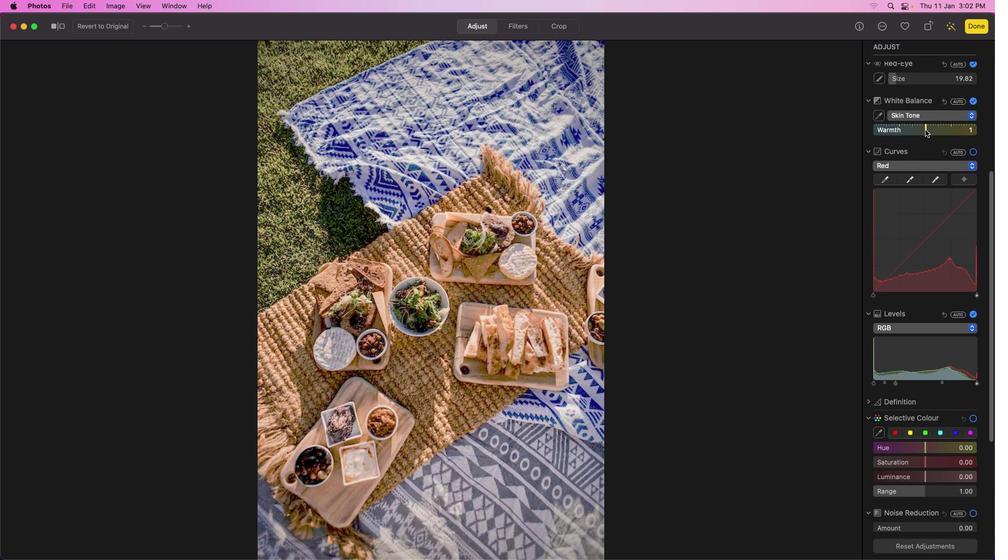 
Action: Mouse pressed left at (918, 120)
Screenshot: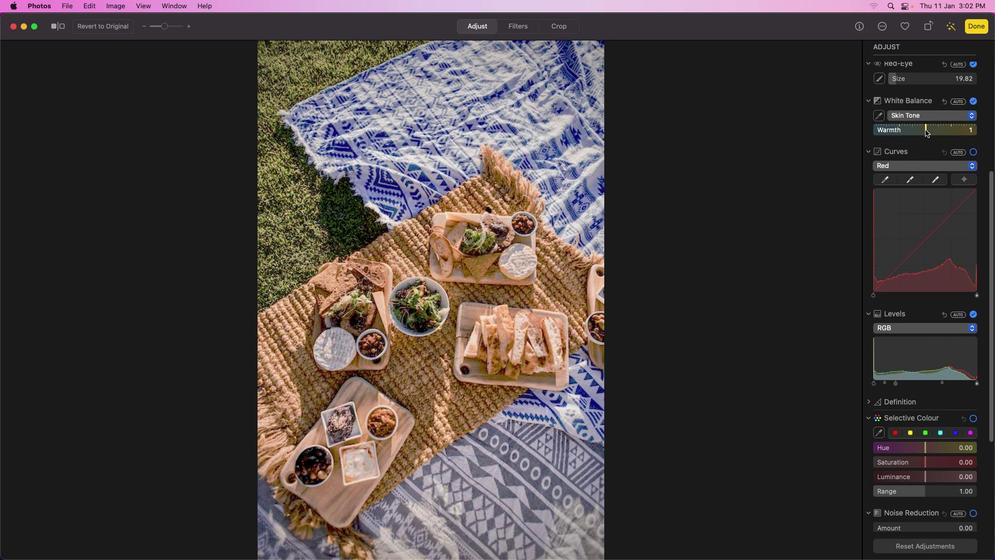 
Action: Mouse pressed left at (918, 120)
Screenshot: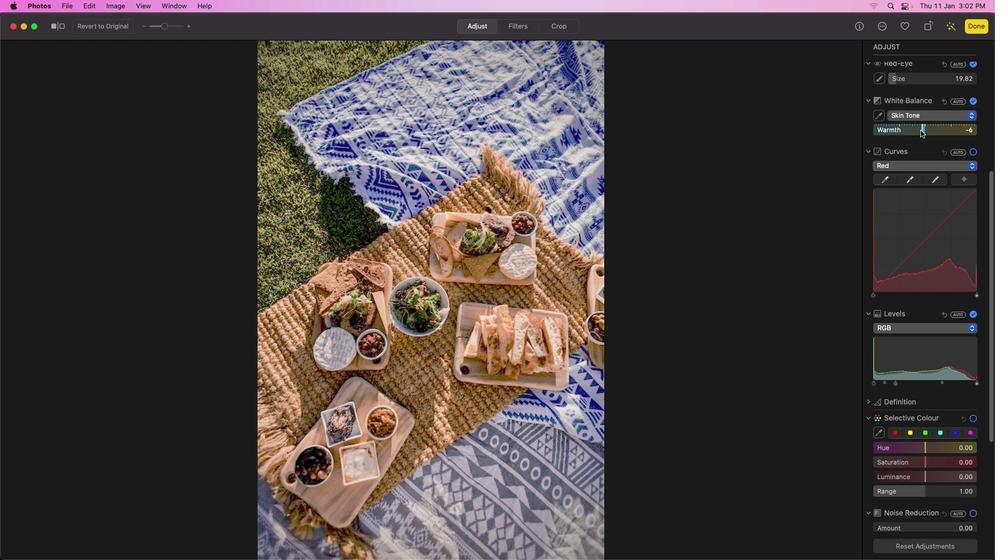 
Action: Mouse moved to (917, 106)
Screenshot: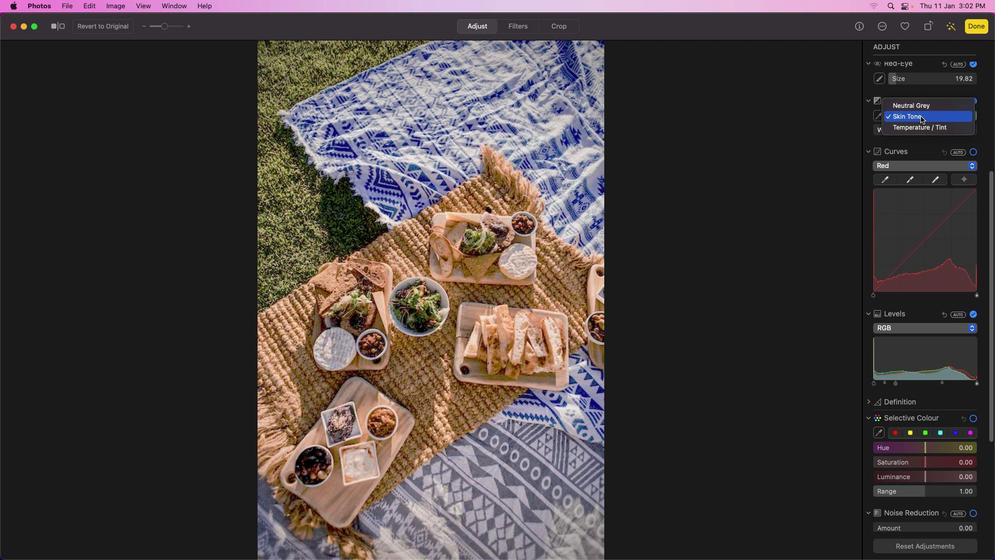 
Action: Mouse pressed left at (917, 106)
Screenshot: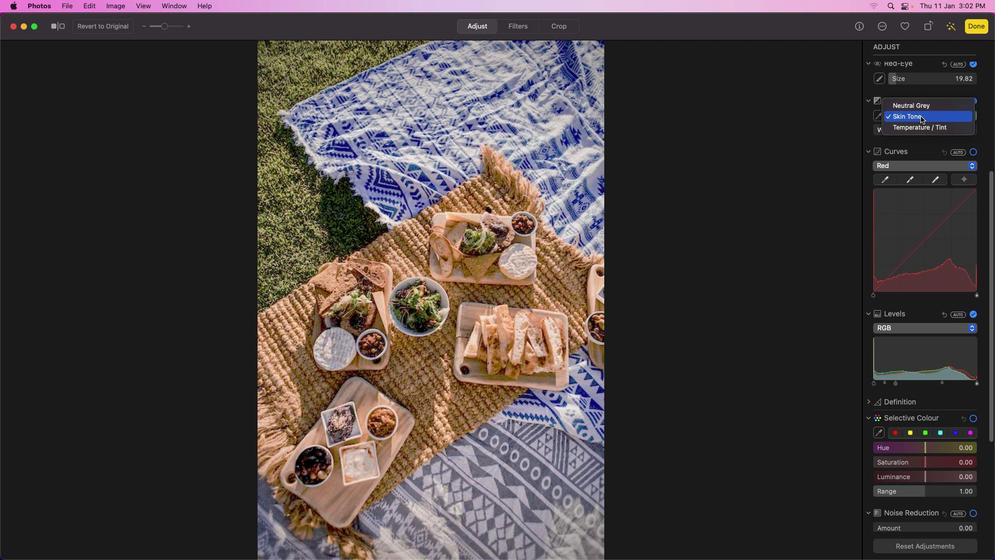 
Action: Mouse moved to (917, 117)
Screenshot: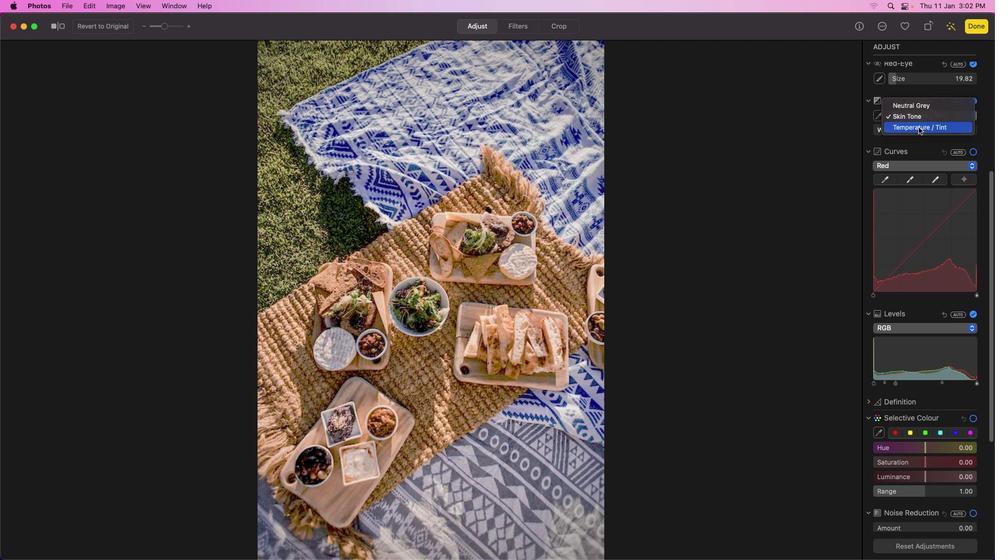 
Action: Mouse pressed left at (917, 117)
Screenshot: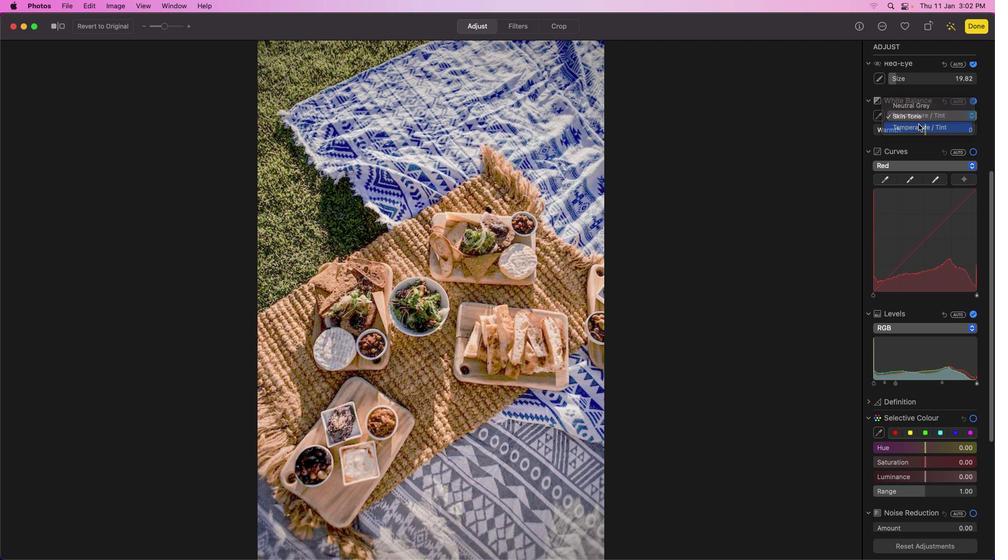 
Action: Mouse moved to (916, 119)
Screenshot: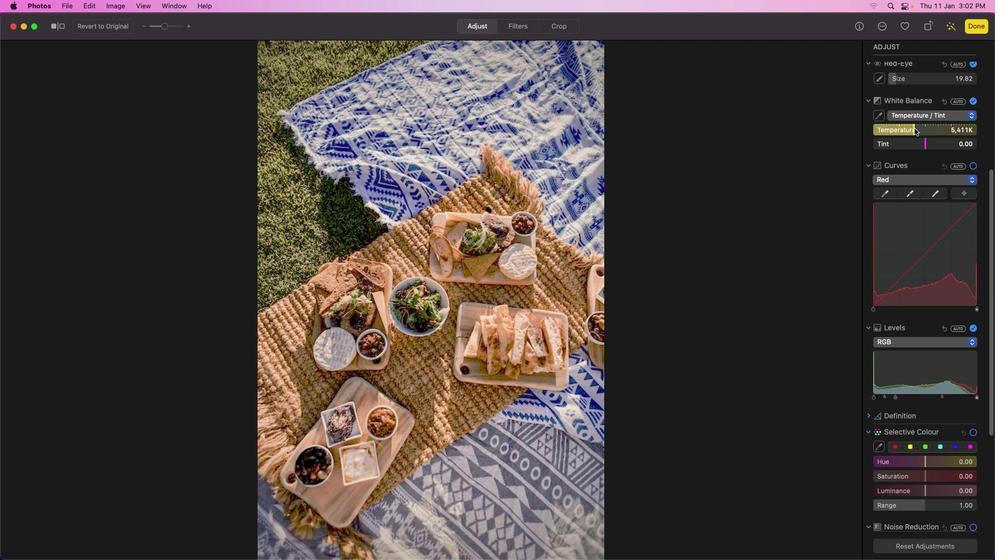 
Action: Mouse pressed left at (916, 119)
Screenshot: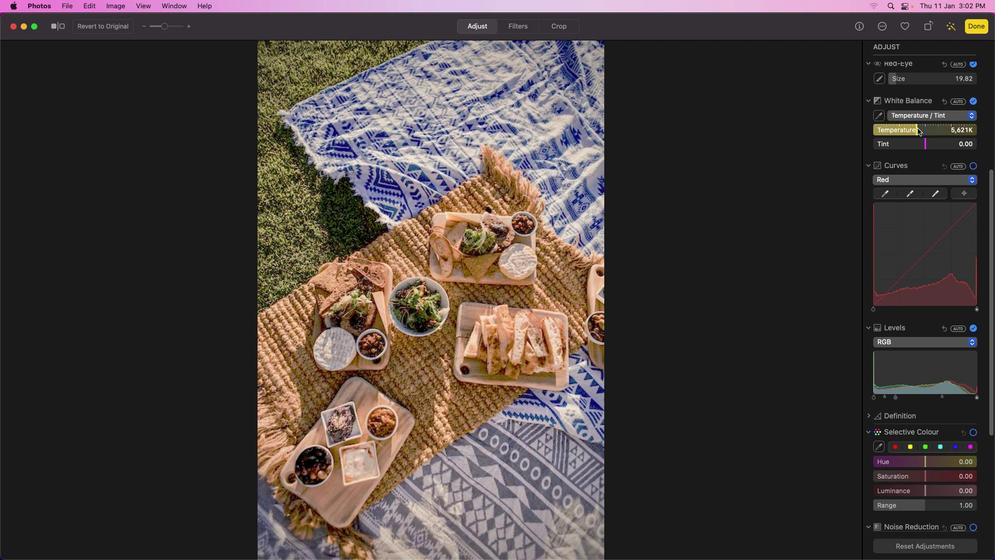 
Action: Mouse moved to (919, 139)
Screenshot: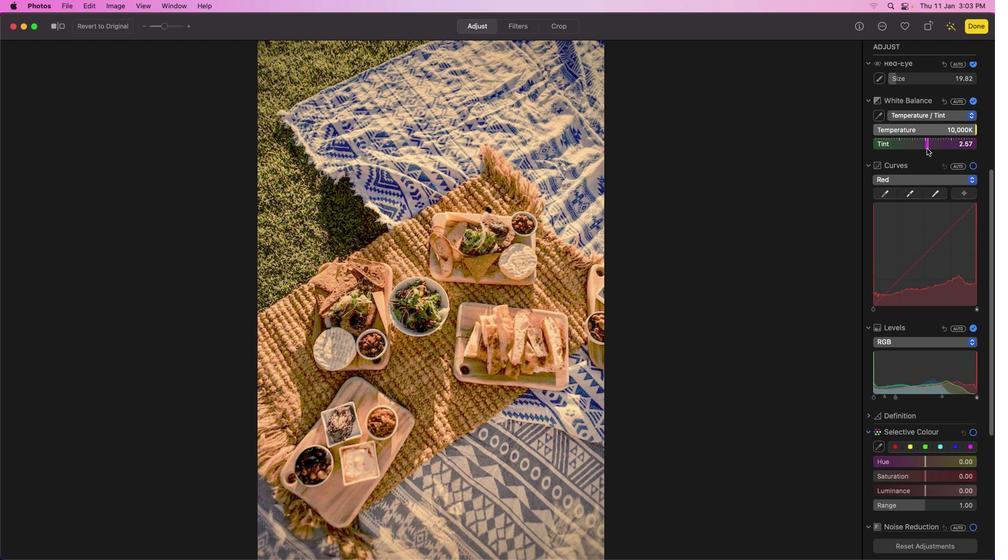 
Action: Mouse pressed left at (919, 139)
Screenshot: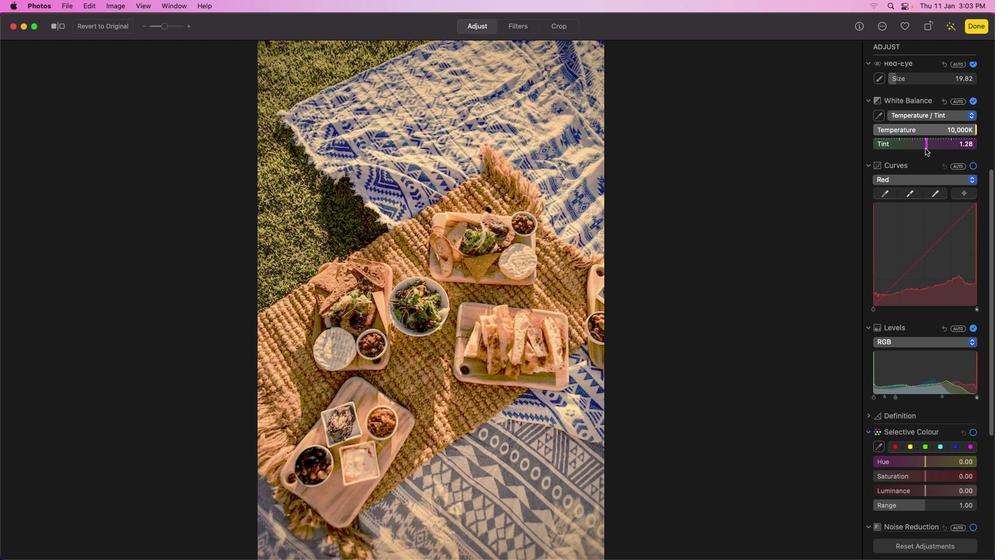 
Action: Mouse moved to (923, 121)
Screenshot: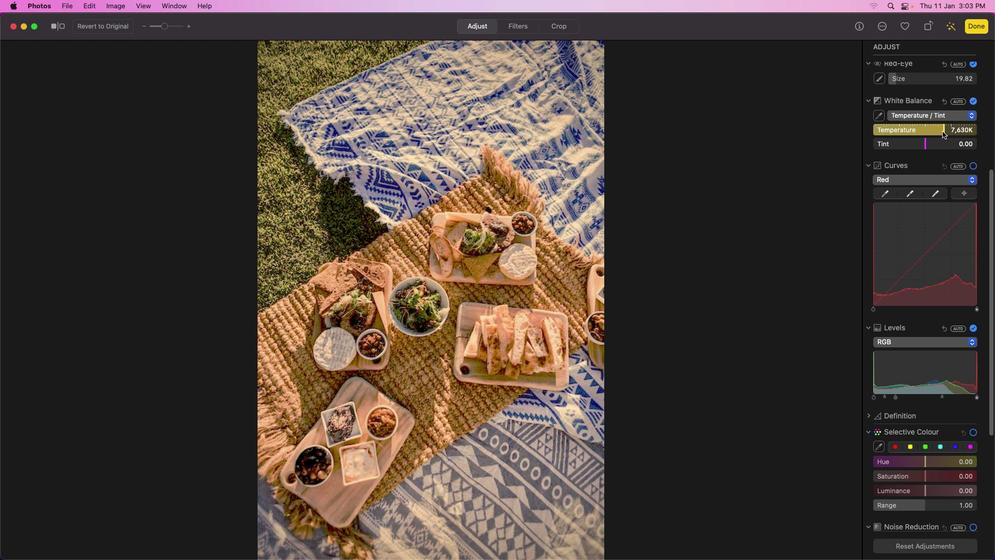 
Action: Mouse pressed left at (923, 121)
Screenshot: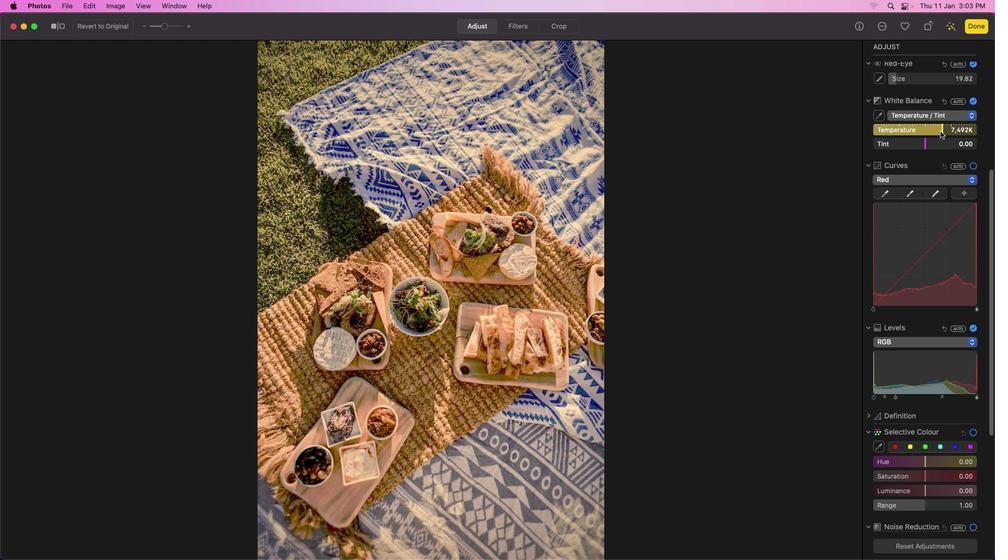 
Action: Mouse moved to (927, 91)
Screenshot: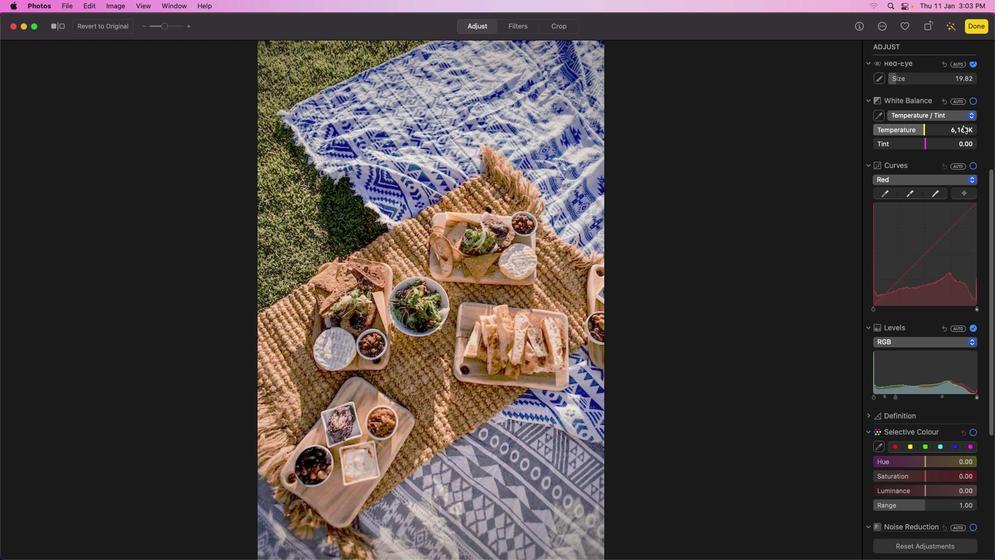 
Action: Mouse pressed left at (927, 91)
Screenshot: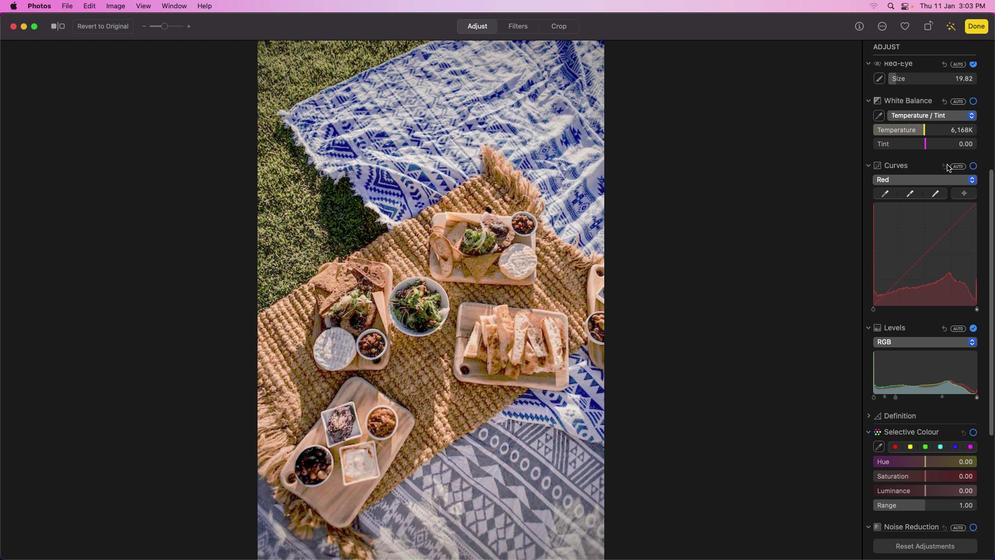 
Action: Mouse moved to (925, 196)
Screenshot: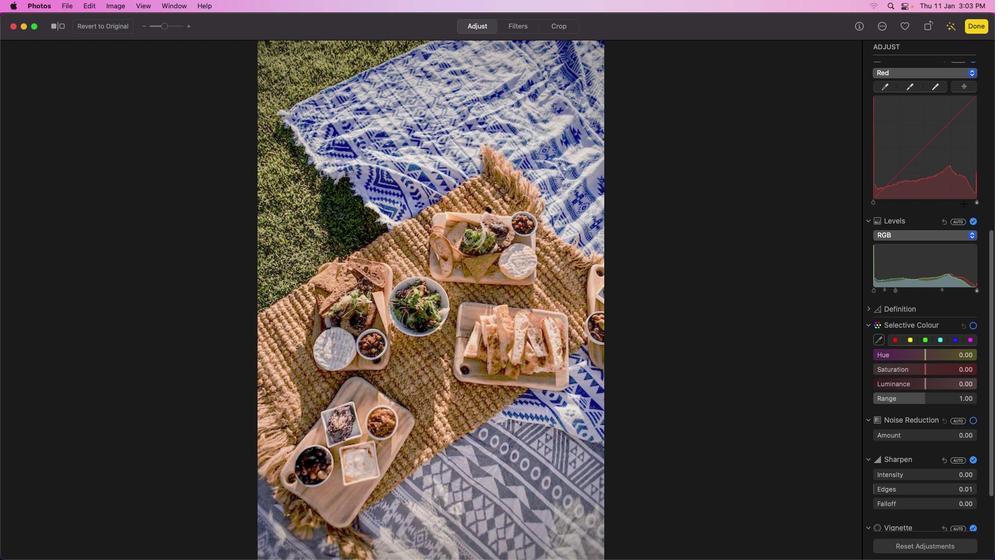 
Action: Mouse scrolled (925, 196) with delta (761, -13)
Screenshot: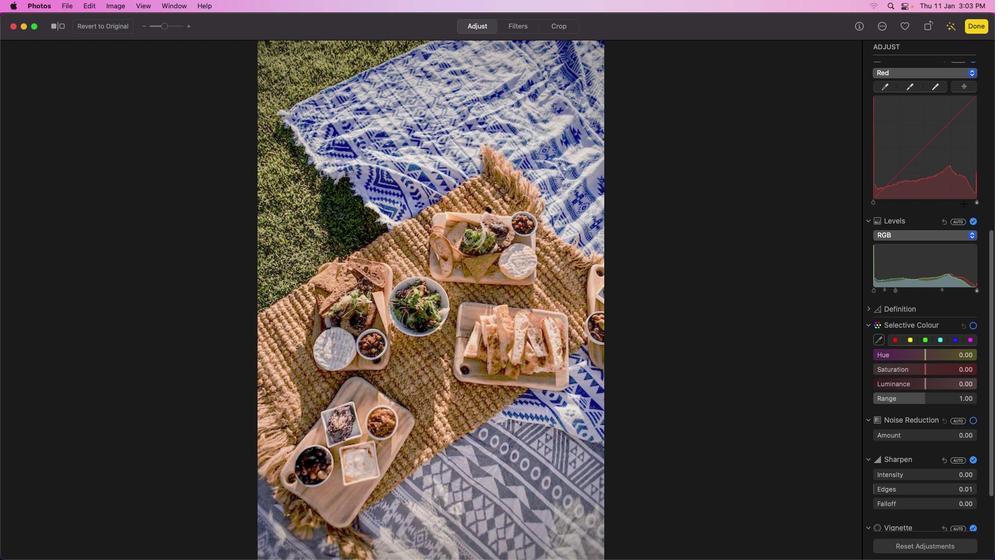 
Action: Mouse moved to (925, 197)
Screenshot: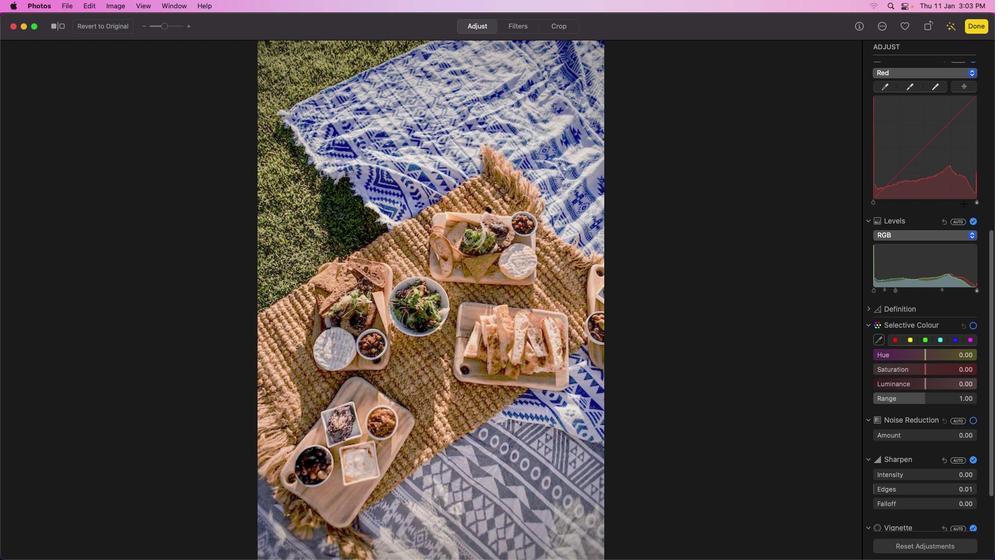 
Action: Mouse scrolled (925, 197) with delta (761, -13)
Screenshot: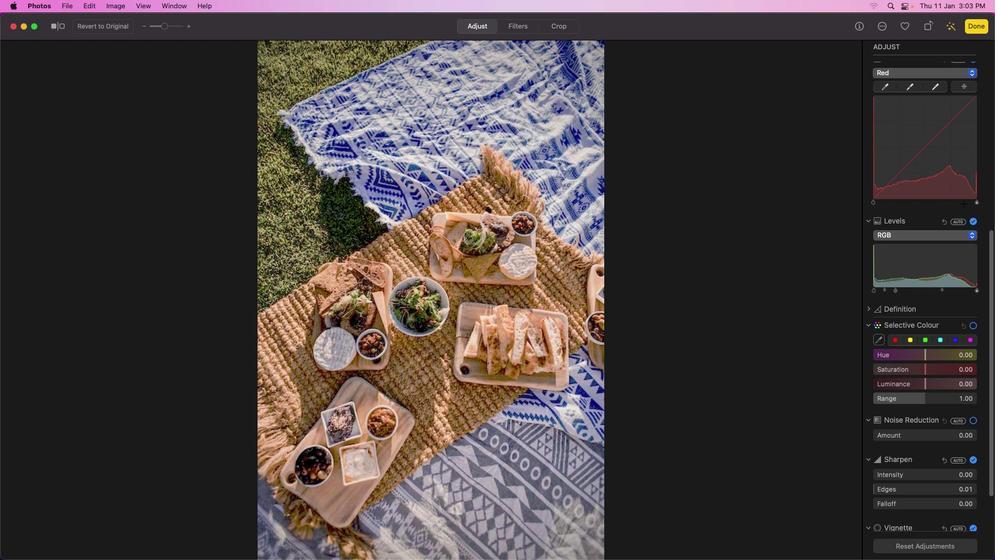 
Action: Mouse moved to (925, 197)
Screenshot: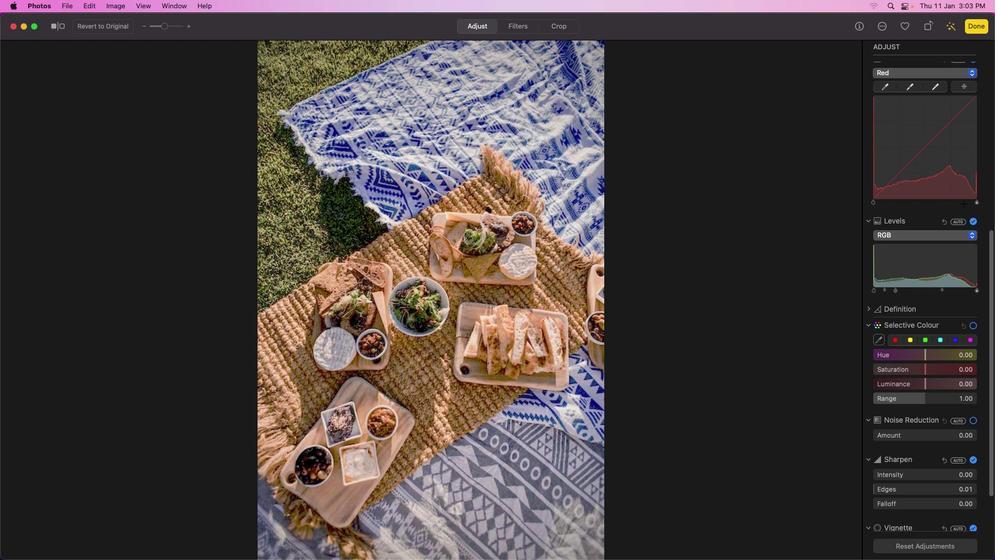 
Action: Mouse scrolled (925, 197) with delta (761, -14)
Screenshot: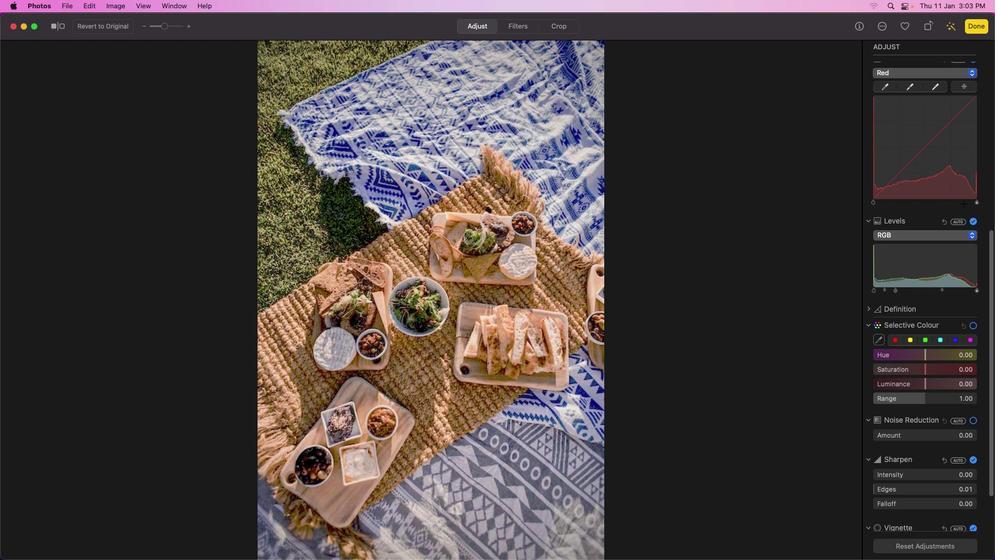 
Action: Mouse scrolled (925, 197) with delta (761, -15)
Screenshot: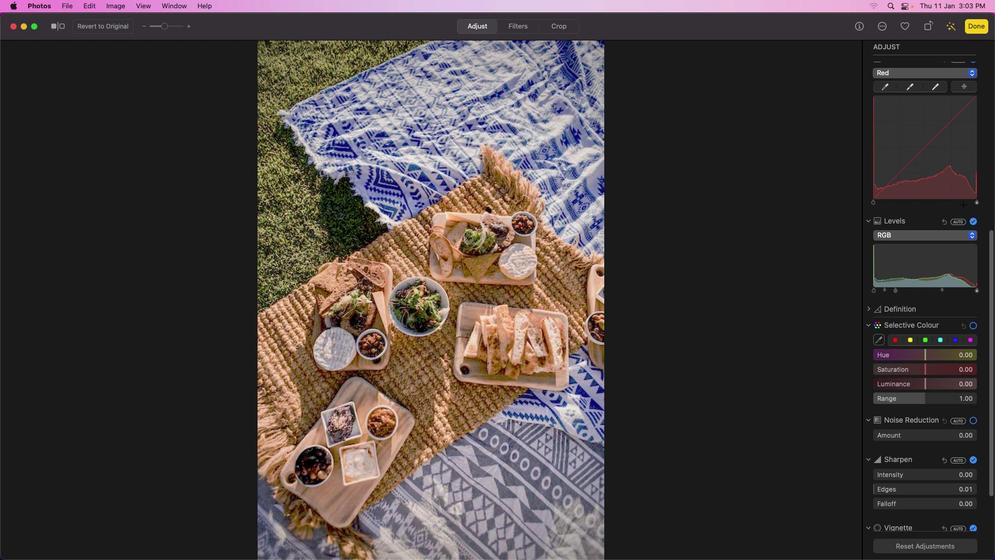
Action: Mouse scrolled (925, 197) with delta (761, -15)
Screenshot: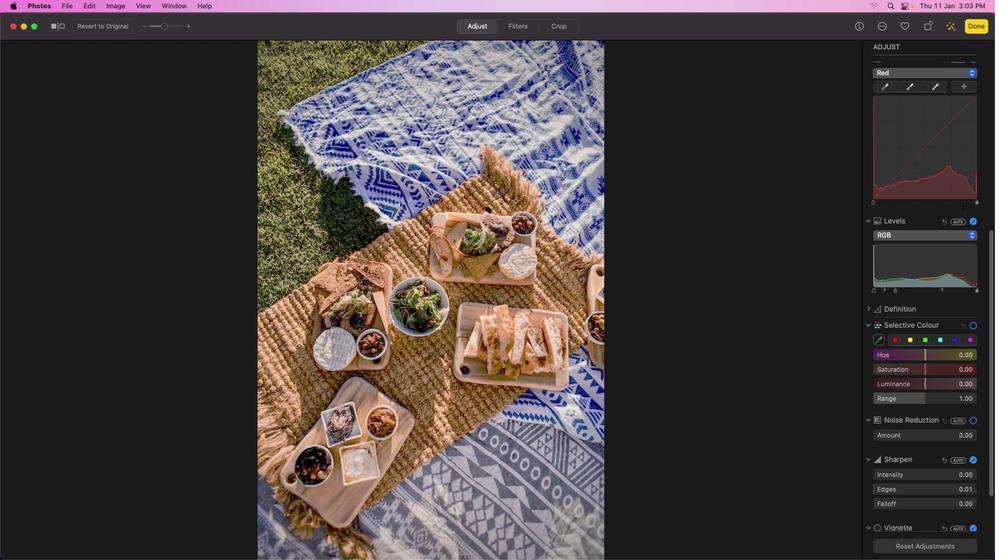 
Action: Mouse scrolled (925, 197) with delta (761, -16)
